 Task: Research Airbnb accommodation in Jerantut, Malaysia from 5th December, 2023 to 12th December, 2023 for 2 adults.  With 1  bedroom having 1 bed and 1 bathroom. Property type can be hotel. Booking option can be shelf check-in. Look for 3 properties as per requirement.
Action: Mouse moved to (487, 103)
Screenshot: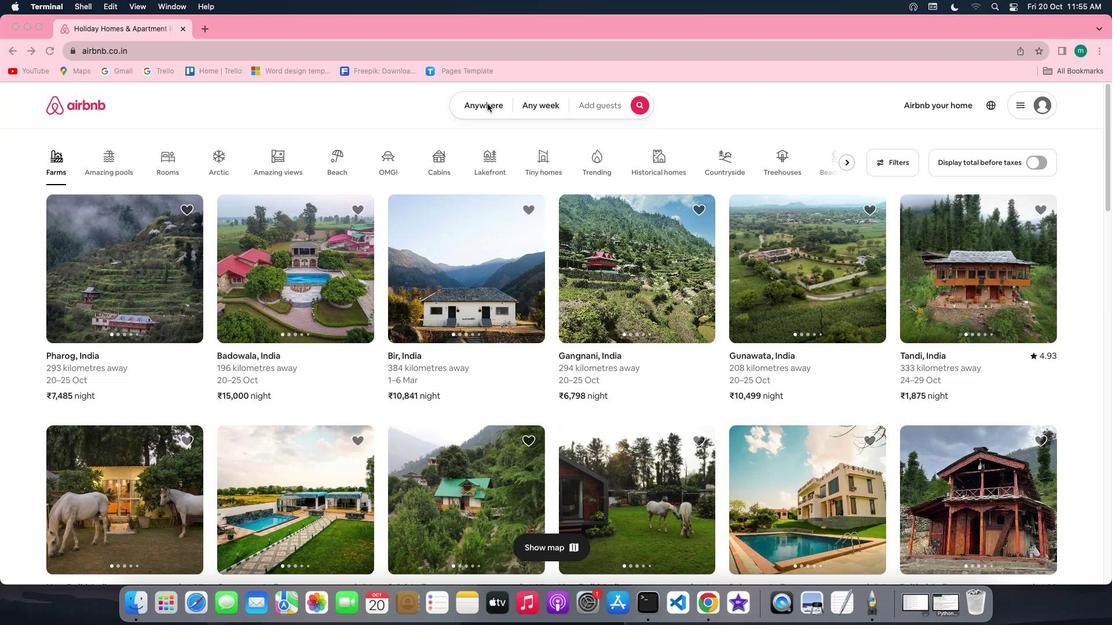 
Action: Mouse pressed left at (487, 103)
Screenshot: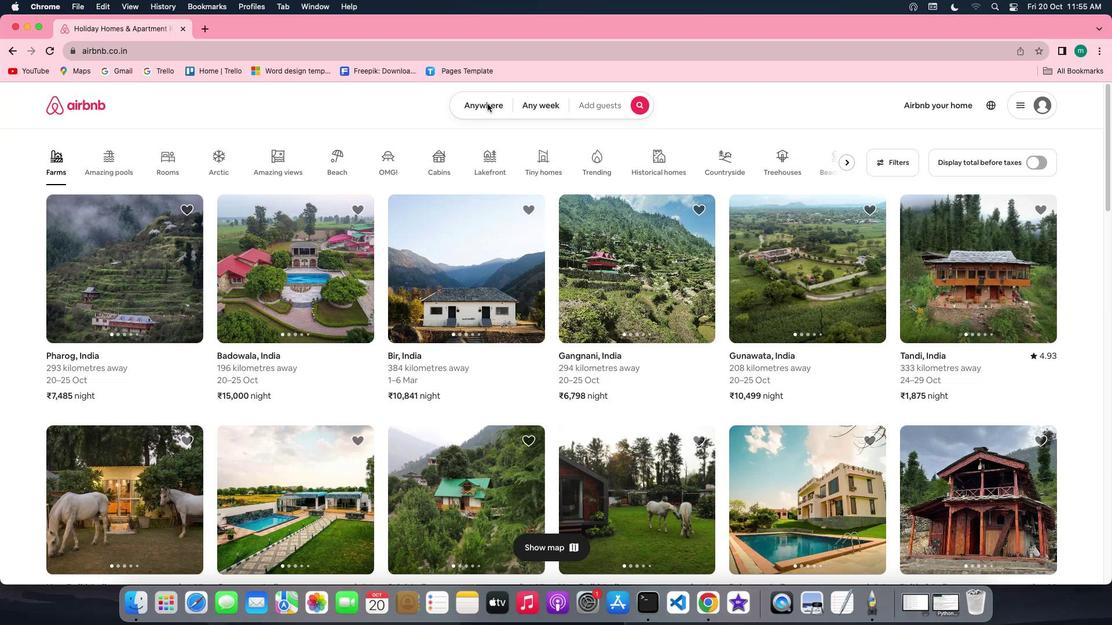 
Action: Mouse pressed left at (487, 103)
Screenshot: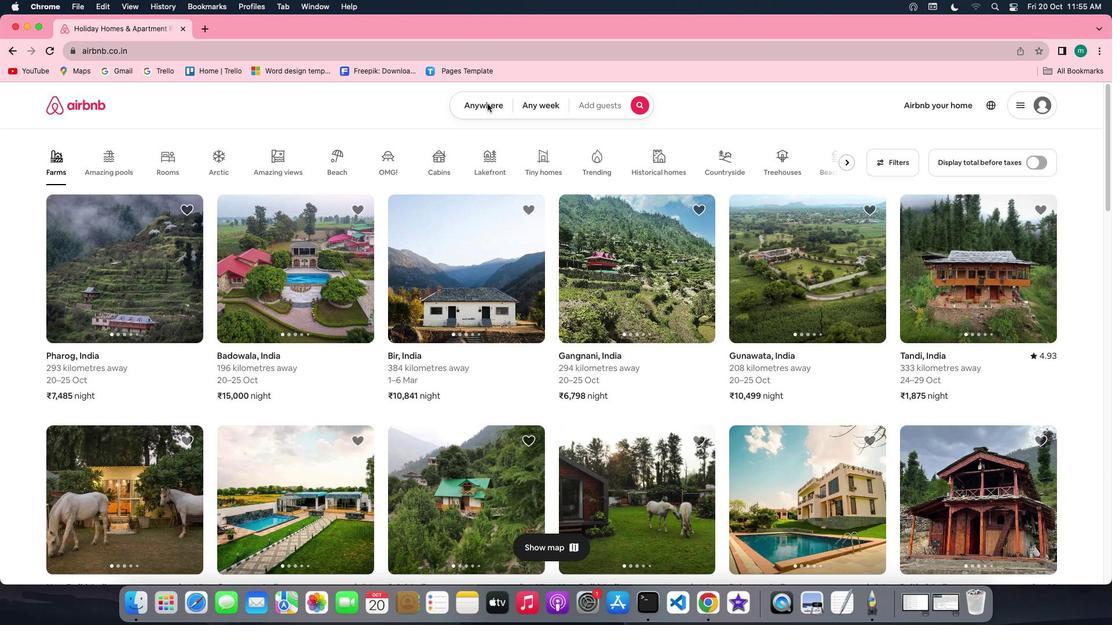 
Action: Mouse moved to (413, 155)
Screenshot: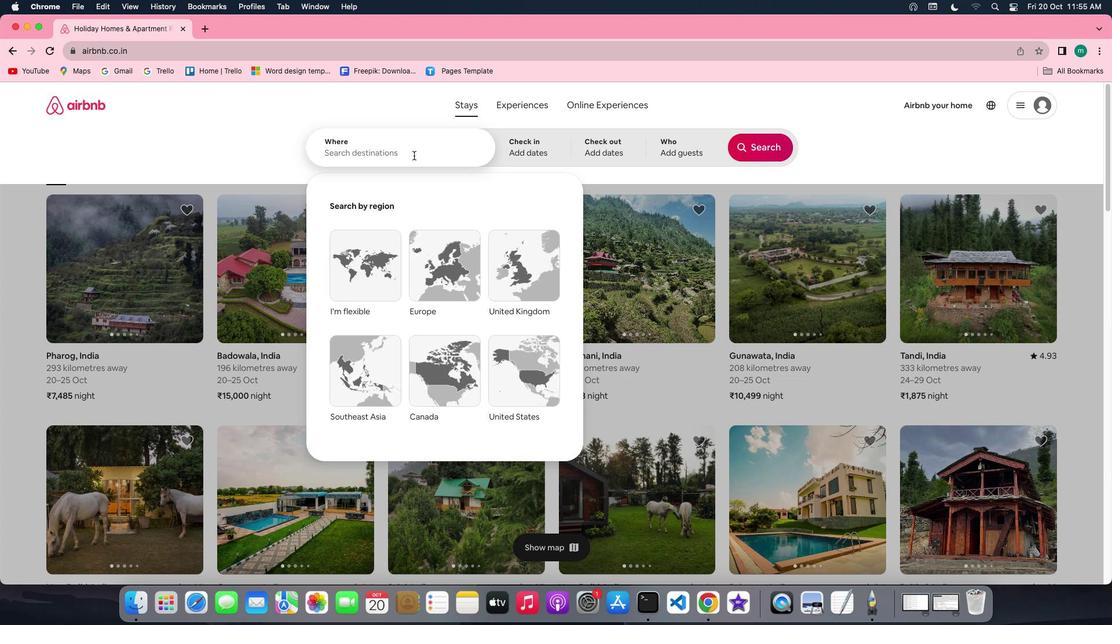
Action: Mouse pressed left at (413, 155)
Screenshot: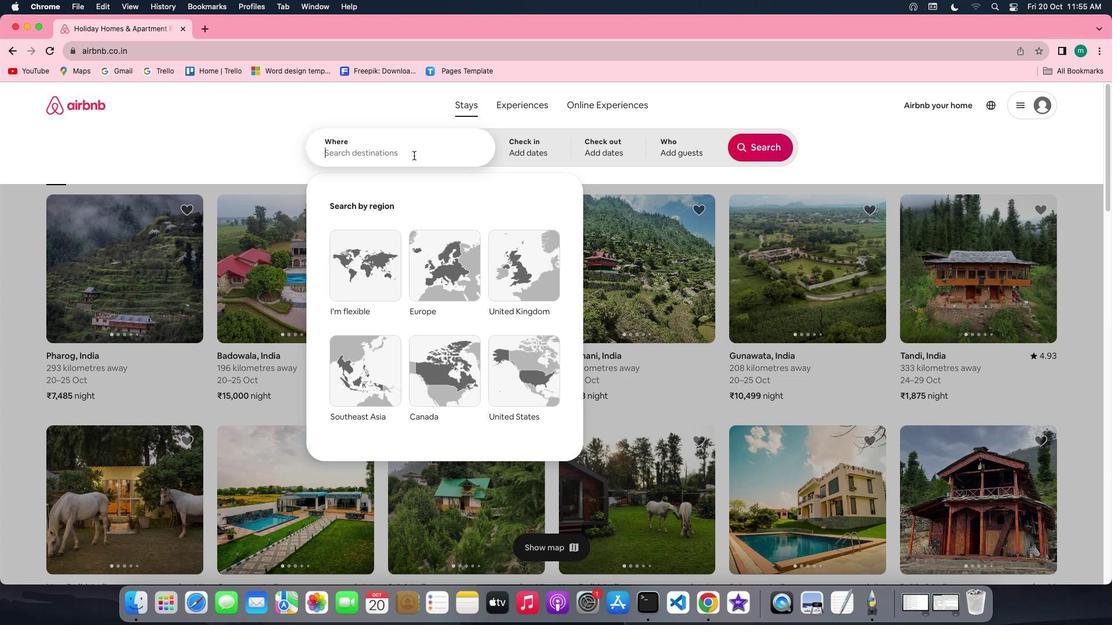 
Action: Key pressed Key.shift'J''e''r''a''n''t''u''t'','Key.spaceKey.shift'M''a''l''a''y''s''i''a'
Screenshot: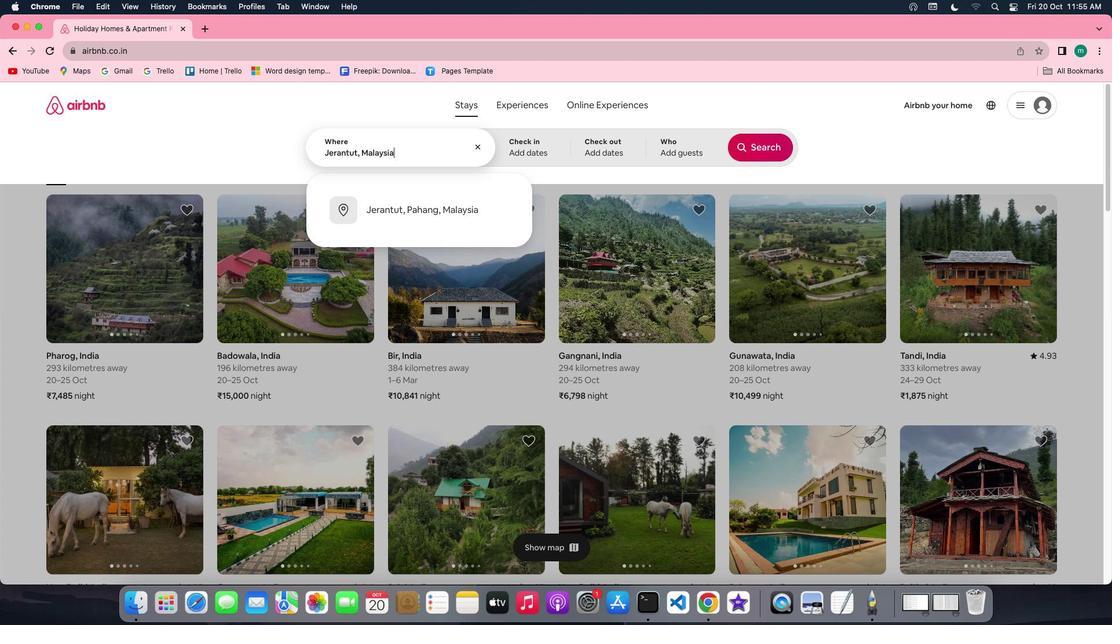 
Action: Mouse moved to (533, 159)
Screenshot: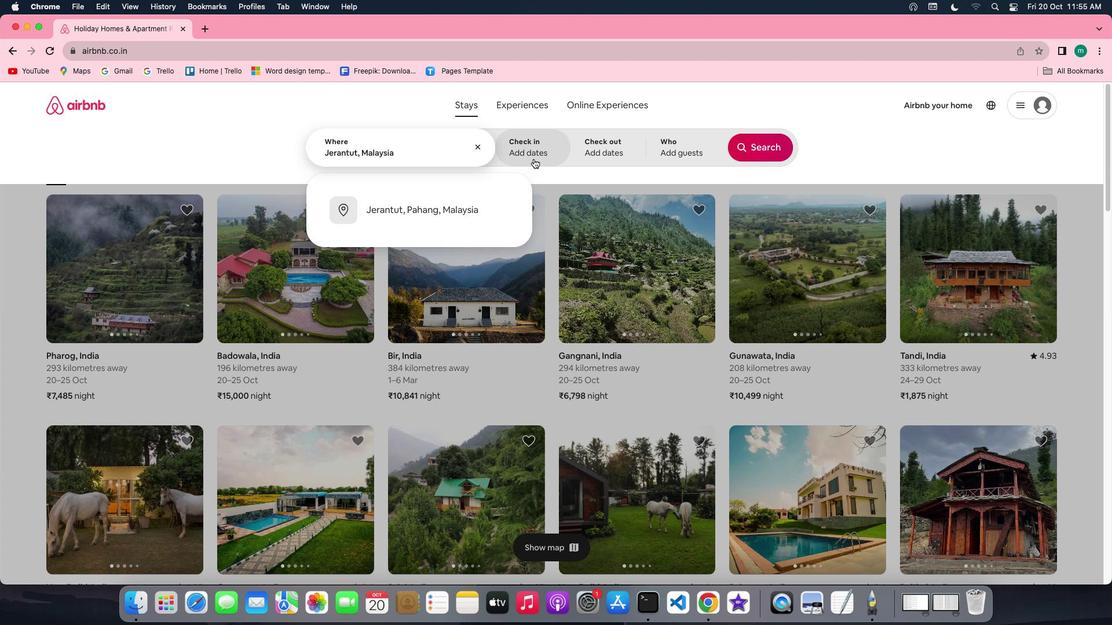 
Action: Mouse pressed left at (533, 159)
Screenshot: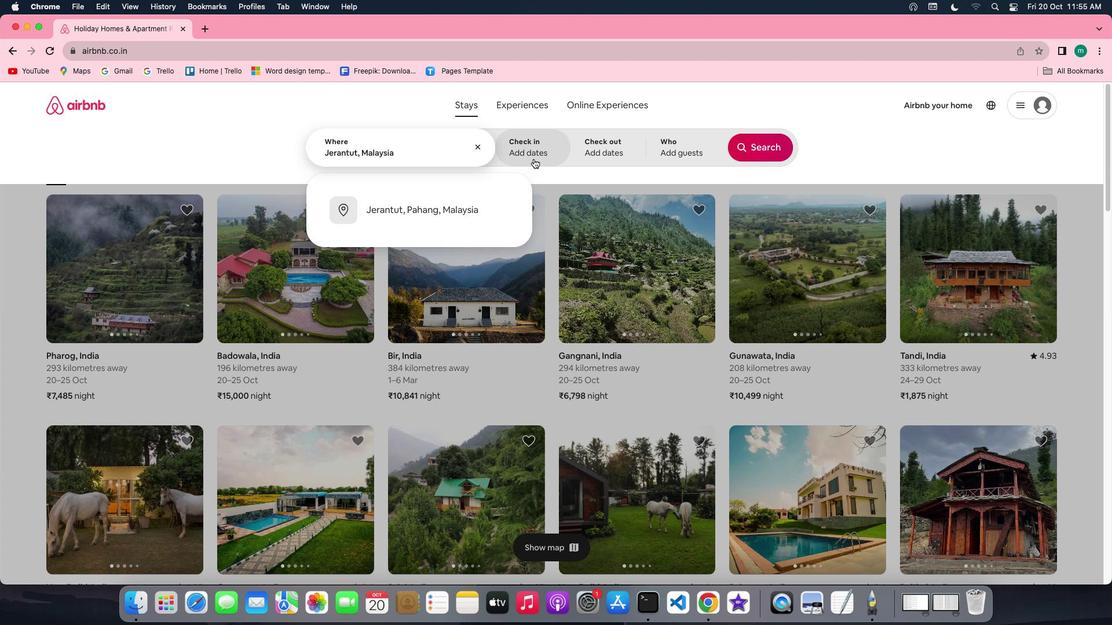 
Action: Mouse moved to (762, 238)
Screenshot: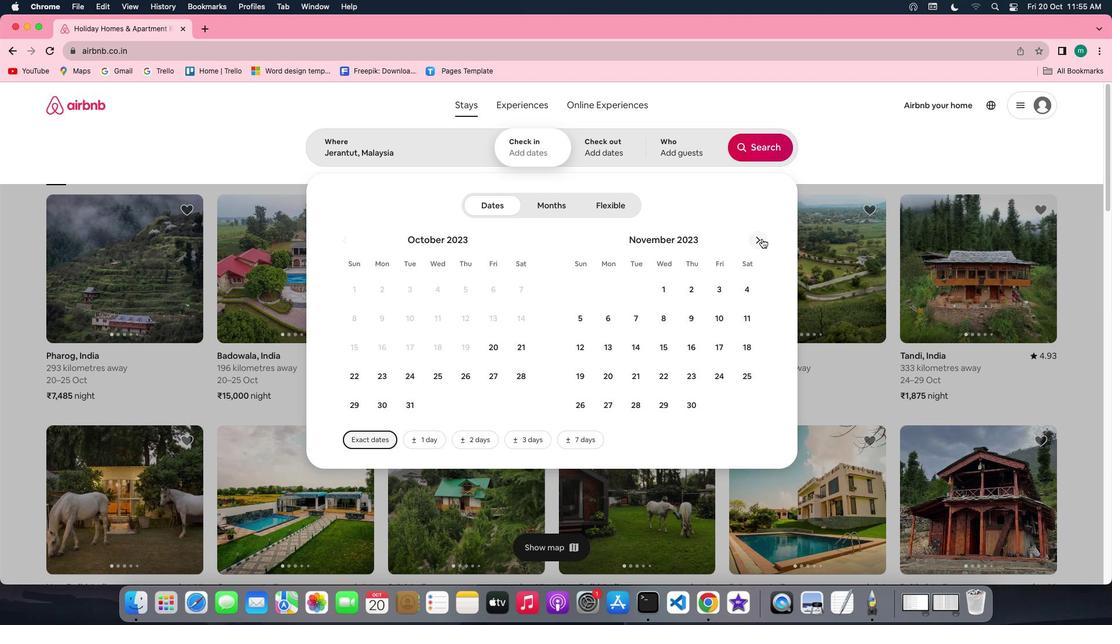 
Action: Mouse pressed left at (762, 238)
Screenshot: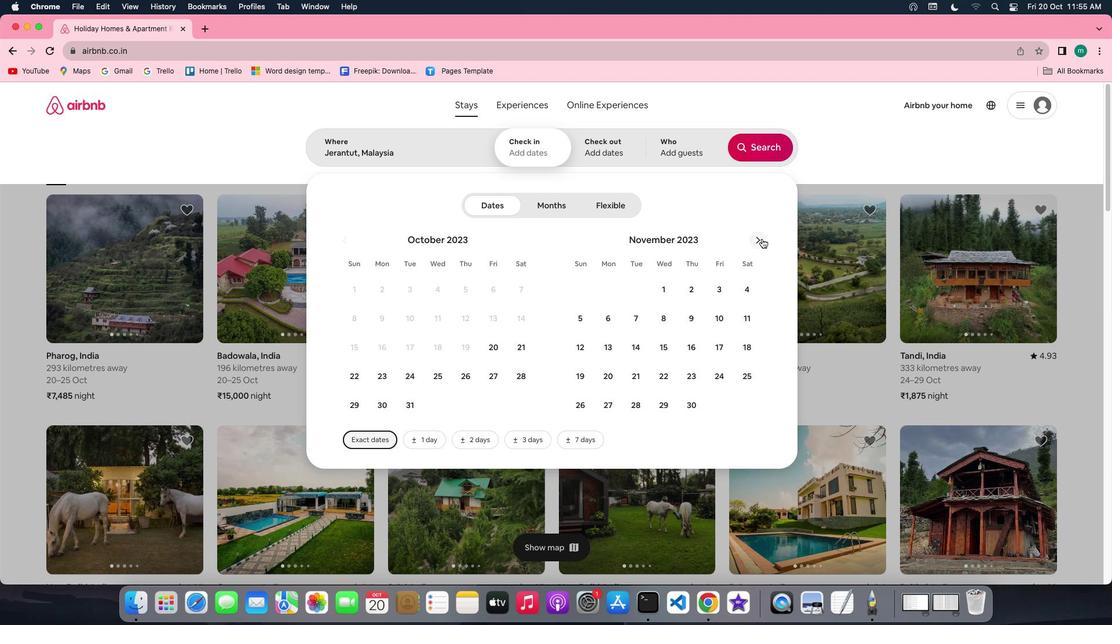 
Action: Mouse moved to (640, 322)
Screenshot: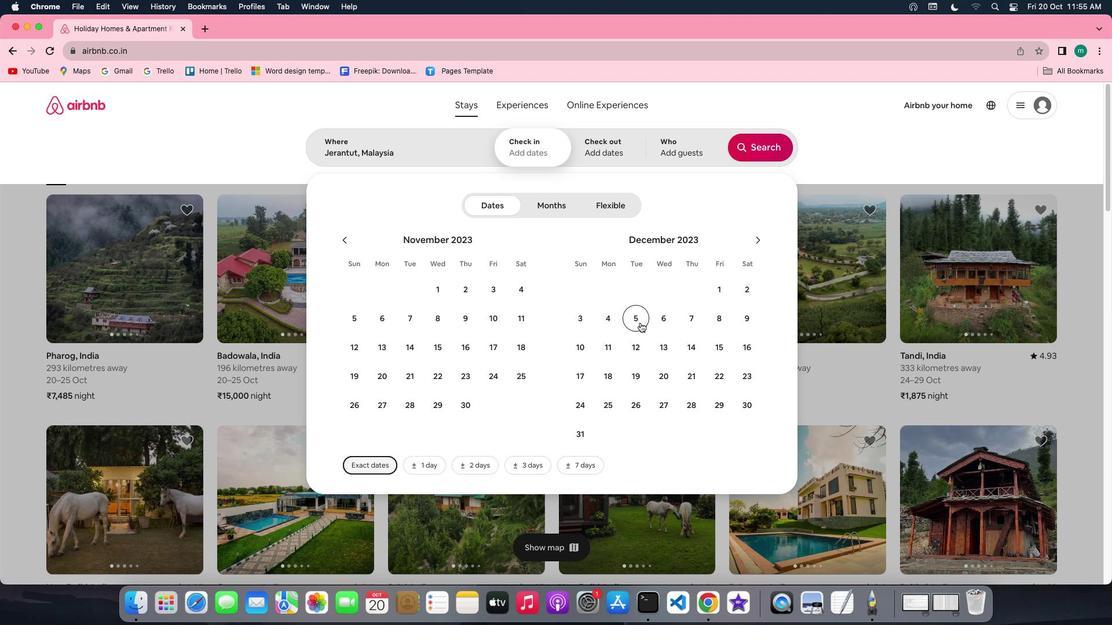 
Action: Mouse pressed left at (640, 322)
Screenshot: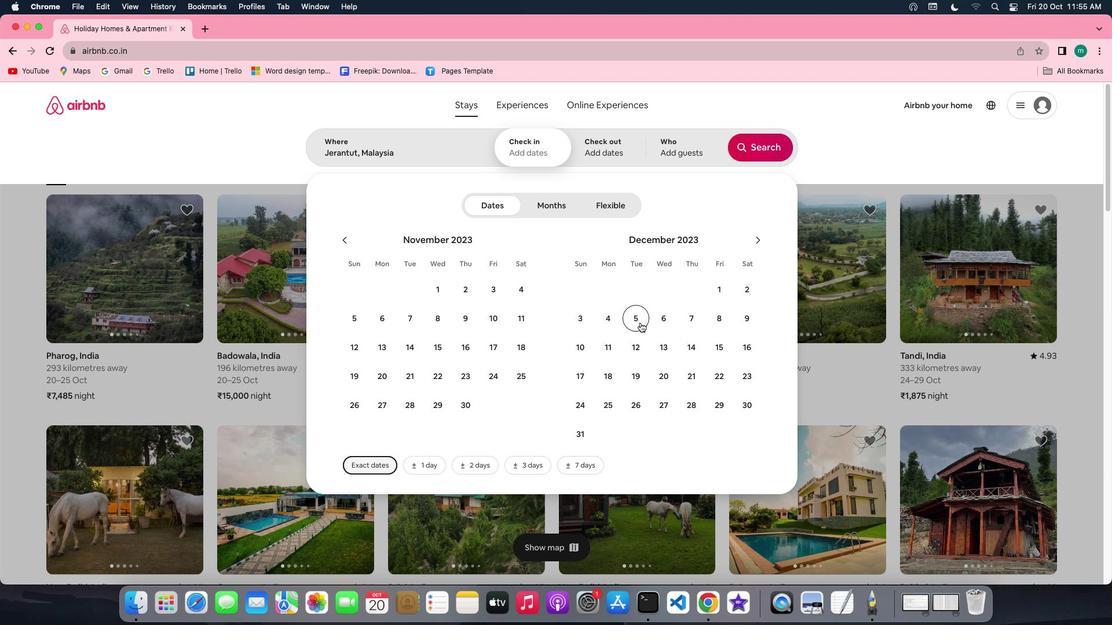 
Action: Mouse moved to (638, 353)
Screenshot: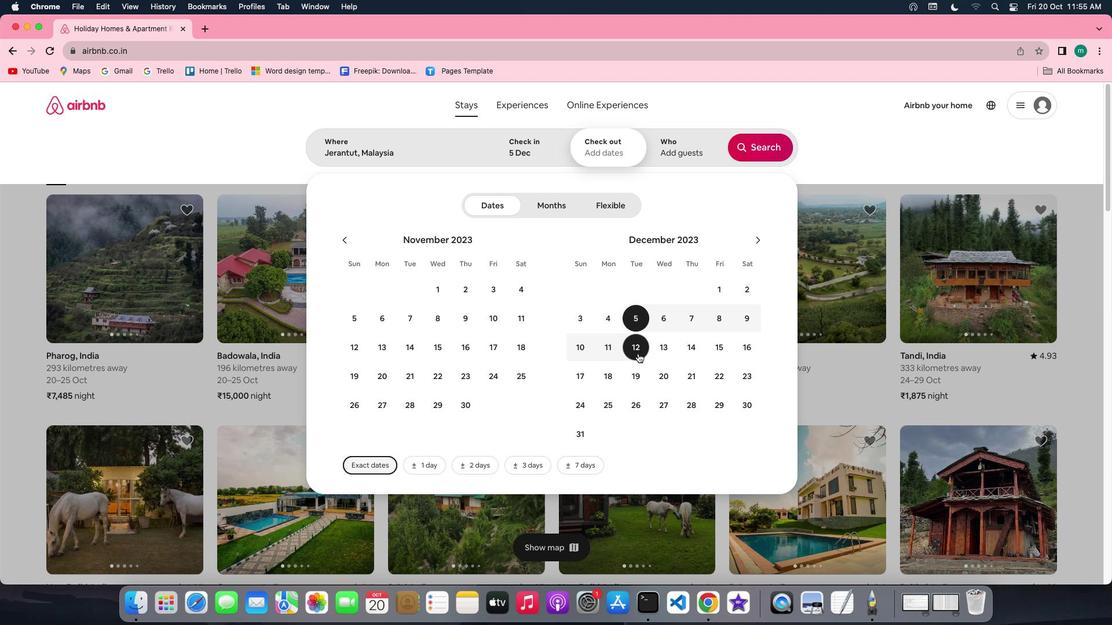 
Action: Mouse pressed left at (638, 353)
Screenshot: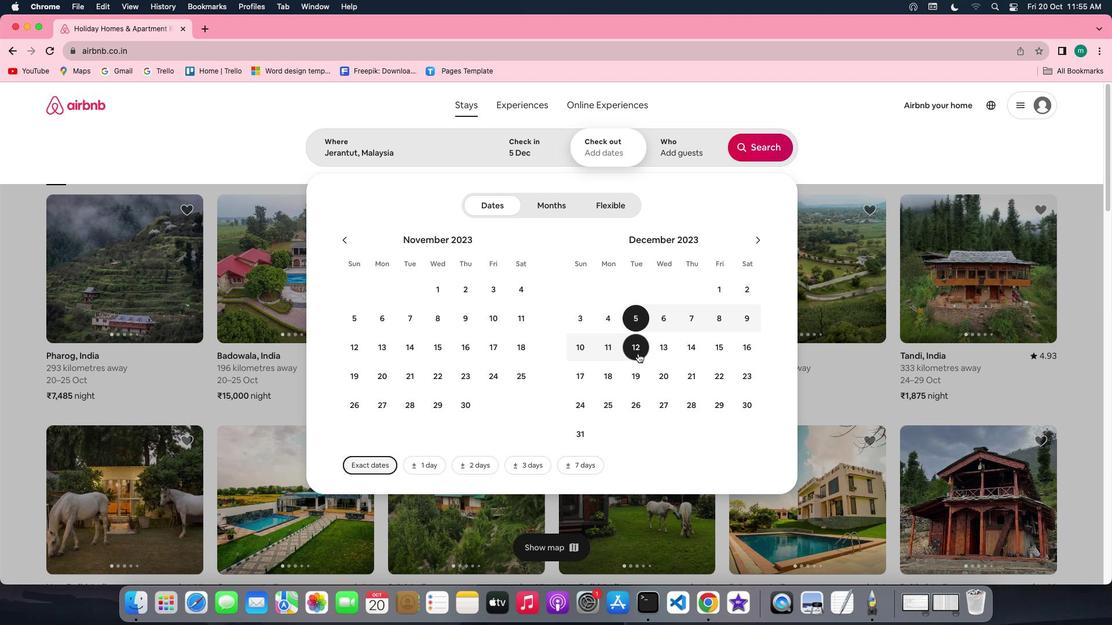 
Action: Mouse moved to (682, 154)
Screenshot: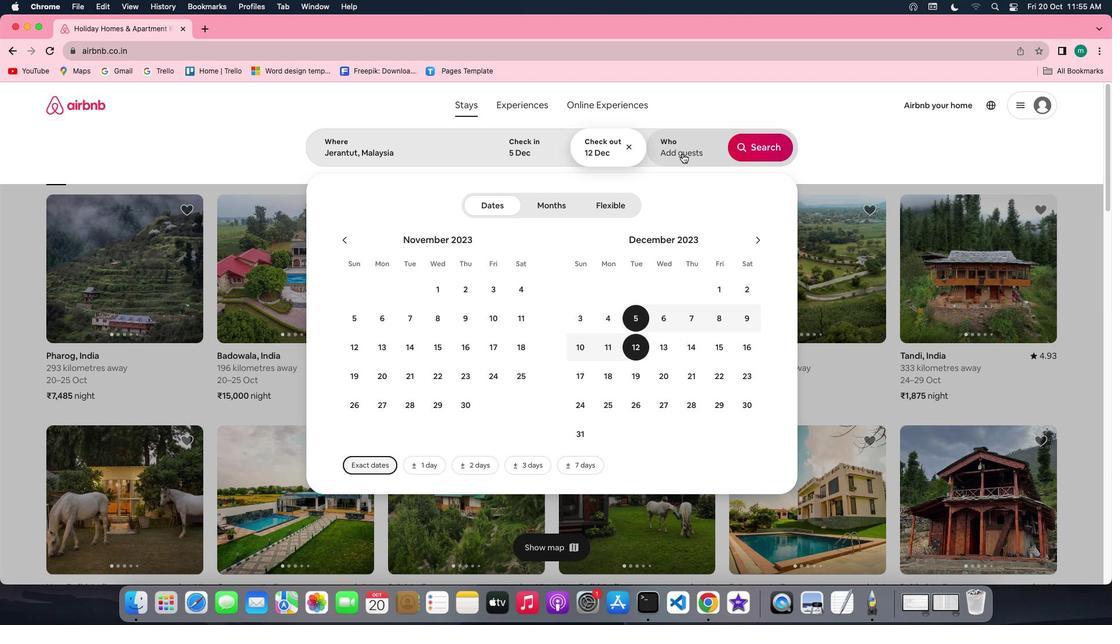 
Action: Mouse pressed left at (682, 154)
Screenshot: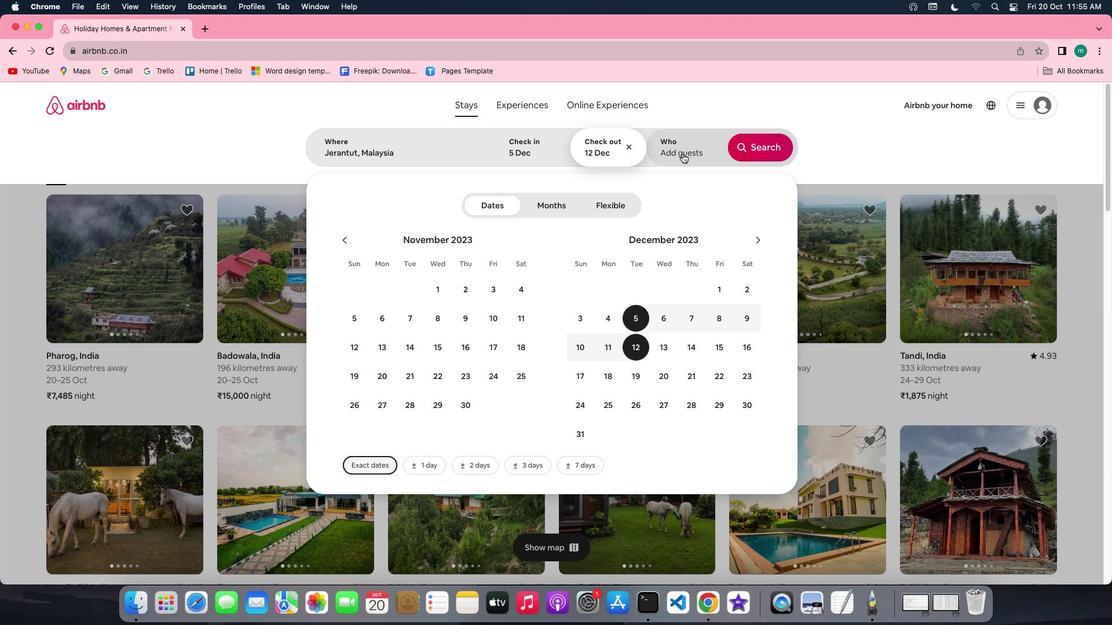 
Action: Mouse moved to (760, 204)
Screenshot: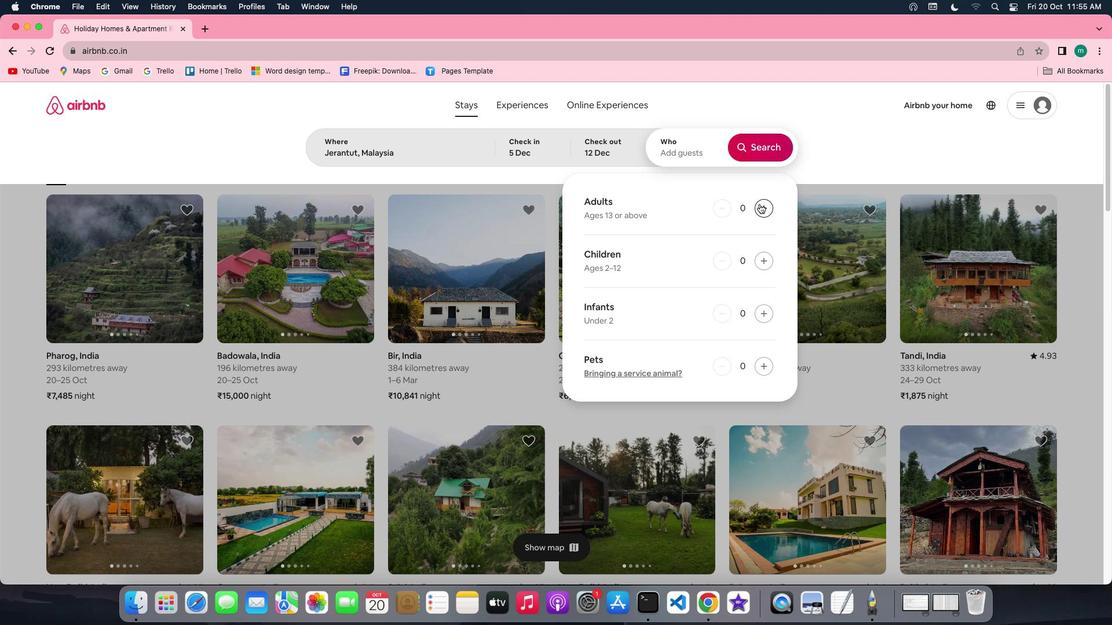 
Action: Mouse pressed left at (760, 204)
Screenshot: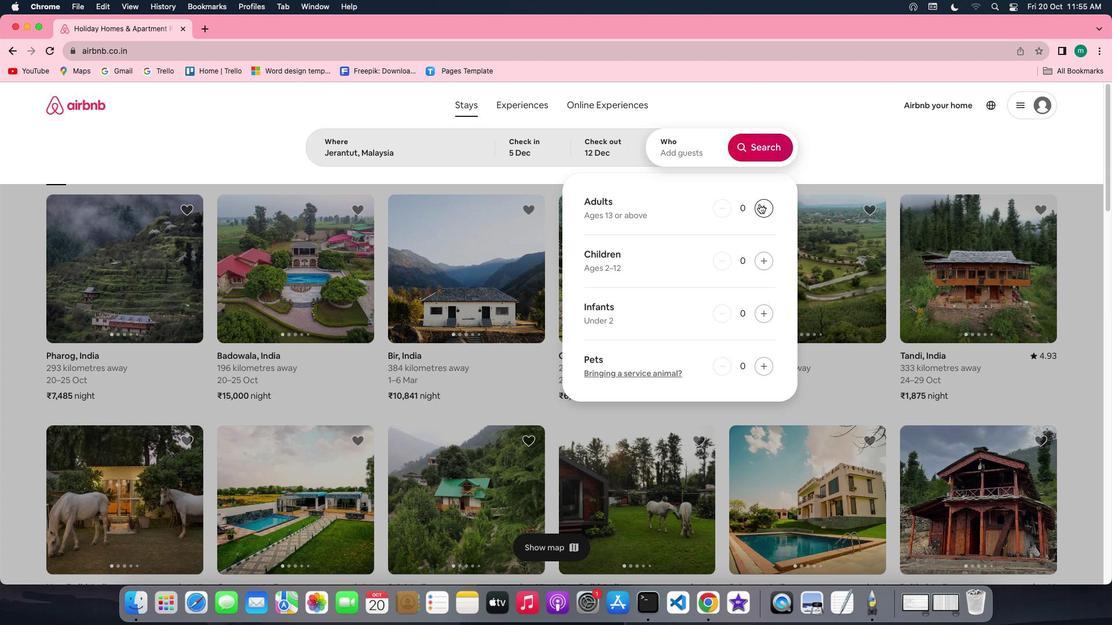 
Action: Mouse pressed left at (760, 204)
Screenshot: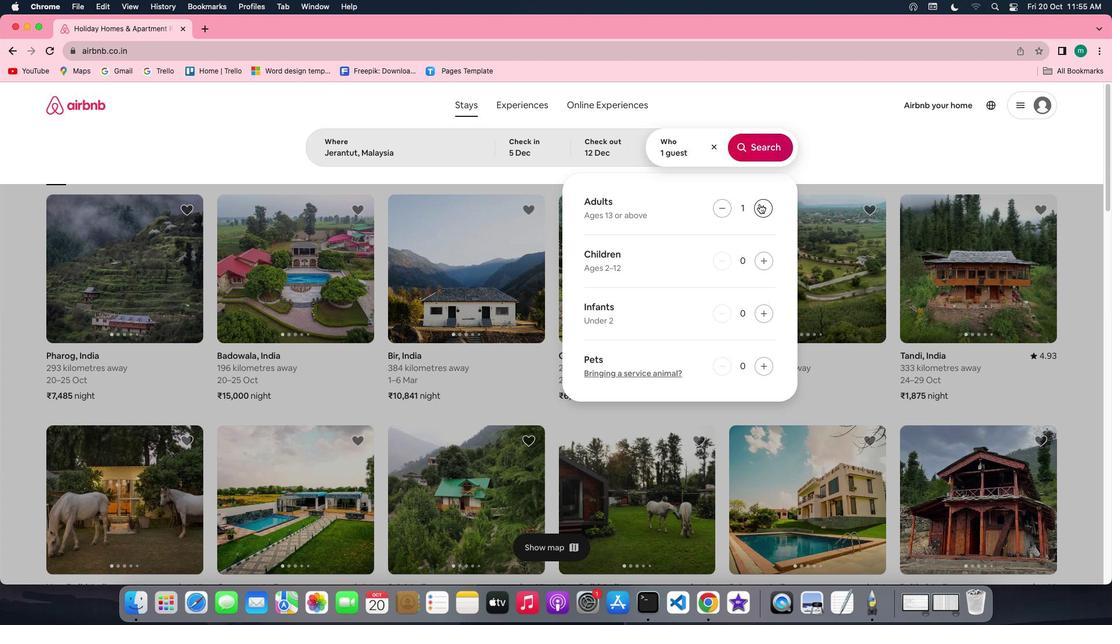 
Action: Mouse moved to (771, 150)
Screenshot: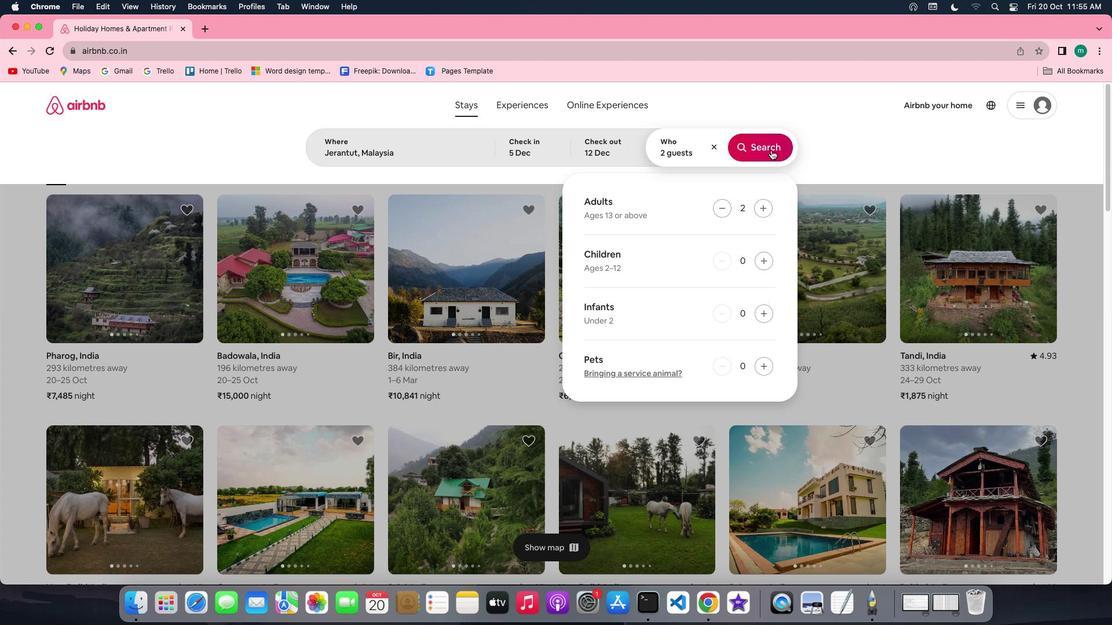 
Action: Mouse pressed left at (771, 150)
Screenshot: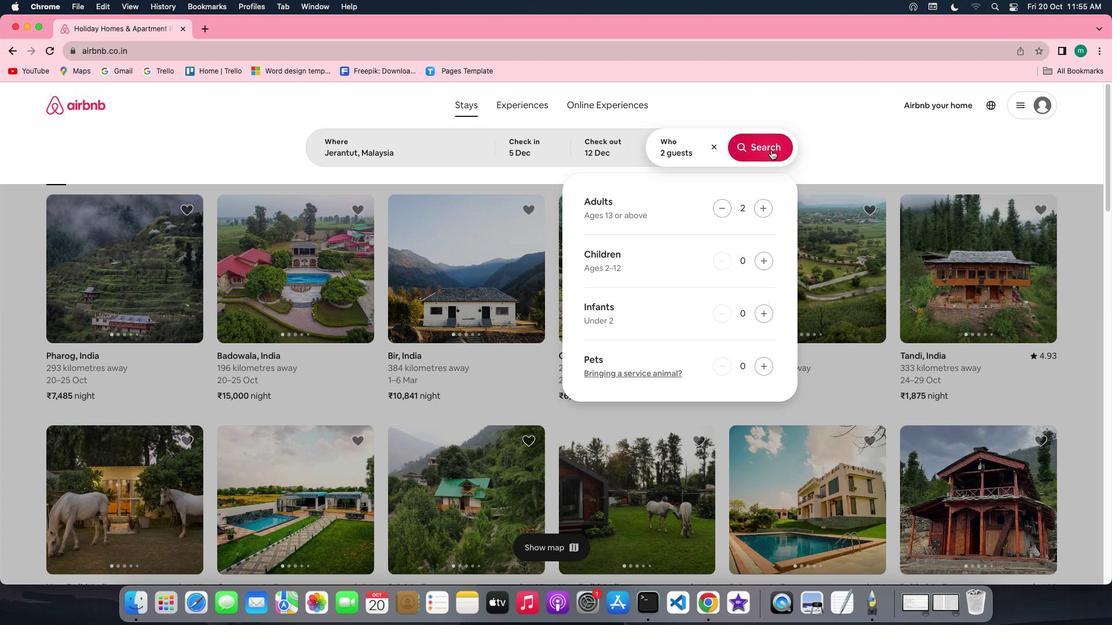 
Action: Mouse moved to (912, 148)
Screenshot: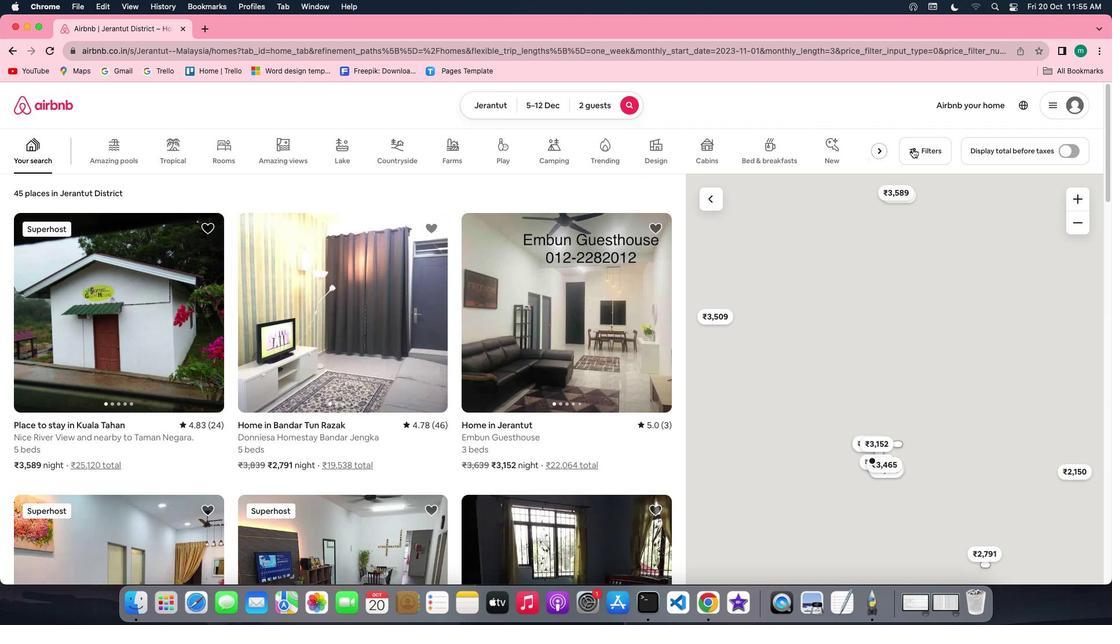 
Action: Mouse pressed left at (912, 148)
Screenshot: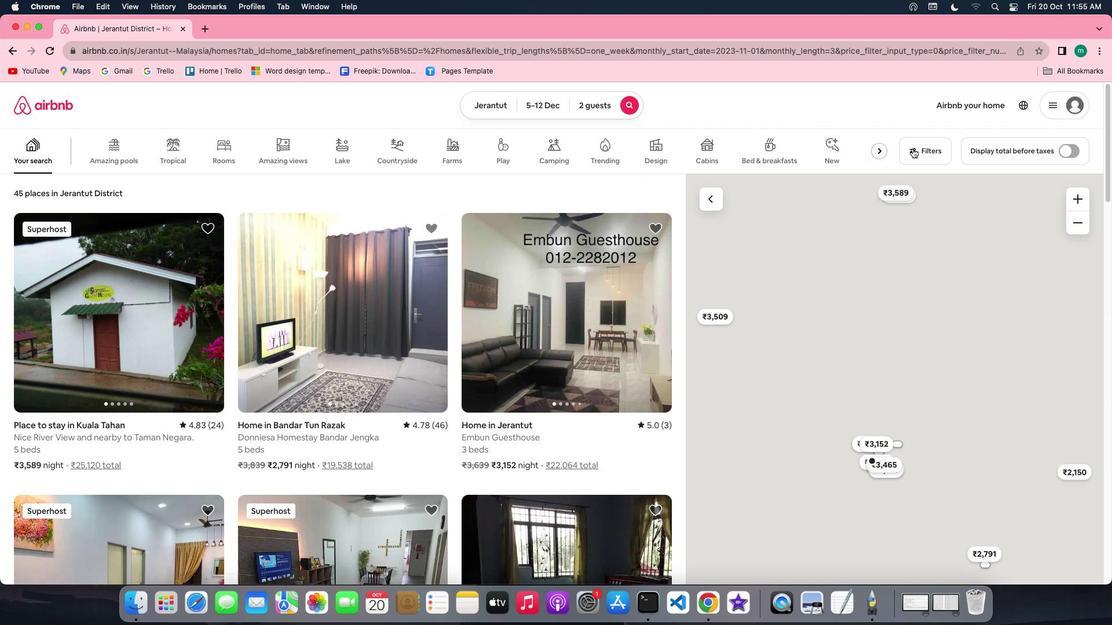 
Action: Mouse moved to (590, 308)
Screenshot: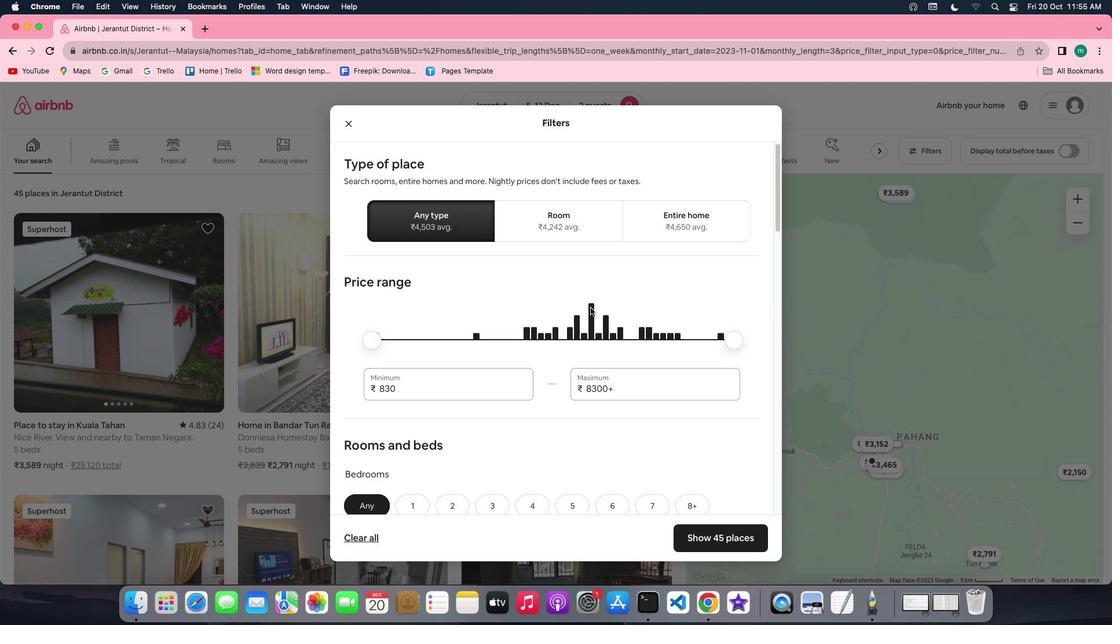 
Action: Mouse scrolled (590, 308) with delta (0, 0)
Screenshot: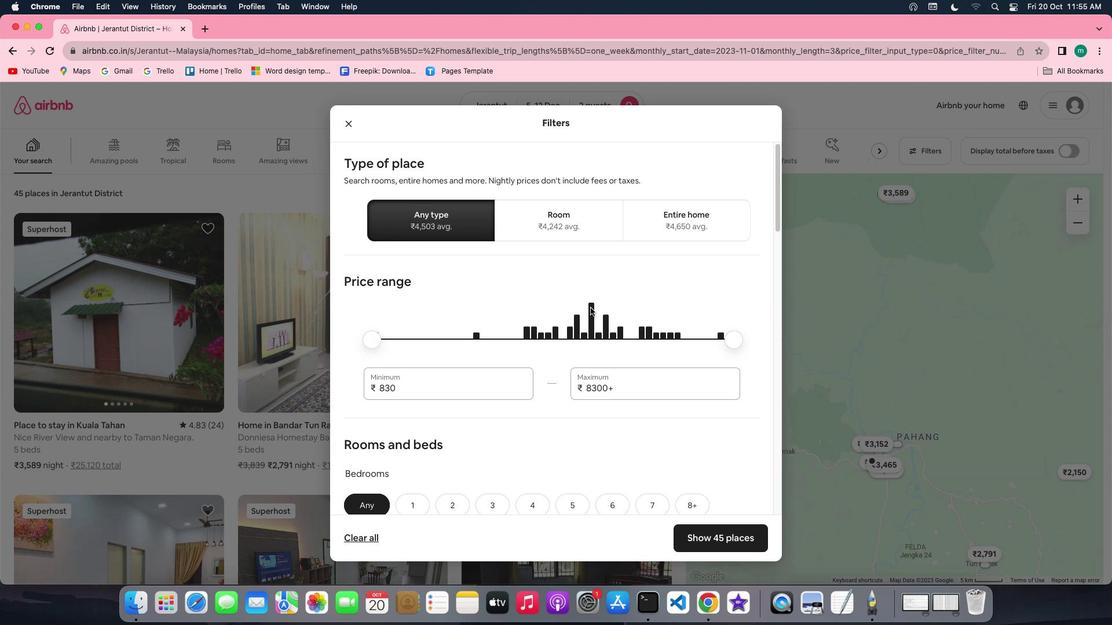 
Action: Mouse scrolled (590, 308) with delta (0, 0)
Screenshot: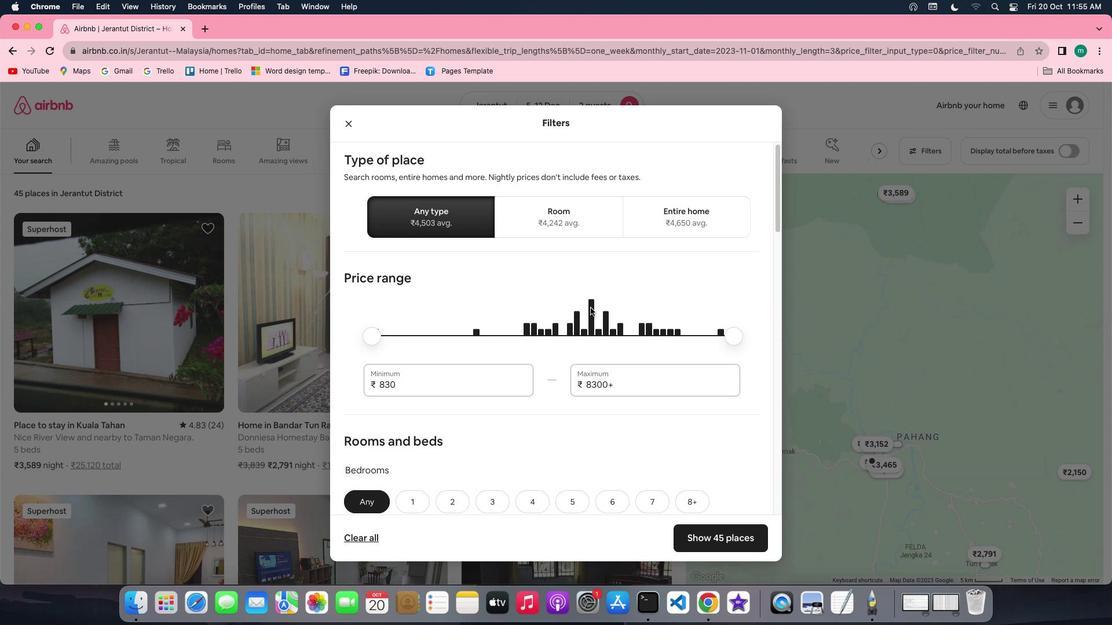 
Action: Mouse scrolled (590, 308) with delta (0, 0)
Screenshot: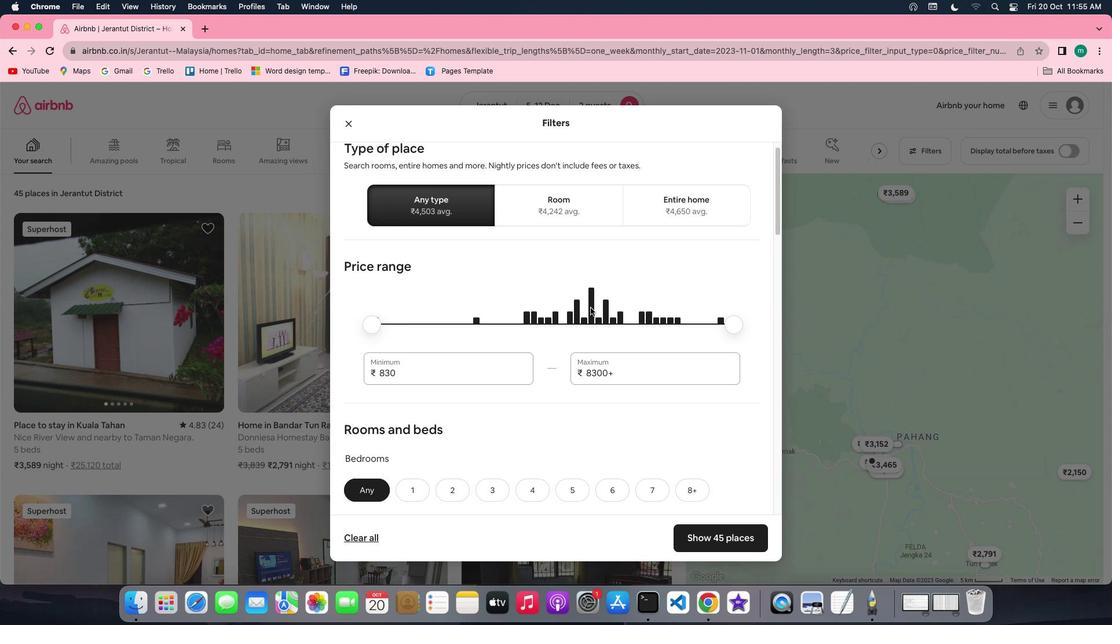 
Action: Mouse scrolled (590, 308) with delta (0, 0)
Screenshot: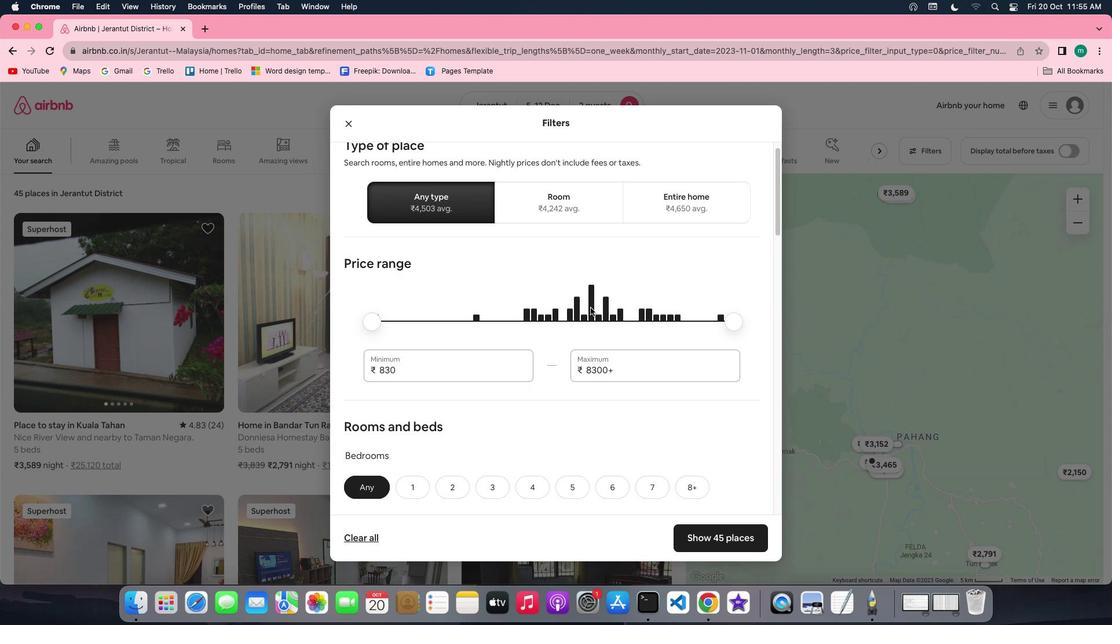 
Action: Mouse scrolled (590, 308) with delta (0, 0)
Screenshot: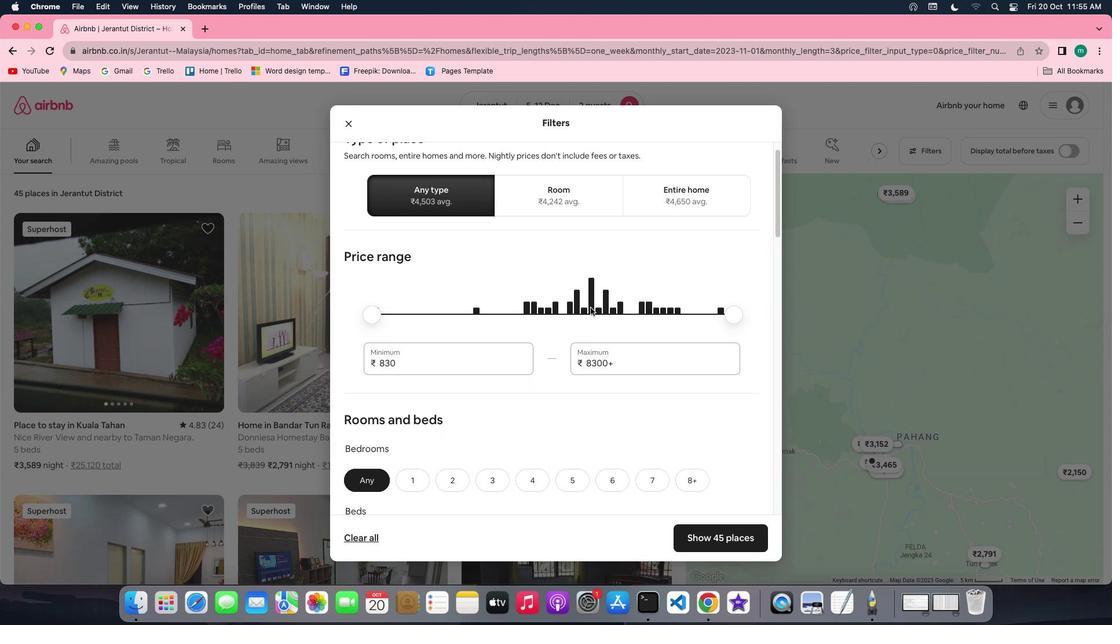 
Action: Mouse scrolled (590, 308) with delta (0, 0)
Screenshot: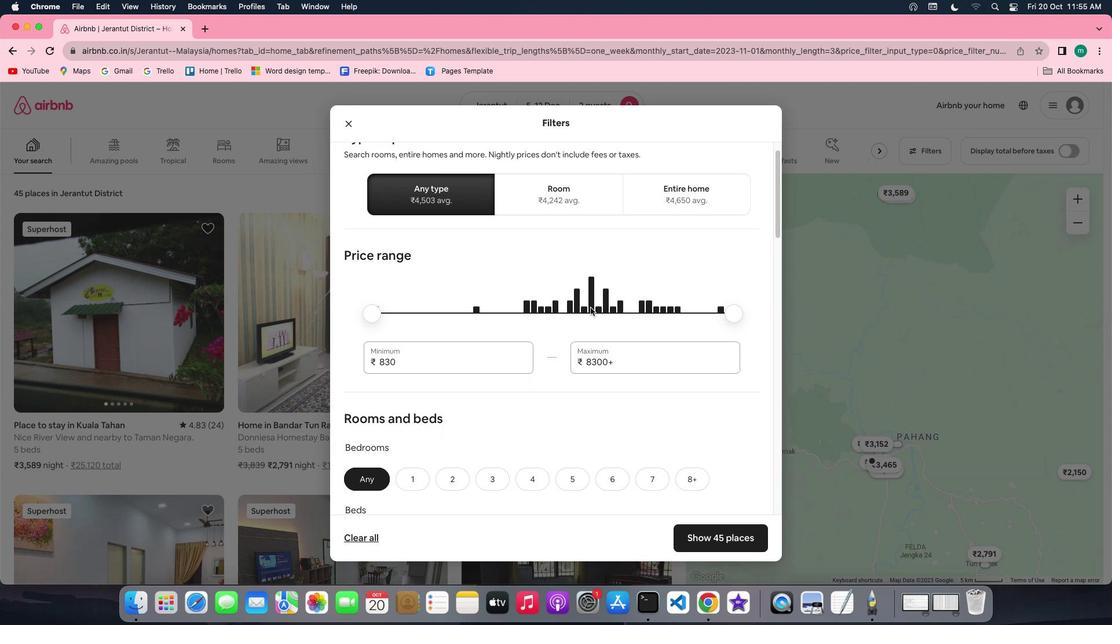 
Action: Mouse scrolled (590, 308) with delta (0, 0)
Screenshot: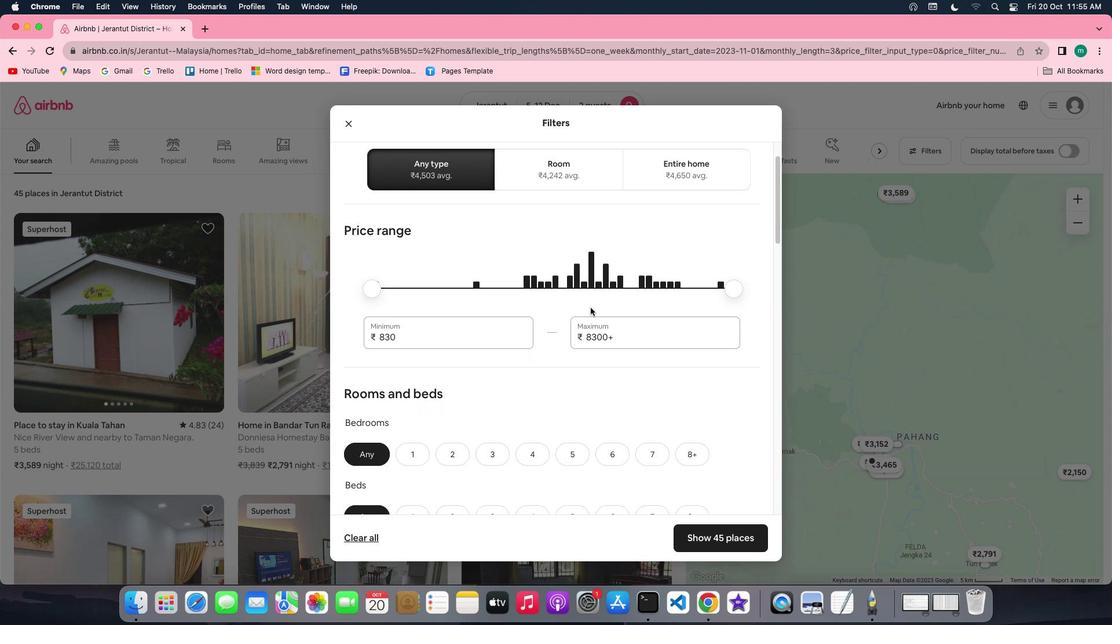 
Action: Mouse scrolled (590, 308) with delta (0, 0)
Screenshot: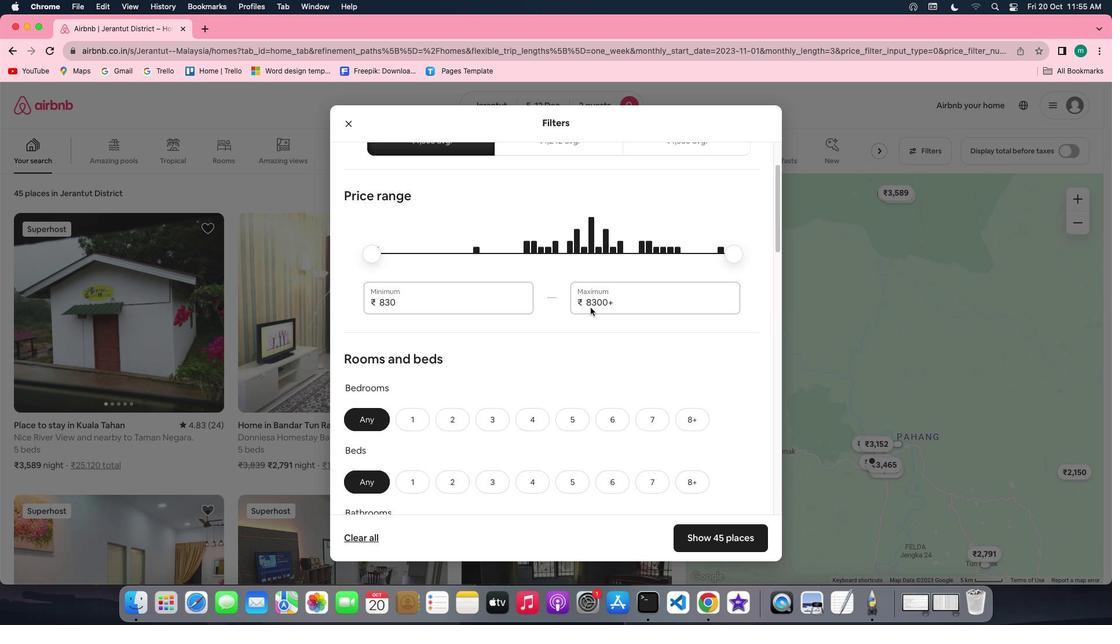 
Action: Mouse scrolled (590, 308) with delta (0, 0)
Screenshot: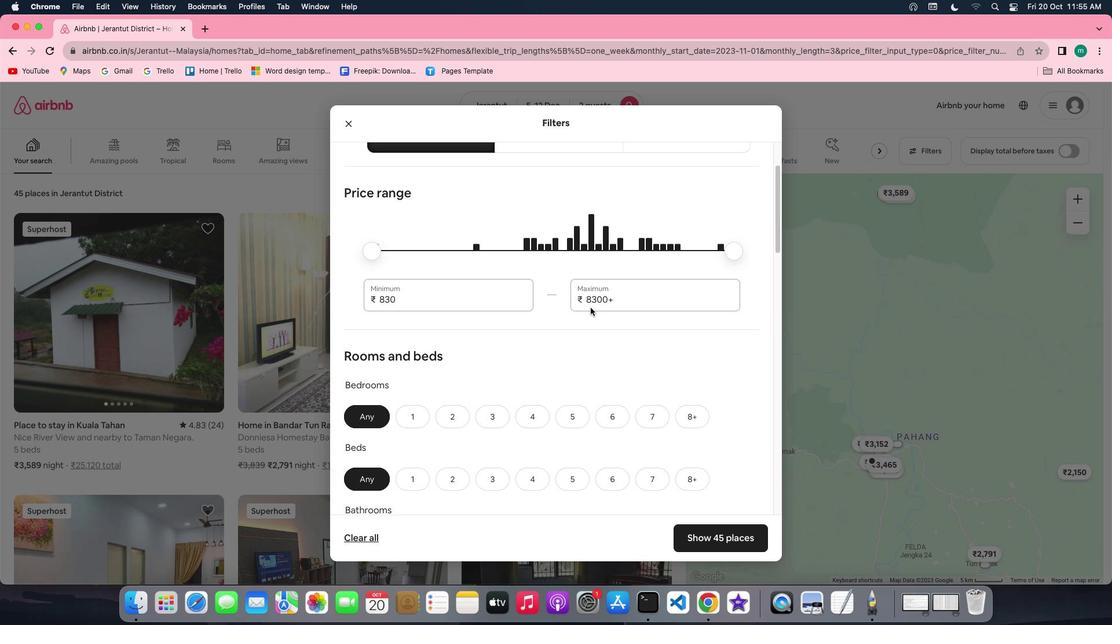 
Action: Mouse scrolled (590, 308) with delta (0, -1)
Screenshot: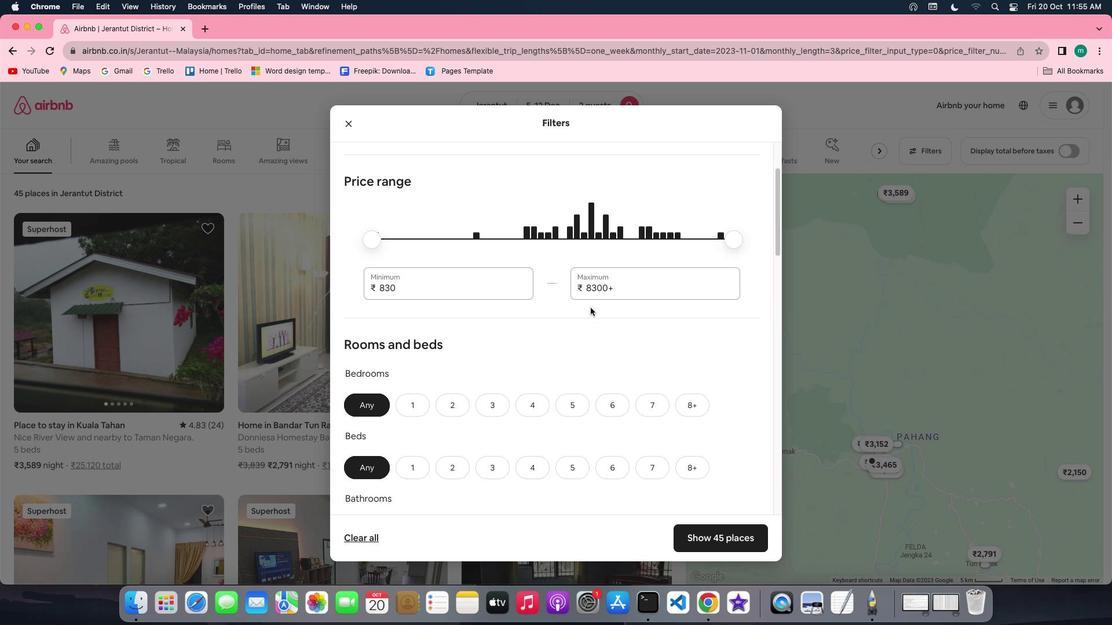 
Action: Mouse scrolled (590, 308) with delta (0, 0)
Screenshot: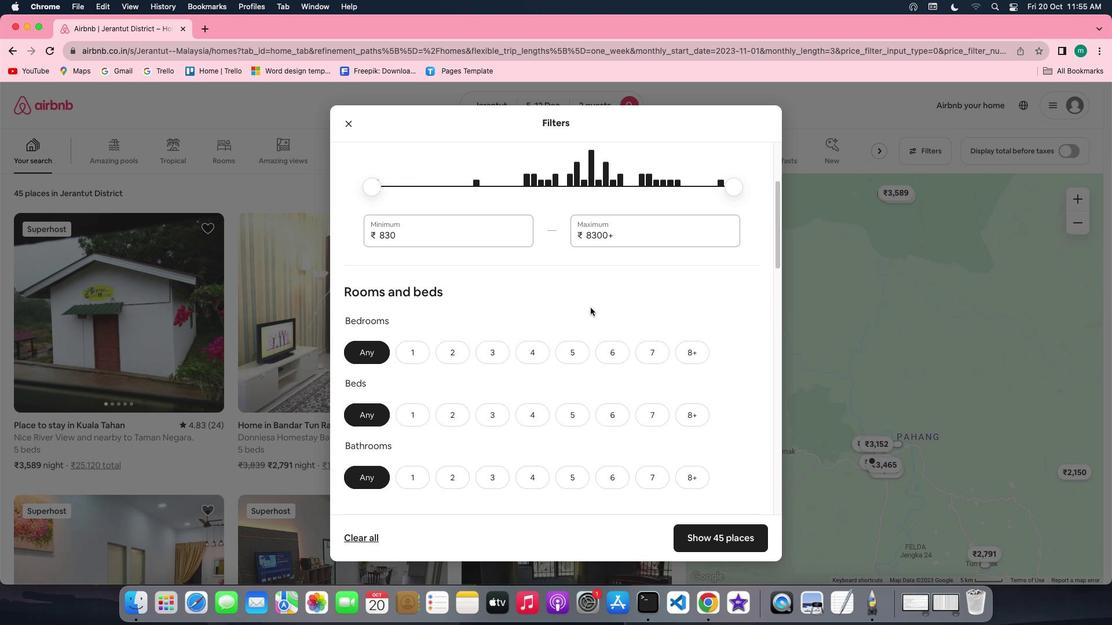 
Action: Mouse scrolled (590, 308) with delta (0, 0)
Screenshot: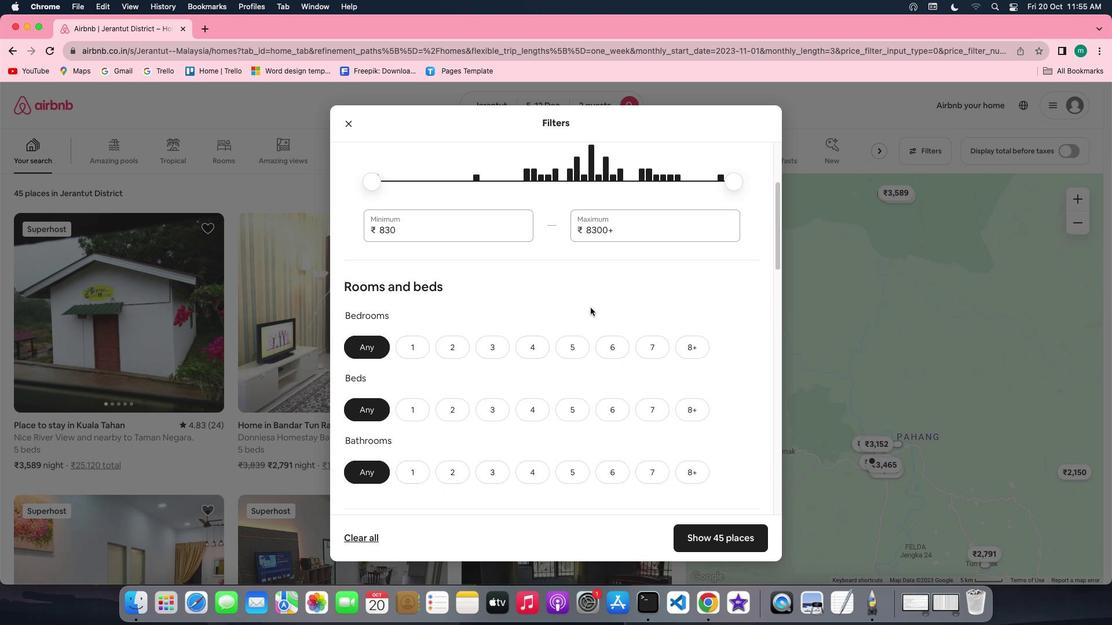 
Action: Mouse scrolled (590, 308) with delta (0, 0)
Screenshot: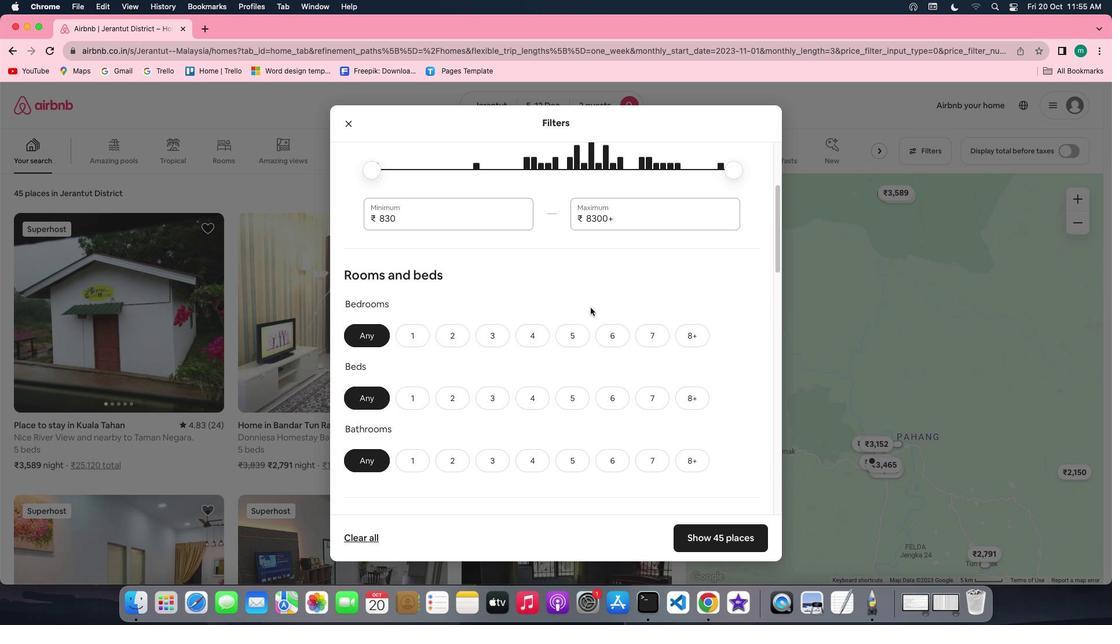 
Action: Mouse scrolled (590, 308) with delta (0, 0)
Screenshot: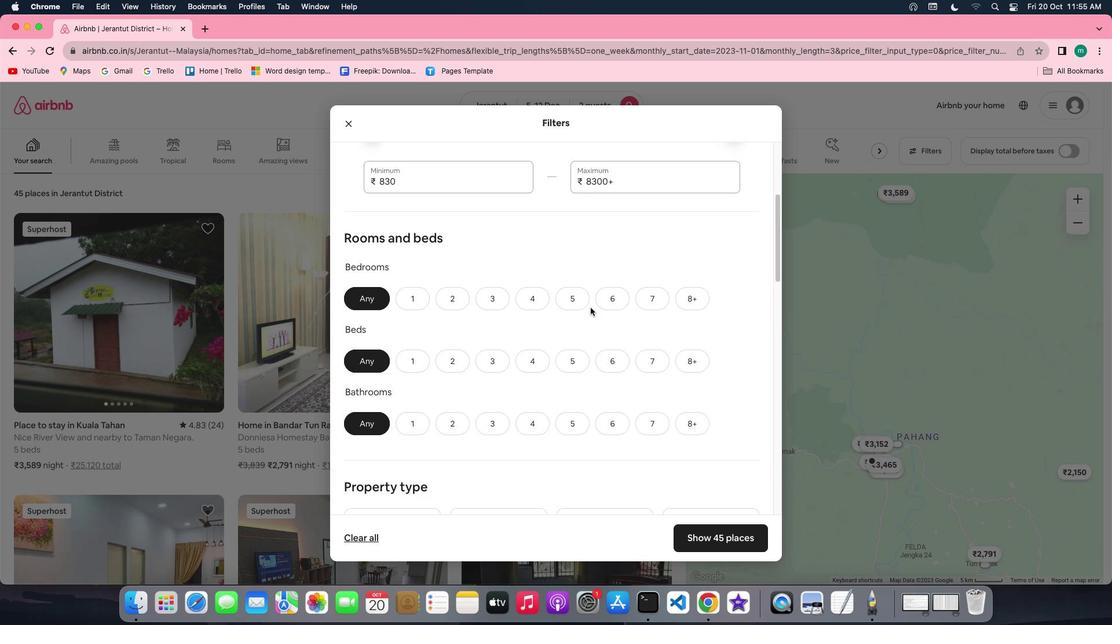 
Action: Mouse scrolled (590, 308) with delta (0, 0)
Screenshot: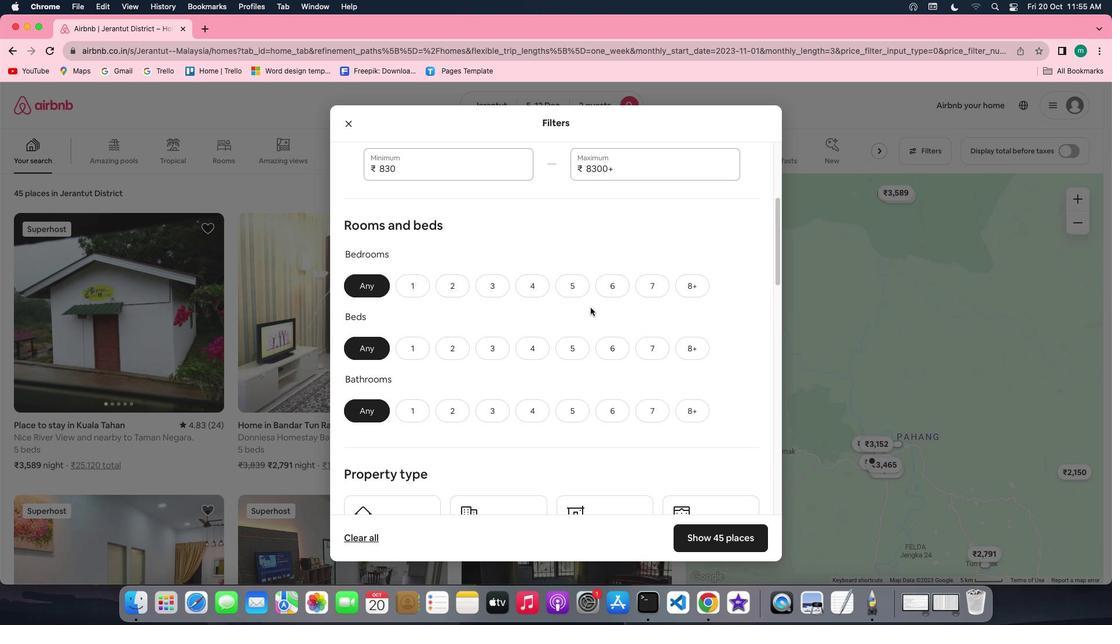 
Action: Mouse scrolled (590, 308) with delta (0, 0)
Screenshot: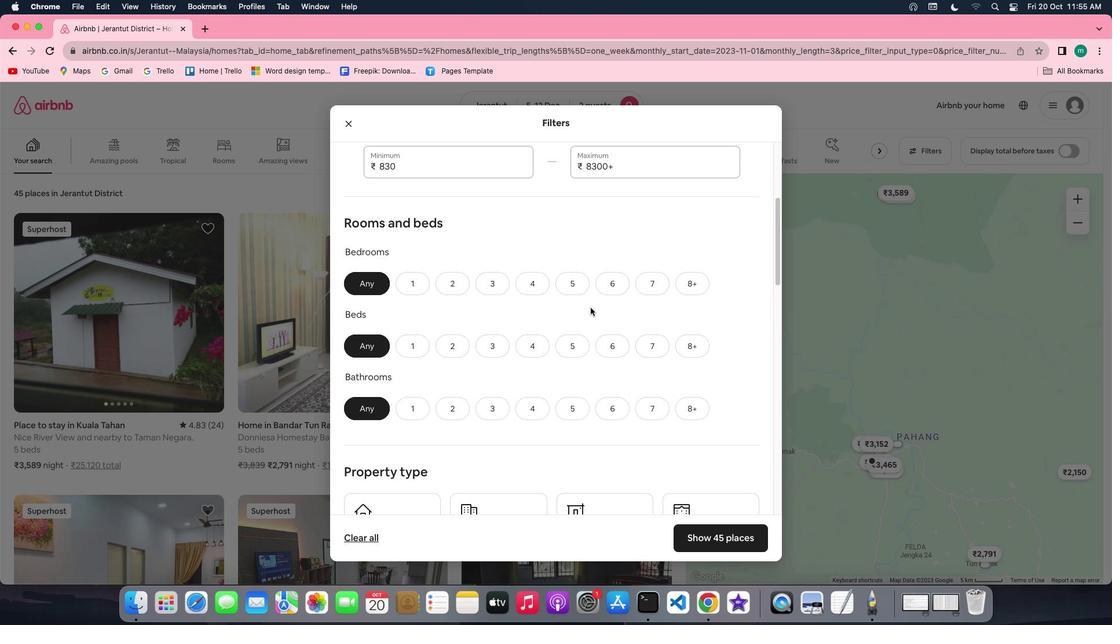 
Action: Mouse scrolled (590, 308) with delta (0, 0)
Screenshot: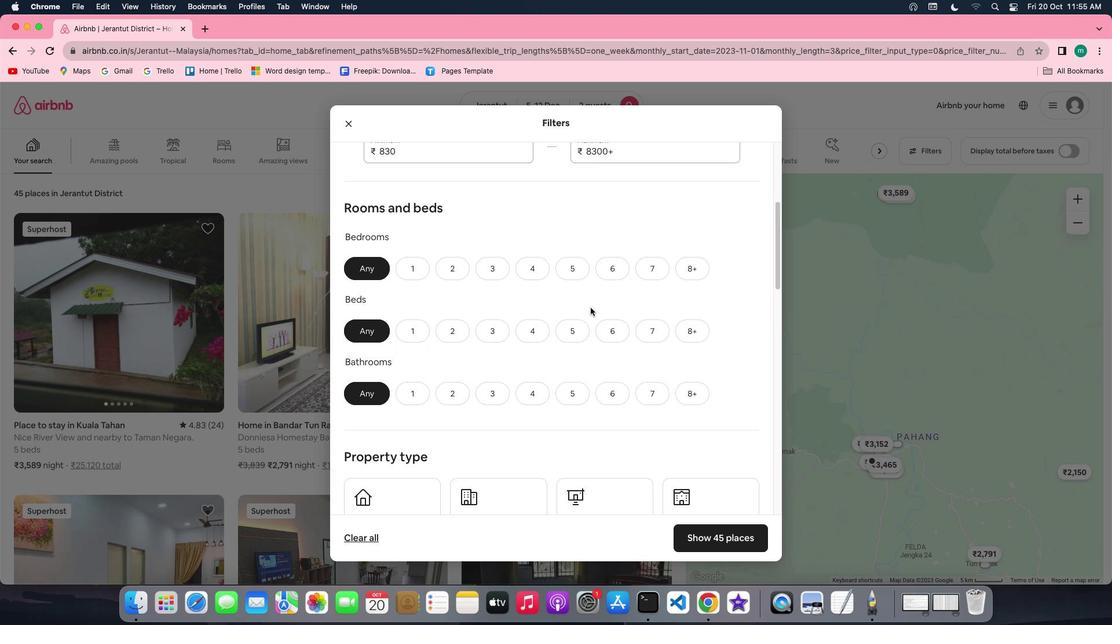 
Action: Mouse scrolled (590, 308) with delta (0, 0)
Screenshot: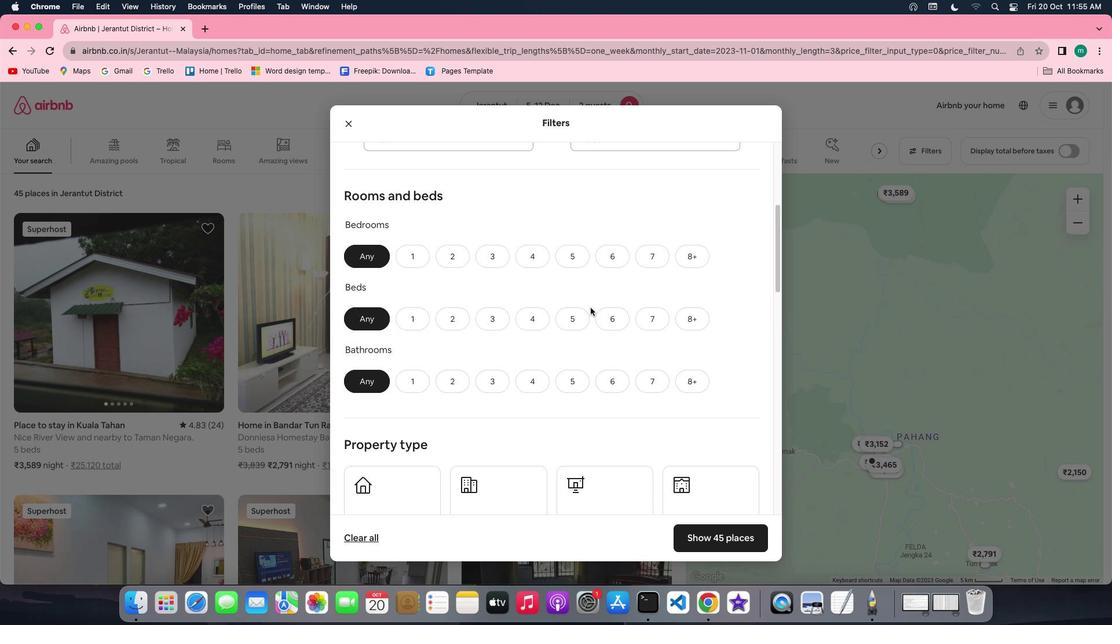 
Action: Mouse scrolled (590, 308) with delta (0, 0)
Screenshot: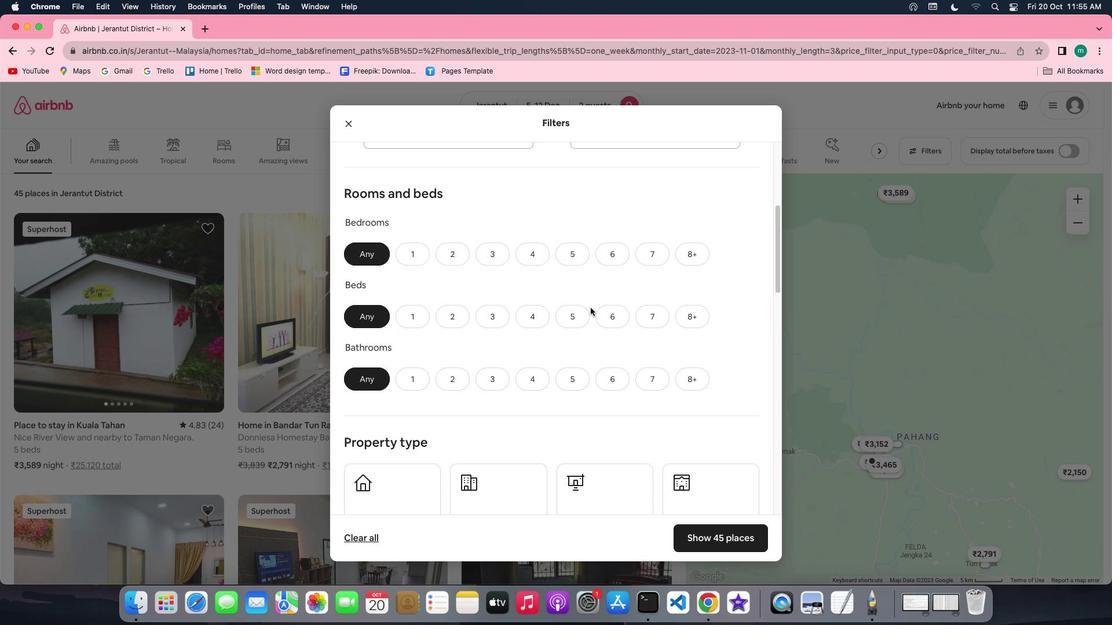 
Action: Mouse scrolled (590, 308) with delta (0, 0)
Screenshot: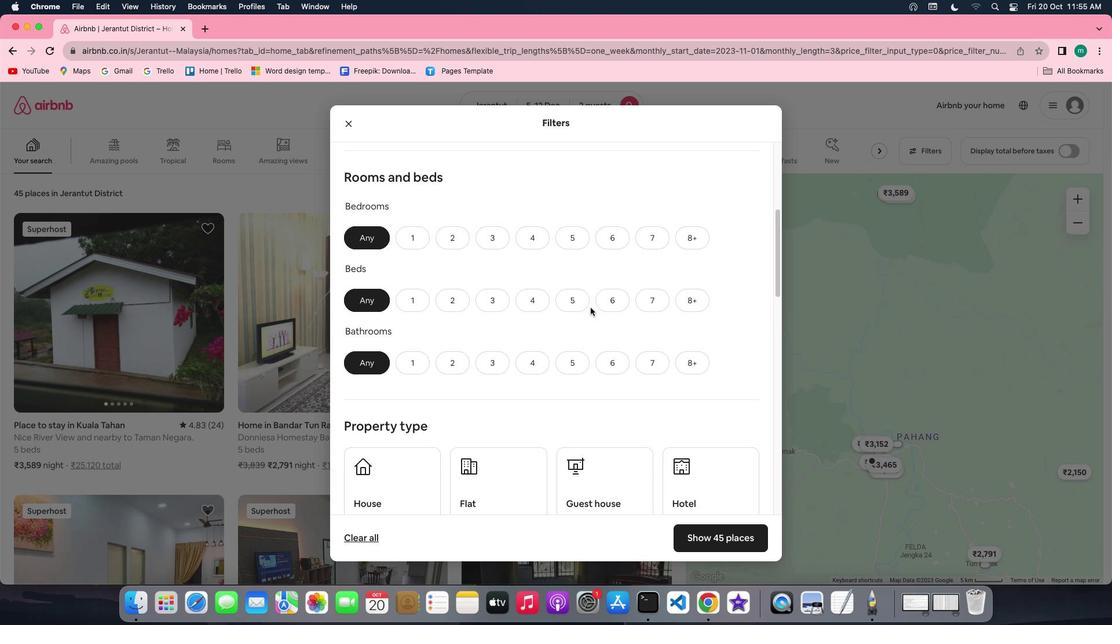 
Action: Mouse moved to (409, 216)
Screenshot: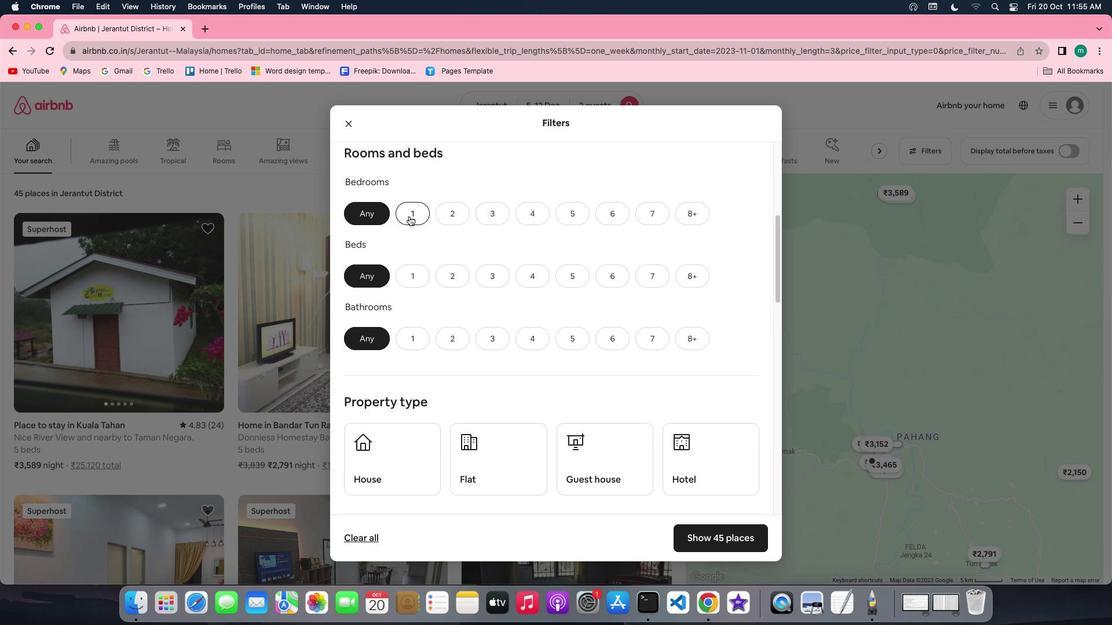 
Action: Mouse pressed left at (409, 216)
Screenshot: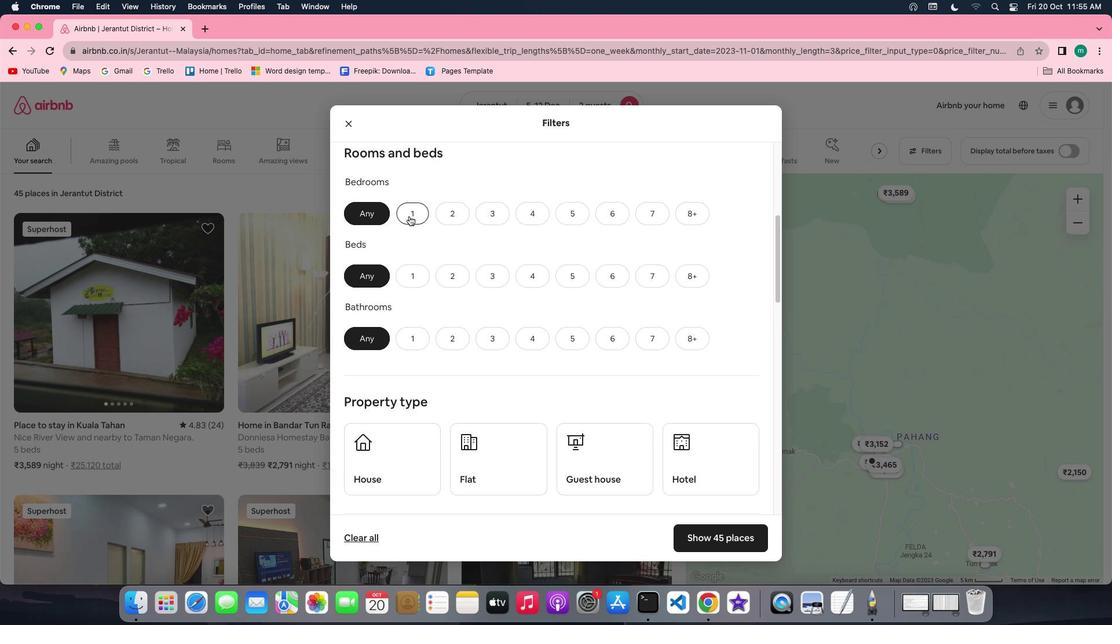 
Action: Mouse moved to (427, 276)
Screenshot: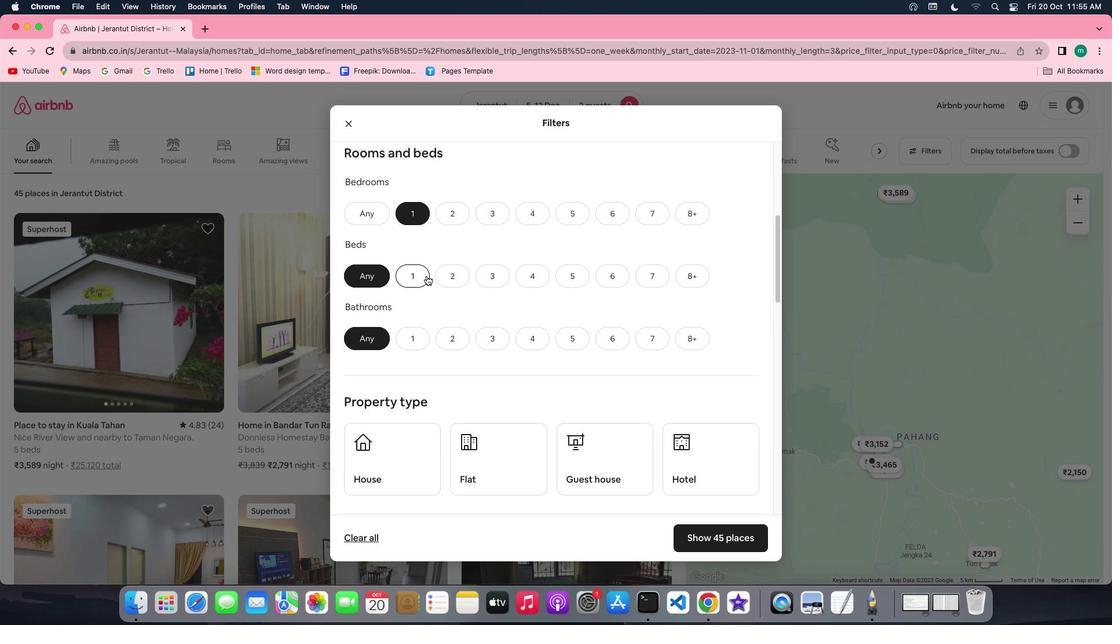 
Action: Mouse pressed left at (427, 276)
Screenshot: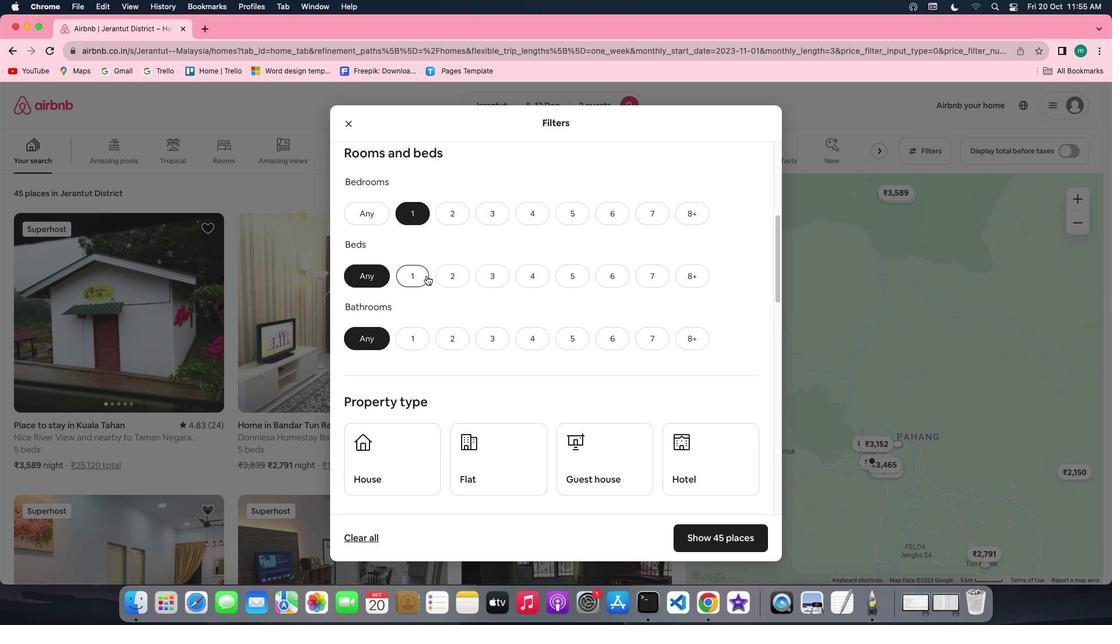 
Action: Mouse moved to (409, 339)
Screenshot: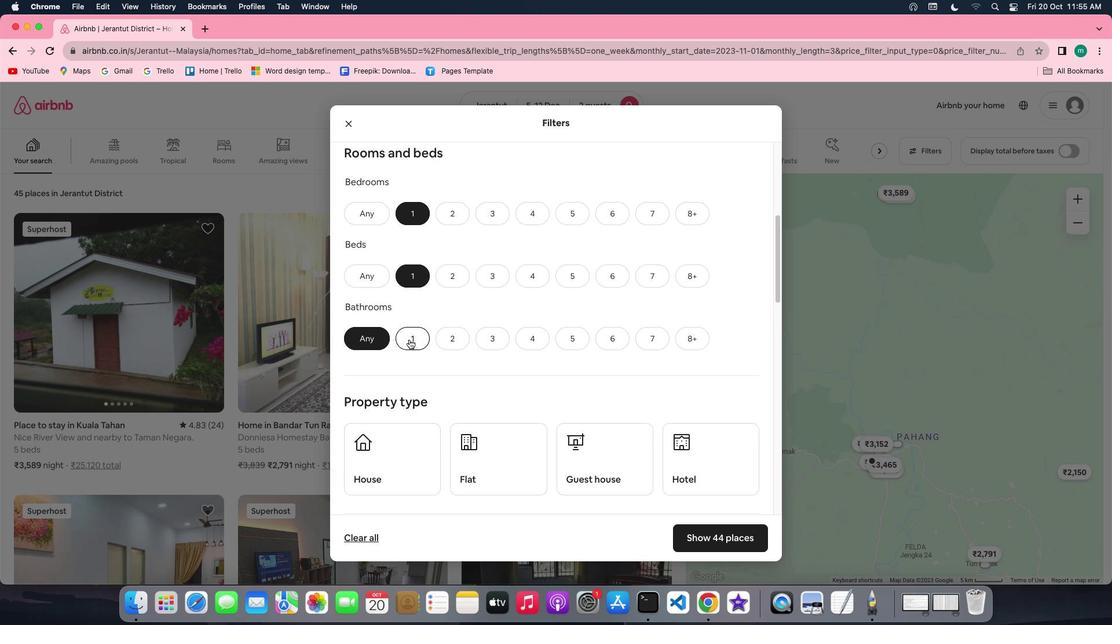 
Action: Mouse pressed left at (409, 339)
Screenshot: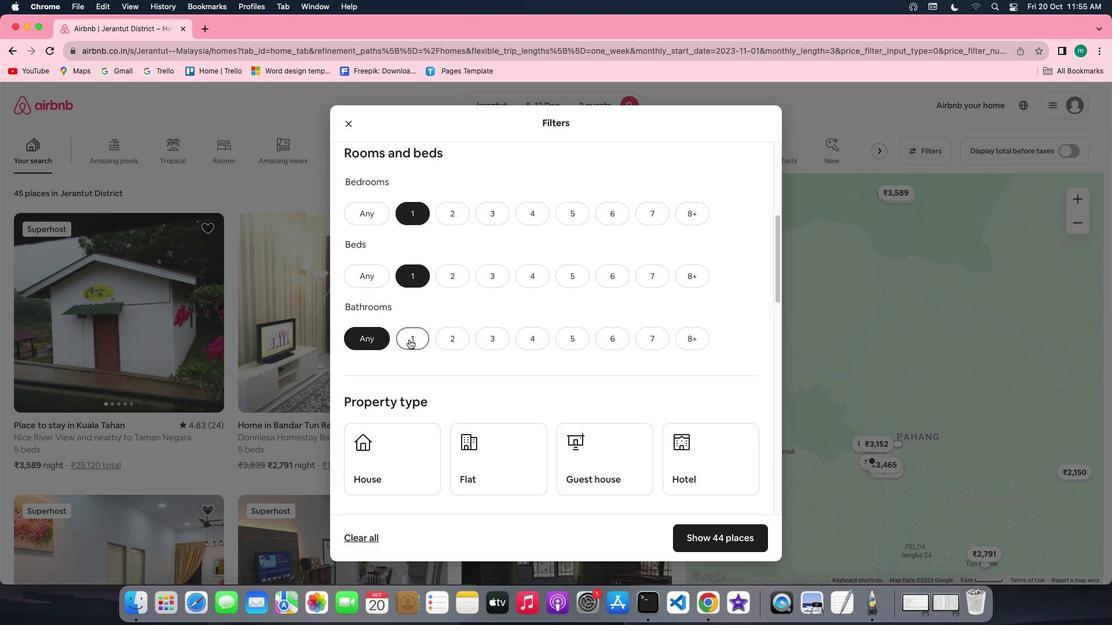 
Action: Mouse moved to (546, 316)
Screenshot: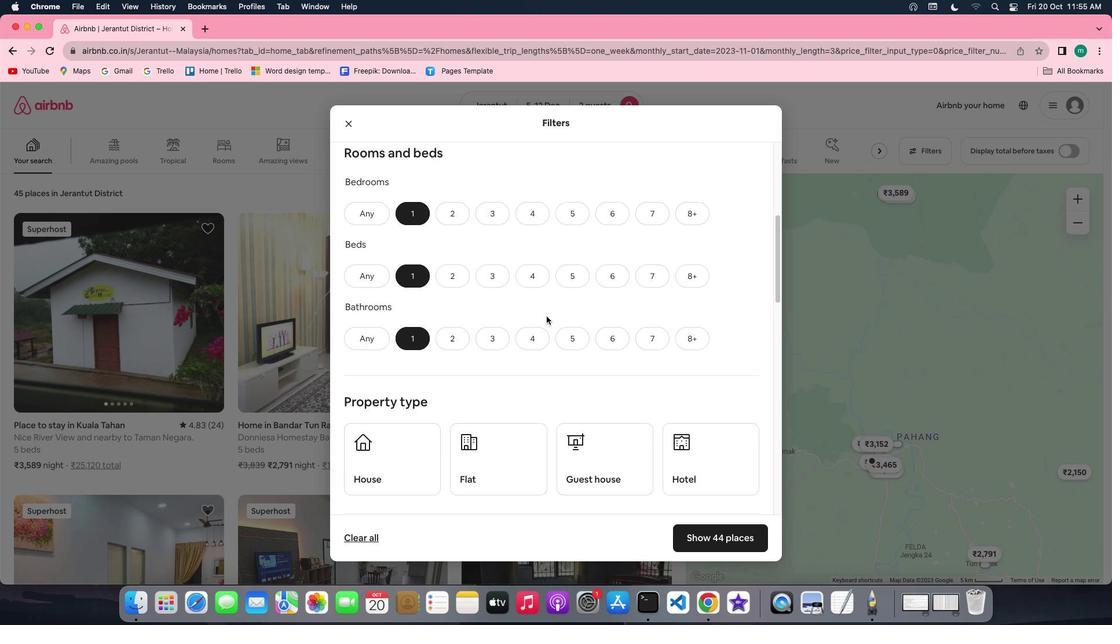 
Action: Mouse scrolled (546, 316) with delta (0, 0)
Screenshot: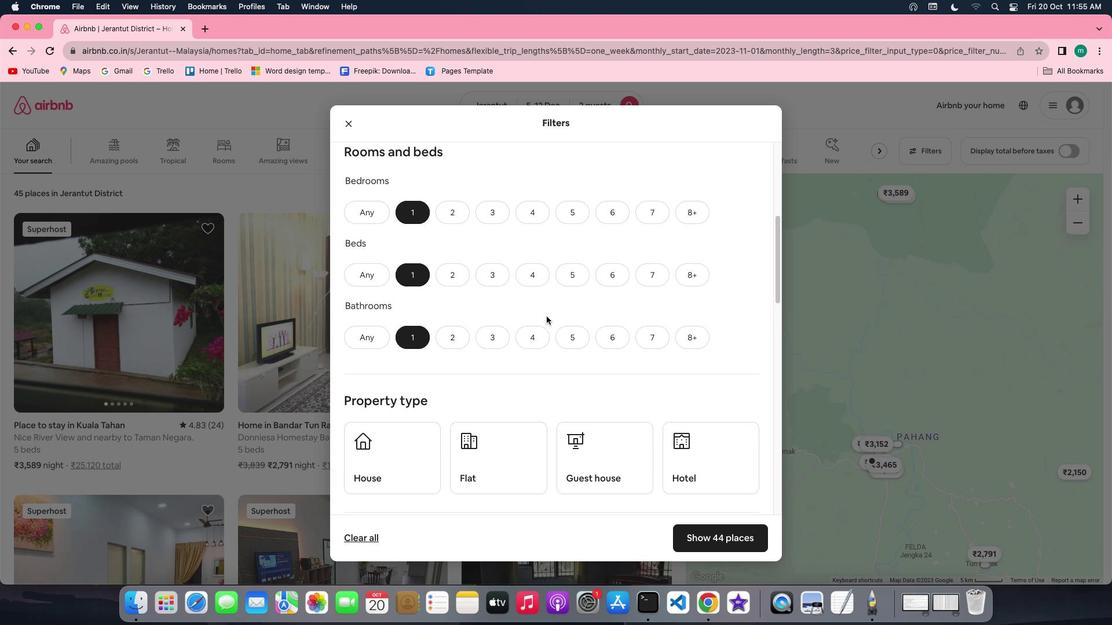 
Action: Mouse scrolled (546, 316) with delta (0, 0)
Screenshot: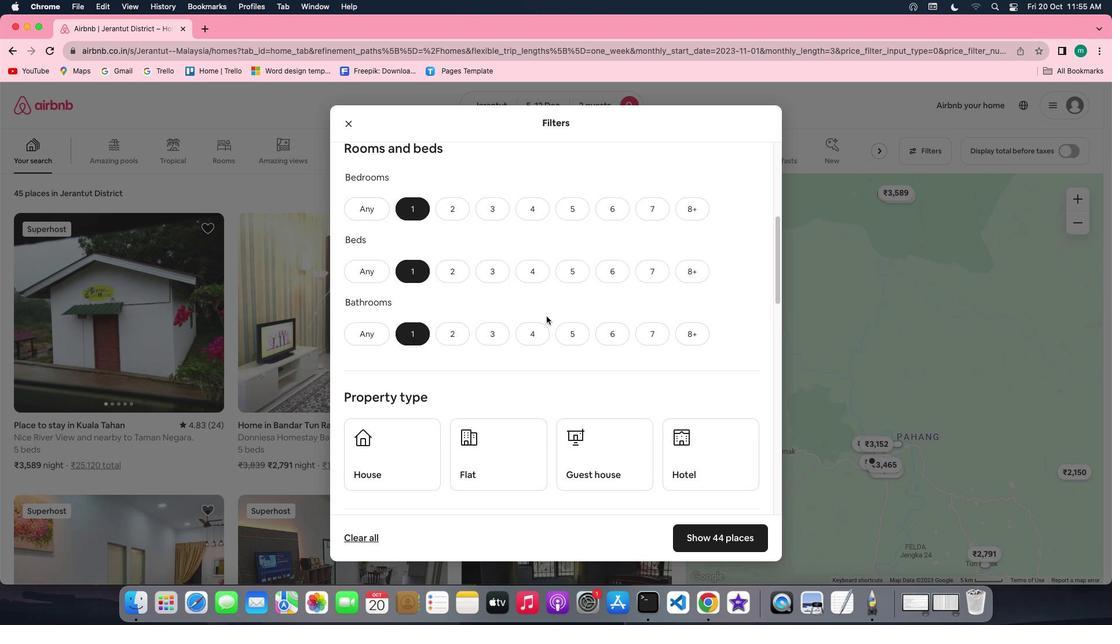
Action: Mouse scrolled (546, 316) with delta (0, 0)
Screenshot: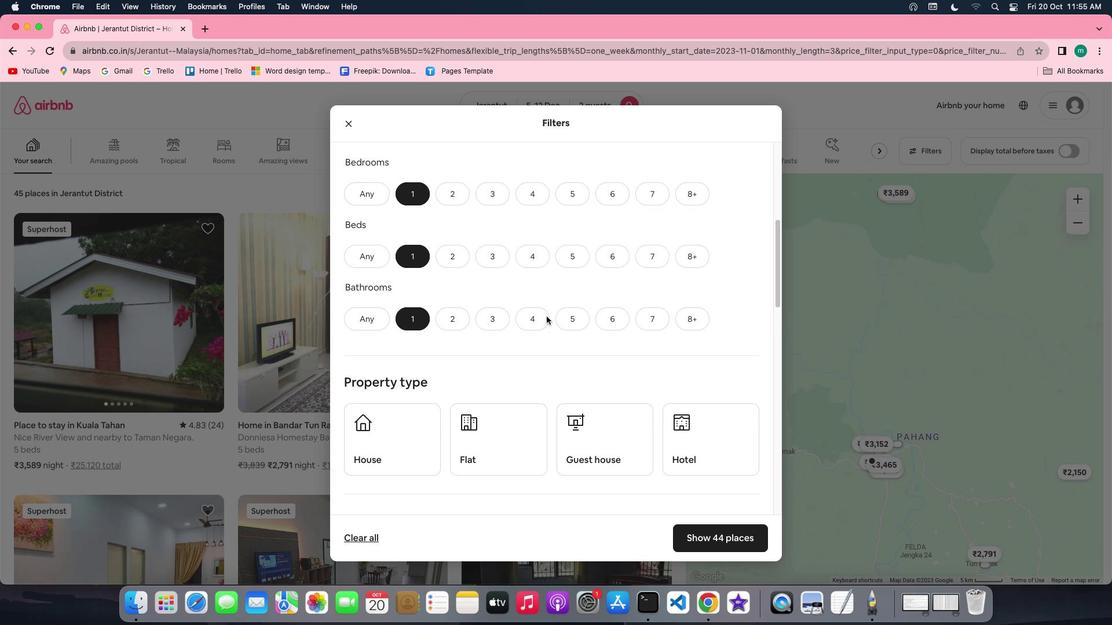 
Action: Mouse scrolled (546, 316) with delta (0, -1)
Screenshot: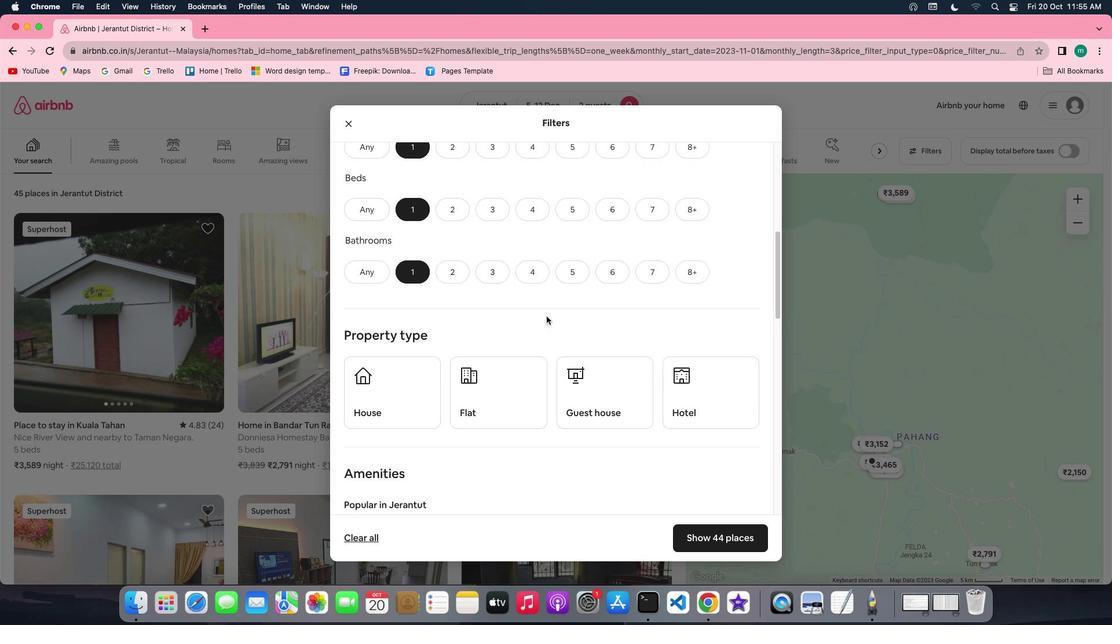 
Action: Mouse moved to (546, 316)
Screenshot: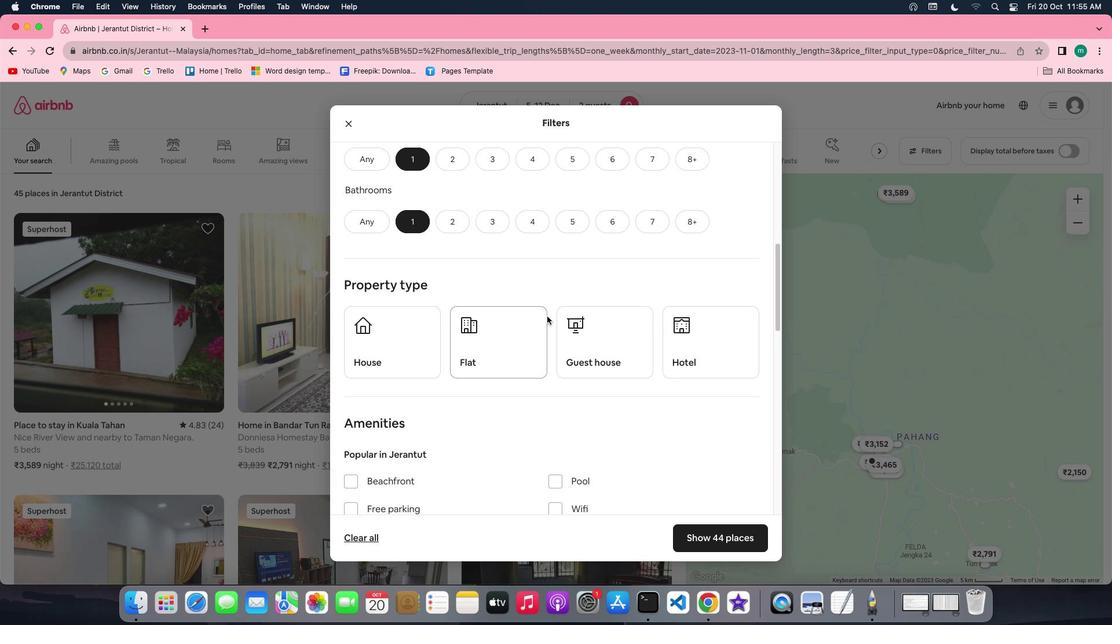 
Action: Mouse scrolled (546, 316) with delta (0, 0)
Screenshot: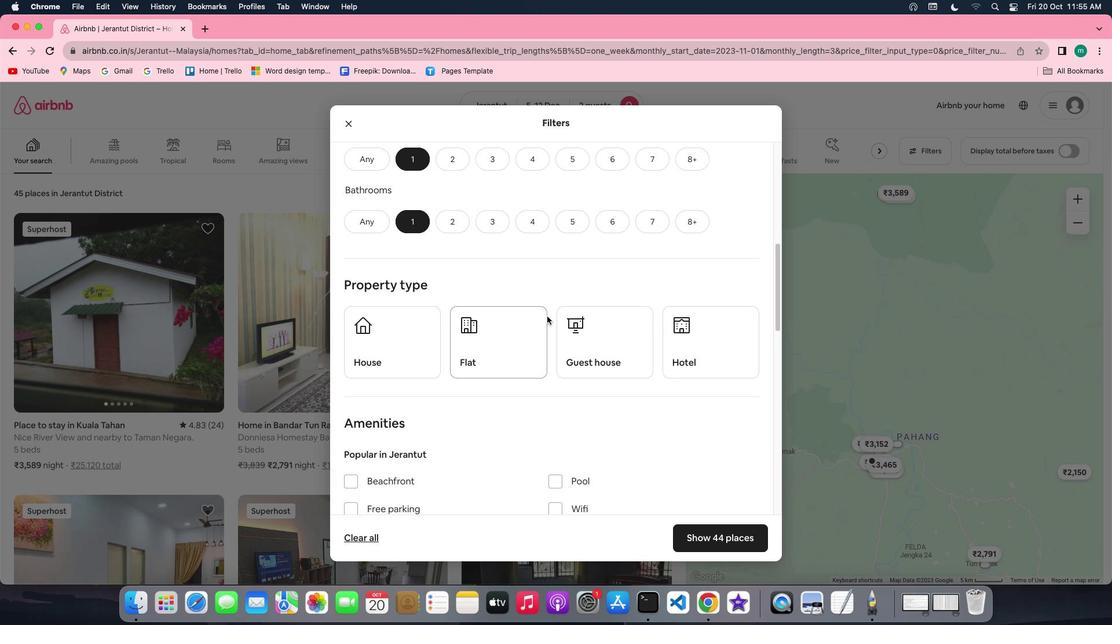
Action: Mouse scrolled (546, 316) with delta (0, 0)
Screenshot: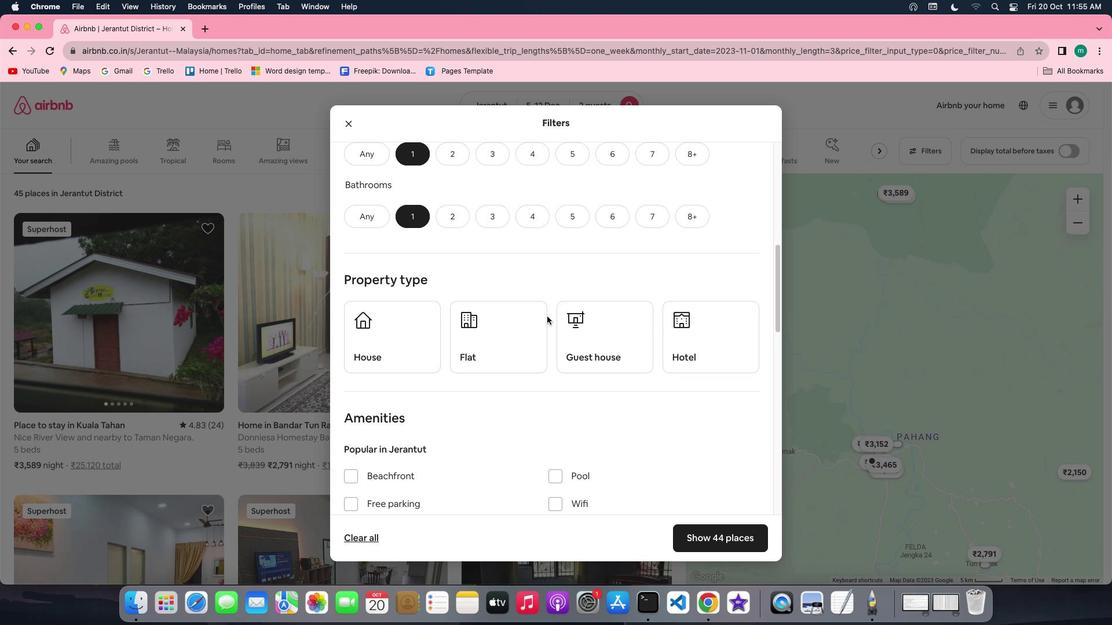
Action: Mouse scrolled (546, 316) with delta (0, 0)
Screenshot: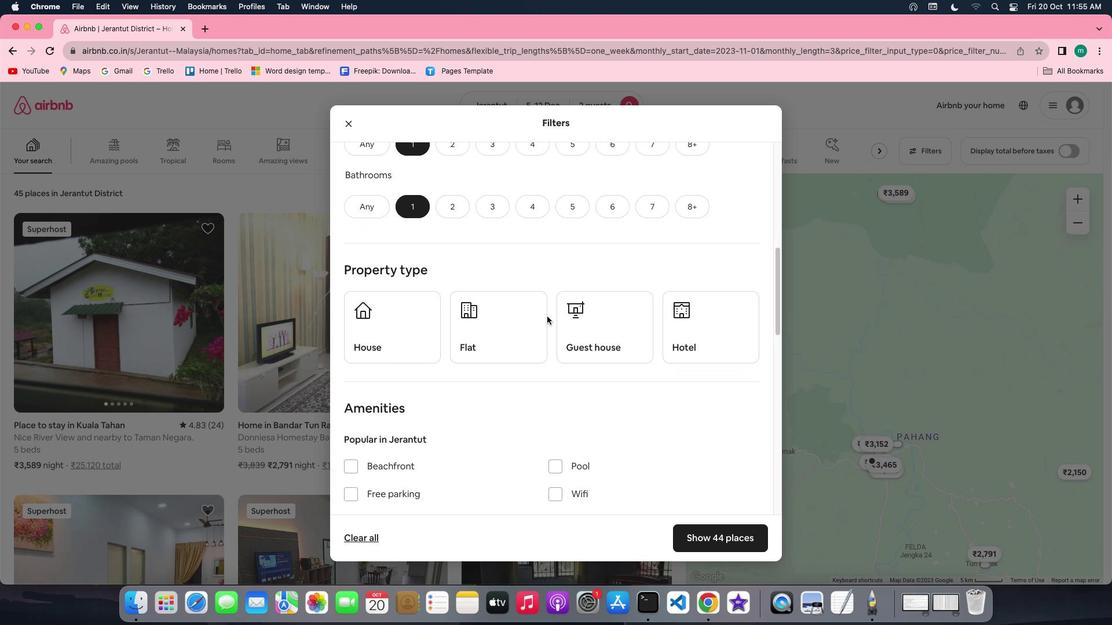 
Action: Mouse scrolled (546, 316) with delta (0, 0)
Screenshot: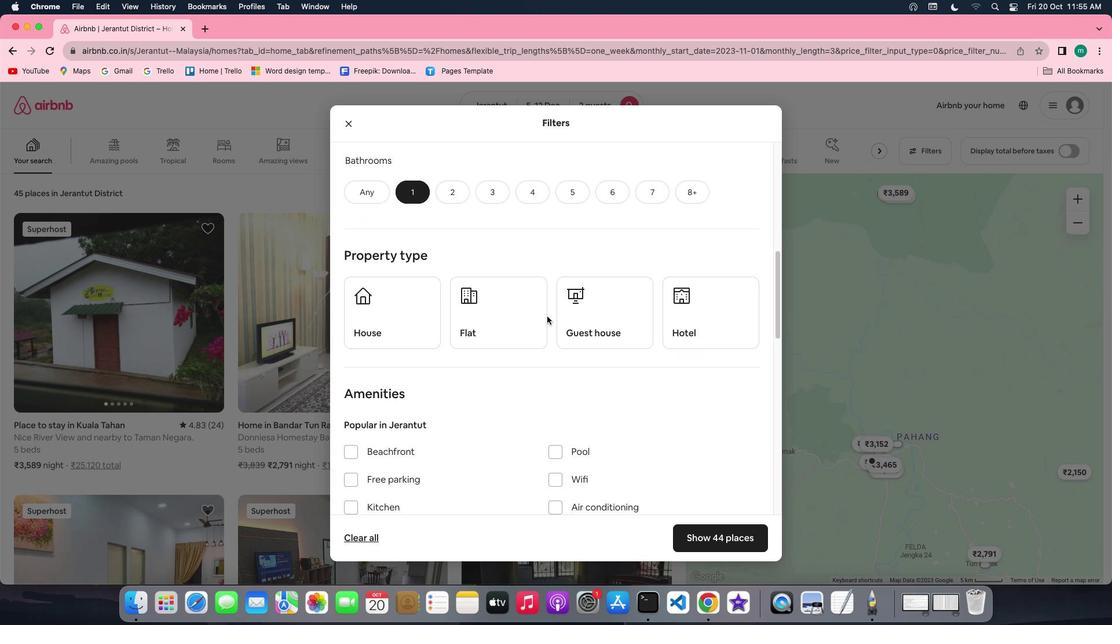 
Action: Mouse scrolled (546, 316) with delta (0, 0)
Screenshot: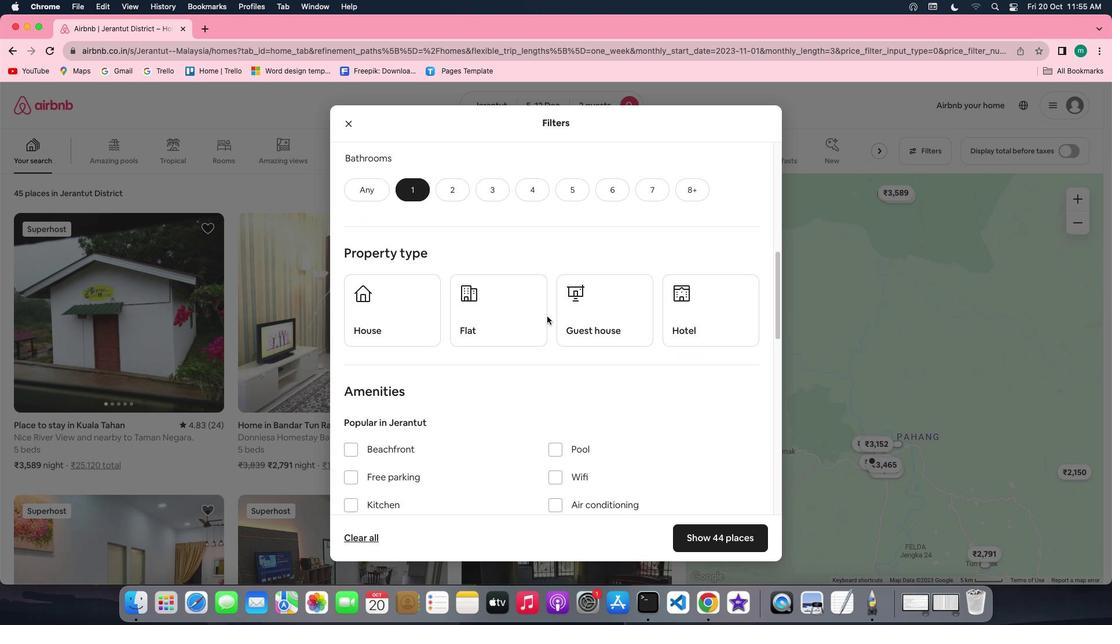 
Action: Mouse scrolled (546, 316) with delta (0, 0)
Screenshot: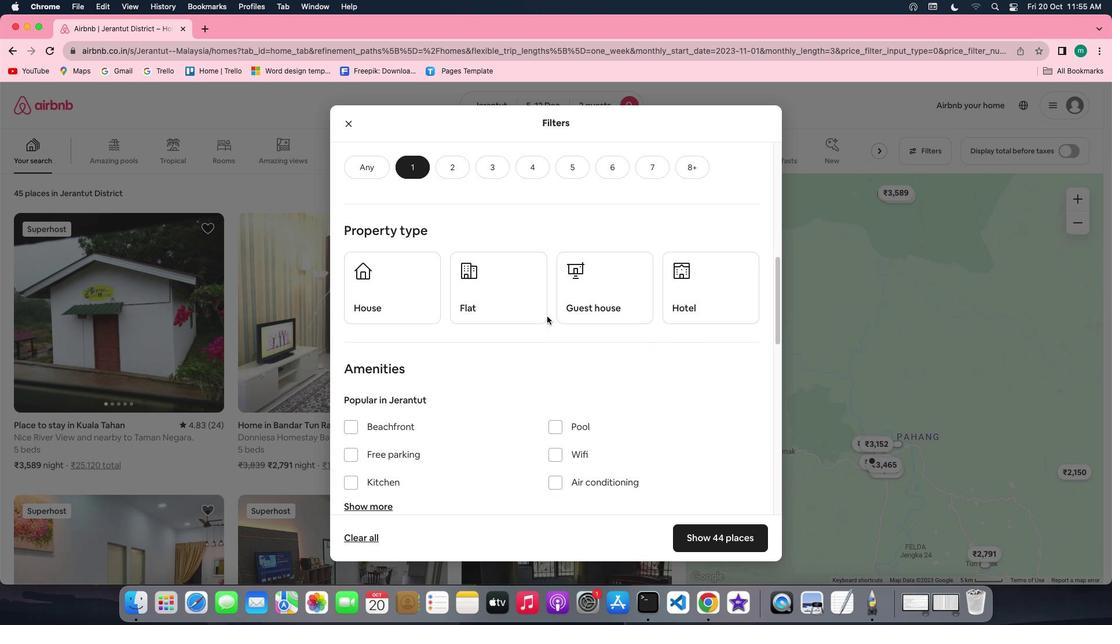 
Action: Mouse scrolled (546, 316) with delta (0, 0)
Screenshot: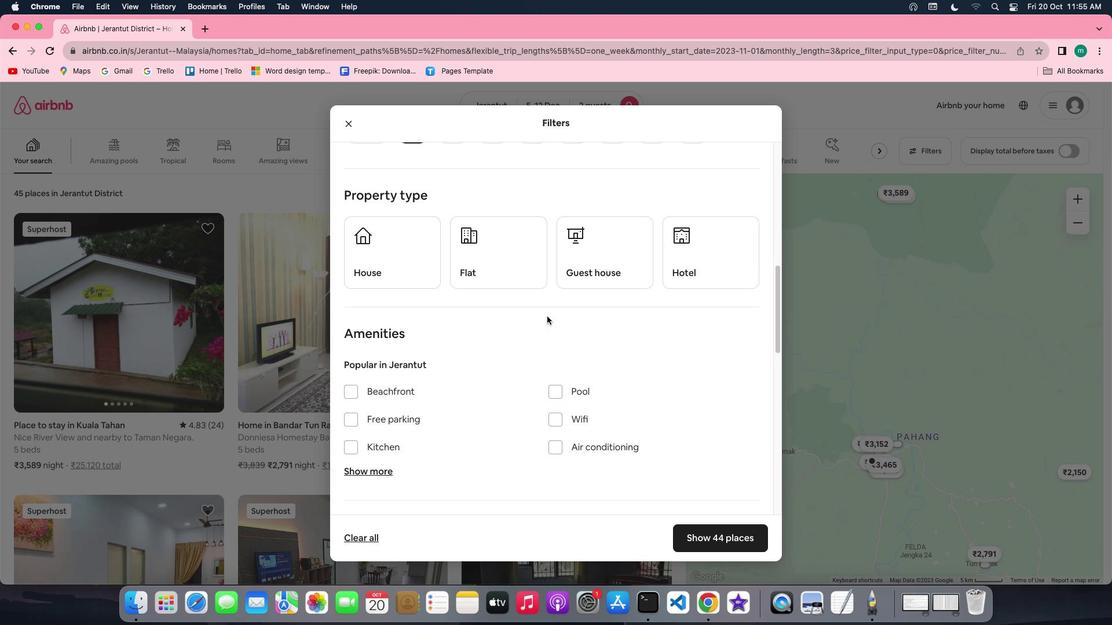 
Action: Mouse moved to (682, 265)
Screenshot: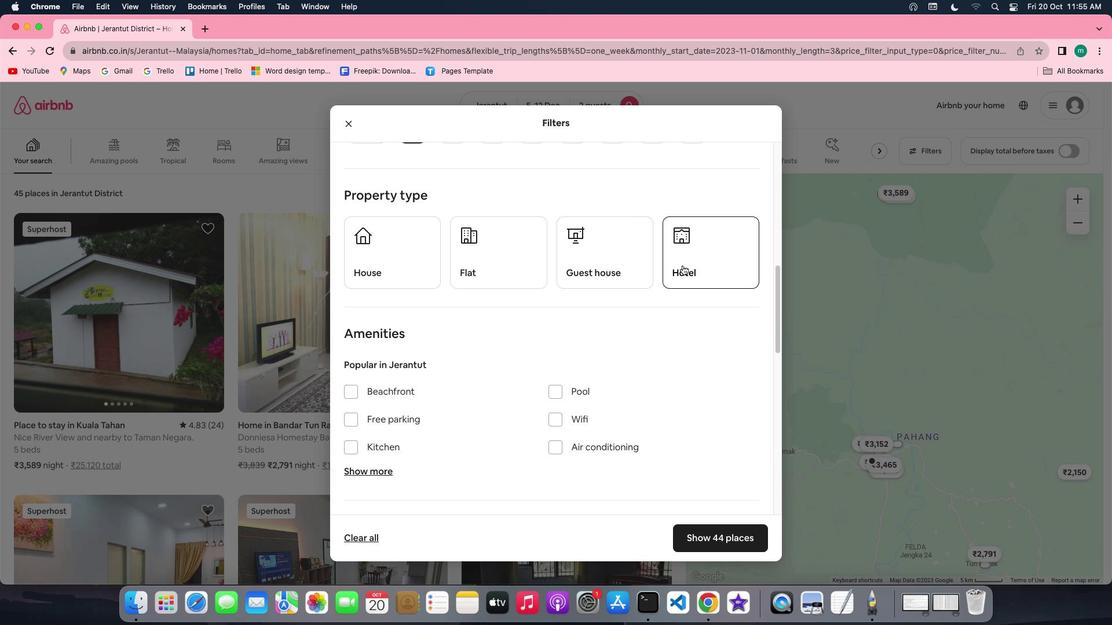 
Action: Mouse pressed left at (682, 265)
Screenshot: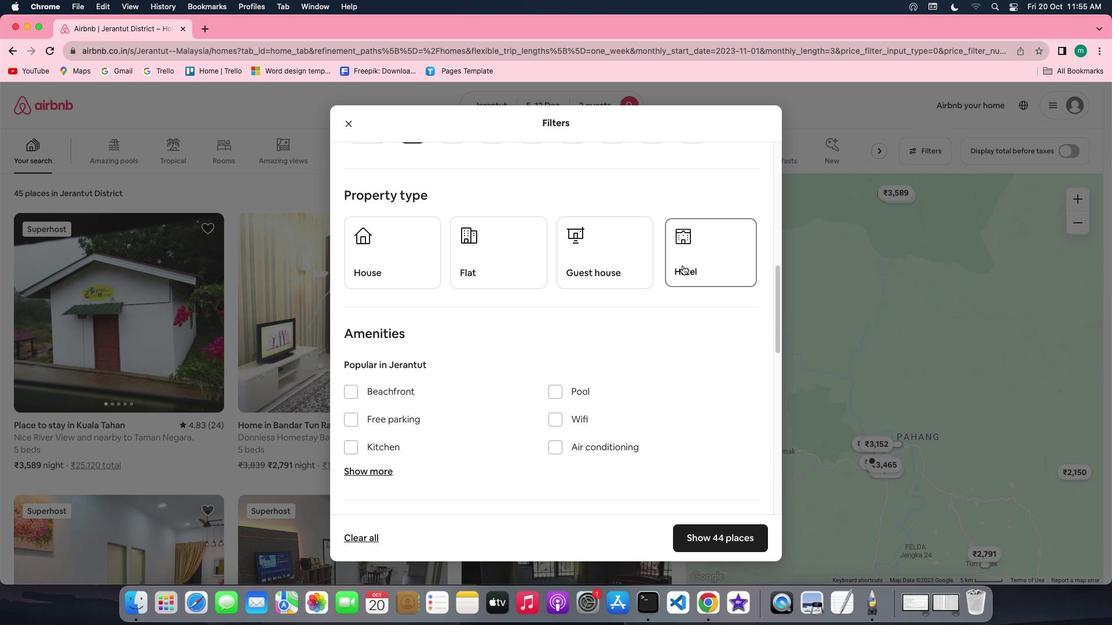 
Action: Mouse moved to (490, 340)
Screenshot: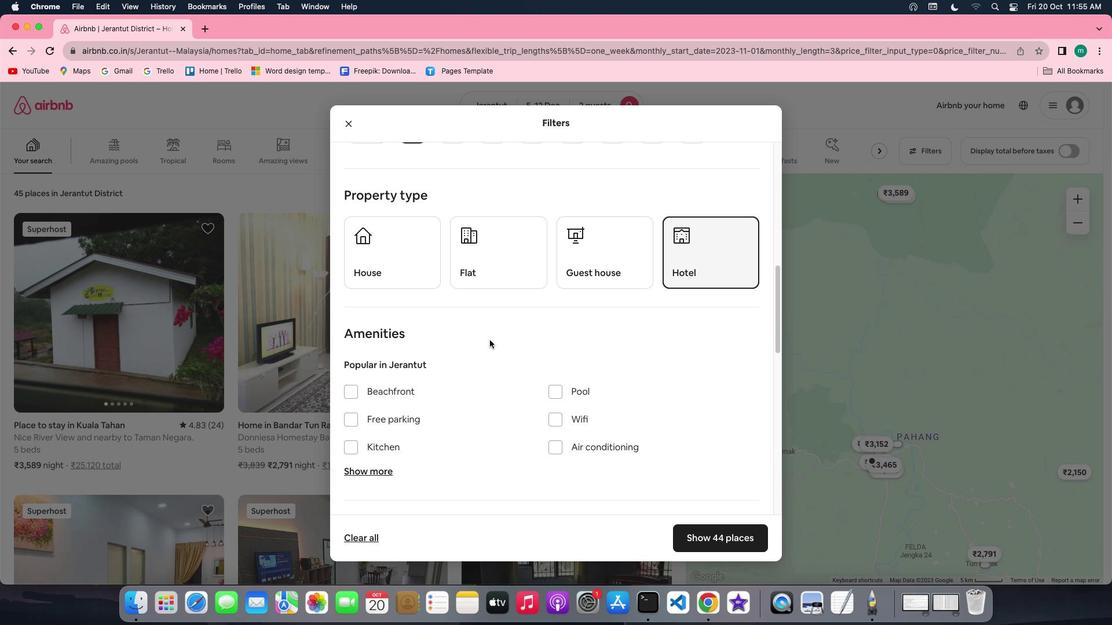 
Action: Mouse scrolled (490, 340) with delta (0, 0)
Screenshot: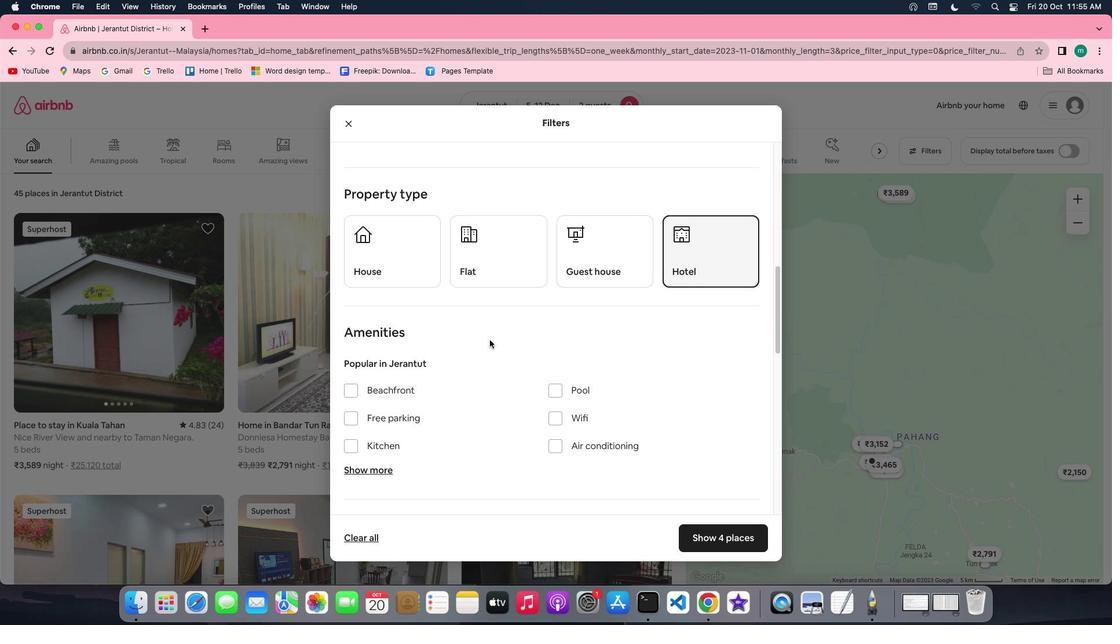 
Action: Mouse scrolled (490, 340) with delta (0, 0)
Screenshot: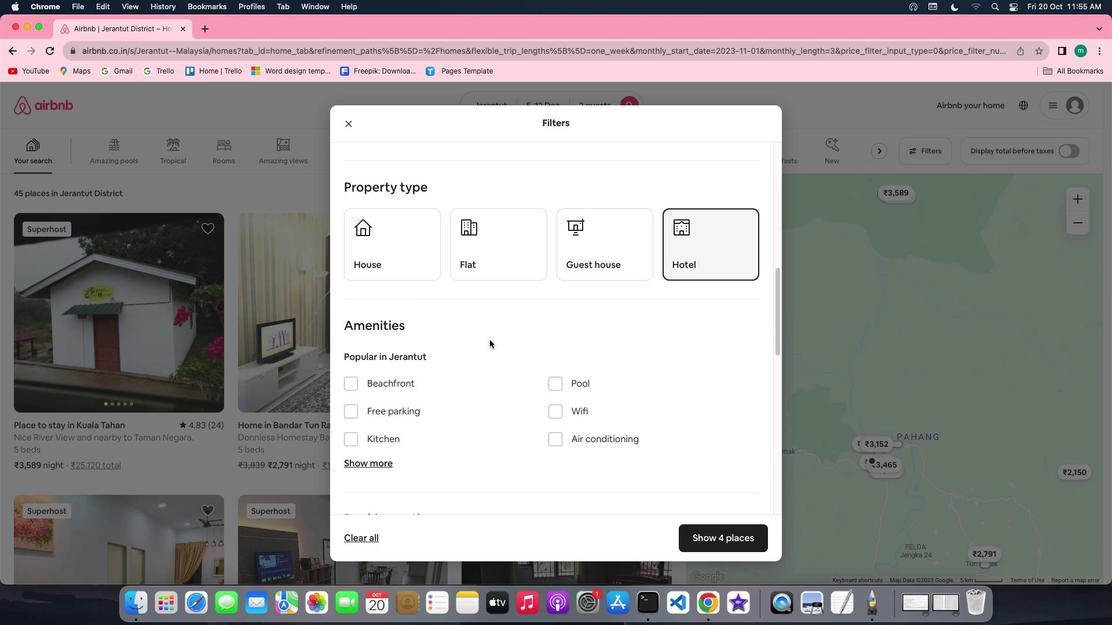 
Action: Mouse scrolled (490, 340) with delta (0, -1)
Screenshot: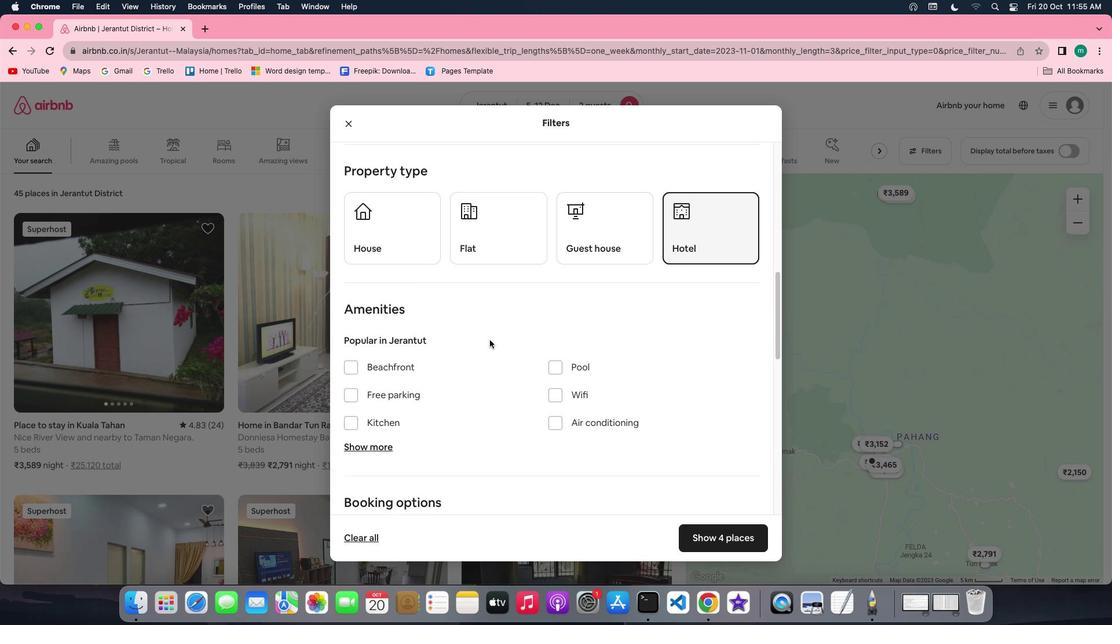 
Action: Mouse scrolled (490, 340) with delta (0, 0)
Screenshot: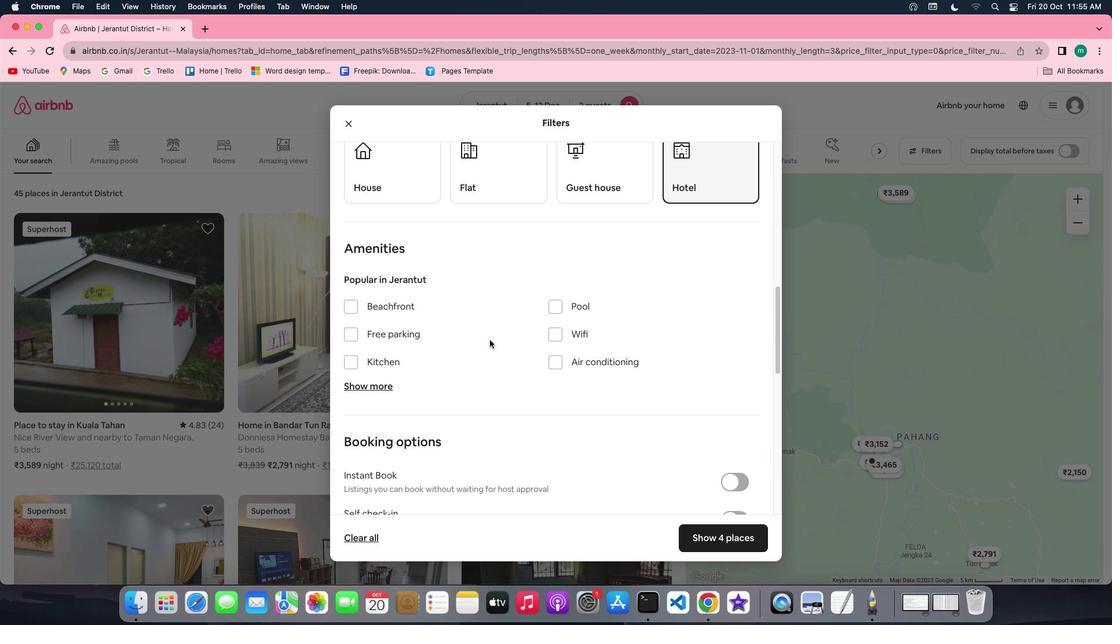 
Action: Mouse scrolled (490, 340) with delta (0, 0)
Screenshot: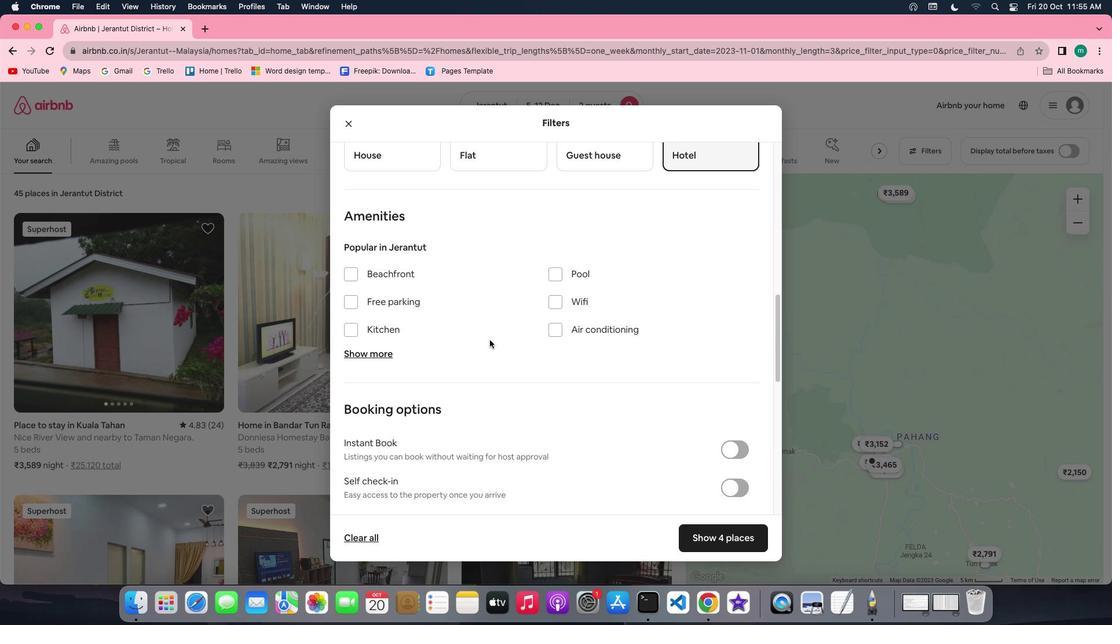 
Action: Mouse scrolled (490, 340) with delta (0, 0)
Screenshot: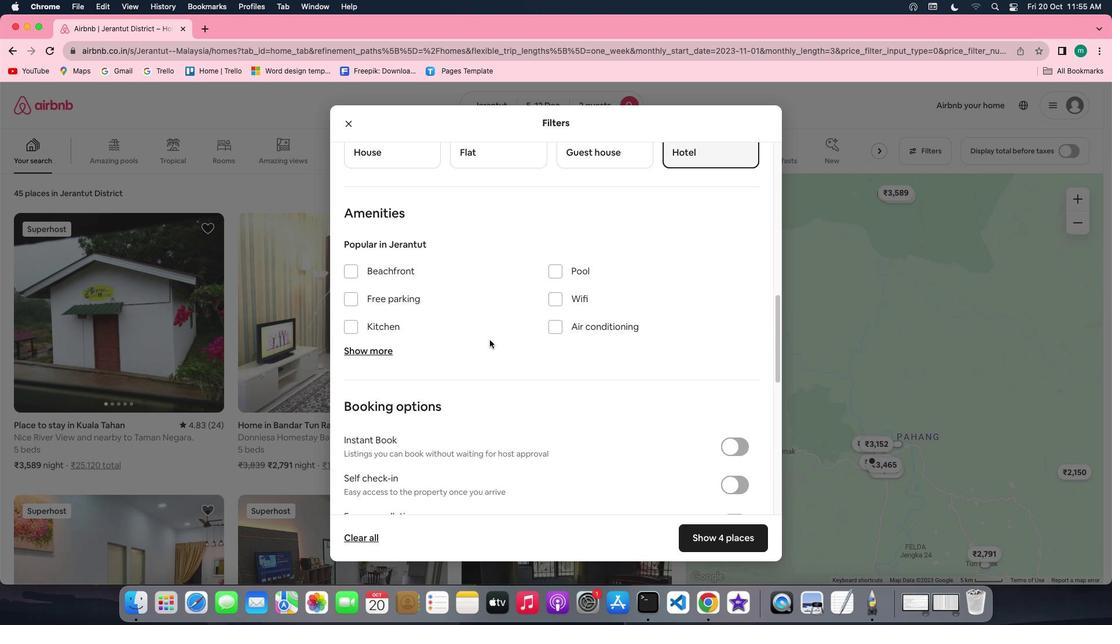 
Action: Mouse scrolled (490, 340) with delta (0, 0)
Screenshot: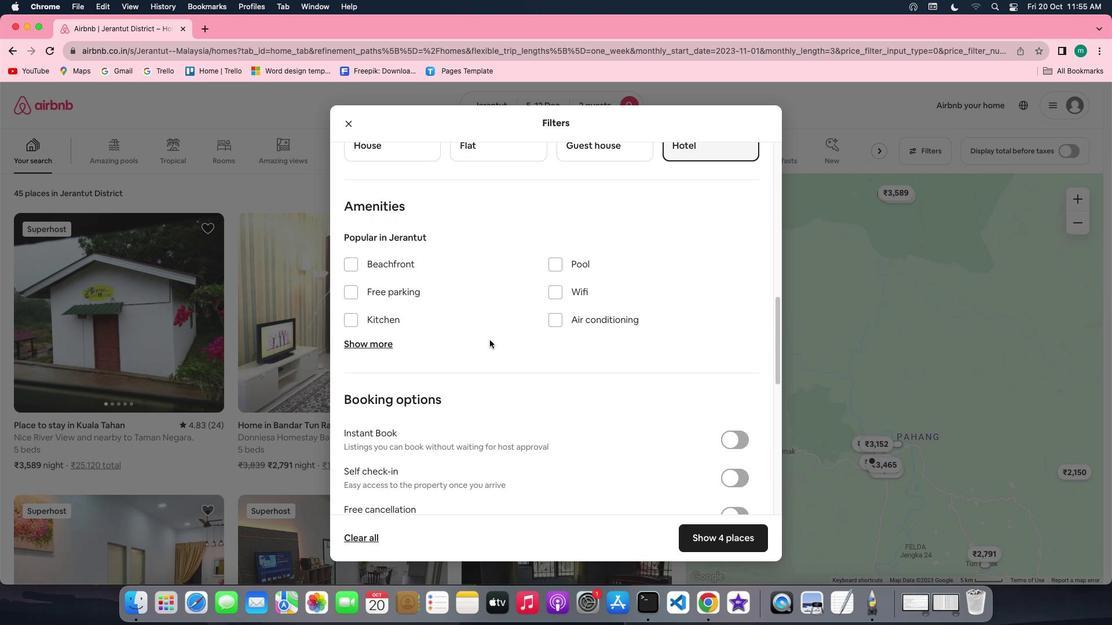 
Action: Mouse moved to (617, 409)
Screenshot: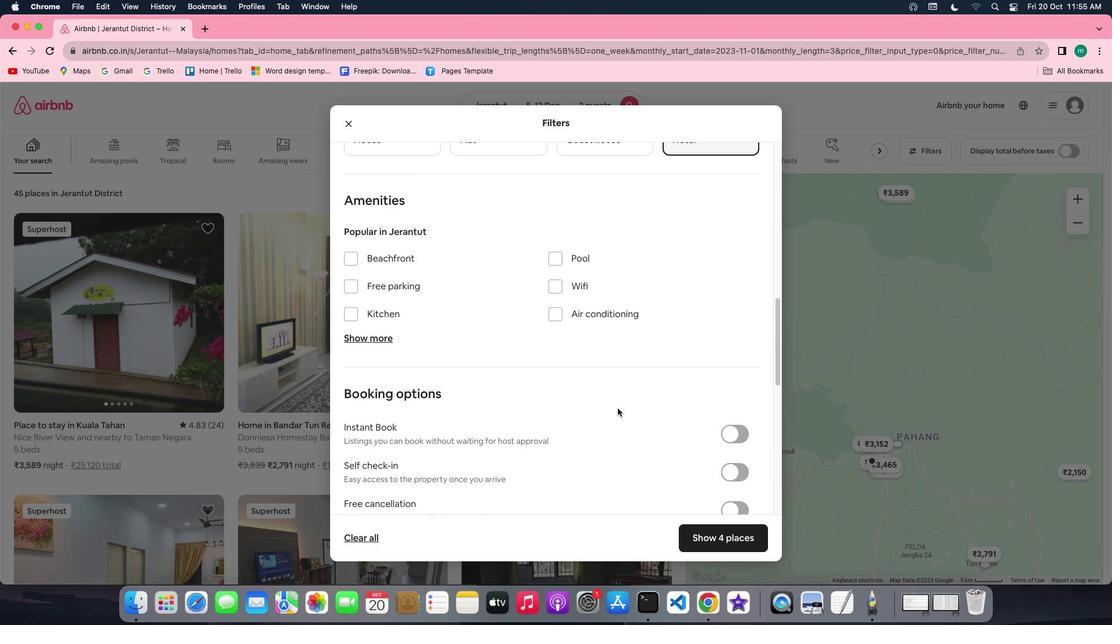 
Action: Mouse scrolled (617, 409) with delta (0, 0)
Screenshot: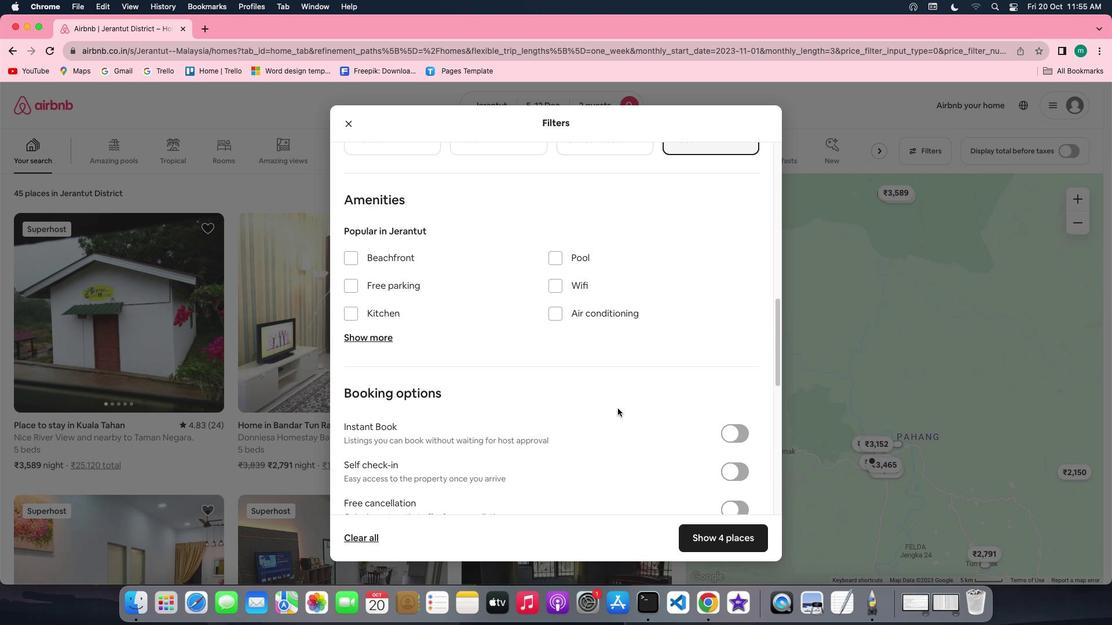 
Action: Mouse scrolled (617, 409) with delta (0, 0)
Screenshot: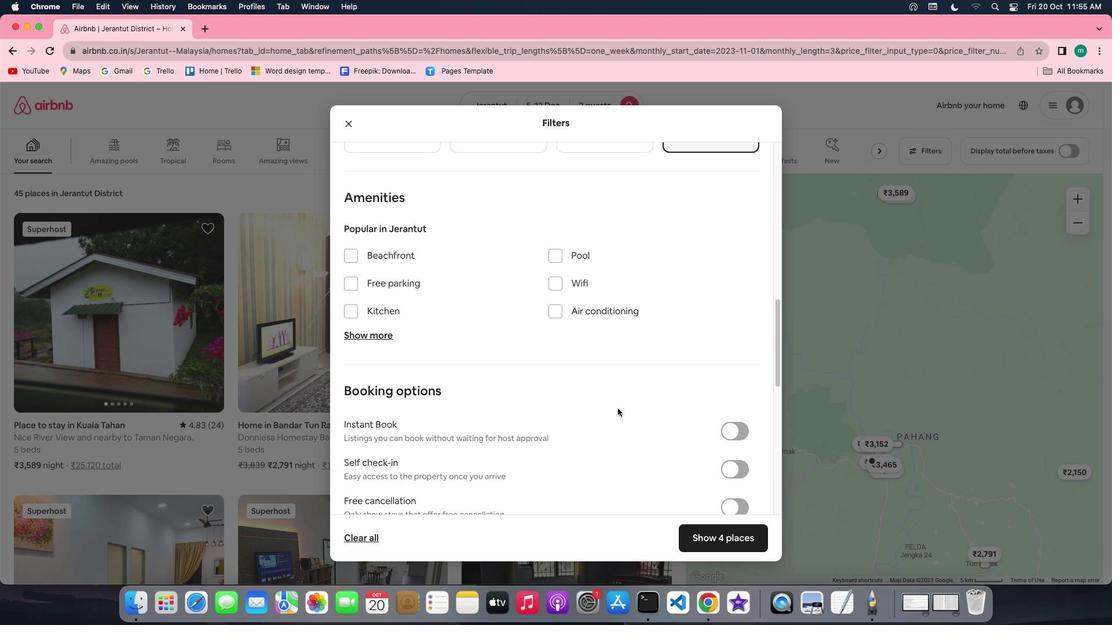 
Action: Mouse scrolled (617, 409) with delta (0, -1)
Screenshot: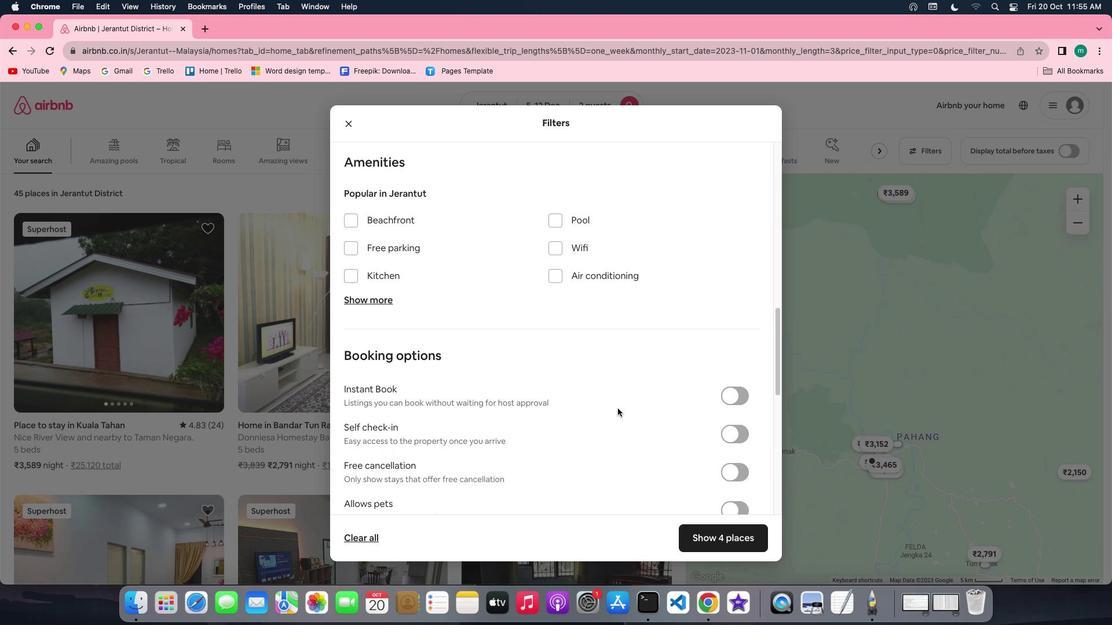 
Action: Mouse moved to (746, 402)
Screenshot: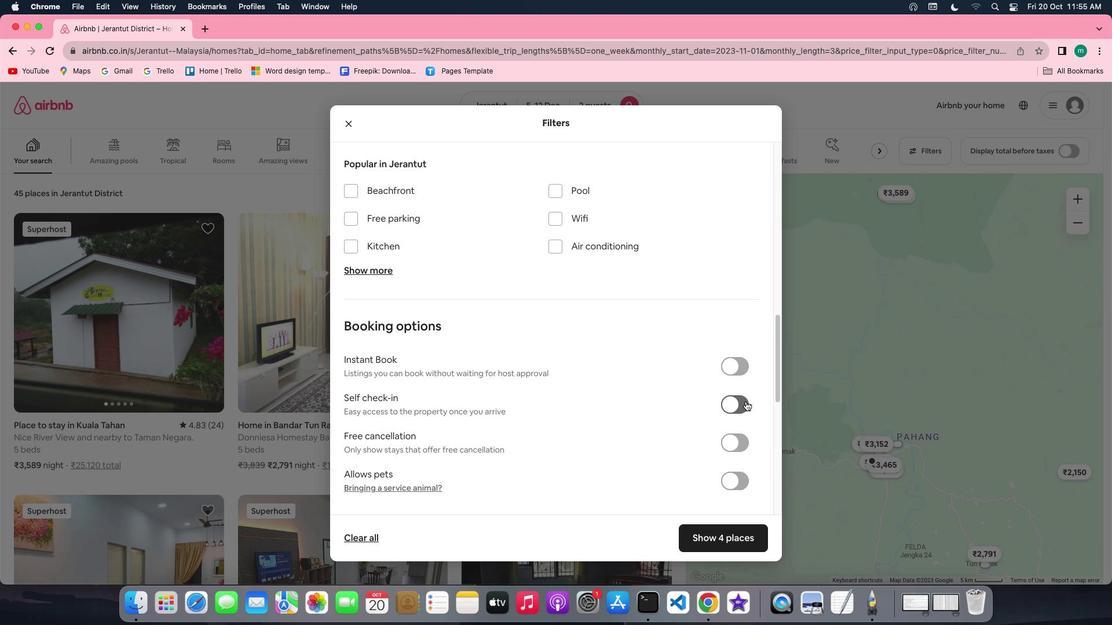 
Action: Mouse pressed left at (746, 402)
Screenshot: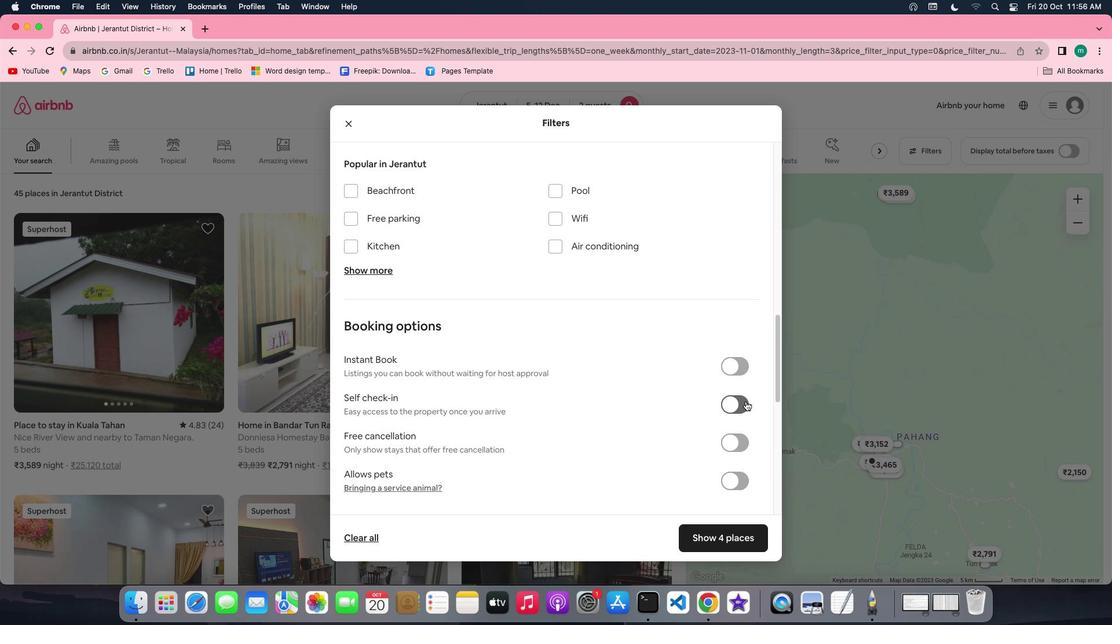 
Action: Mouse moved to (694, 451)
Screenshot: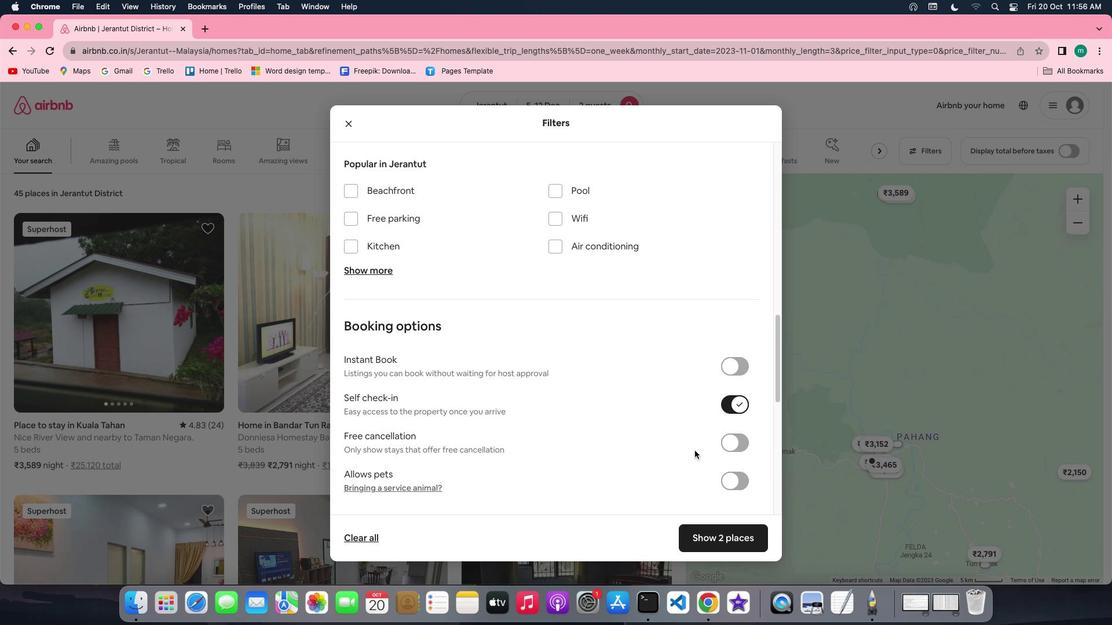
Action: Mouse scrolled (694, 451) with delta (0, 0)
Screenshot: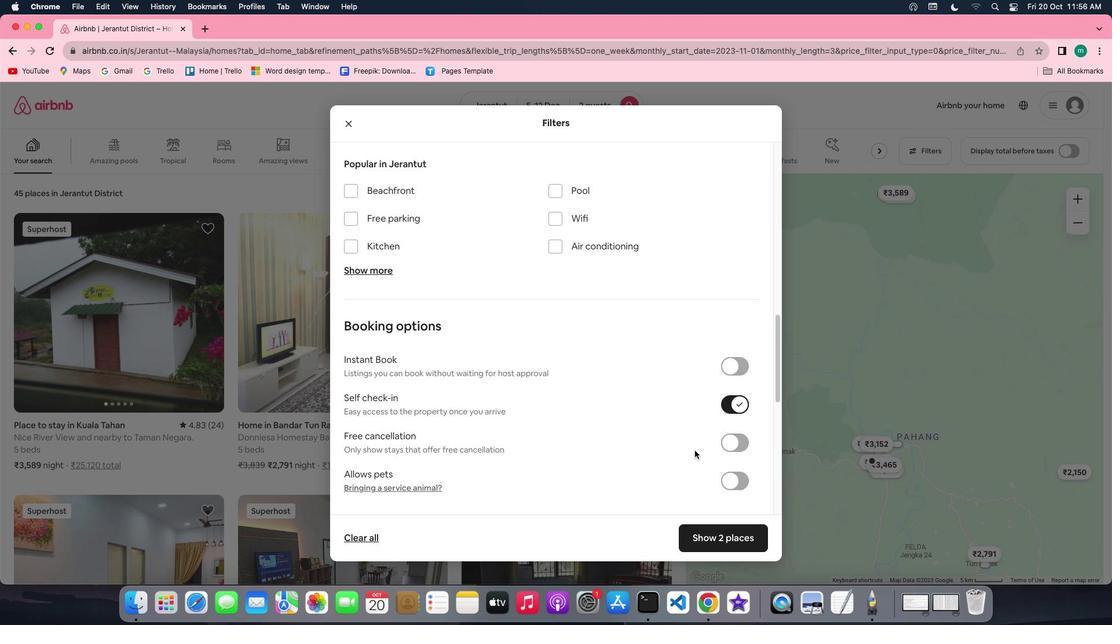 
Action: Mouse scrolled (694, 451) with delta (0, 0)
Screenshot: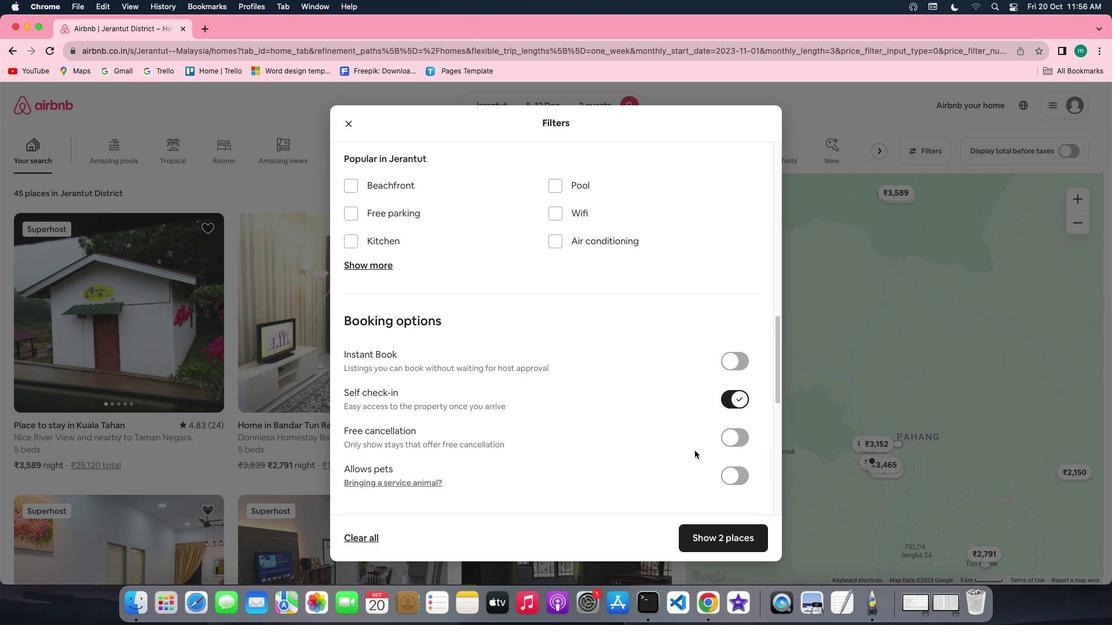 
Action: Mouse scrolled (694, 451) with delta (0, -1)
Screenshot: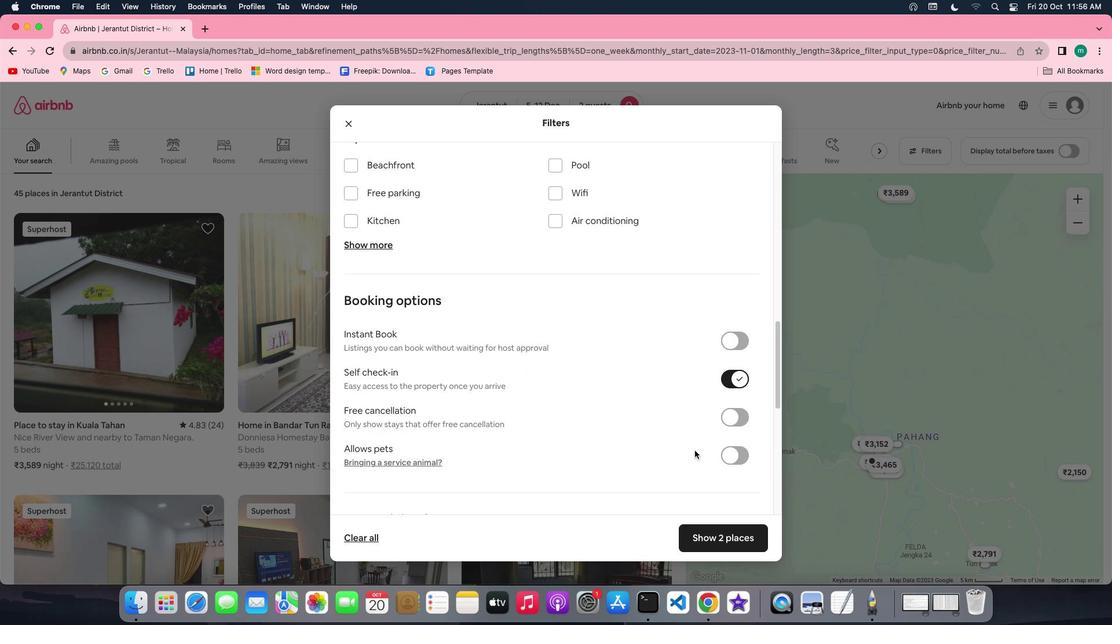 
Action: Mouse scrolled (694, 451) with delta (0, 0)
Screenshot: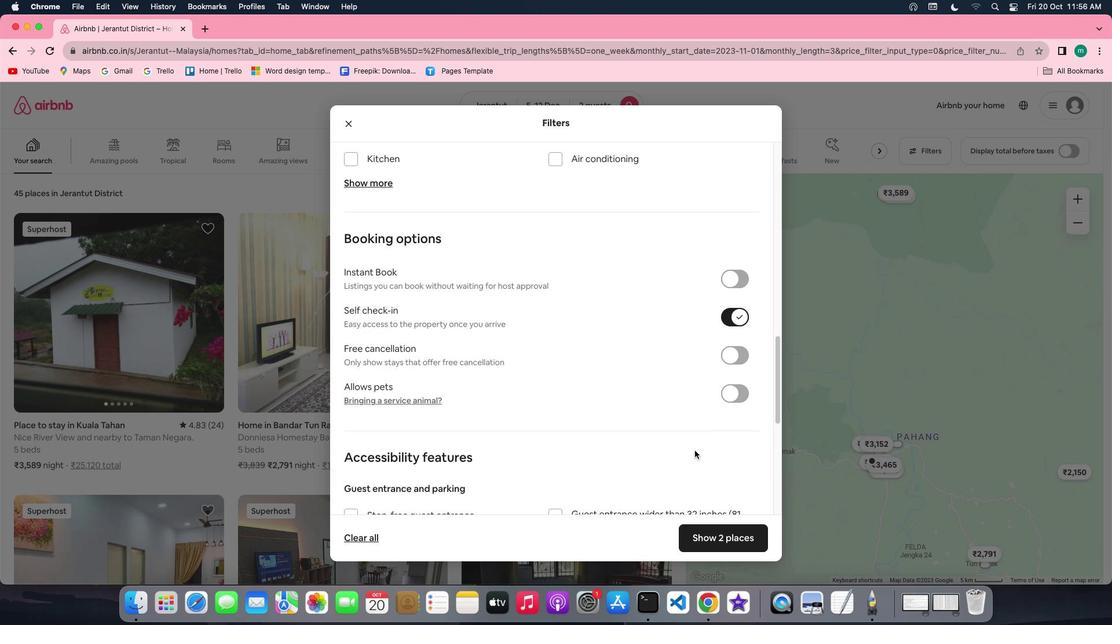 
Action: Mouse moved to (732, 537)
Screenshot: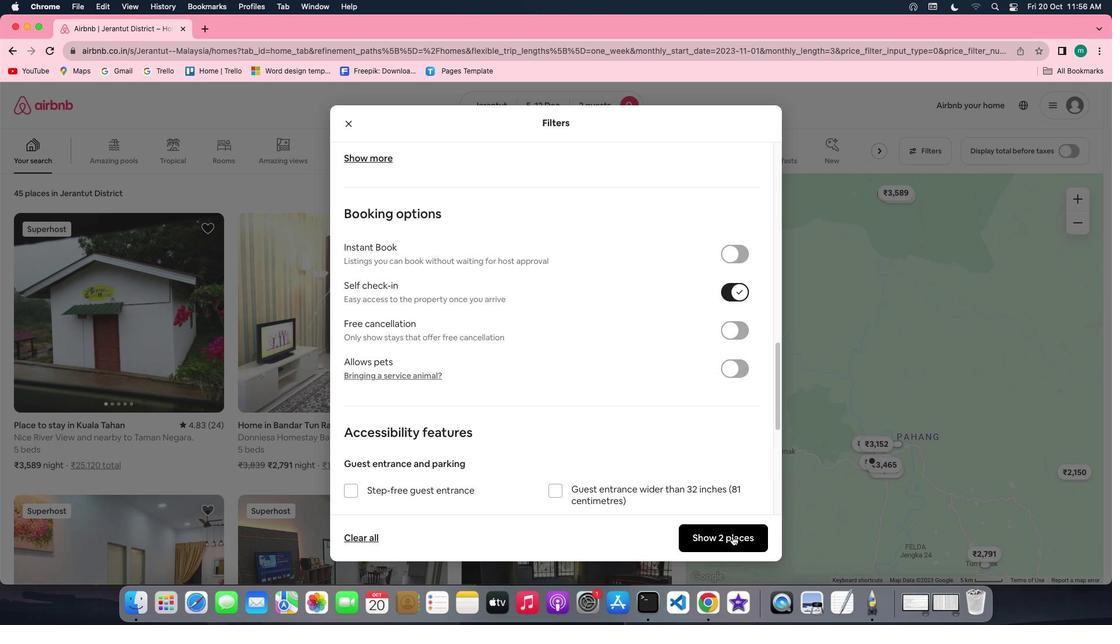 
Action: Mouse pressed left at (732, 537)
Screenshot: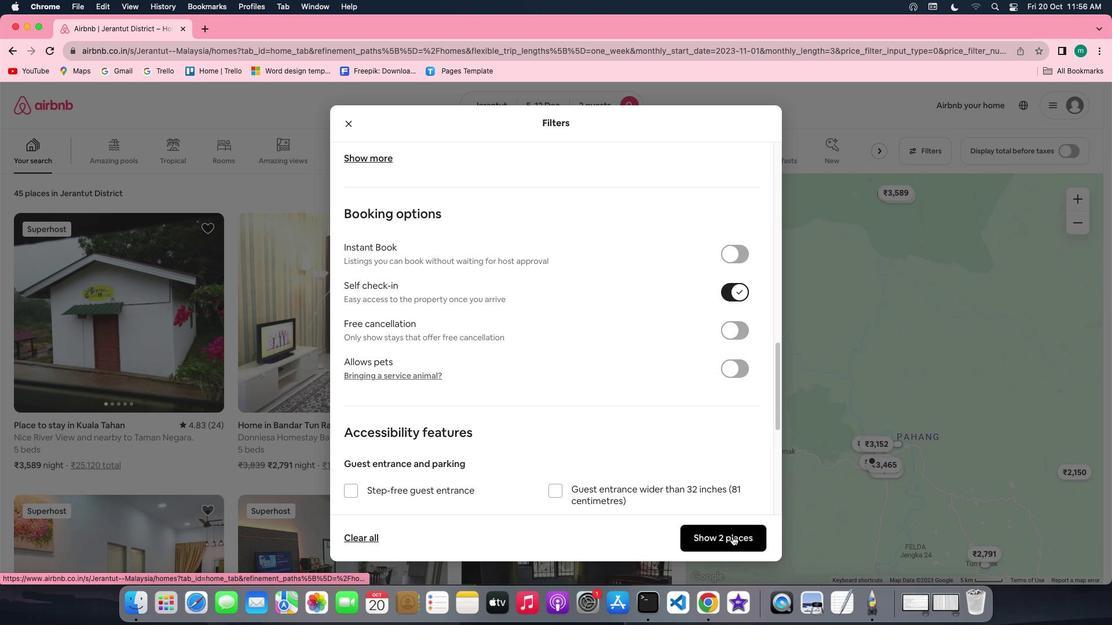 
Action: Mouse moved to (89, 311)
Screenshot: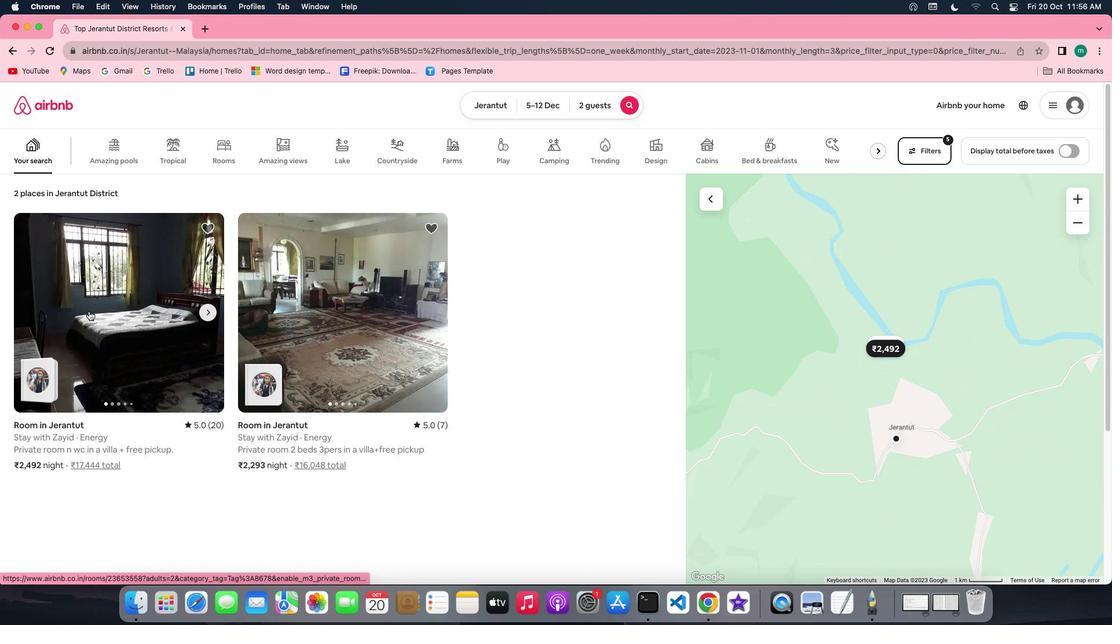 
Action: Mouse pressed left at (89, 311)
Screenshot: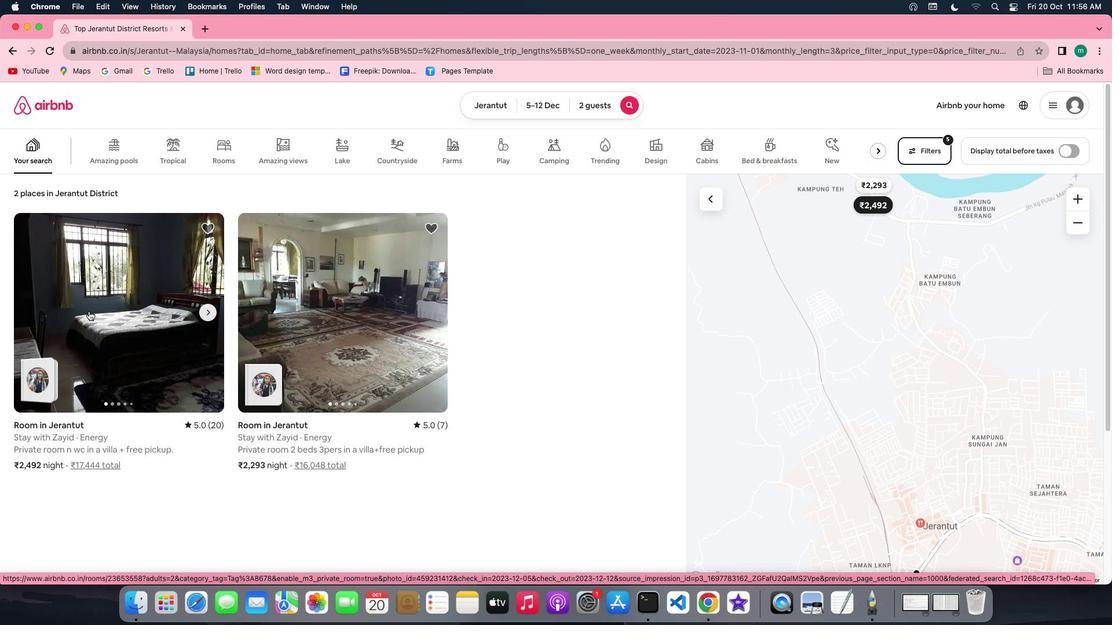 
Action: Mouse moved to (818, 411)
Screenshot: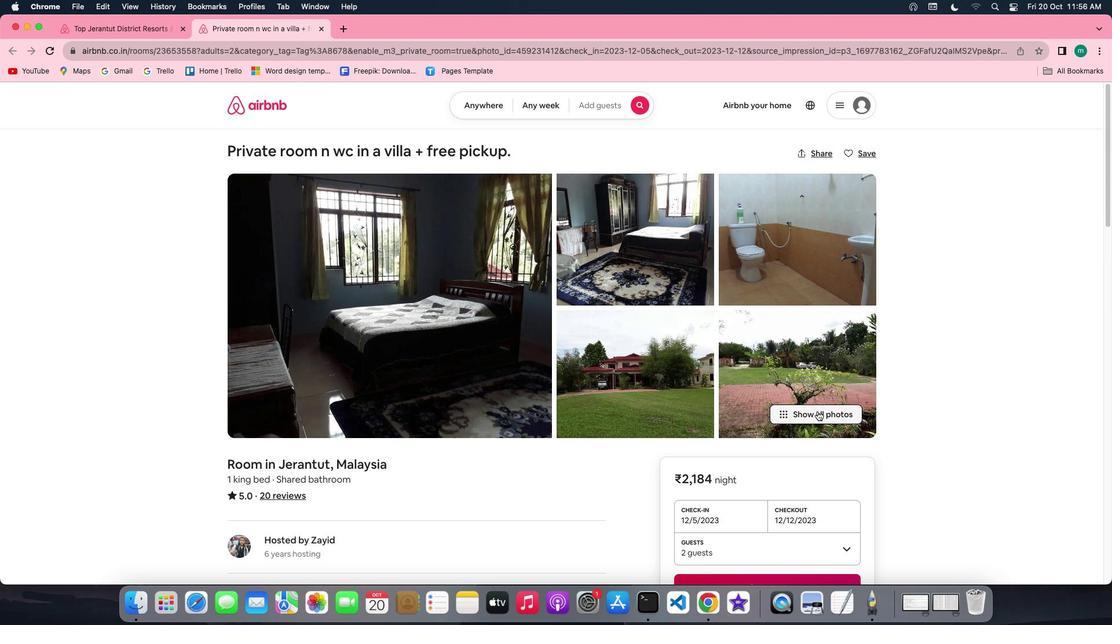 
Action: Mouse pressed left at (818, 411)
Screenshot: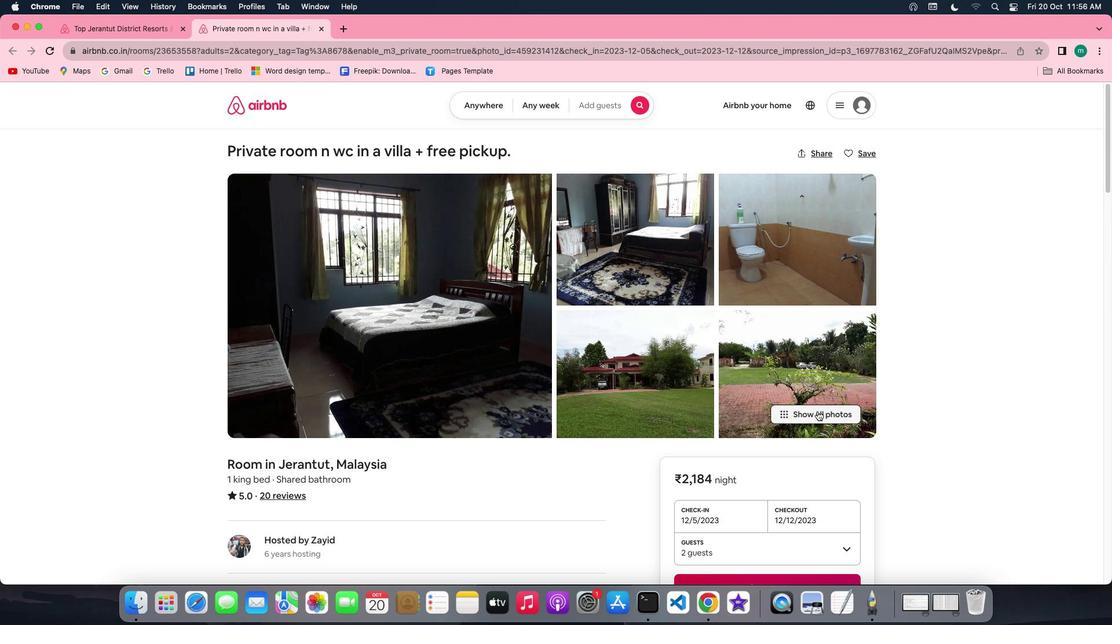
Action: Mouse moved to (475, 405)
Screenshot: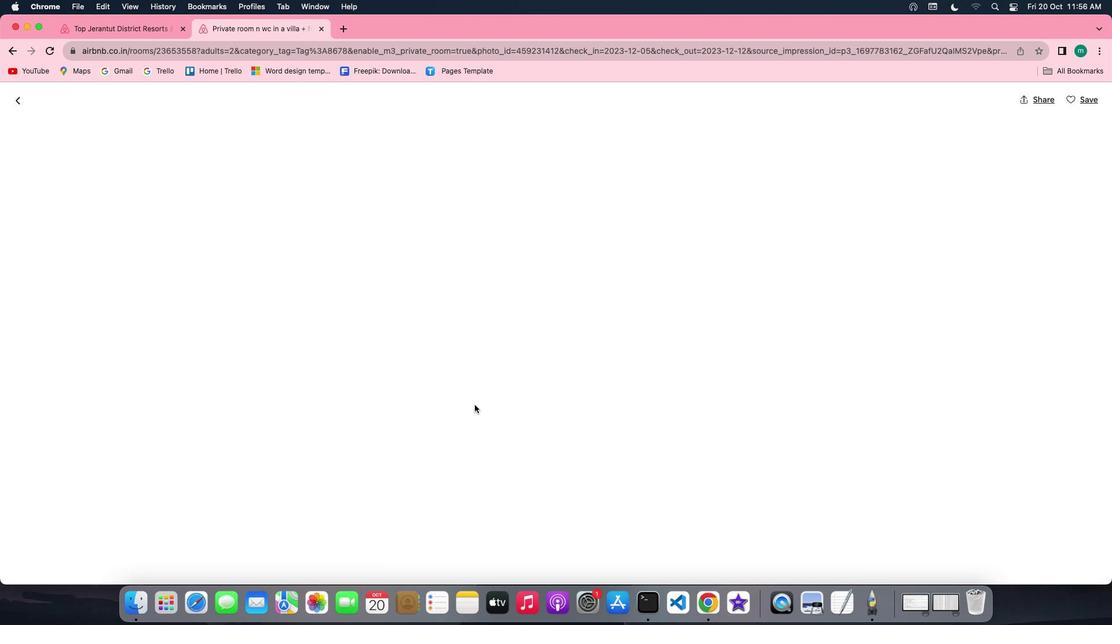 
Action: Mouse scrolled (475, 405) with delta (0, 0)
Screenshot: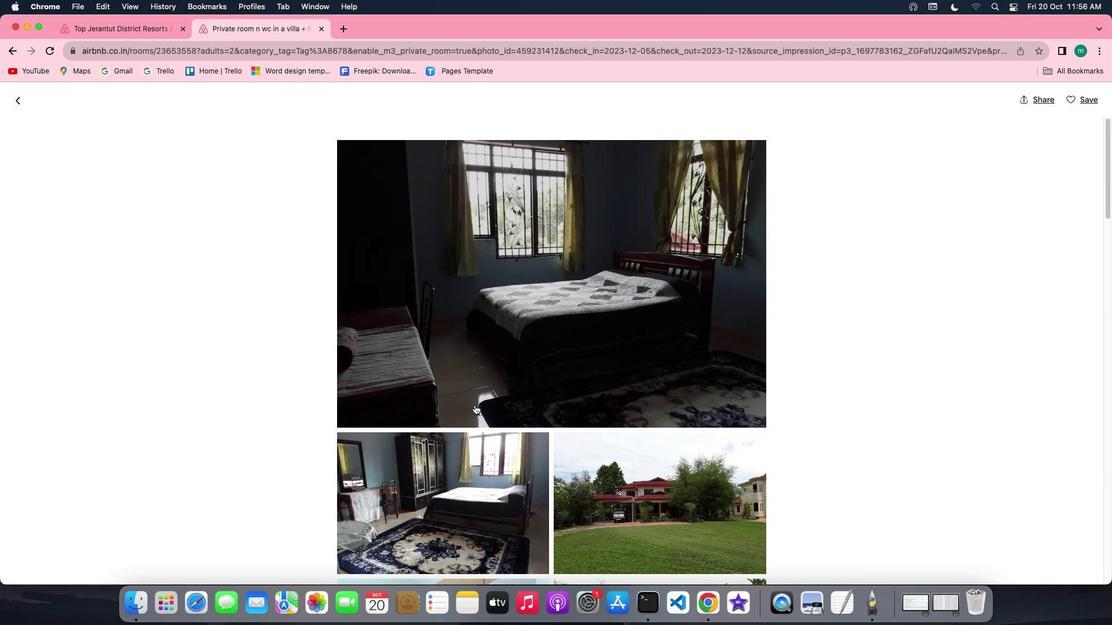 
Action: Mouse scrolled (475, 405) with delta (0, 0)
Screenshot: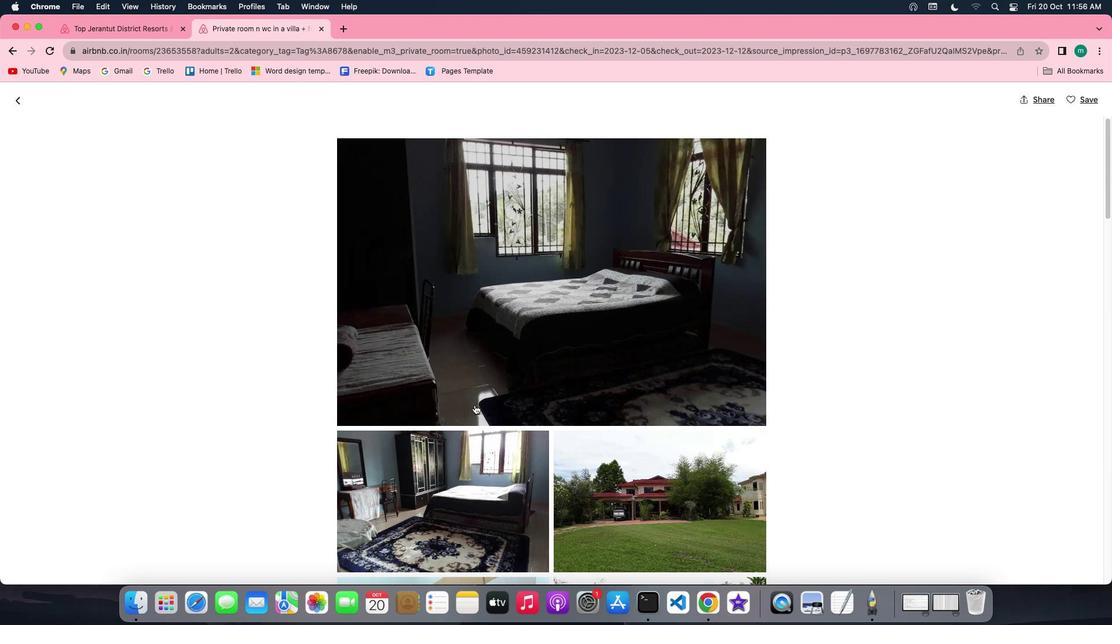 
Action: Mouse scrolled (475, 405) with delta (0, -1)
Screenshot: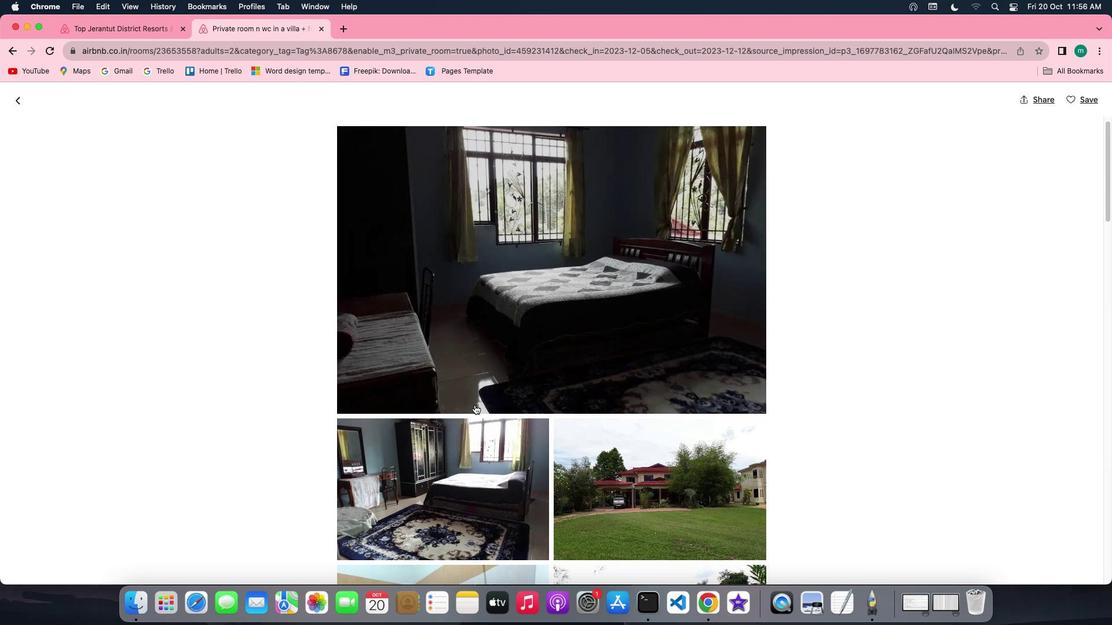 
Action: Mouse scrolled (475, 405) with delta (0, -1)
Screenshot: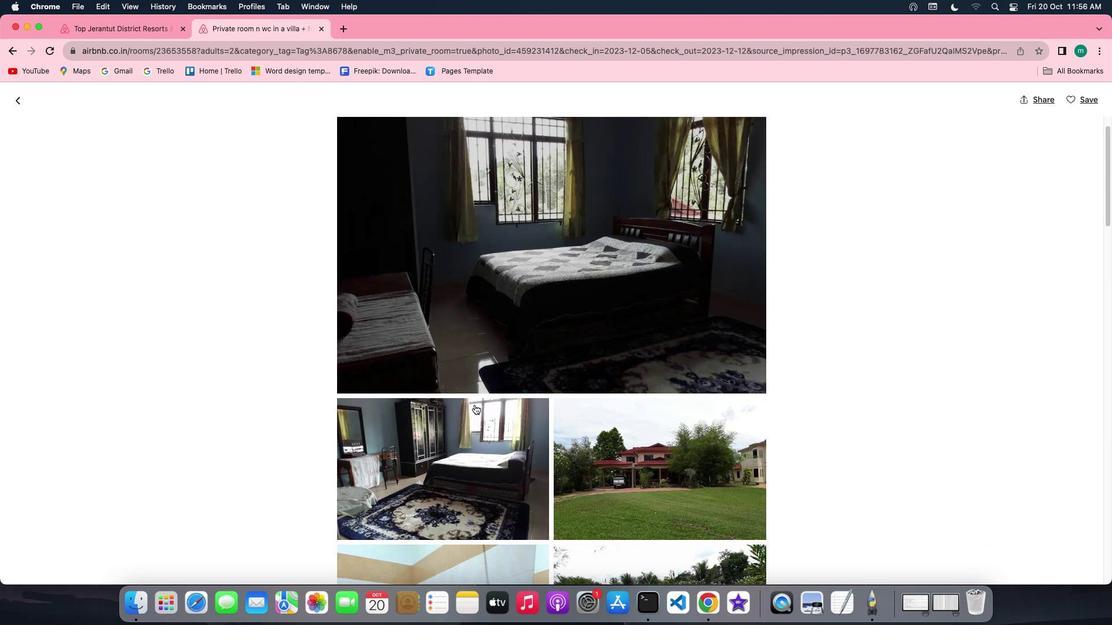
Action: Mouse scrolled (475, 405) with delta (0, -1)
Screenshot: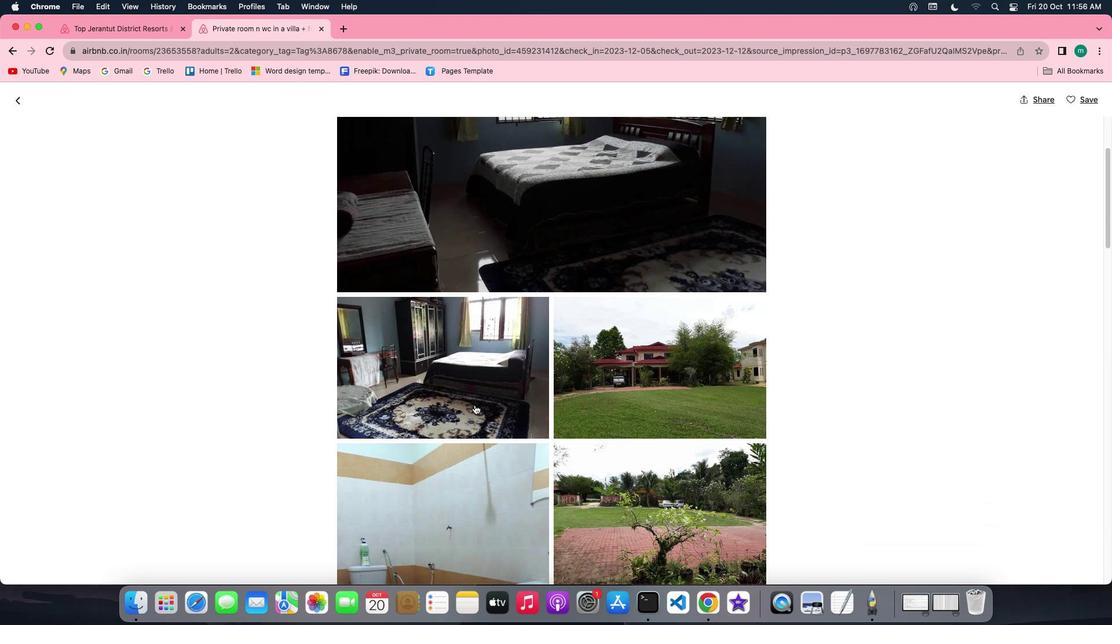 
Action: Mouse moved to (475, 405)
Screenshot: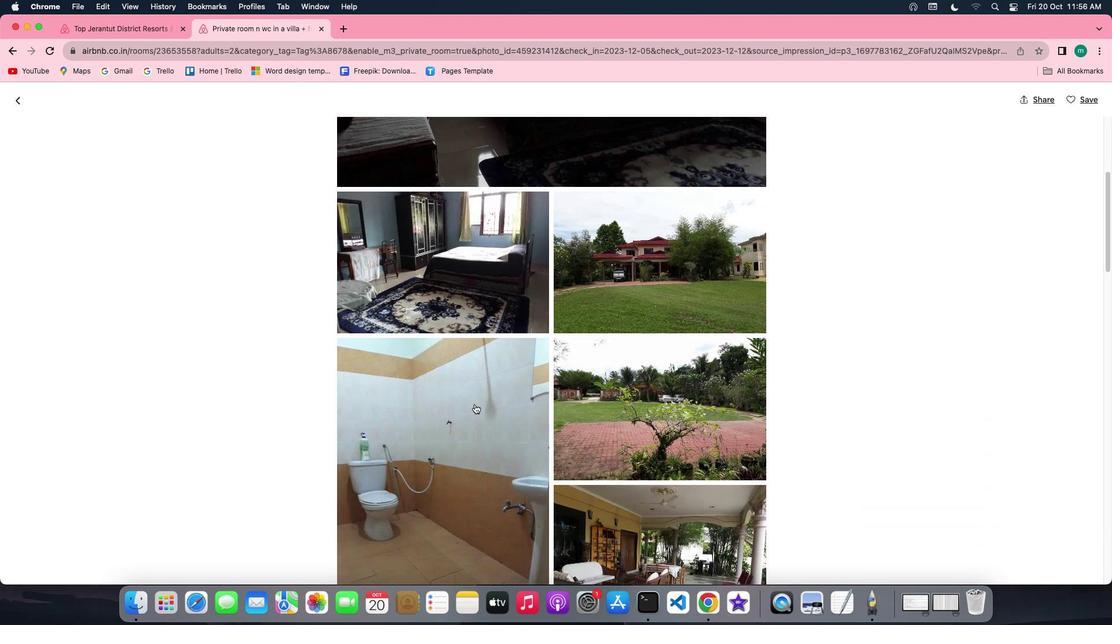 
Action: Mouse scrolled (475, 405) with delta (0, 0)
Screenshot: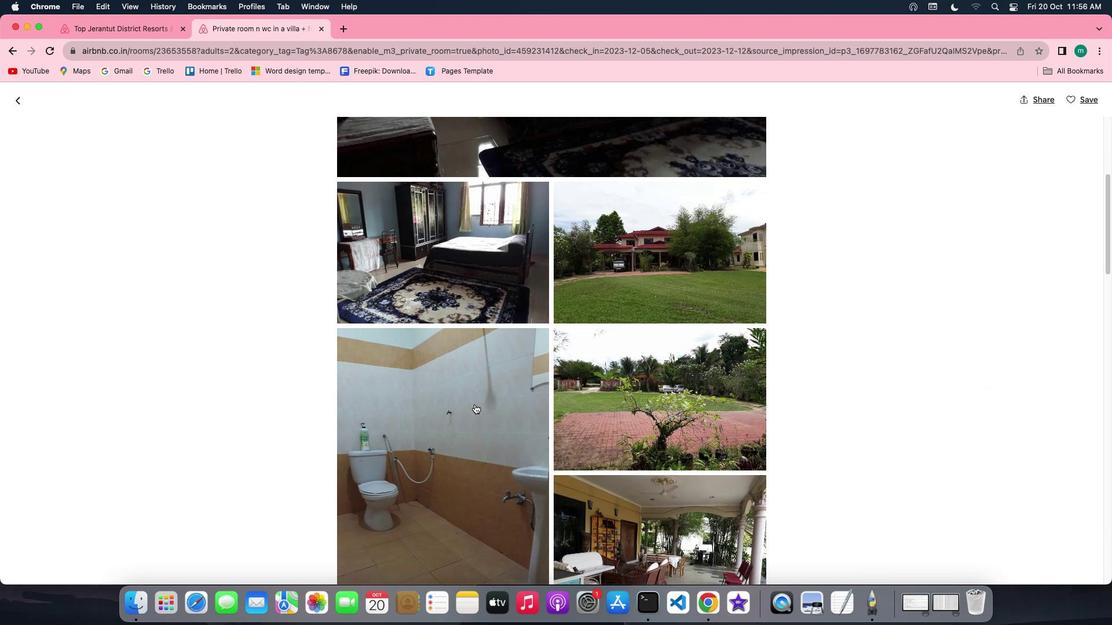 
Action: Mouse scrolled (475, 405) with delta (0, 0)
Screenshot: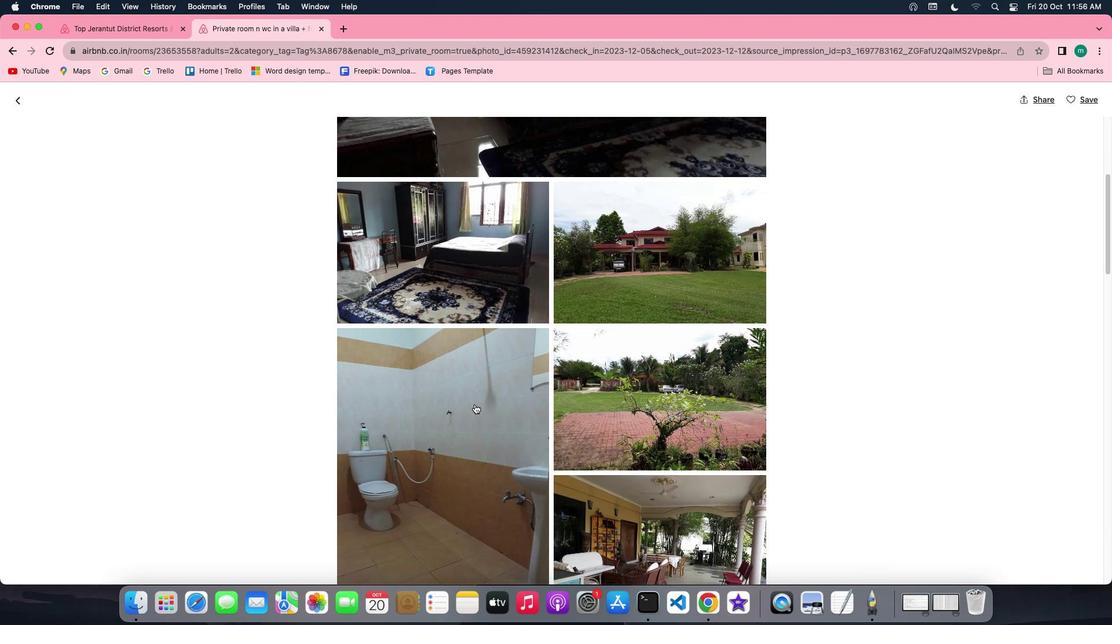 
Action: Mouse scrolled (475, 405) with delta (0, -1)
Screenshot: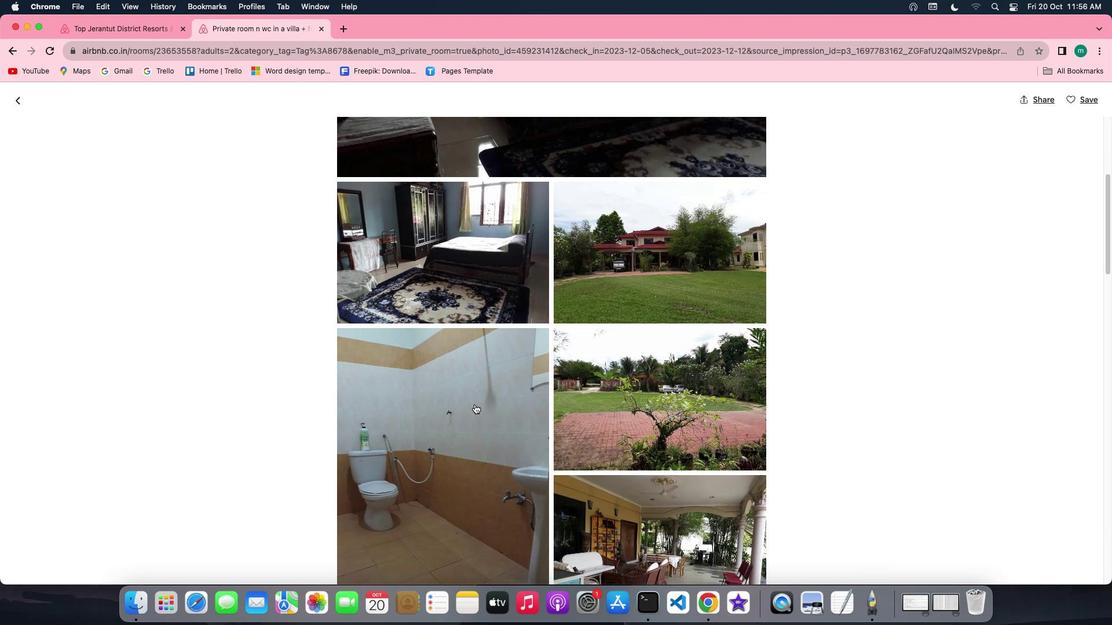 
Action: Mouse scrolled (475, 405) with delta (0, -2)
Screenshot: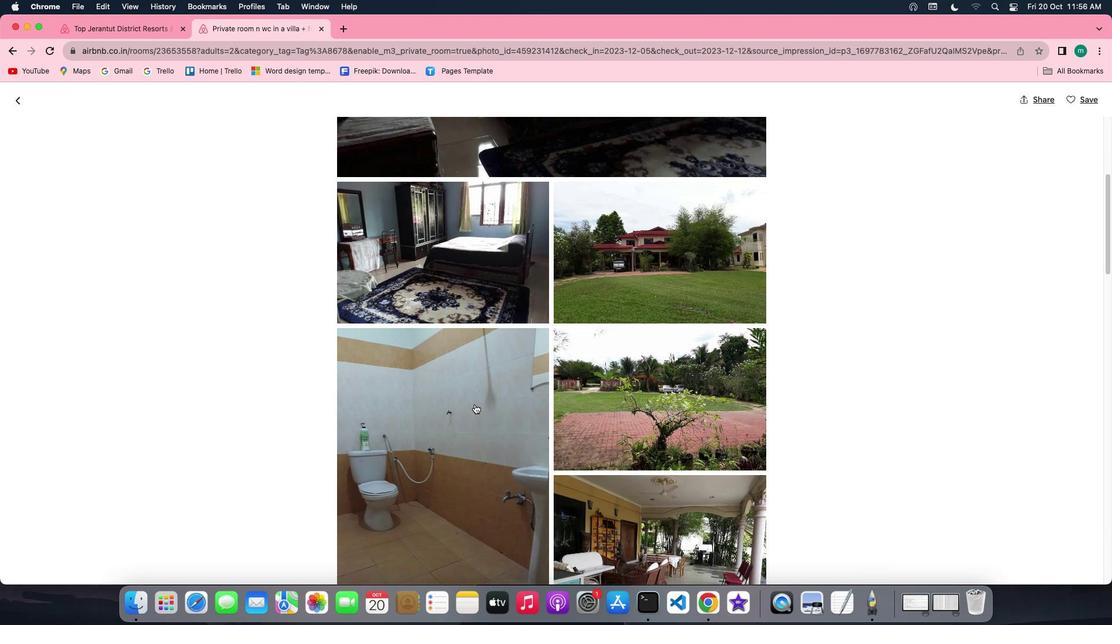 
Action: Mouse scrolled (475, 405) with delta (0, -2)
Screenshot: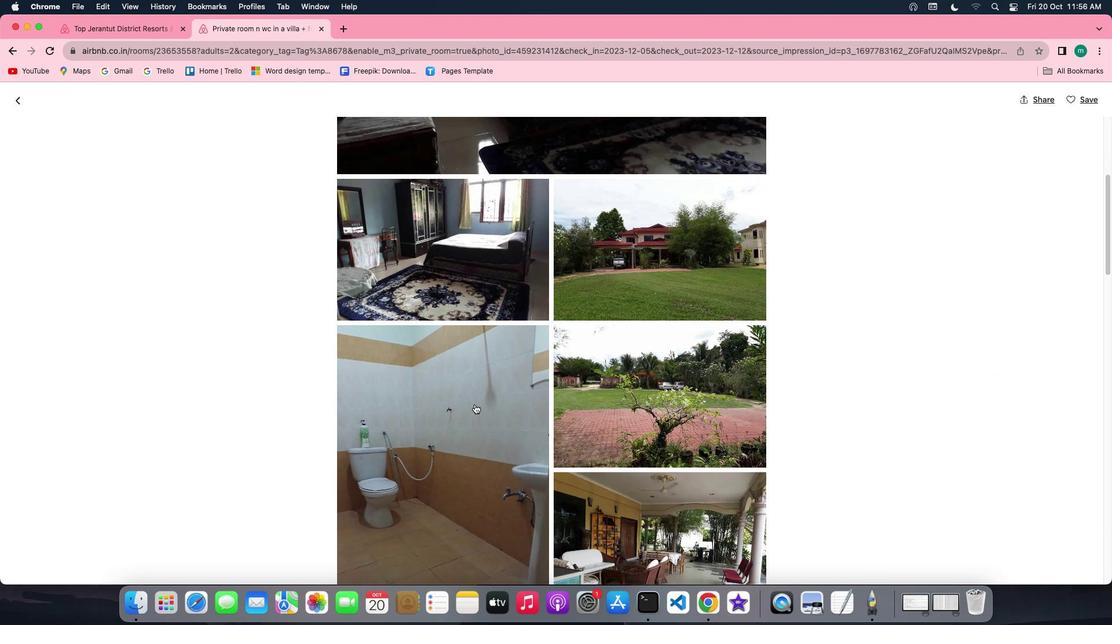 
Action: Mouse scrolled (475, 405) with delta (0, 0)
Screenshot: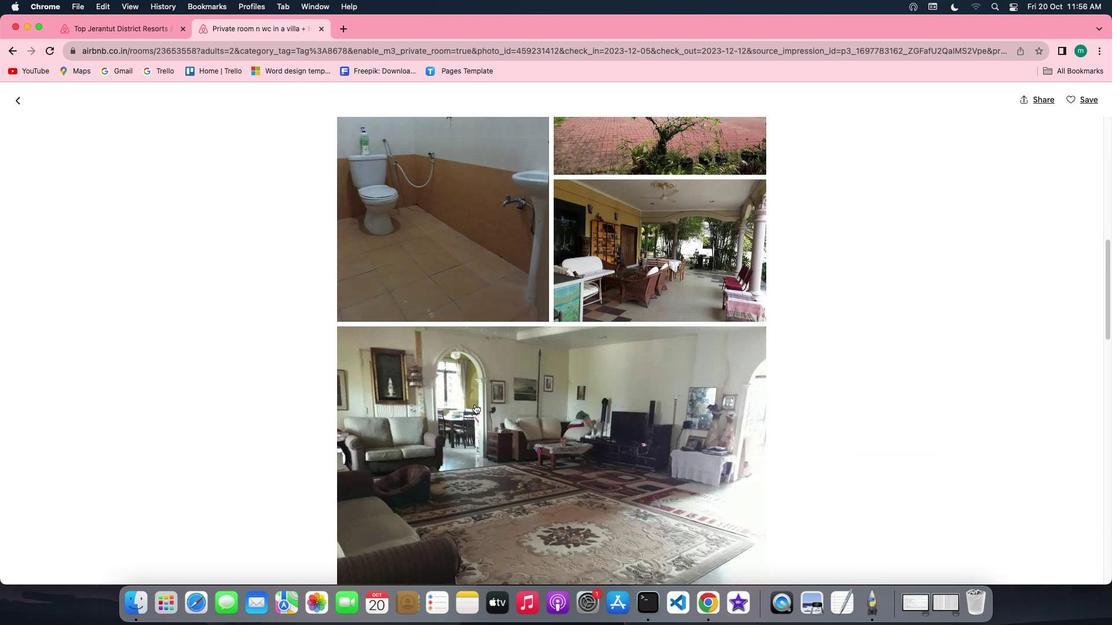 
Action: Mouse scrolled (475, 405) with delta (0, 0)
Screenshot: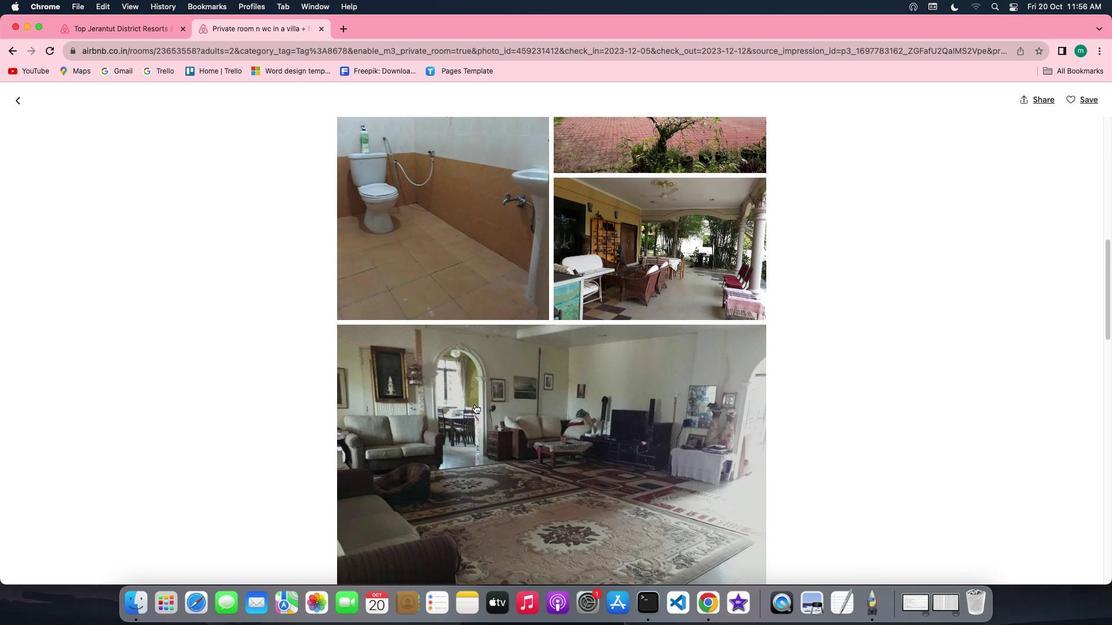 
Action: Mouse scrolled (475, 405) with delta (0, 0)
Screenshot: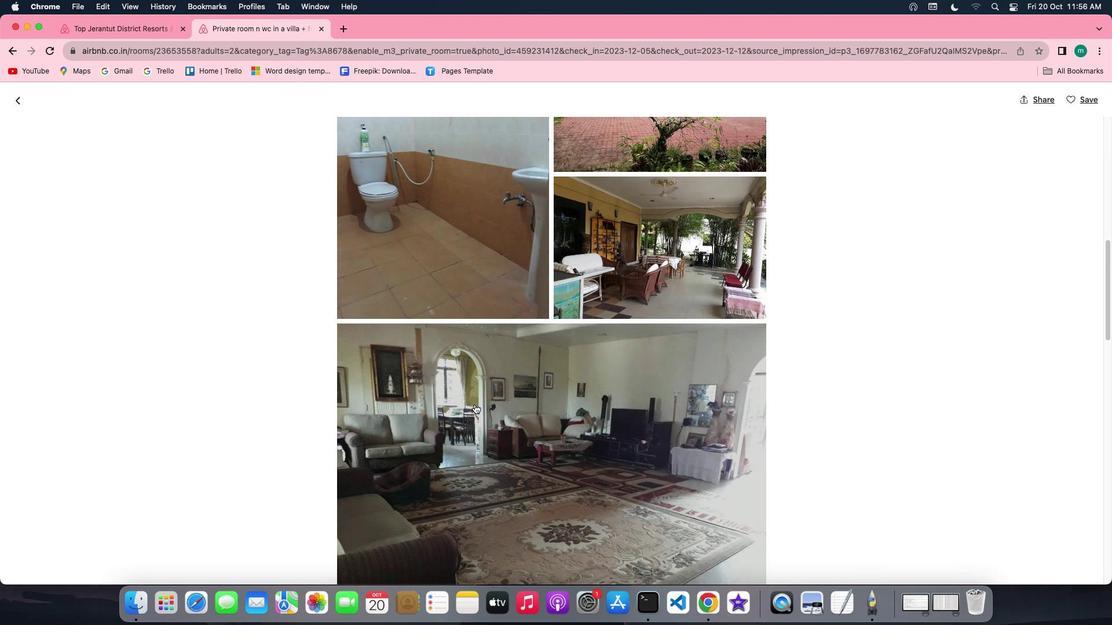 
Action: Mouse scrolled (475, 405) with delta (0, -1)
Screenshot: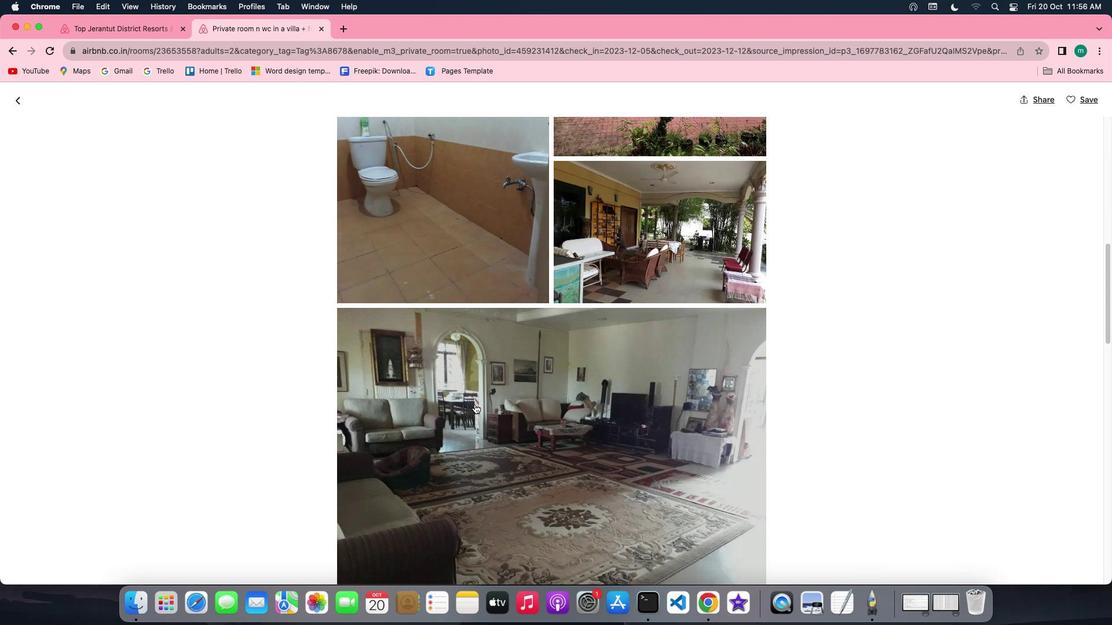 
Action: Mouse scrolled (475, 405) with delta (0, -2)
Screenshot: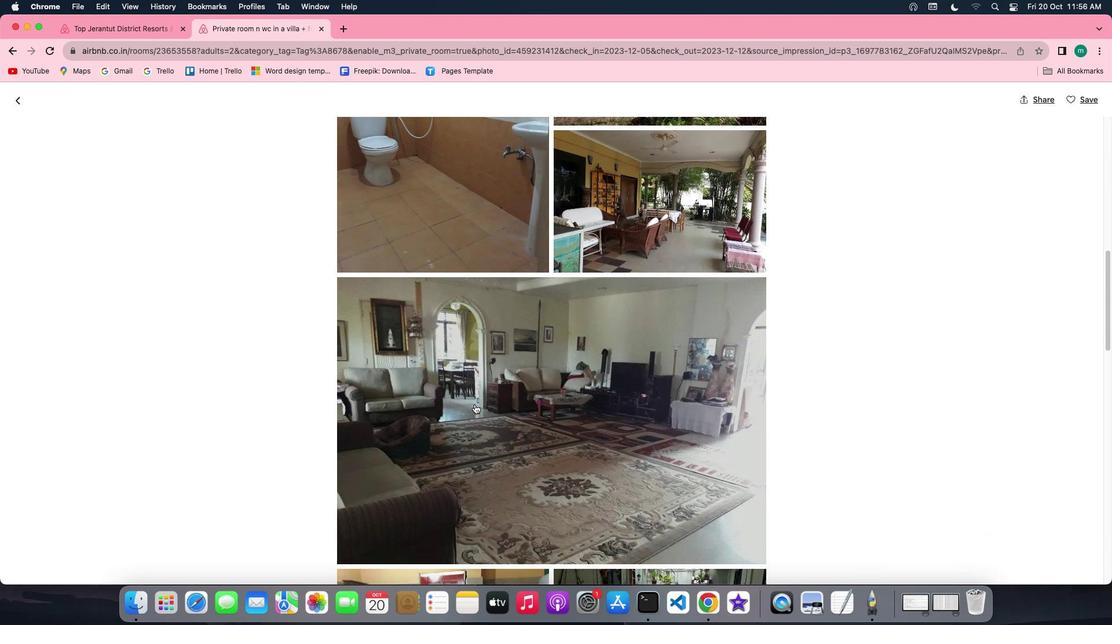 
Action: Mouse scrolled (475, 405) with delta (0, -2)
Screenshot: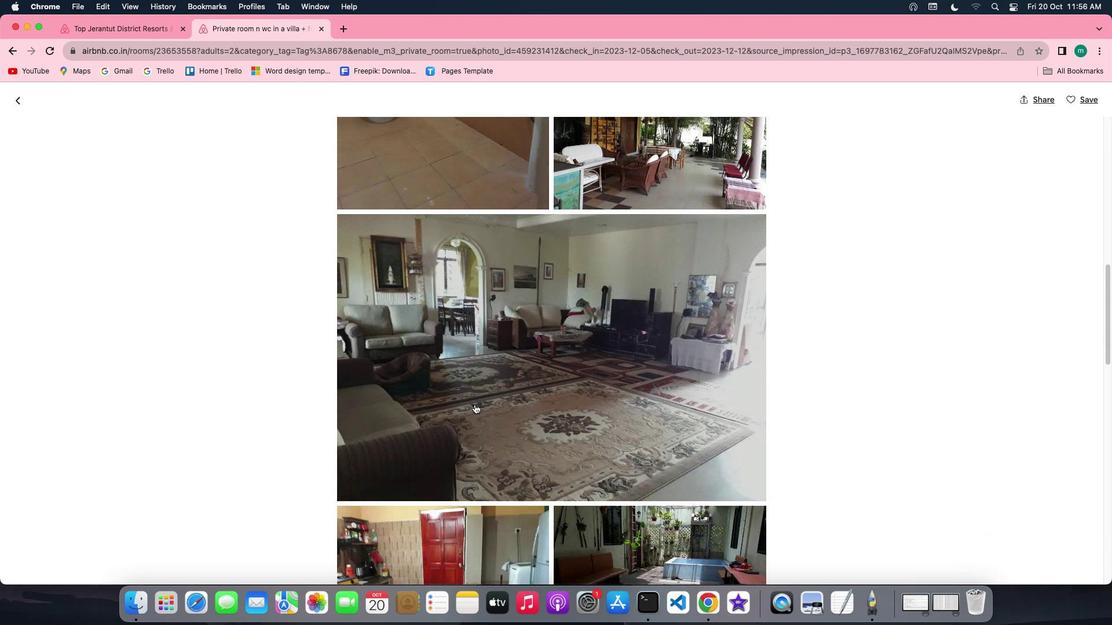 
Action: Mouse scrolled (475, 405) with delta (0, 0)
Screenshot: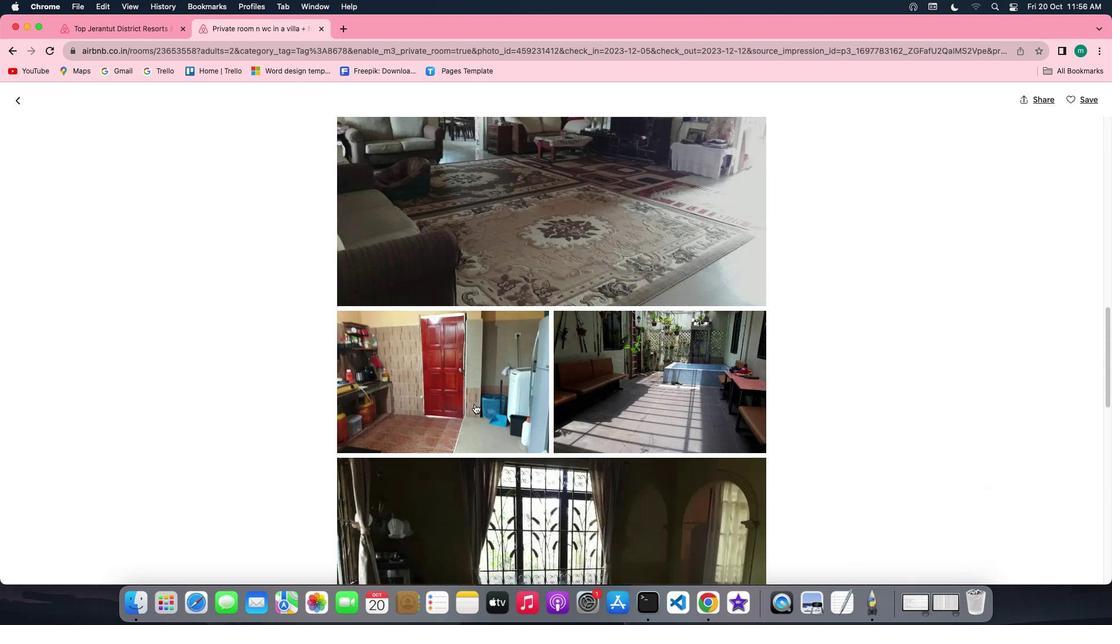
Action: Mouse scrolled (475, 405) with delta (0, 0)
Screenshot: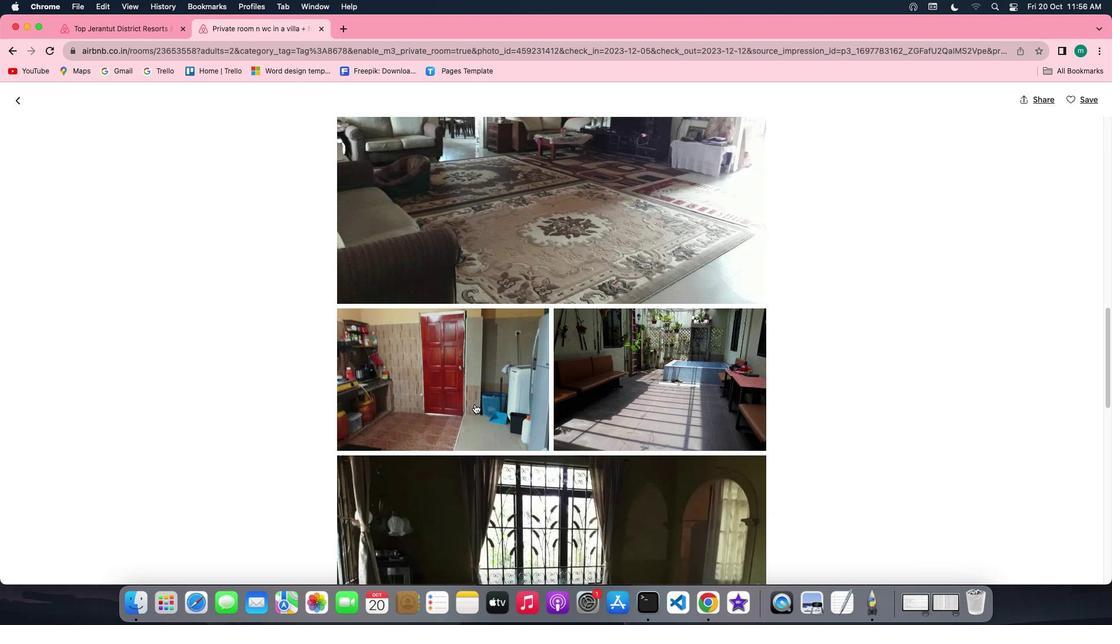 
Action: Mouse scrolled (475, 405) with delta (0, 0)
Screenshot: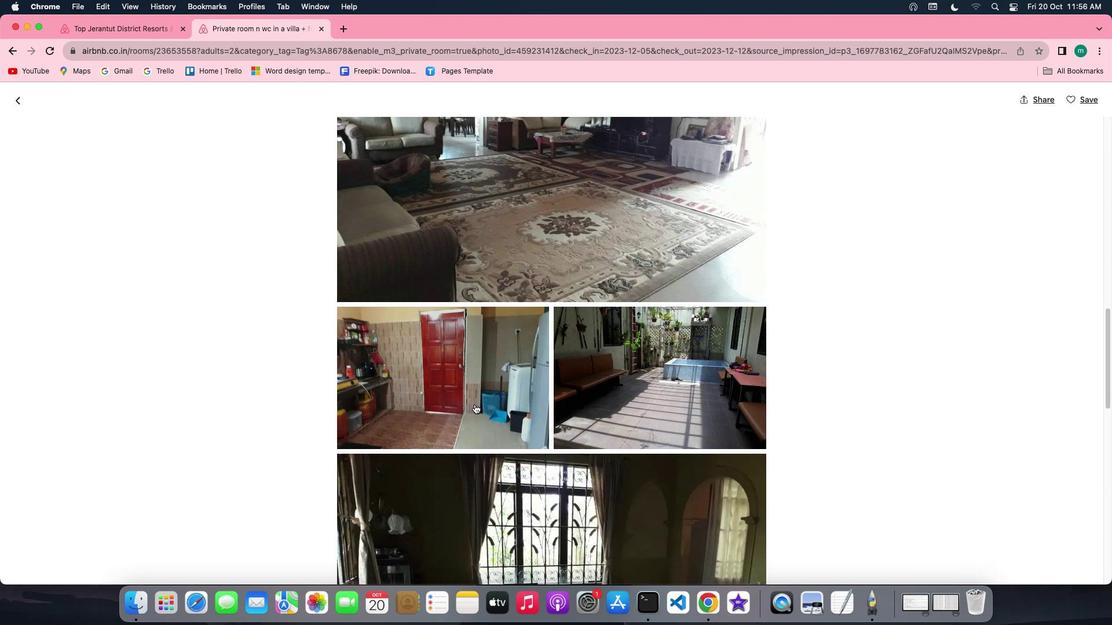 
Action: Mouse scrolled (475, 405) with delta (0, -1)
Screenshot: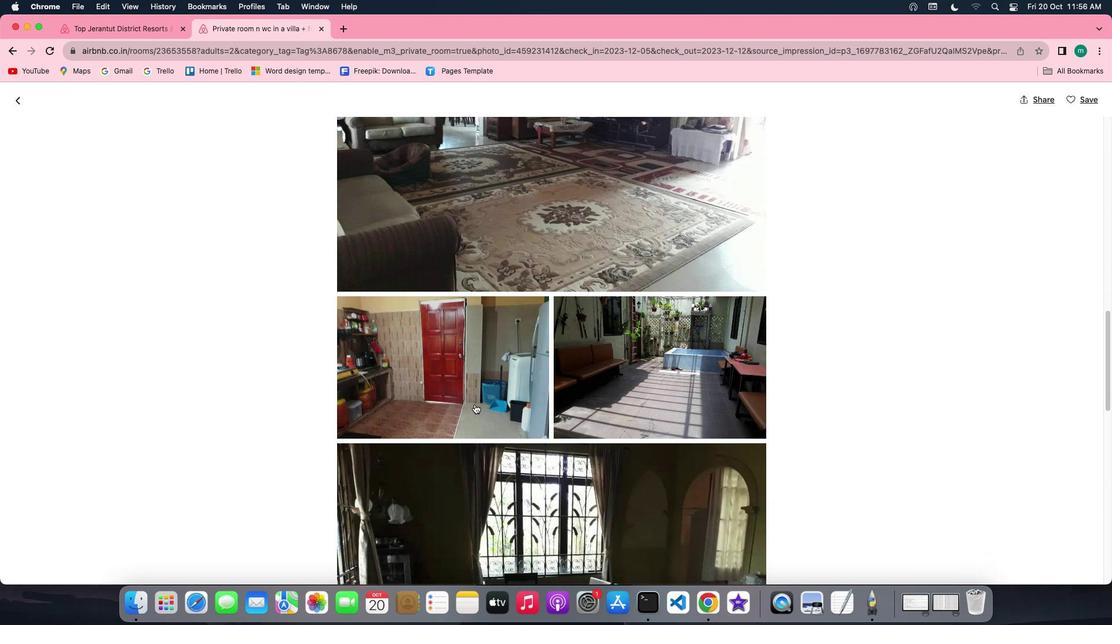 
Action: Mouse scrolled (475, 405) with delta (0, -2)
Screenshot: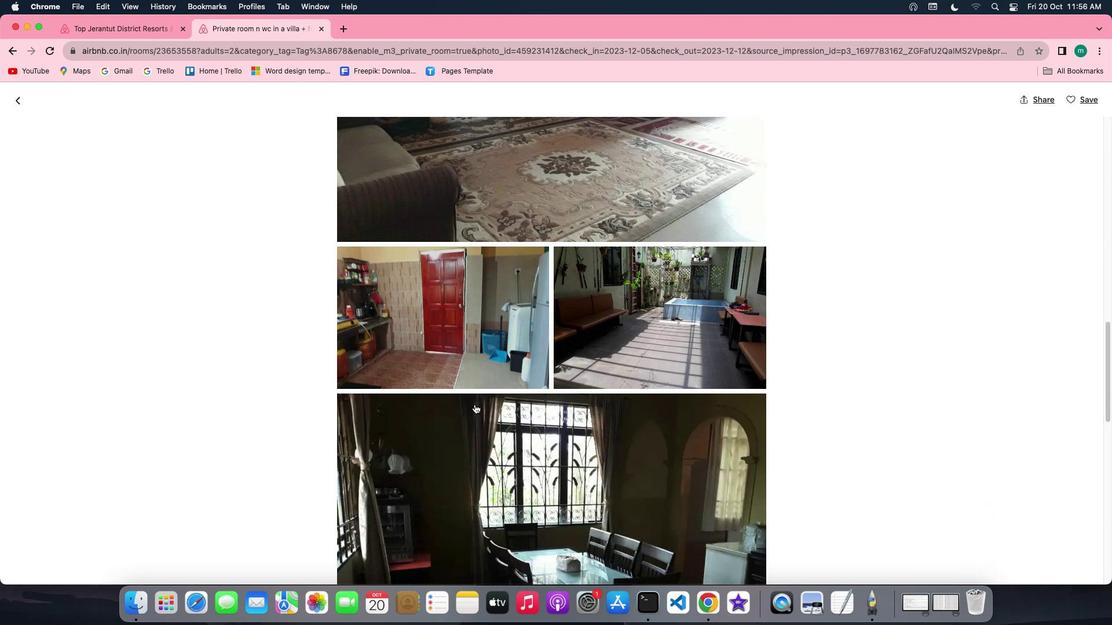 
Action: Mouse scrolled (475, 405) with delta (0, -2)
Screenshot: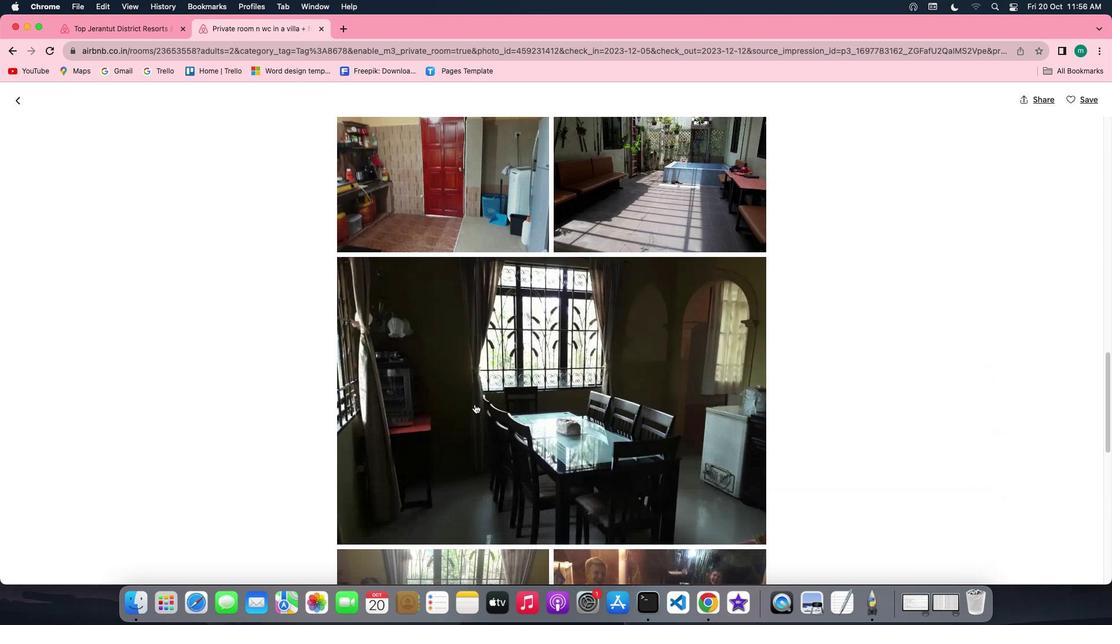
Action: Mouse scrolled (475, 405) with delta (0, 0)
Screenshot: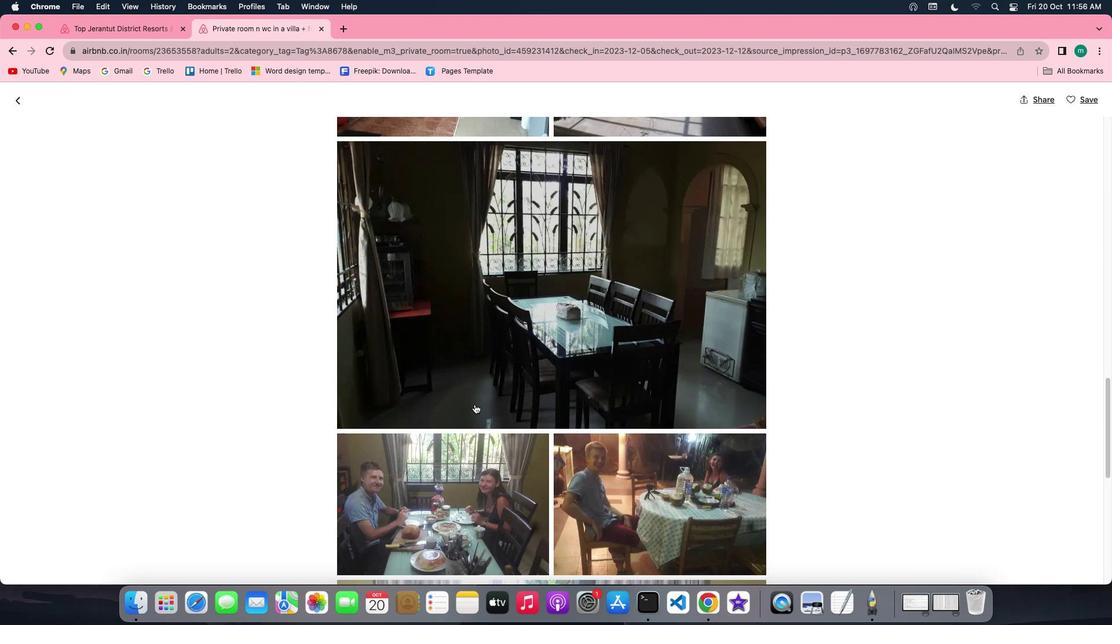 
Action: Mouse scrolled (475, 405) with delta (0, 0)
Screenshot: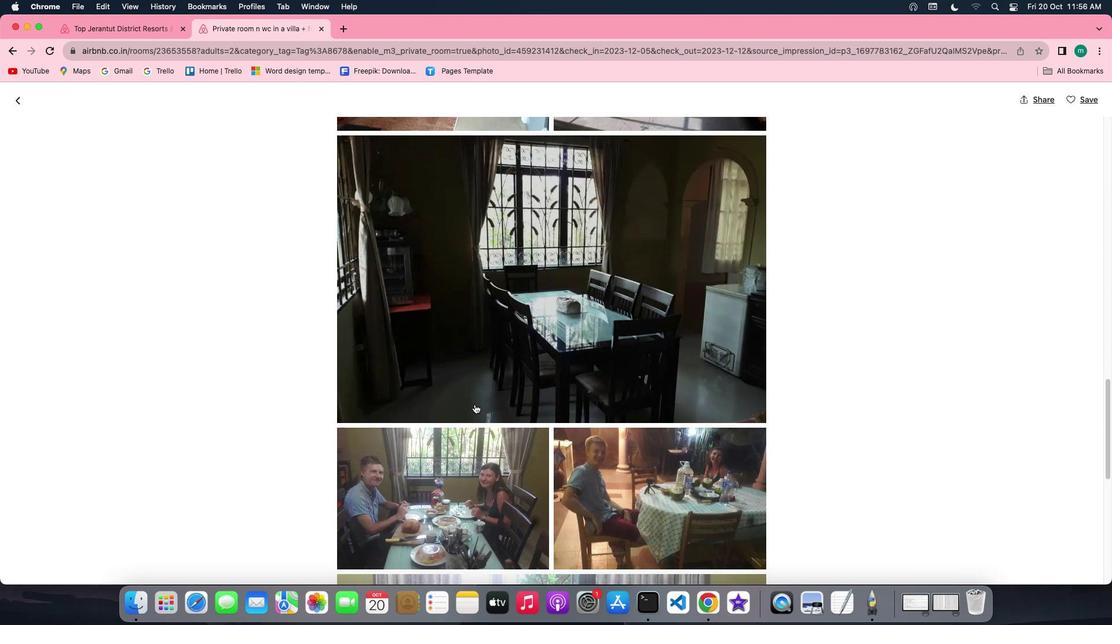 
Action: Mouse scrolled (475, 405) with delta (0, -1)
Screenshot: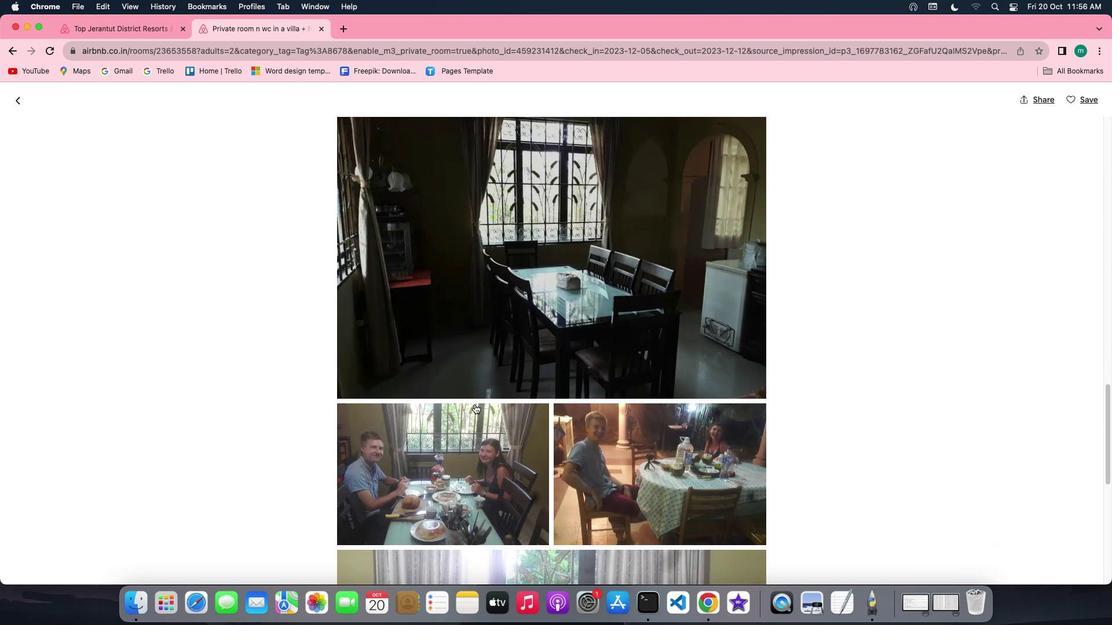 
Action: Mouse scrolled (475, 405) with delta (0, -2)
Screenshot: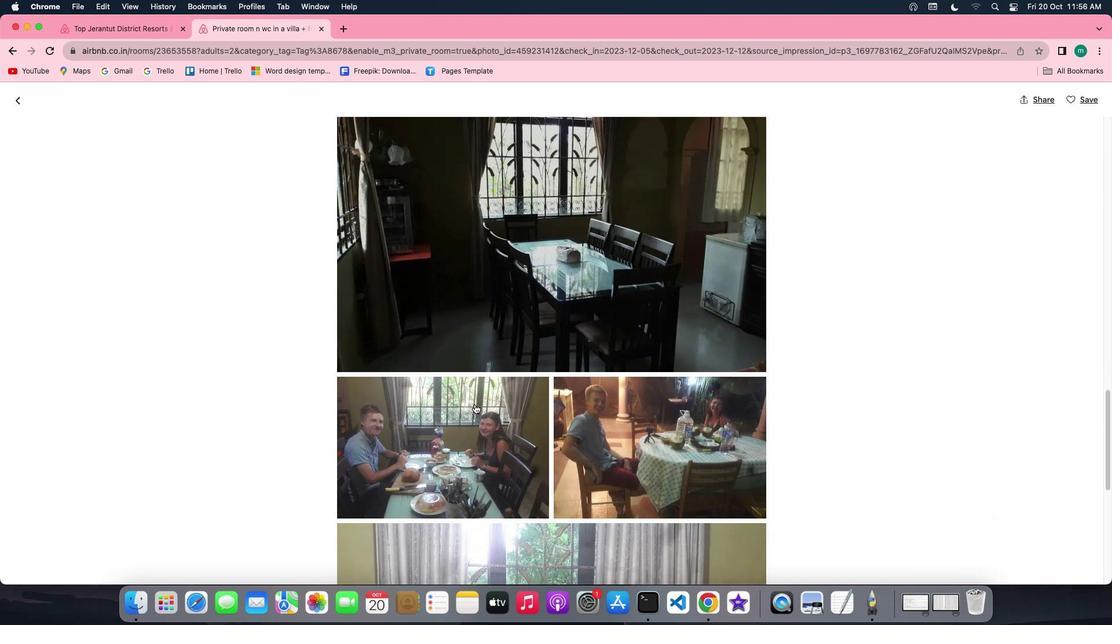 
Action: Mouse scrolled (475, 405) with delta (0, -2)
Screenshot: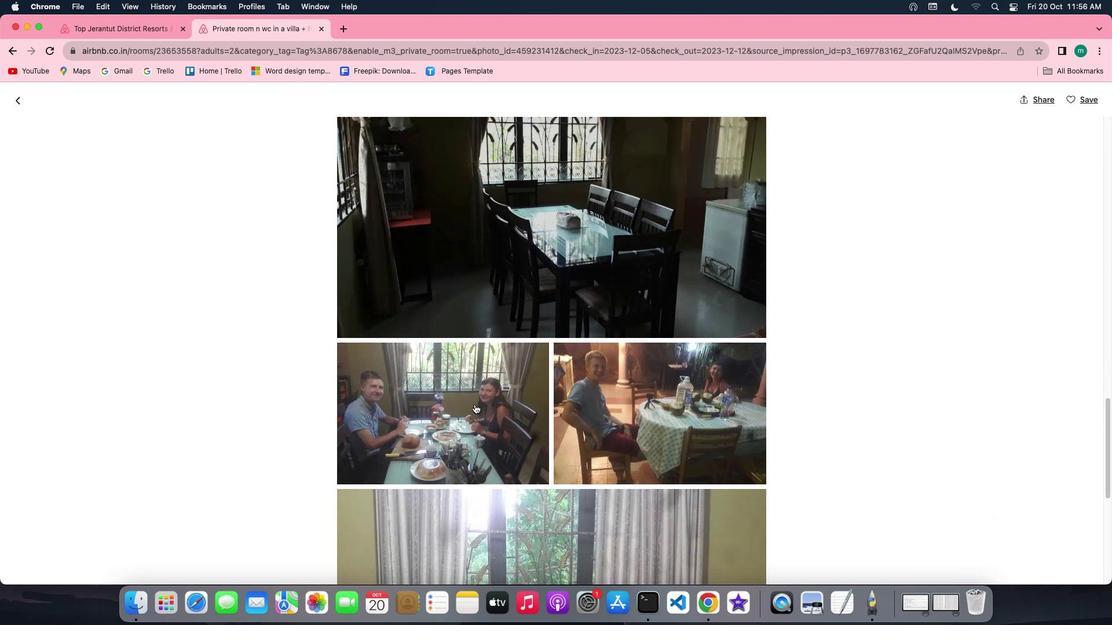 
Action: Mouse scrolled (475, 405) with delta (0, 0)
Screenshot: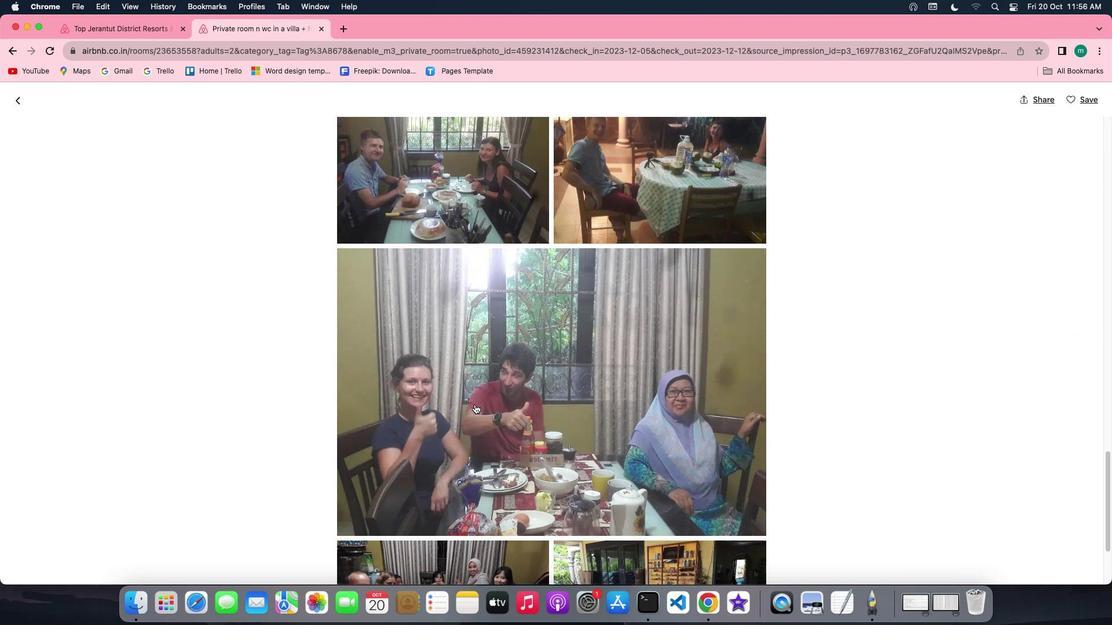 
Action: Mouse scrolled (475, 405) with delta (0, 0)
Screenshot: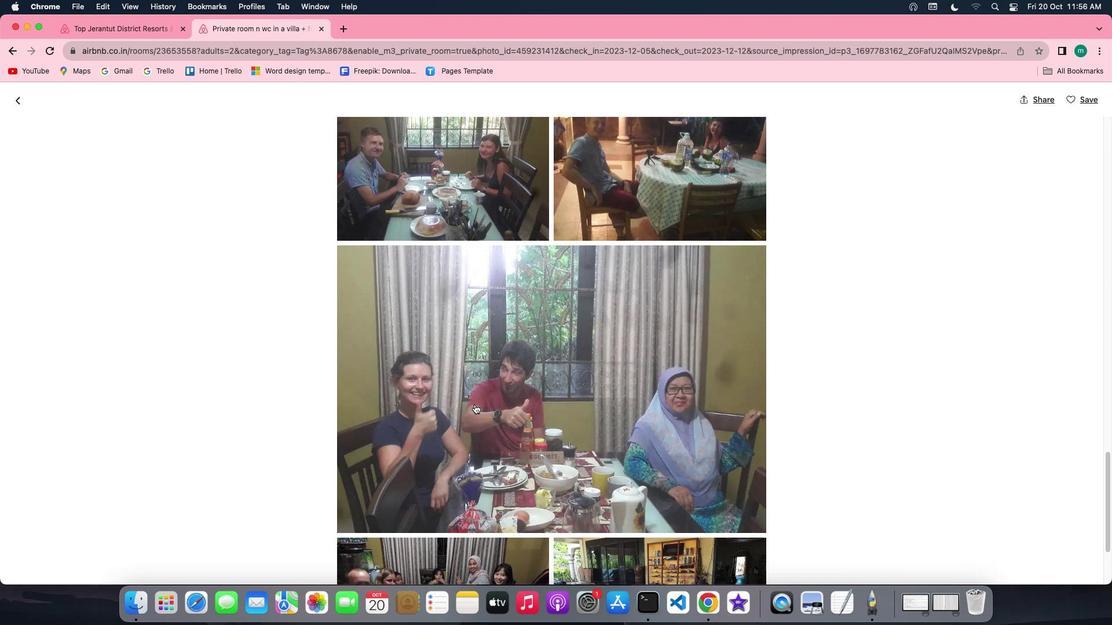 
Action: Mouse scrolled (475, 405) with delta (0, 0)
Screenshot: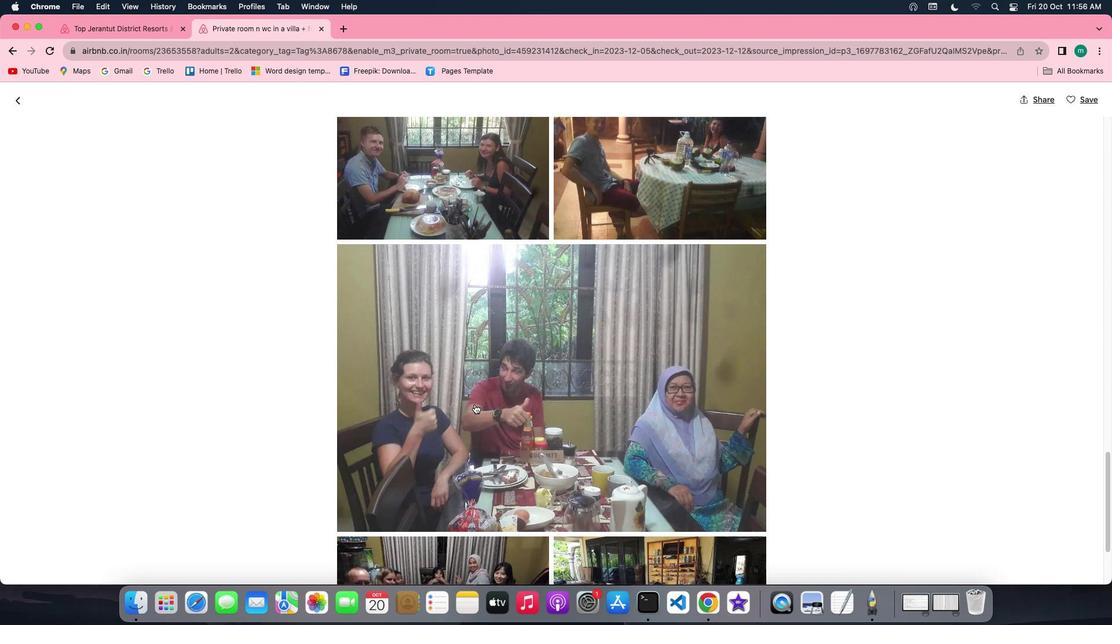 
Action: Mouse scrolled (475, 405) with delta (0, -1)
Screenshot: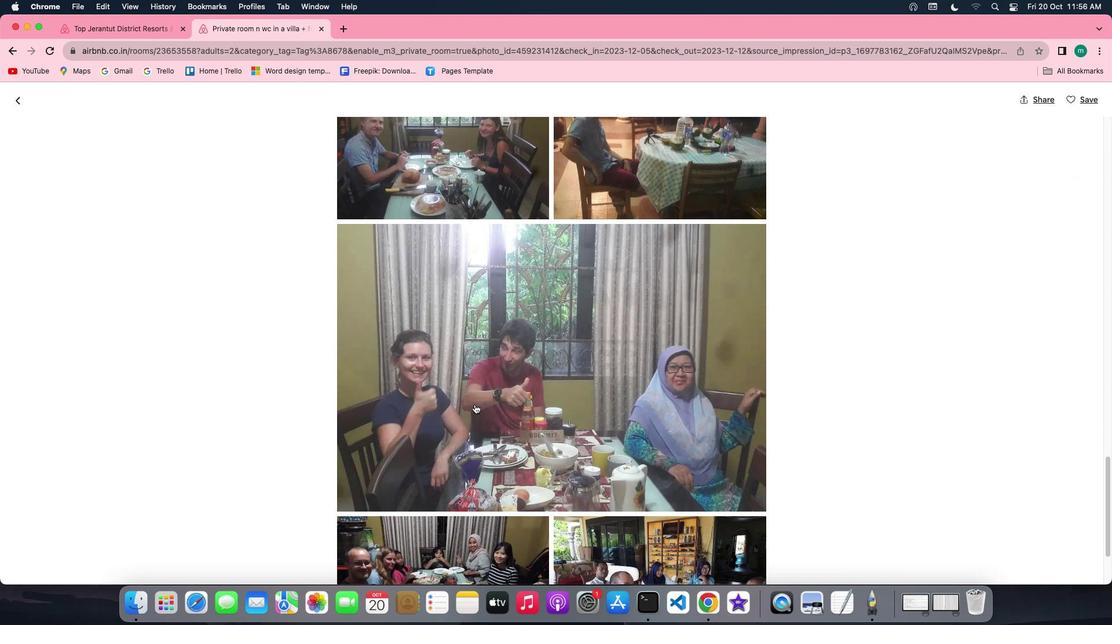 
Action: Mouse scrolled (475, 405) with delta (0, -1)
Screenshot: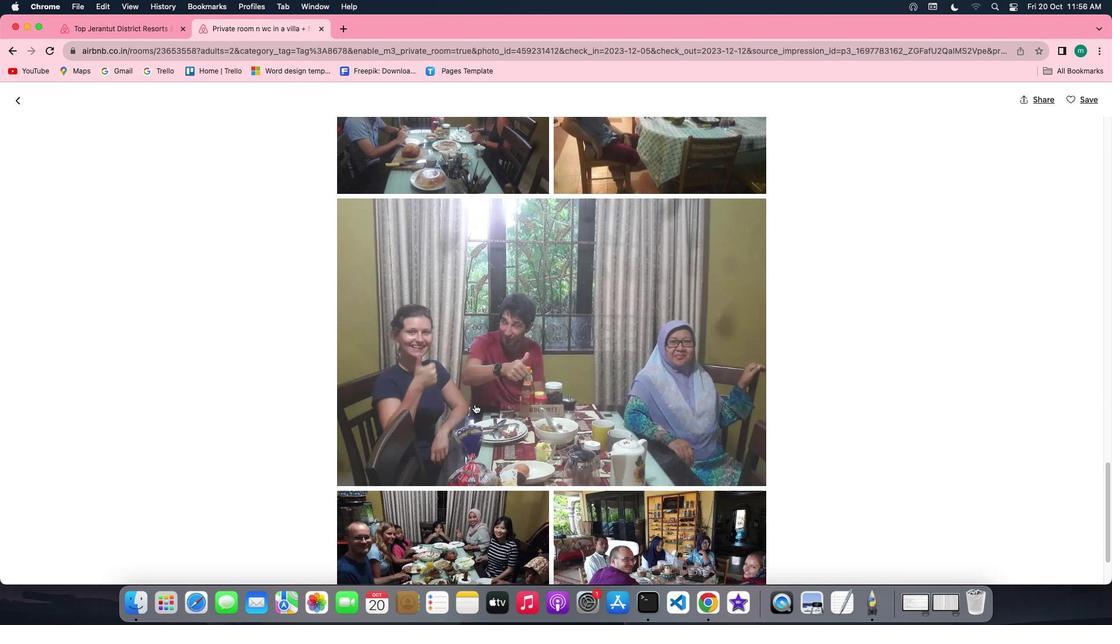 
Action: Mouse scrolled (475, 405) with delta (0, -2)
Screenshot: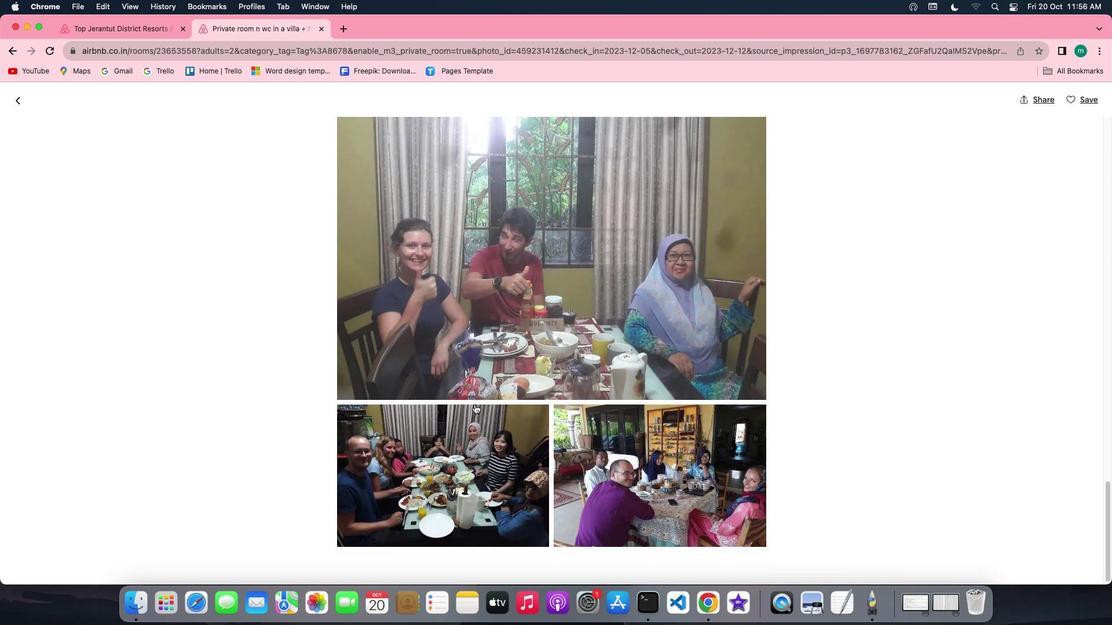 
Action: Mouse scrolled (475, 405) with delta (0, 0)
Screenshot: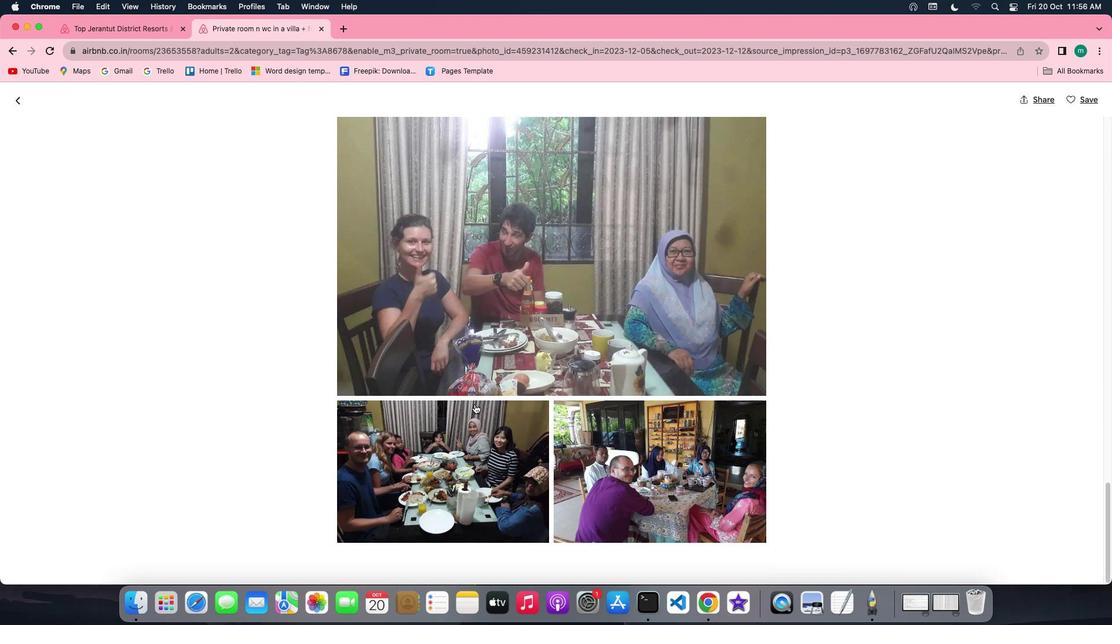 
Action: Mouse scrolled (475, 405) with delta (0, 0)
Screenshot: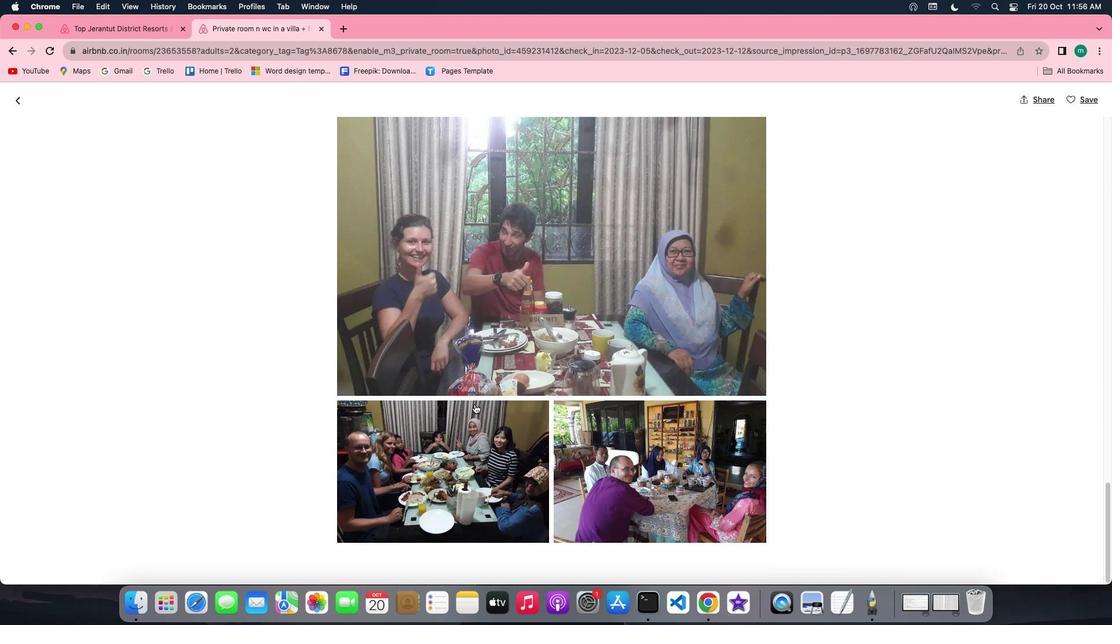 
Action: Mouse scrolled (475, 405) with delta (0, 0)
Screenshot: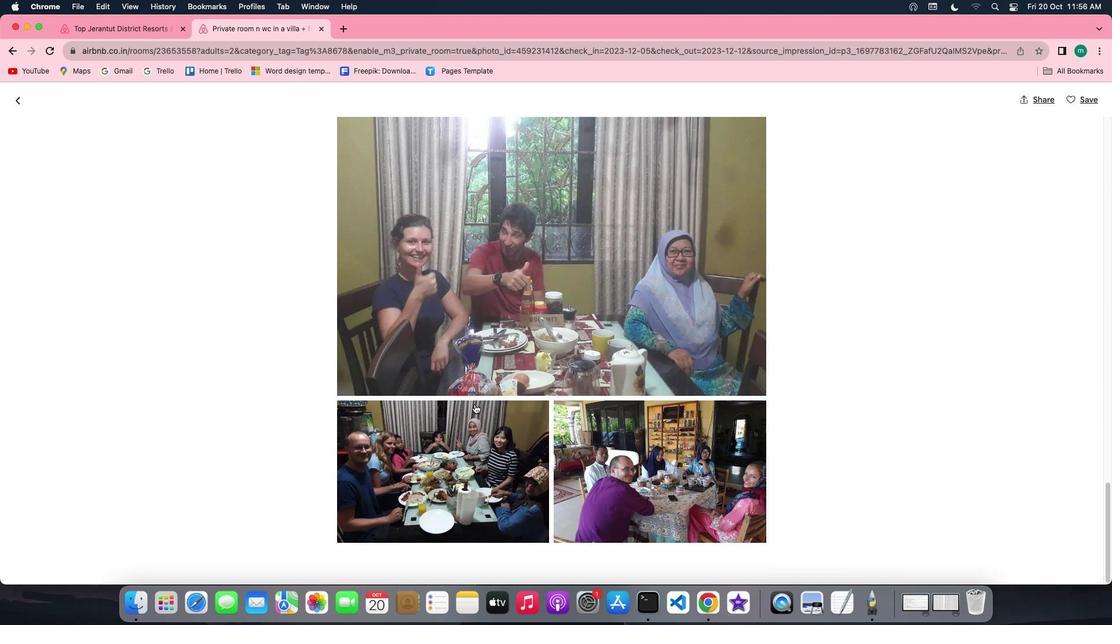 
Action: Mouse scrolled (475, 405) with delta (0, -1)
Screenshot: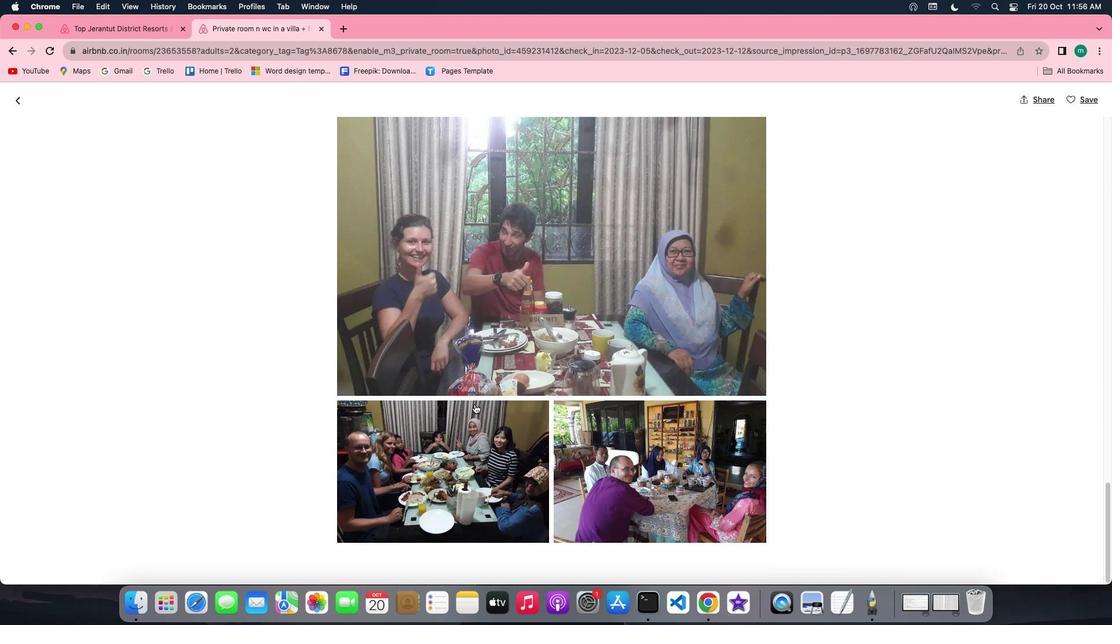 
Action: Mouse moved to (13, 100)
Screenshot: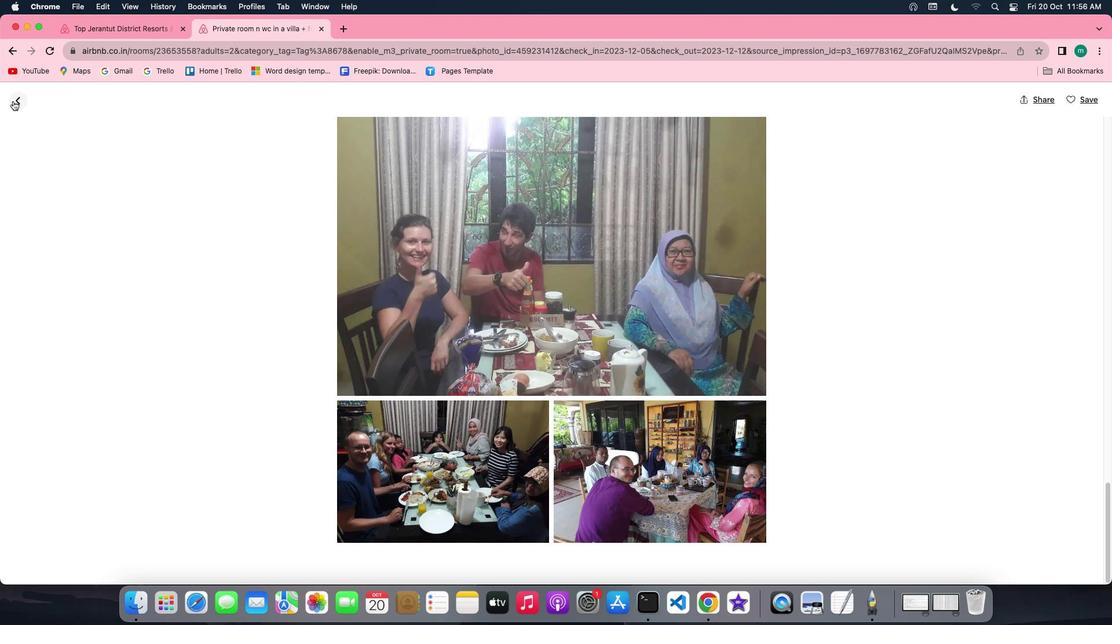 
Action: Mouse pressed left at (13, 100)
Screenshot: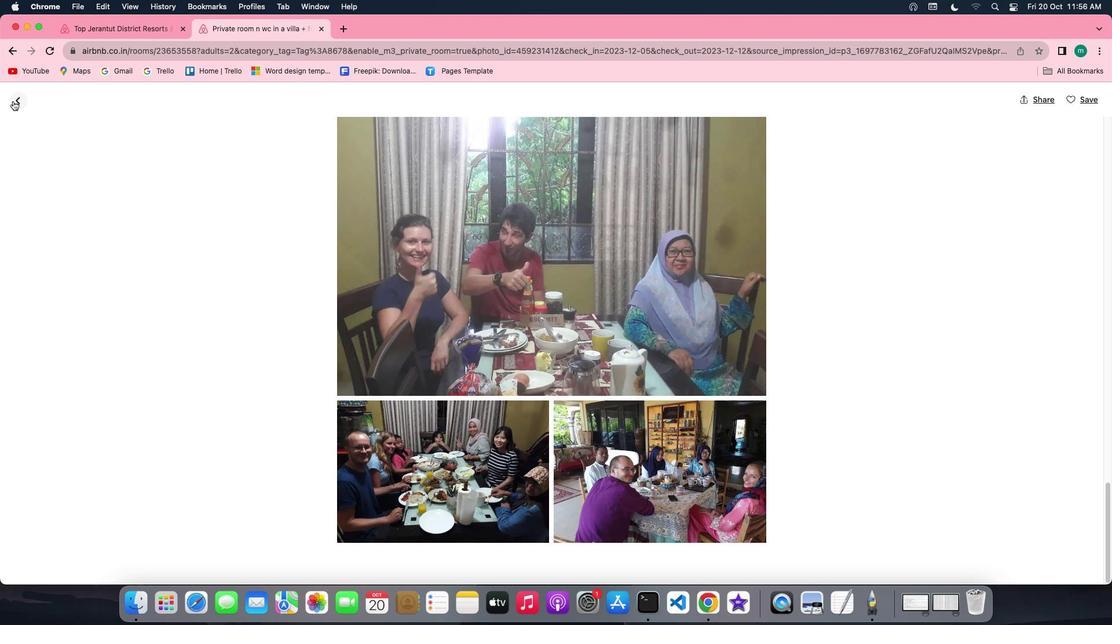 
Action: Mouse moved to (641, 451)
Screenshot: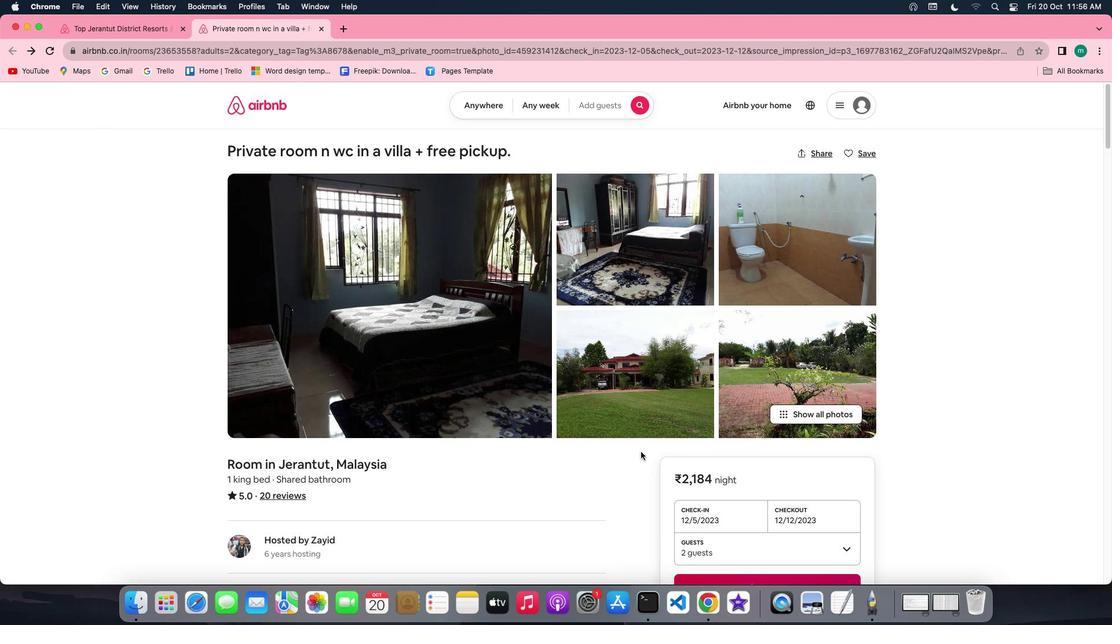 
Action: Mouse scrolled (641, 451) with delta (0, 0)
Screenshot: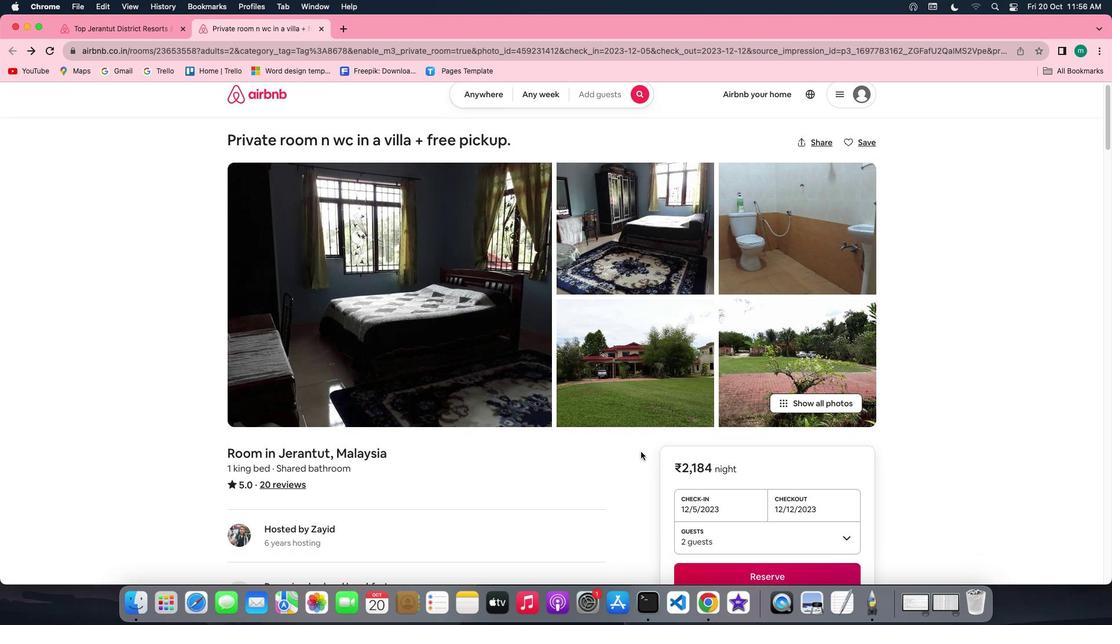 
Action: Mouse scrolled (641, 451) with delta (0, 0)
Screenshot: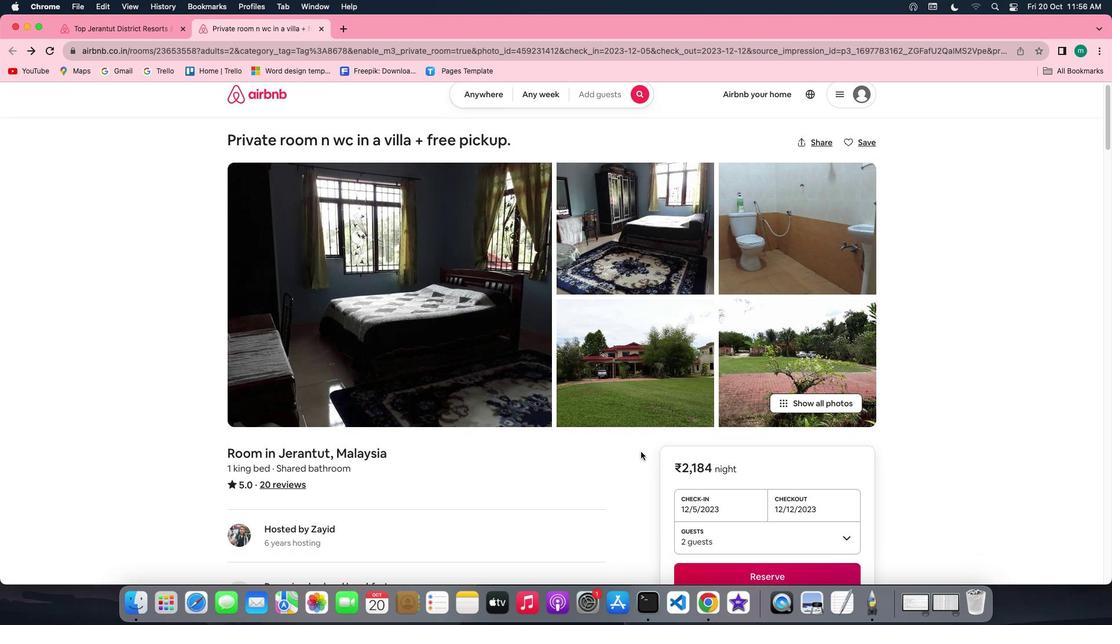 
Action: Mouse scrolled (641, 451) with delta (0, -1)
Screenshot: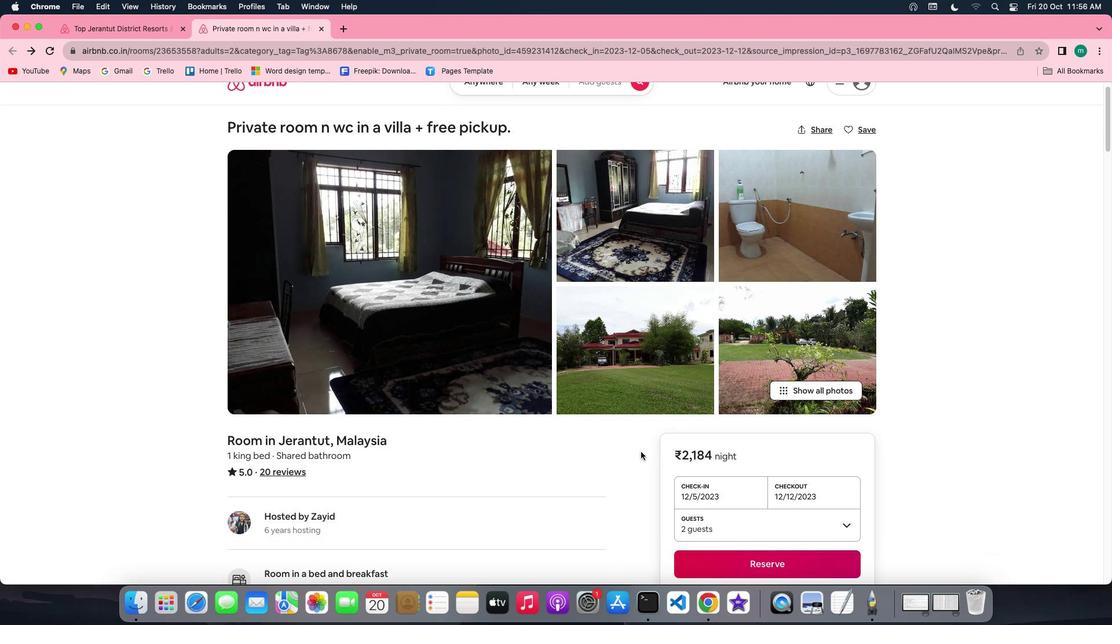 
Action: Mouse scrolled (641, 451) with delta (0, -2)
Screenshot: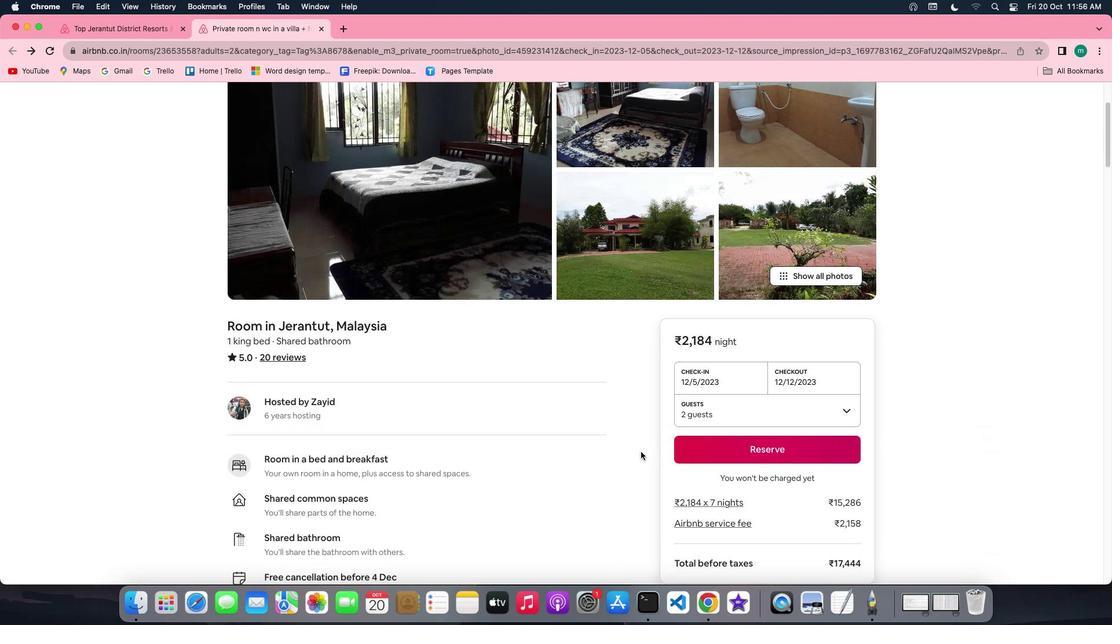 
Action: Mouse scrolled (641, 451) with delta (0, -2)
Screenshot: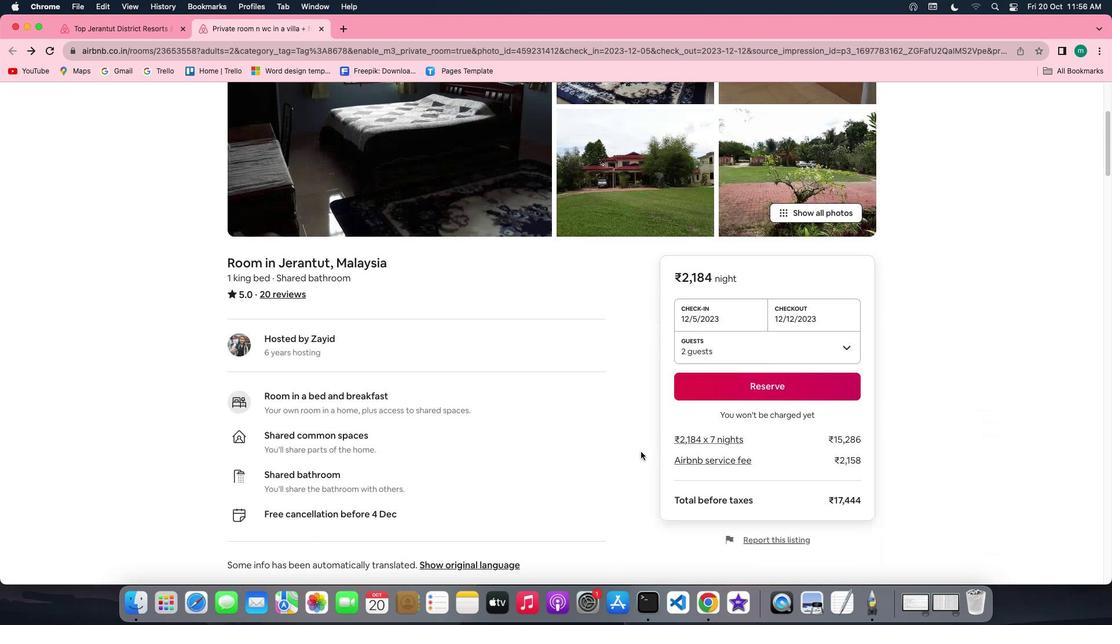 
Action: Mouse scrolled (641, 451) with delta (0, 0)
Screenshot: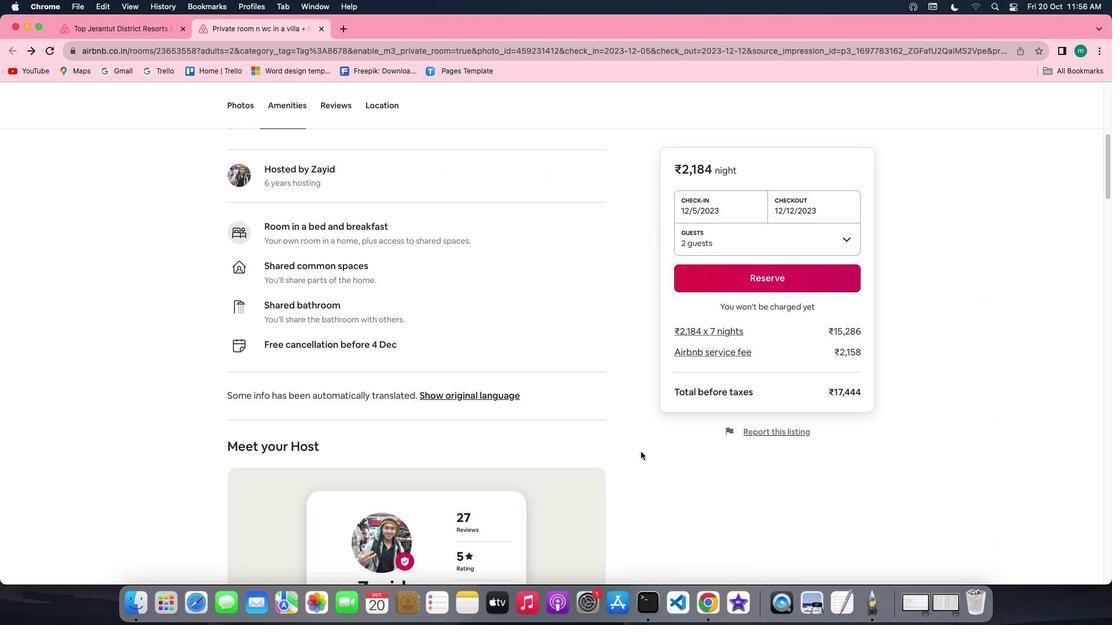 
Action: Mouse scrolled (641, 451) with delta (0, 0)
Screenshot: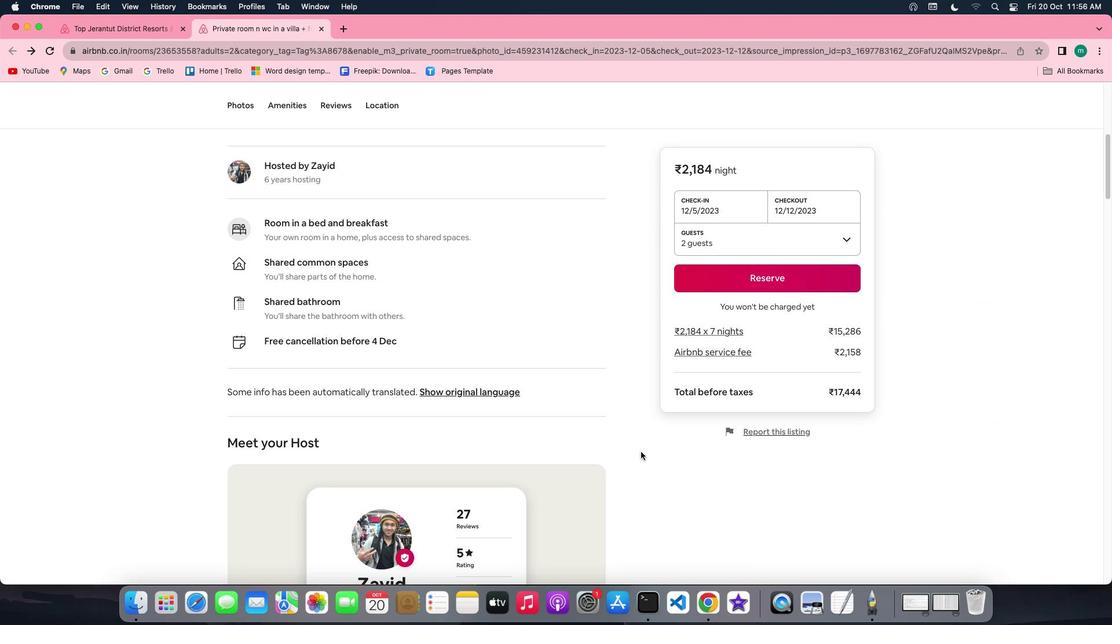 
Action: Mouse scrolled (641, 451) with delta (0, -1)
Screenshot: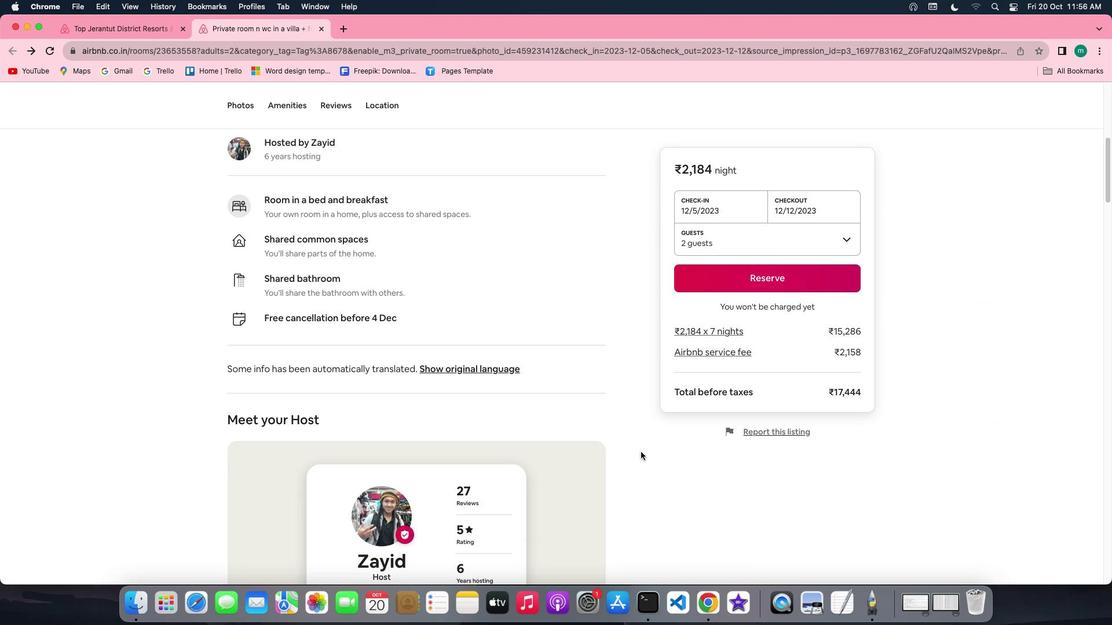 
Action: Mouse scrolled (641, 451) with delta (0, -1)
Screenshot: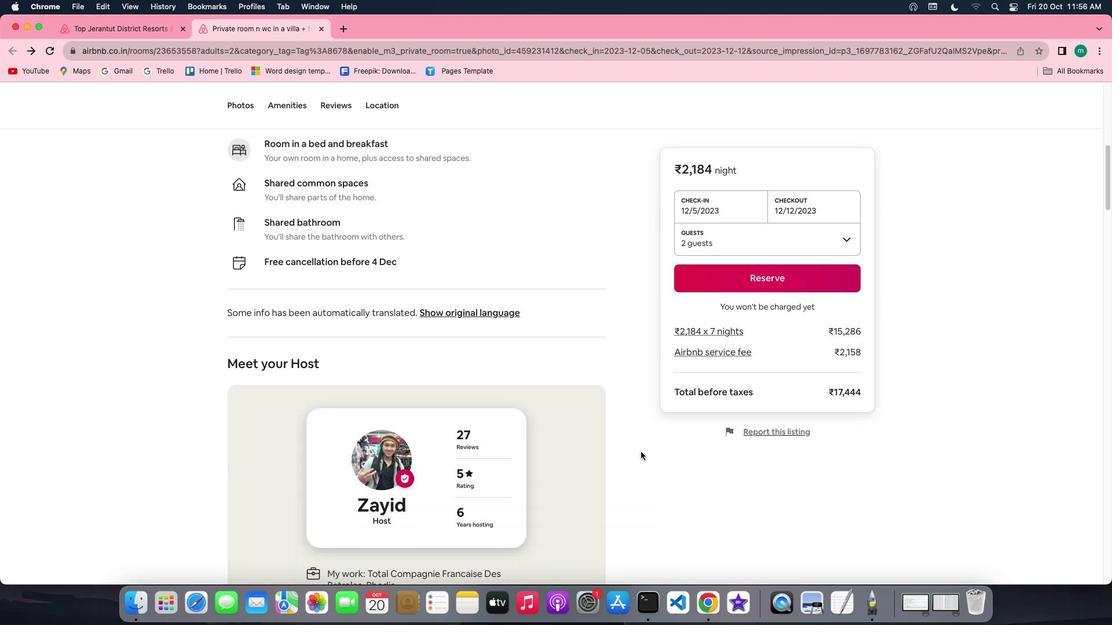 
Action: Mouse scrolled (641, 451) with delta (0, 0)
Screenshot: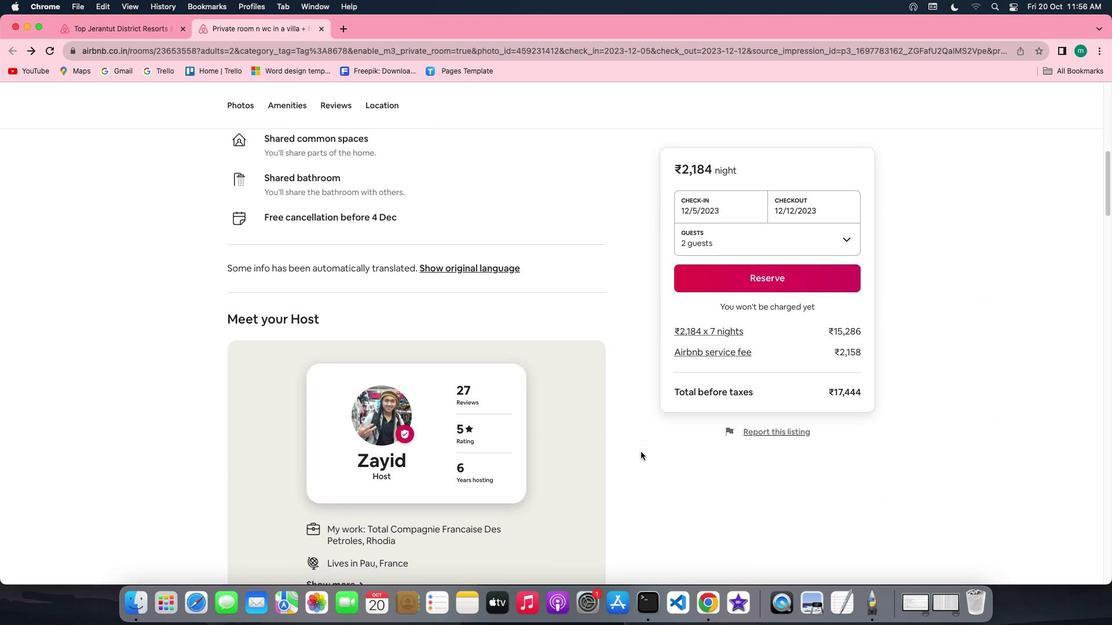 
Action: Mouse scrolled (641, 451) with delta (0, 0)
Screenshot: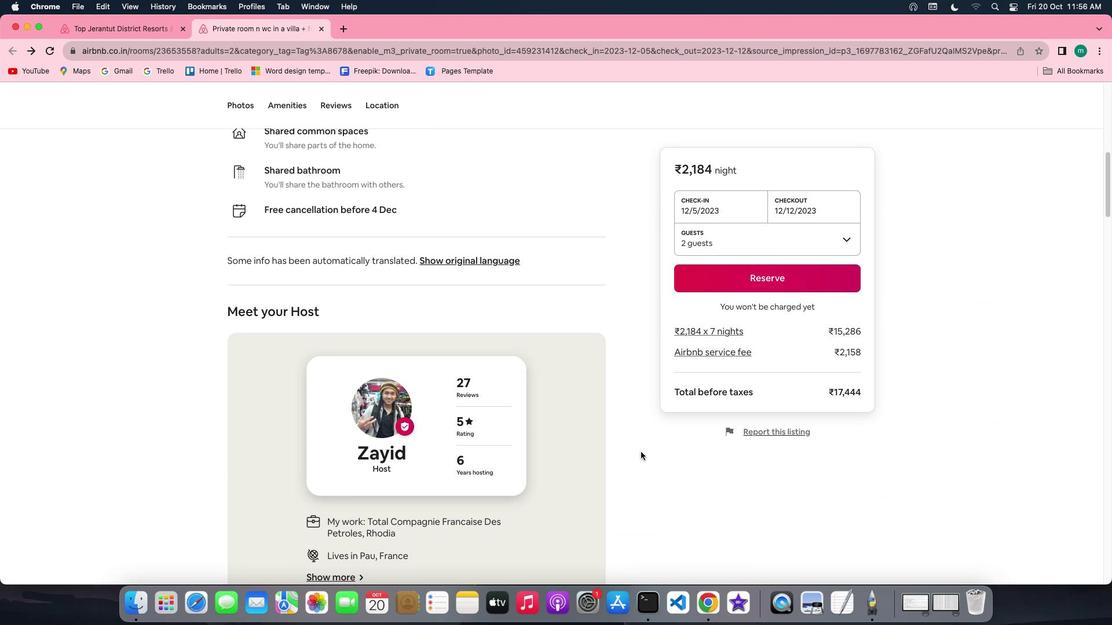 
Action: Mouse scrolled (641, 451) with delta (0, -1)
Screenshot: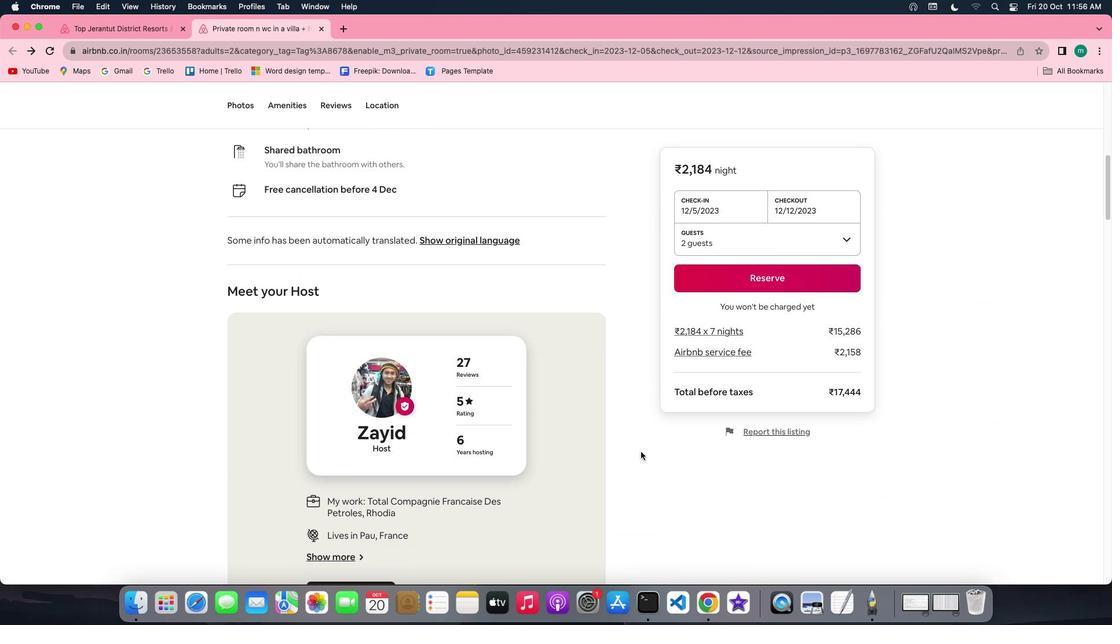 
Action: Mouse scrolled (641, 451) with delta (0, -2)
Screenshot: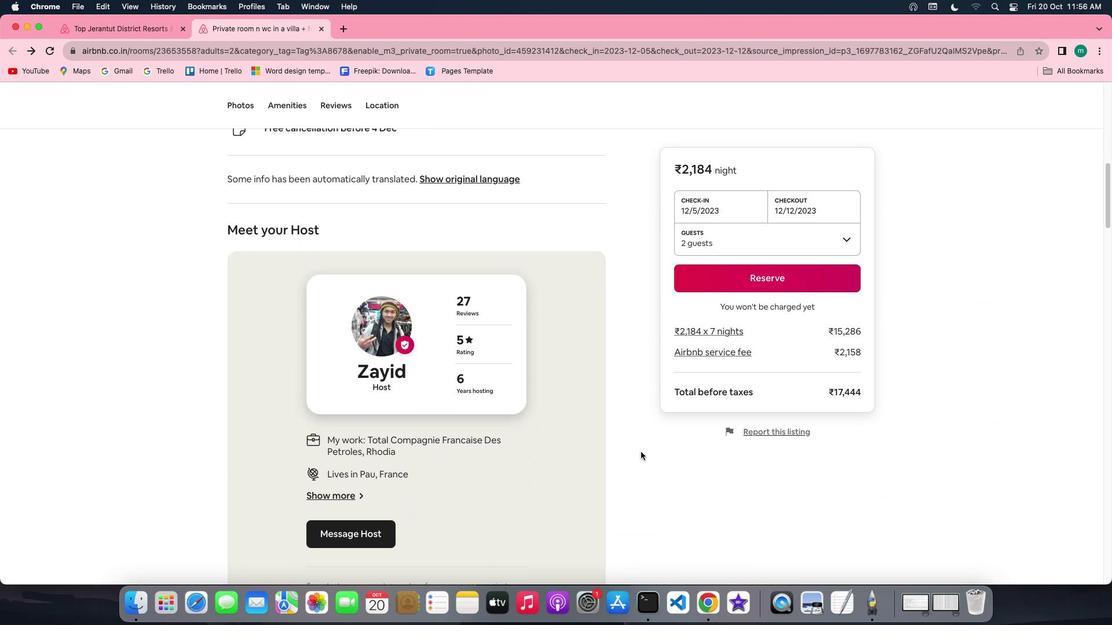 
Action: Mouse scrolled (641, 451) with delta (0, 0)
Screenshot: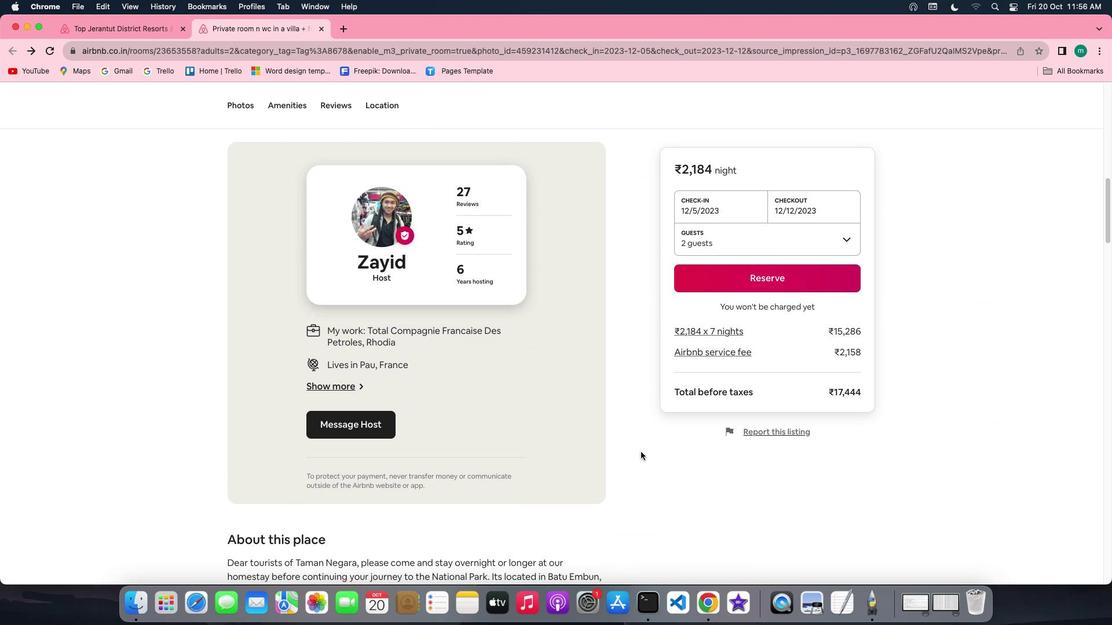 
Action: Mouse scrolled (641, 451) with delta (0, 0)
Screenshot: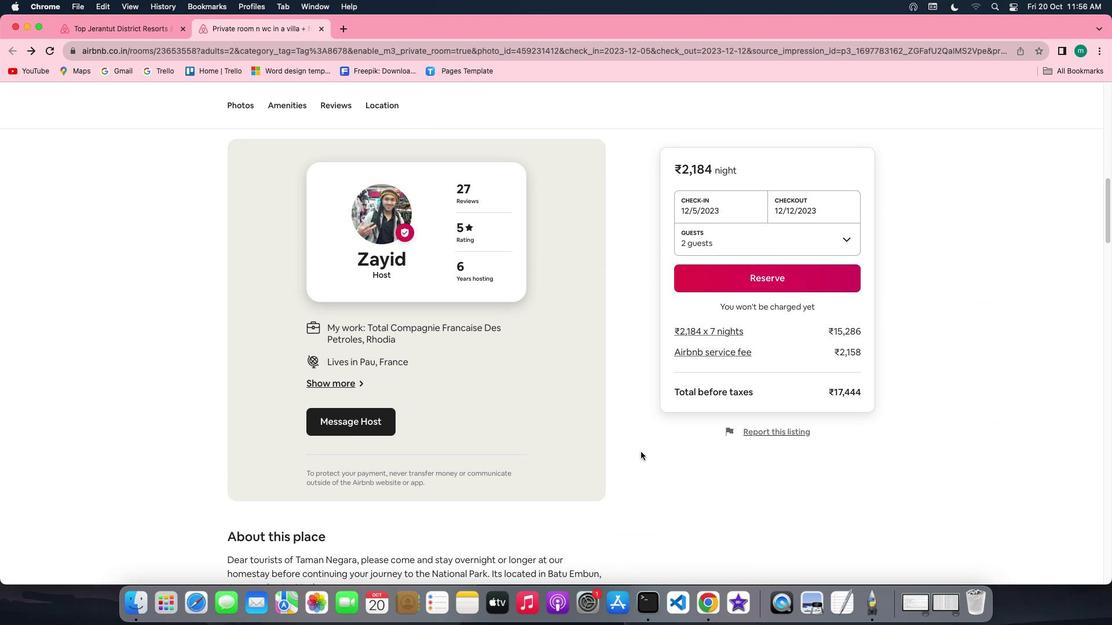 
Action: Mouse scrolled (641, 451) with delta (0, 0)
Screenshot: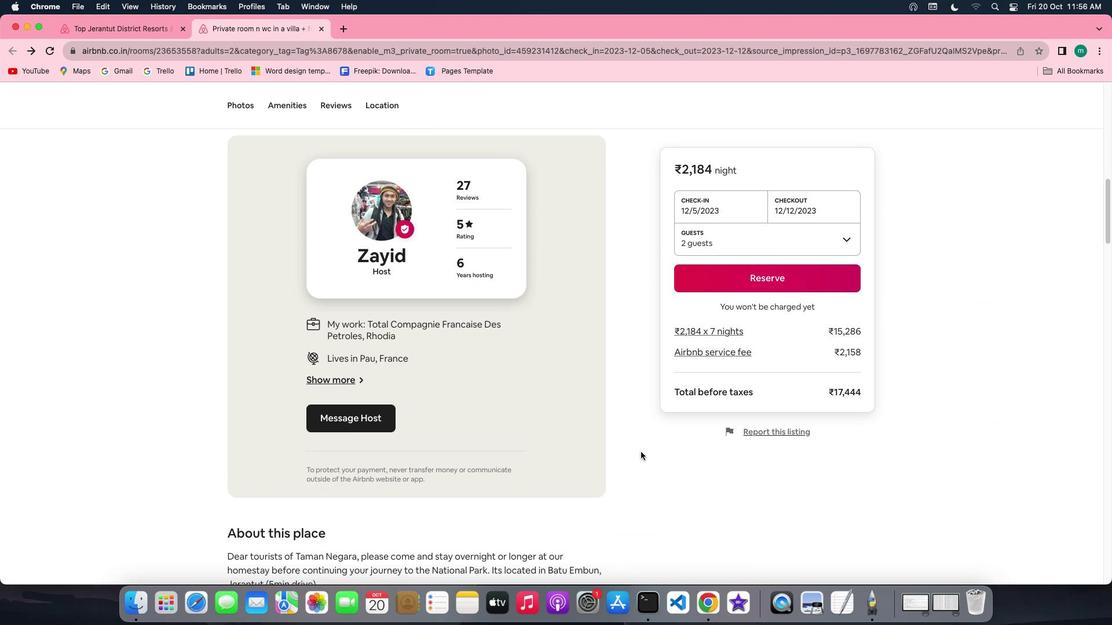 
Action: Mouse scrolled (641, 451) with delta (0, -1)
Screenshot: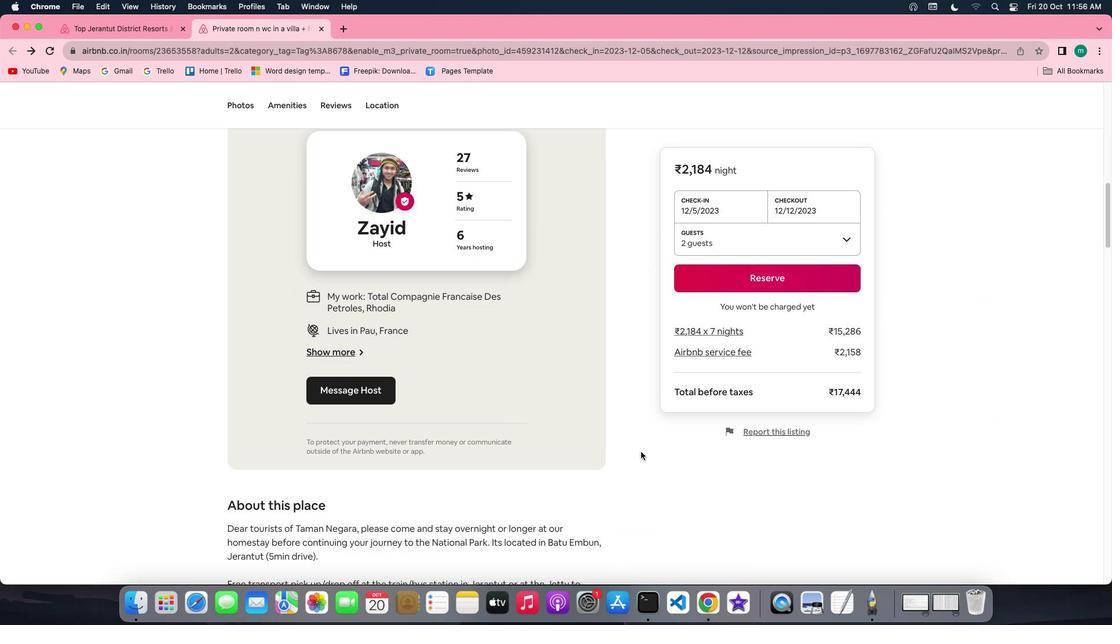 
Action: Mouse scrolled (641, 451) with delta (0, -1)
Screenshot: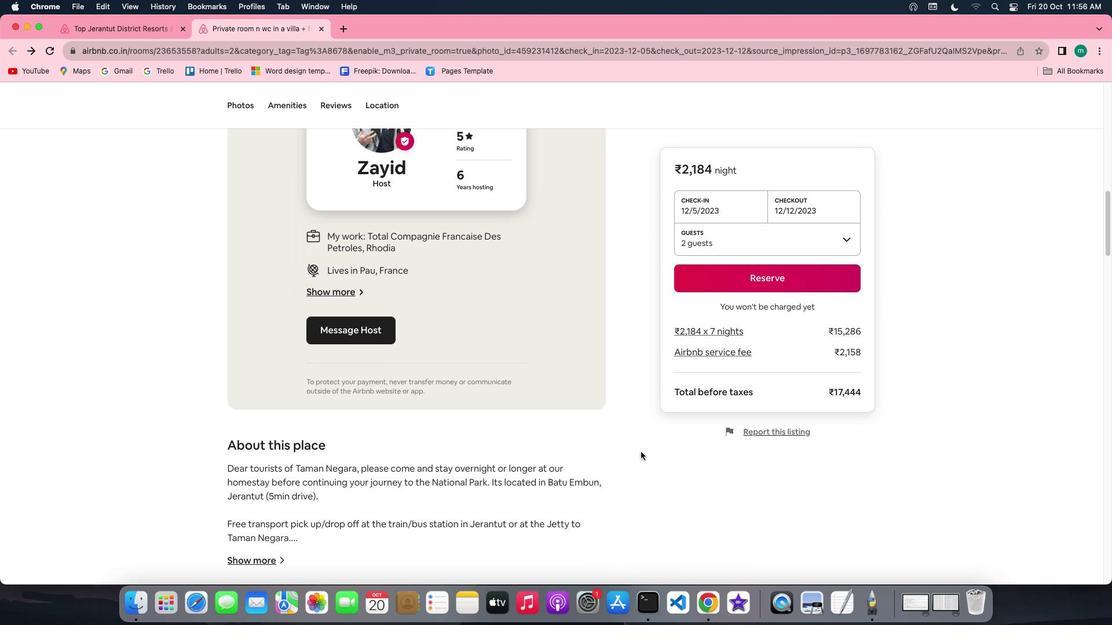 
Action: Mouse scrolled (641, 451) with delta (0, 0)
Screenshot: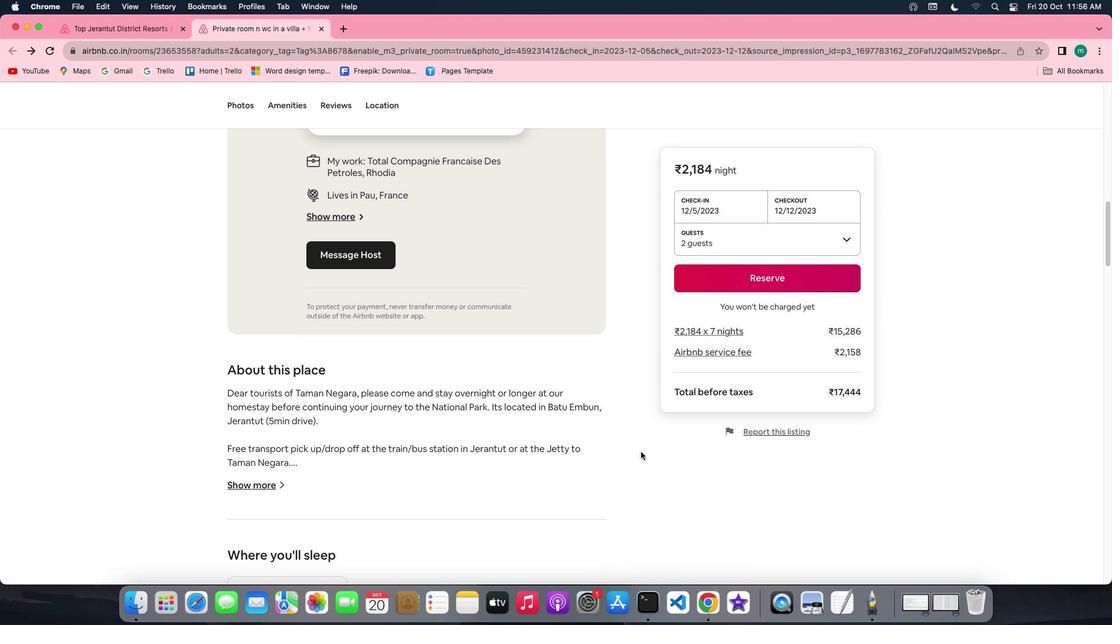 
Action: Mouse scrolled (641, 451) with delta (0, 0)
Screenshot: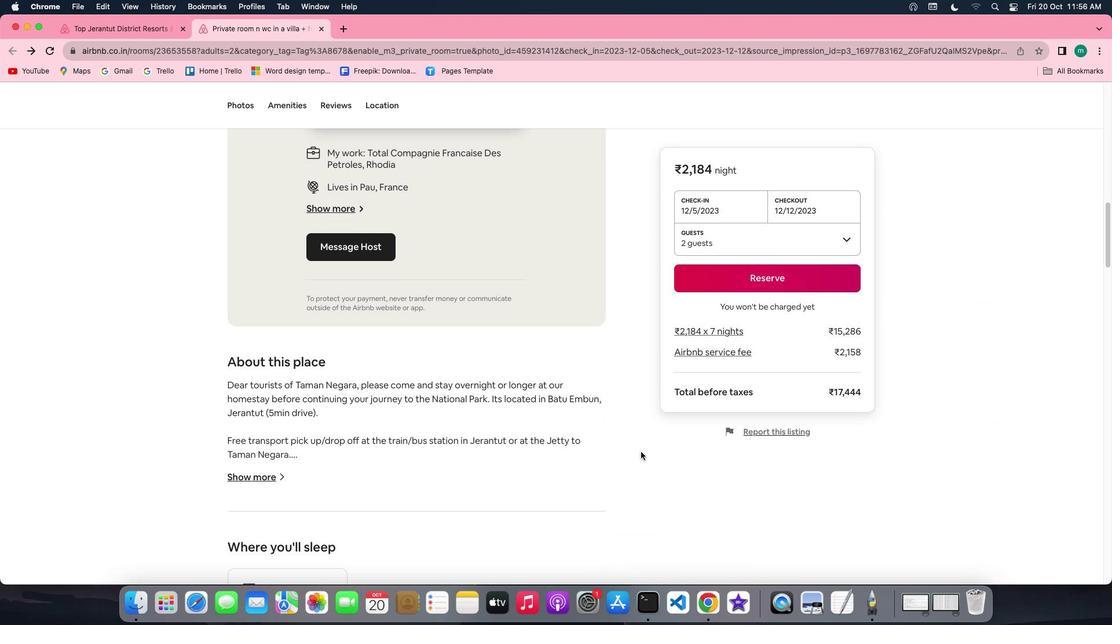 
Action: Mouse scrolled (641, 451) with delta (0, -1)
Screenshot: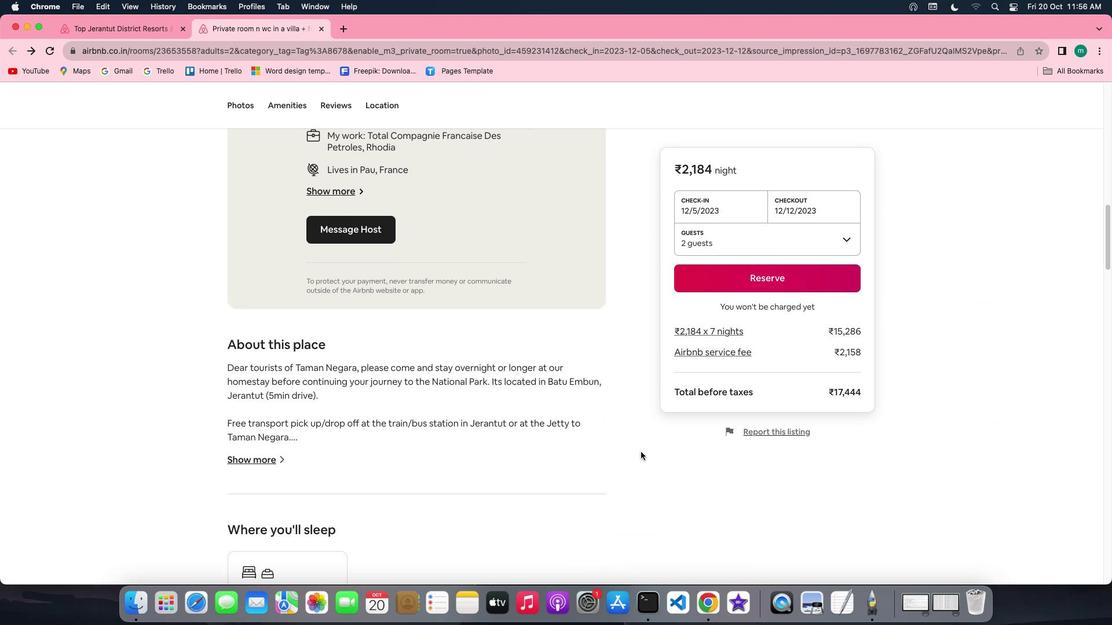 
Action: Mouse moved to (258, 396)
Screenshot: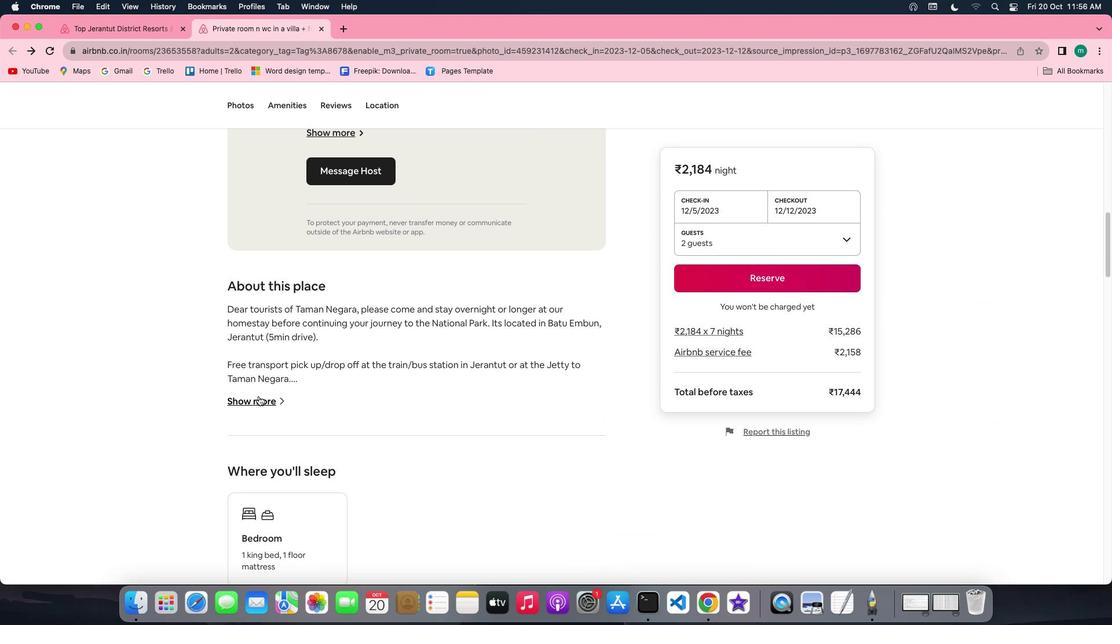 
Action: Mouse pressed left at (258, 396)
Screenshot: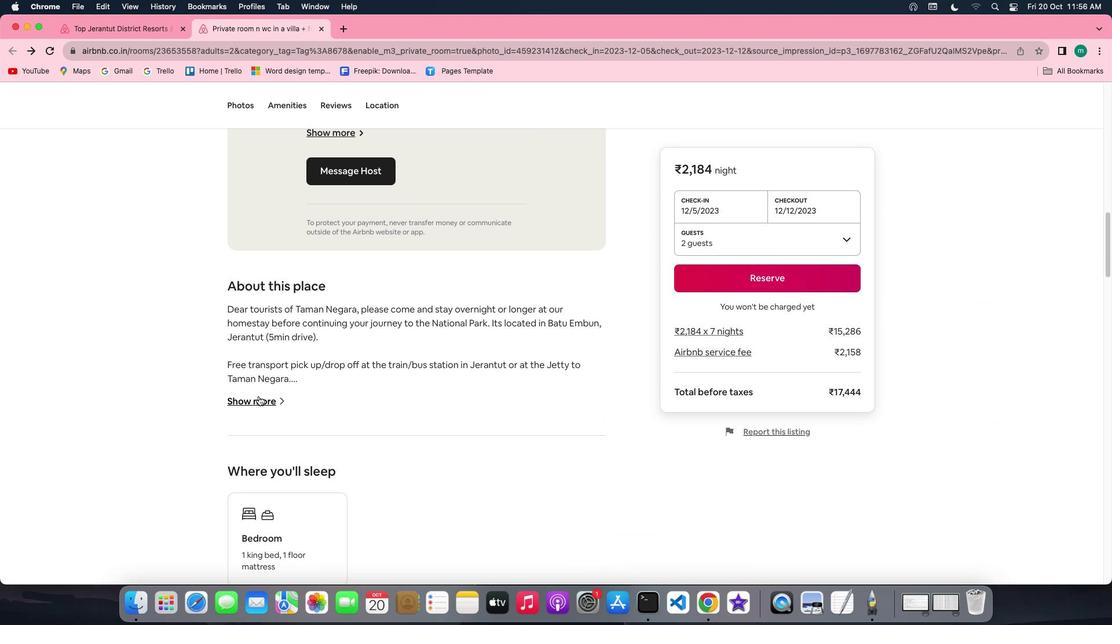 
Action: Mouse moved to (550, 469)
Screenshot: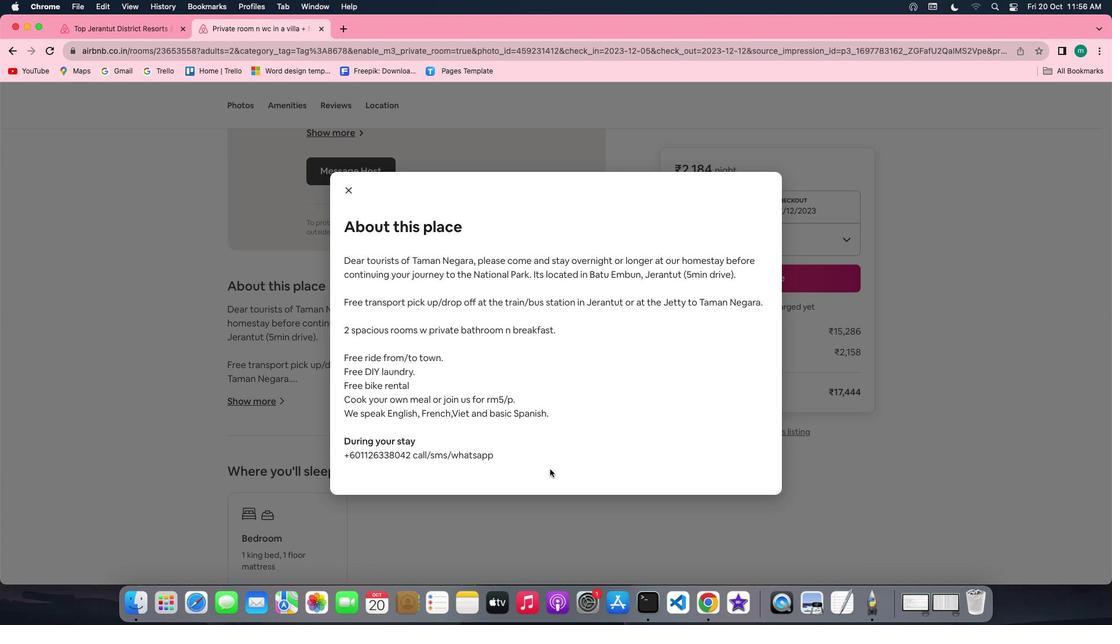 
Action: Mouse scrolled (550, 469) with delta (0, 0)
Screenshot: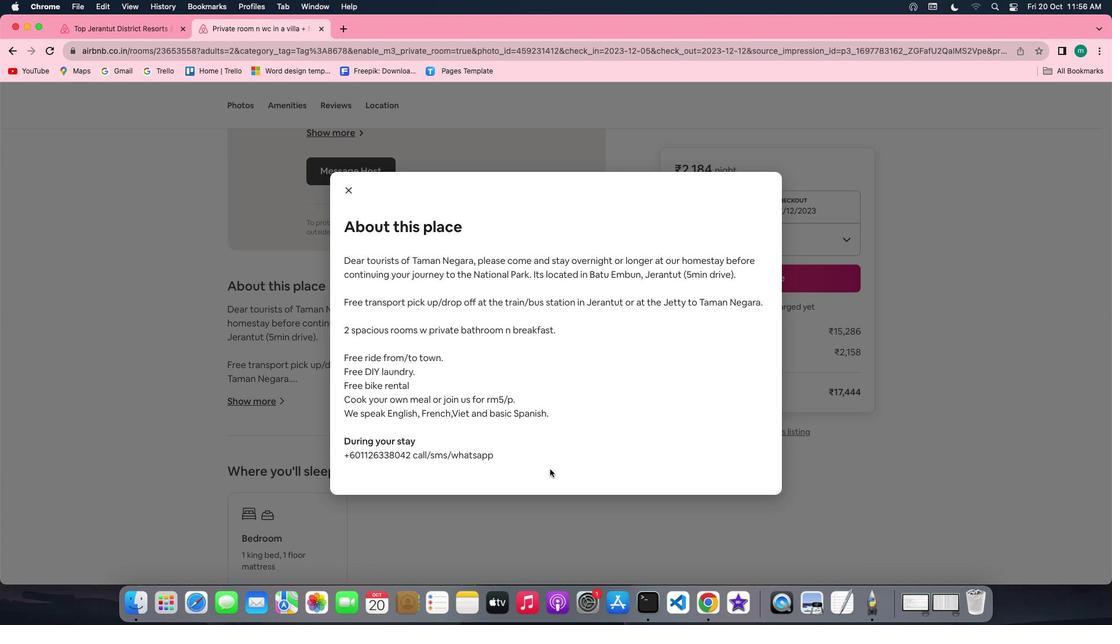 
Action: Mouse scrolled (550, 469) with delta (0, 0)
Screenshot: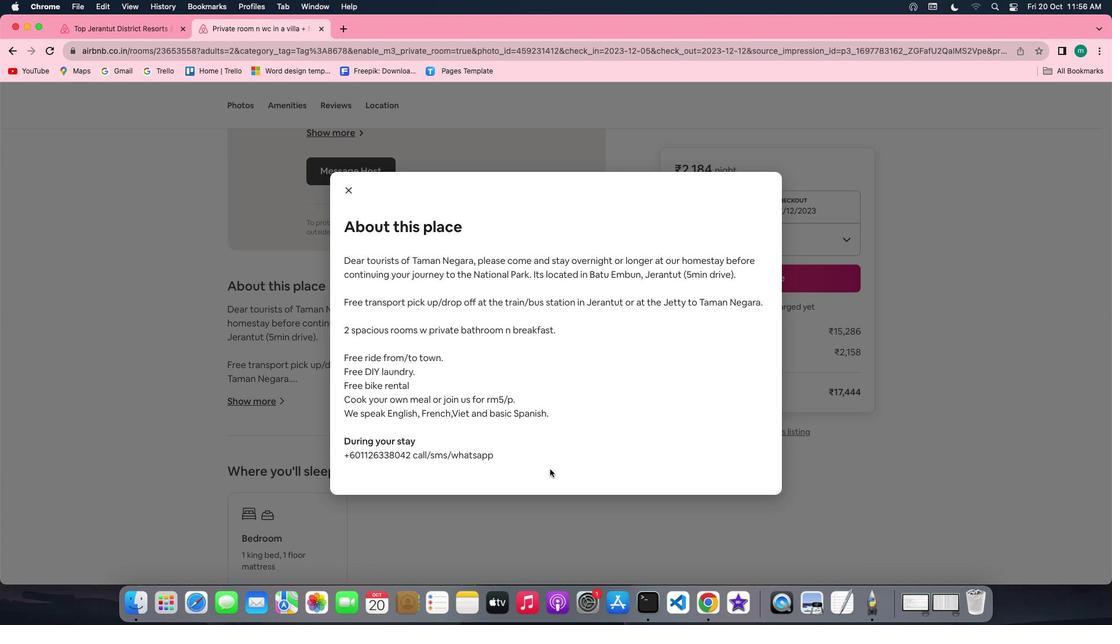 
Action: Mouse scrolled (550, 469) with delta (0, -1)
Screenshot: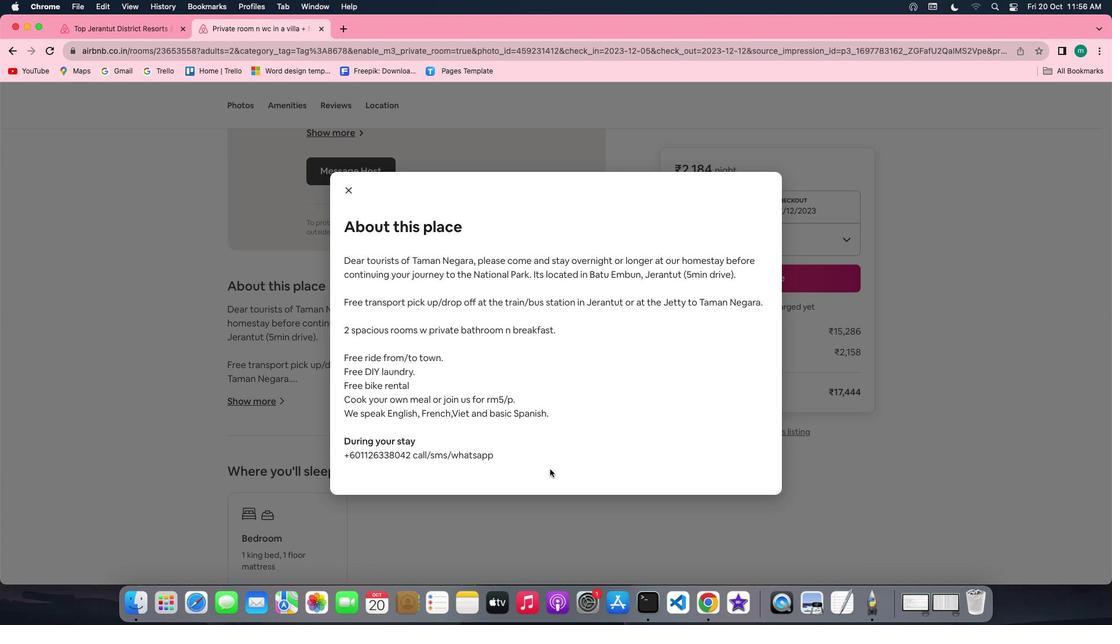
Action: Mouse moved to (348, 184)
Screenshot: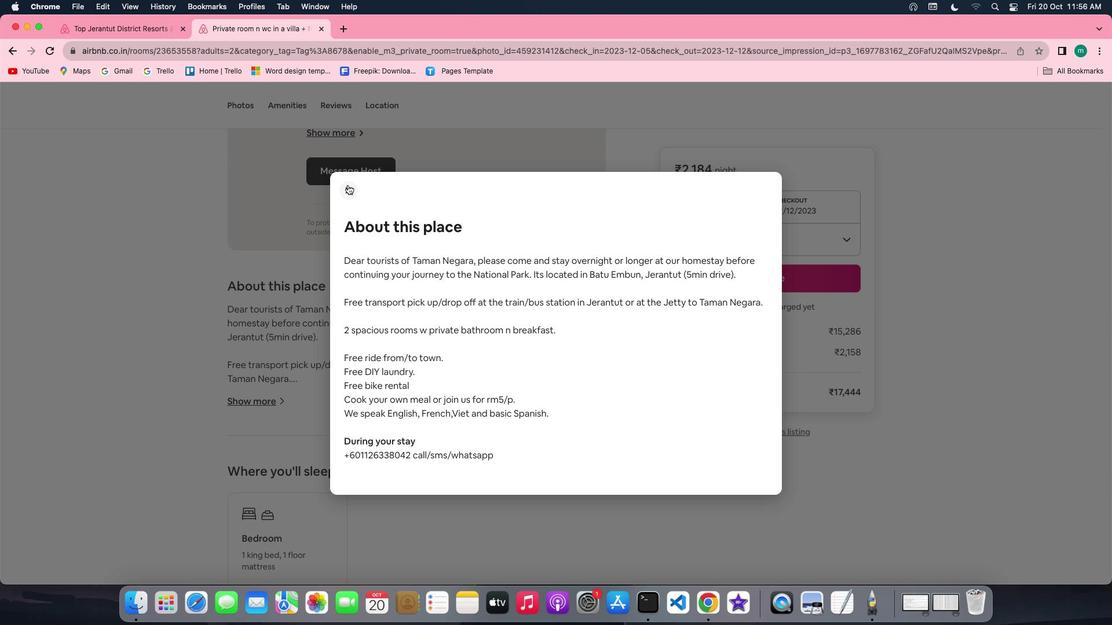 
Action: Mouse pressed left at (348, 184)
Screenshot: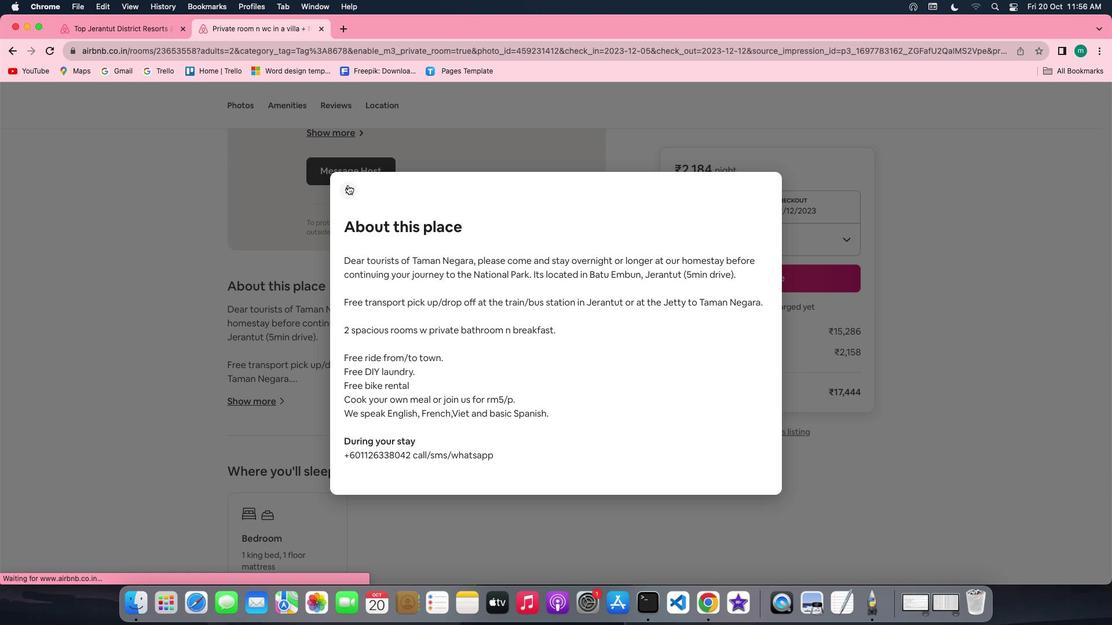 
Action: Mouse moved to (486, 454)
Screenshot: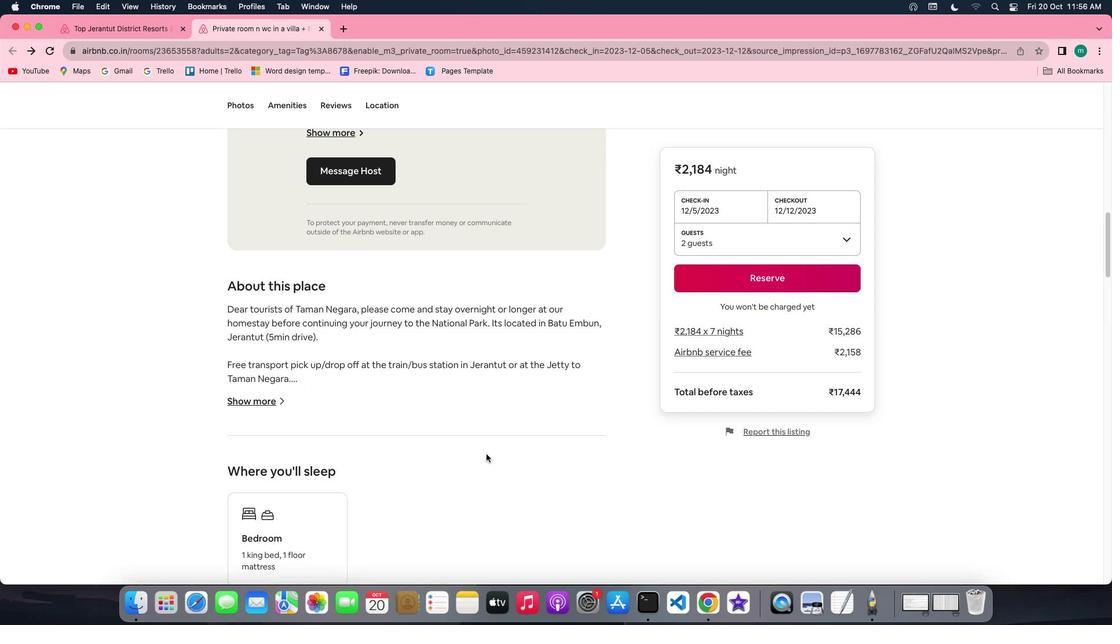 
Action: Mouse scrolled (486, 454) with delta (0, 0)
Screenshot: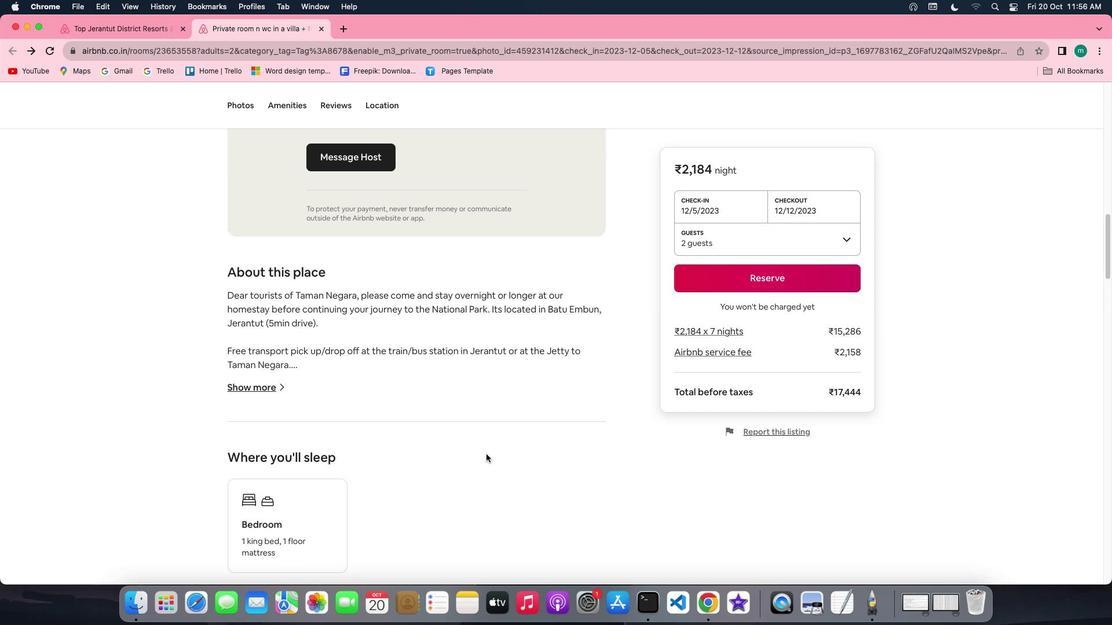 
Action: Mouse scrolled (486, 454) with delta (0, 0)
Screenshot: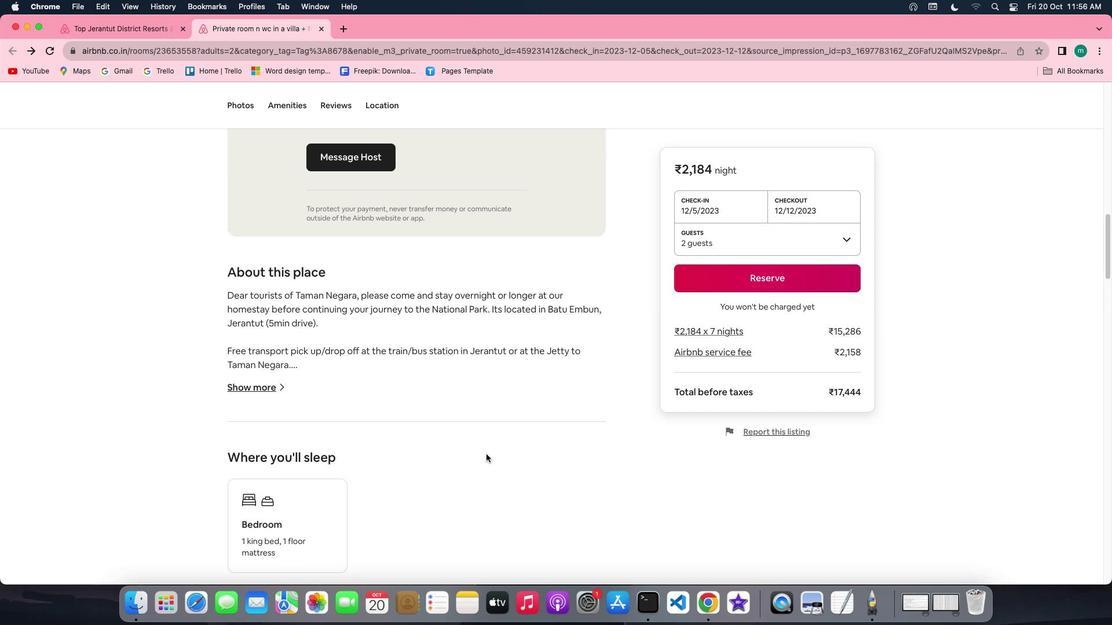 
Action: Mouse scrolled (486, 454) with delta (0, -1)
Screenshot: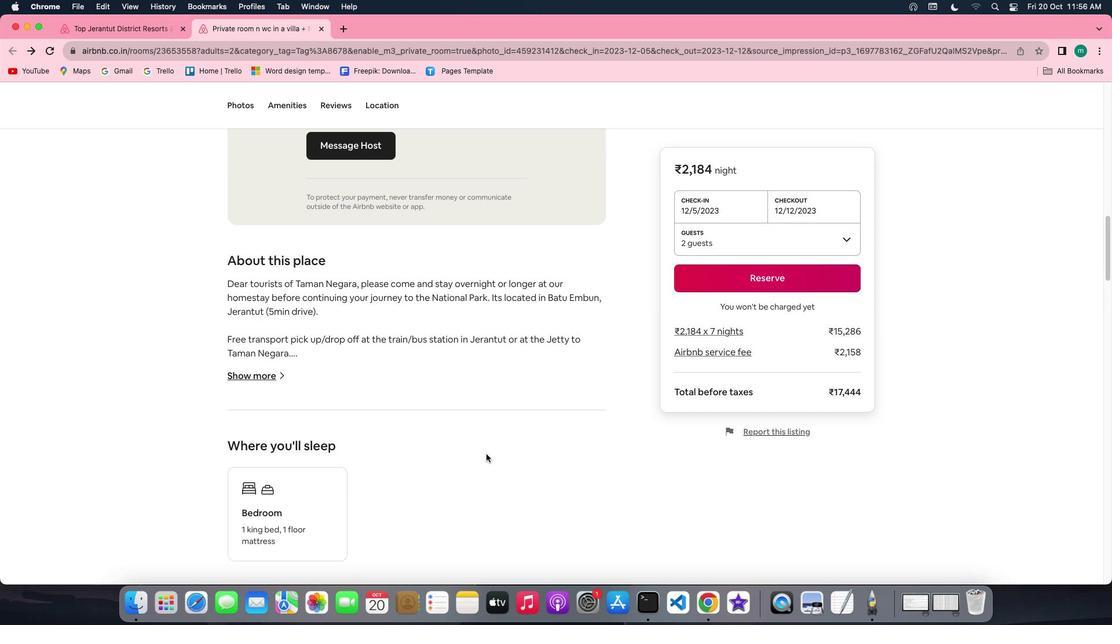 
Action: Mouse scrolled (486, 454) with delta (0, -2)
Screenshot: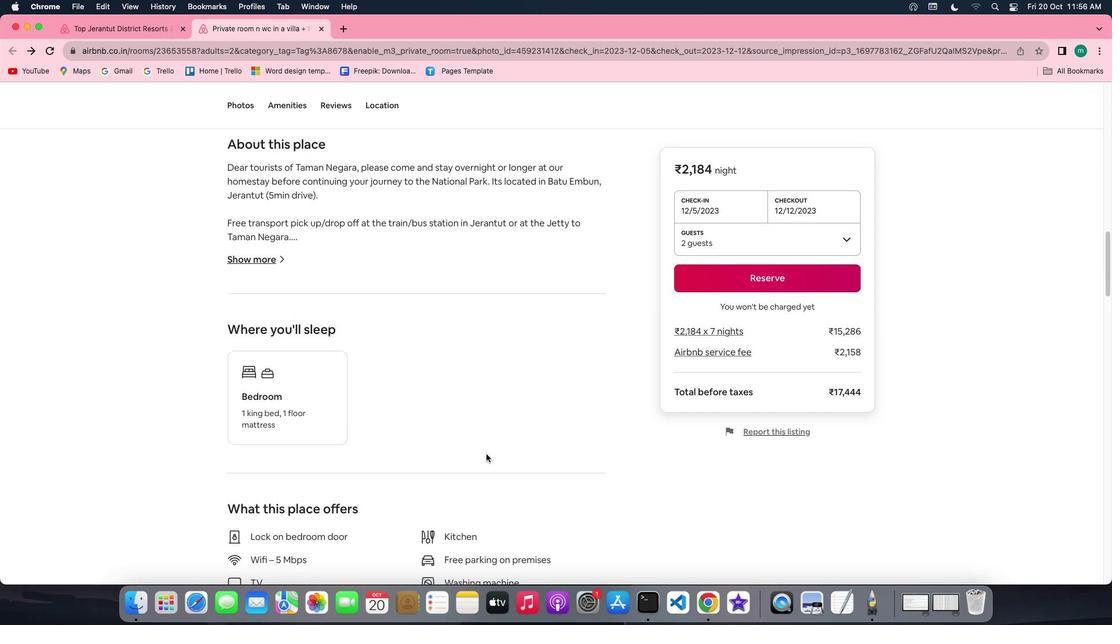 
Action: Mouse scrolled (486, 454) with delta (0, -2)
Screenshot: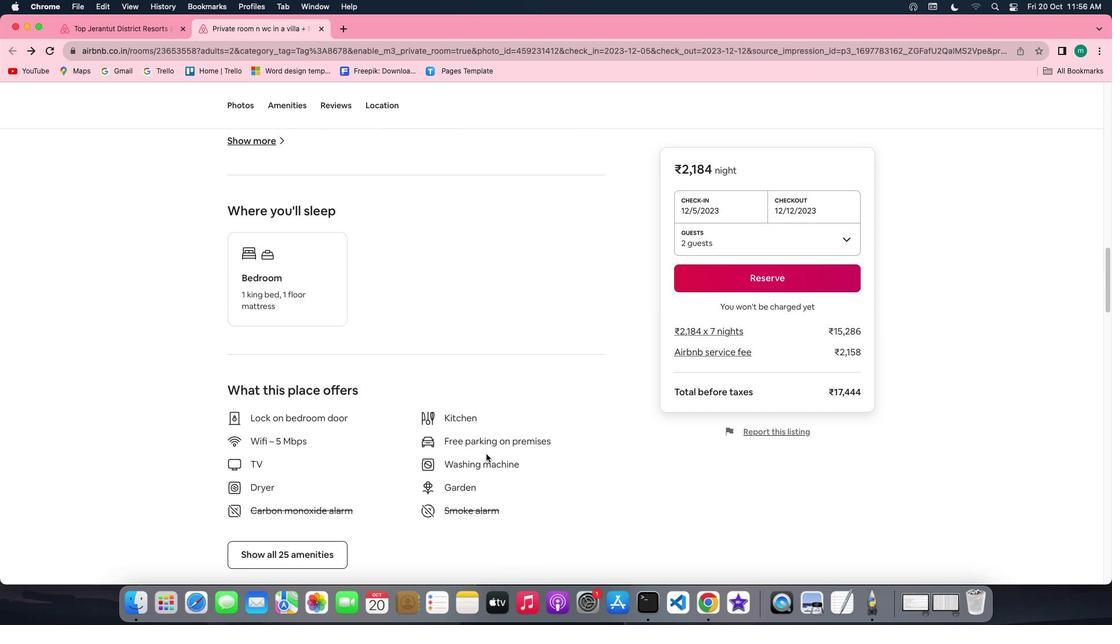 
Action: Mouse scrolled (486, 454) with delta (0, 0)
Screenshot: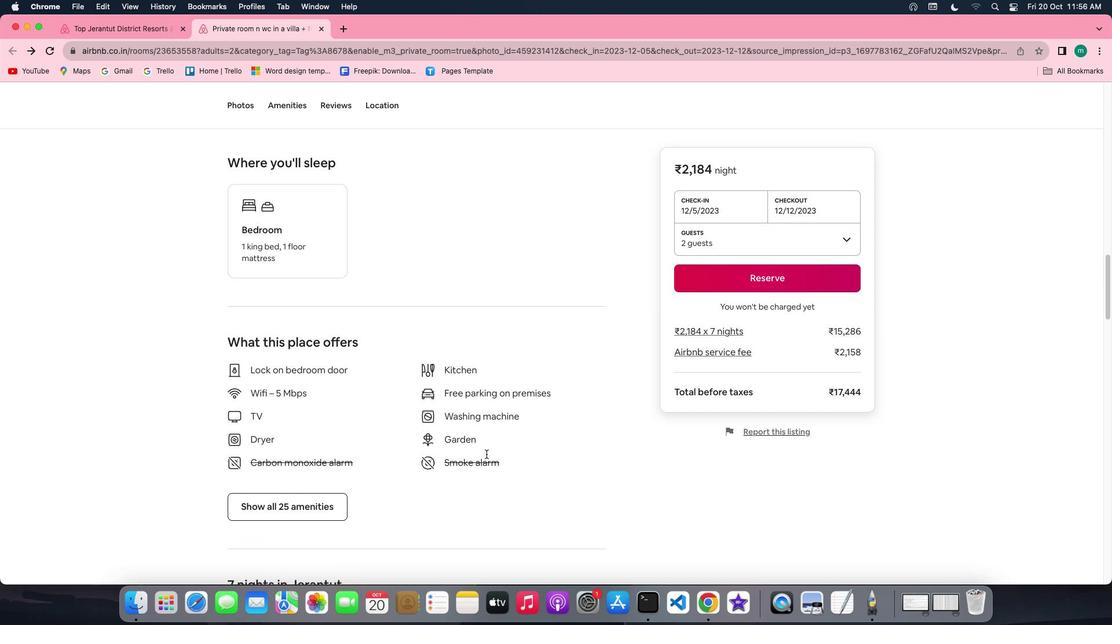 
Action: Mouse scrolled (486, 454) with delta (0, 0)
Screenshot: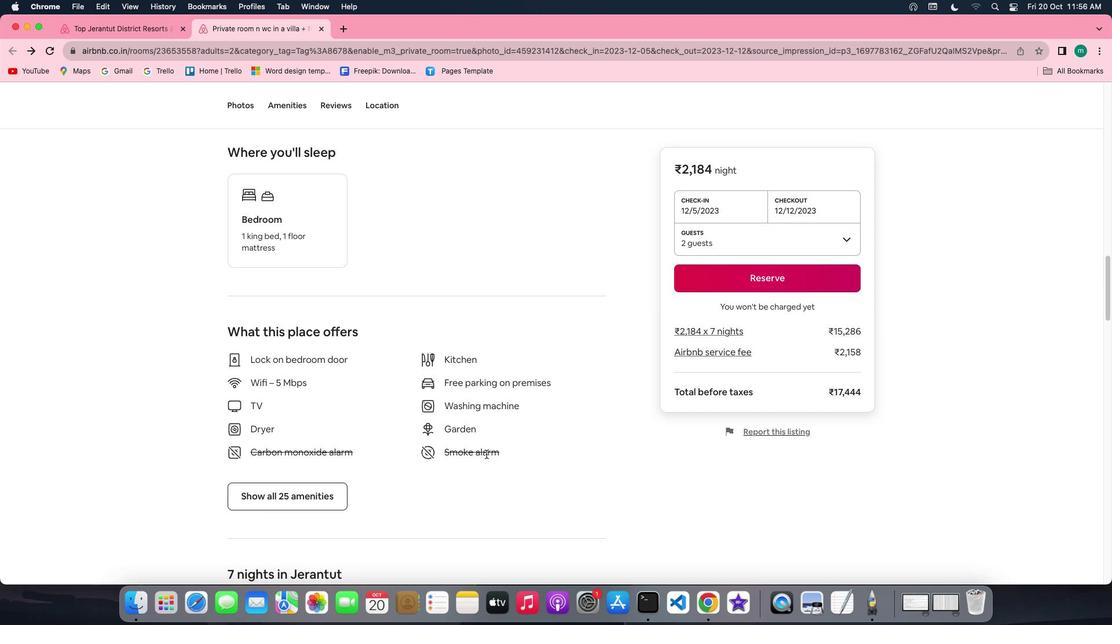 
Action: Mouse scrolled (486, 454) with delta (0, -1)
Screenshot: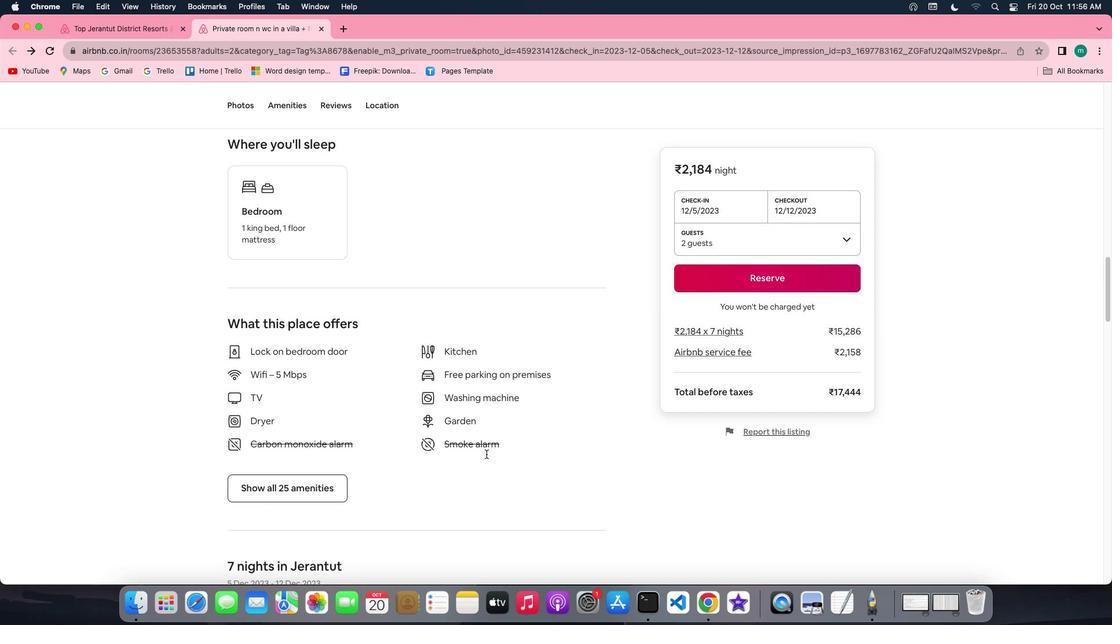 
Action: Mouse moved to (257, 439)
Screenshot: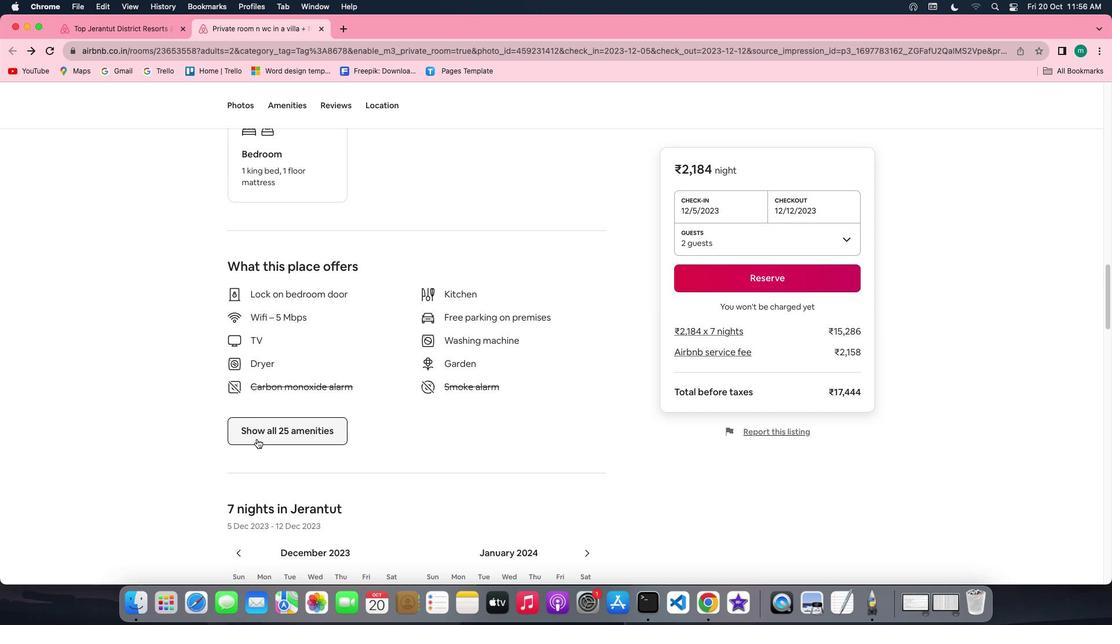 
Action: Mouse pressed left at (257, 439)
Screenshot: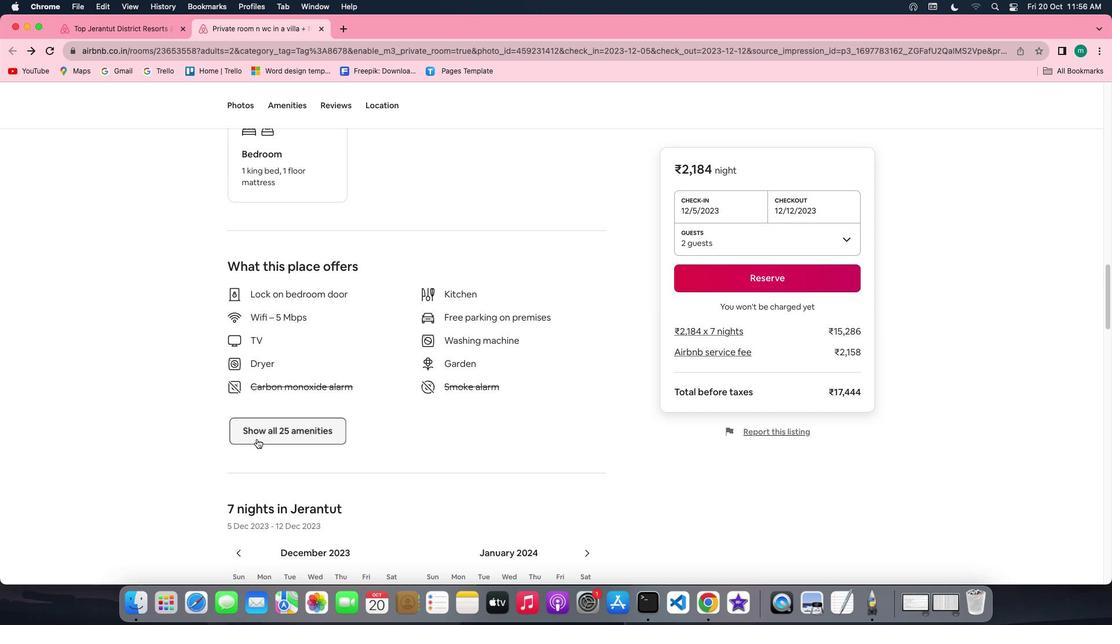 
Action: Mouse moved to (494, 435)
Screenshot: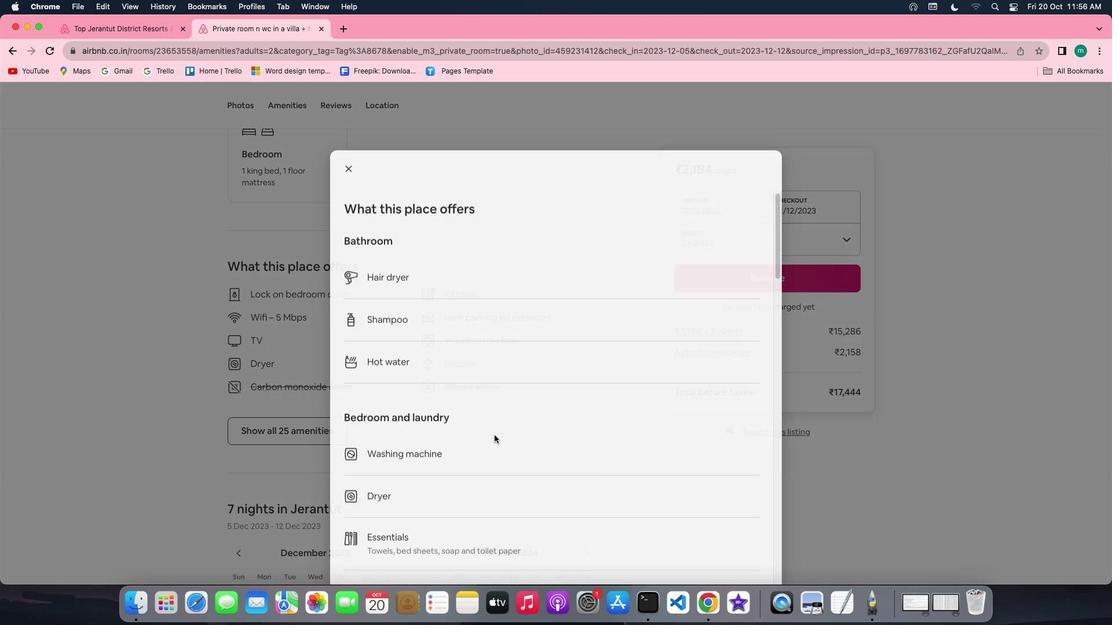 
Action: Mouse scrolled (494, 435) with delta (0, 0)
Screenshot: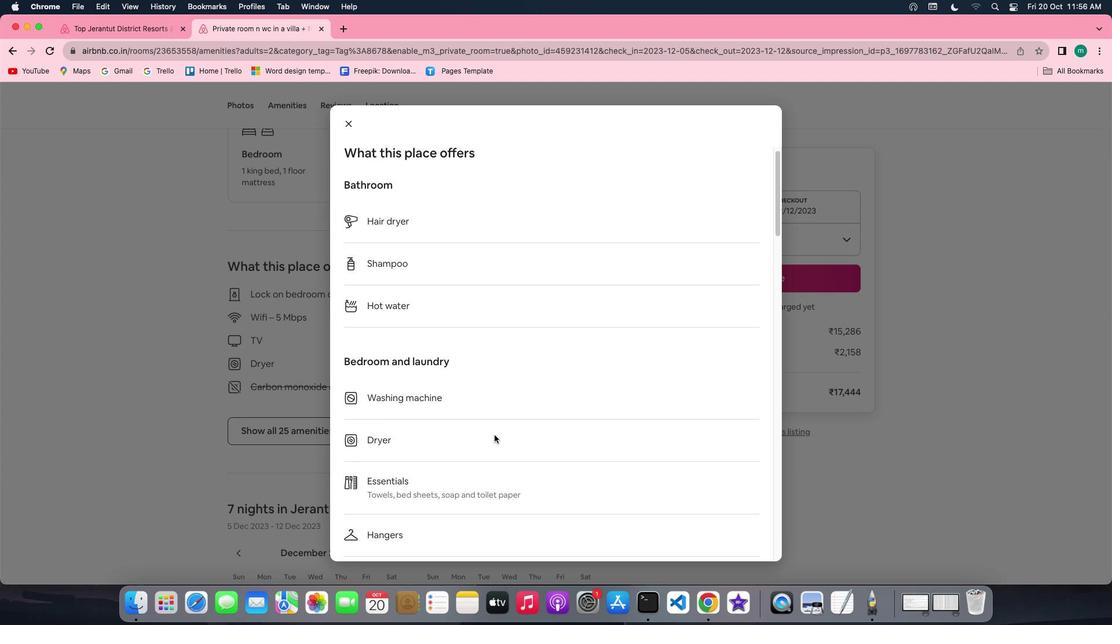 
Action: Mouse scrolled (494, 435) with delta (0, 0)
Screenshot: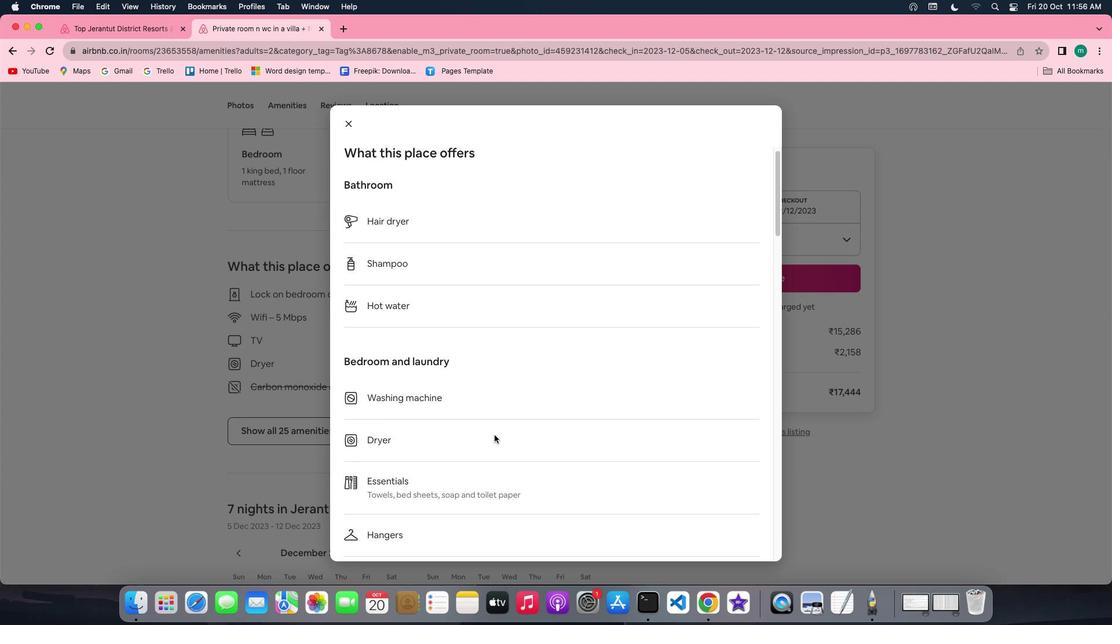 
Action: Mouse scrolled (494, 435) with delta (0, -1)
Screenshot: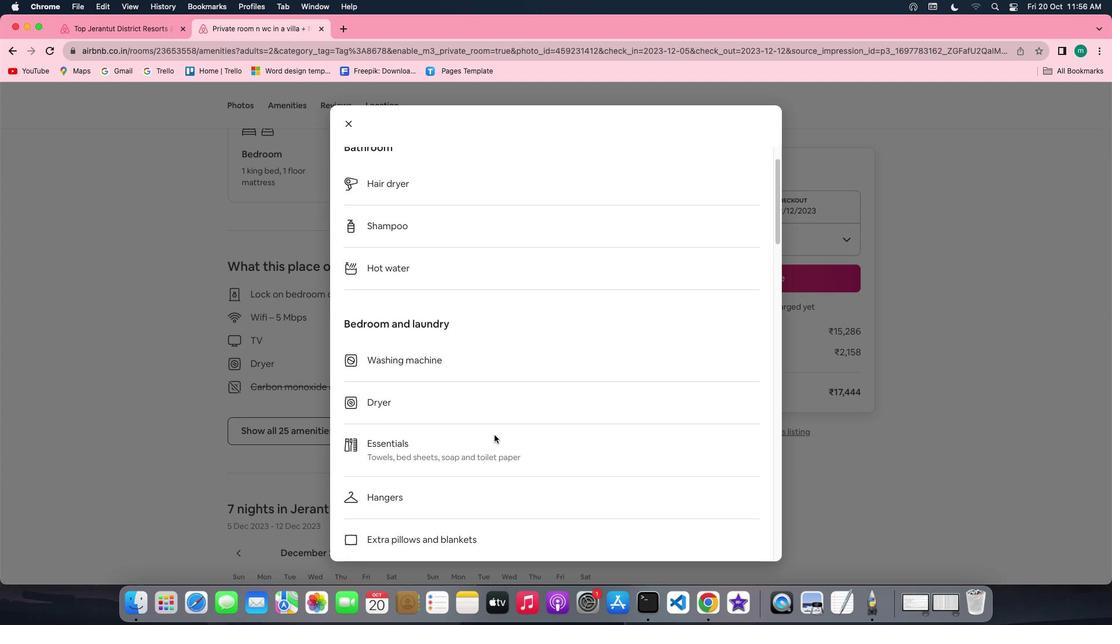 
Action: Mouse scrolled (494, 435) with delta (0, -2)
Screenshot: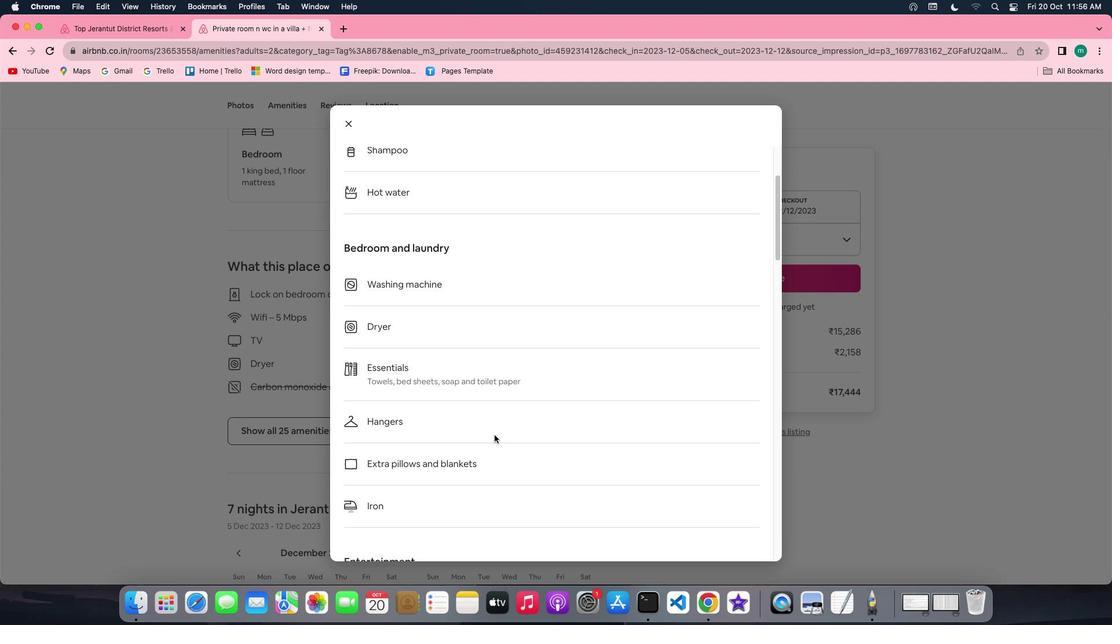 
Action: Mouse scrolled (494, 435) with delta (0, -2)
Screenshot: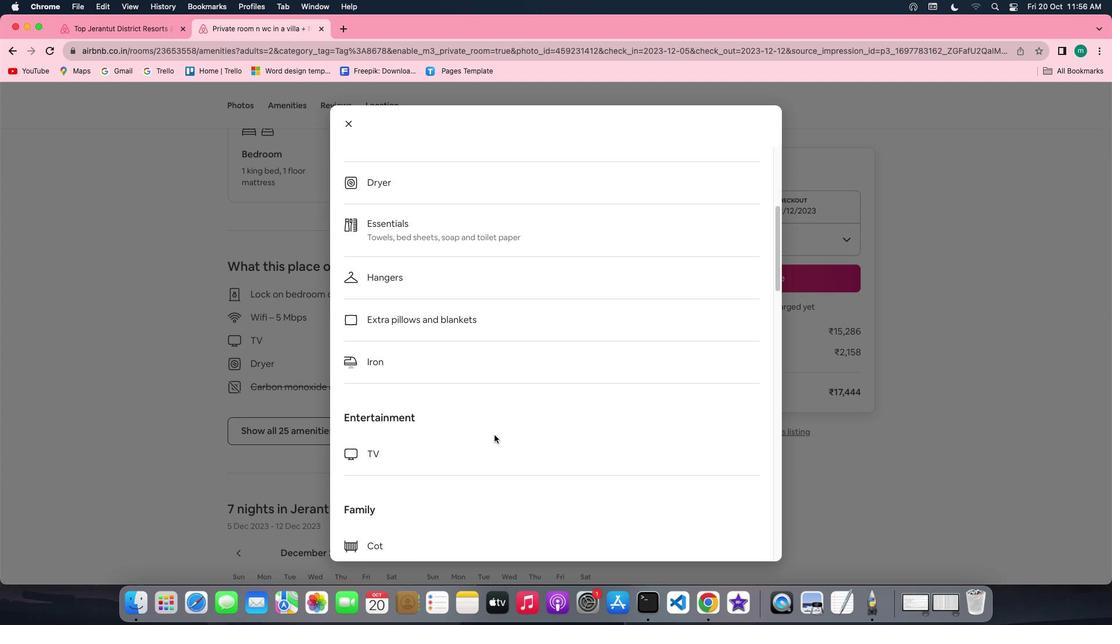 
Action: Mouse moved to (494, 435)
Screenshot: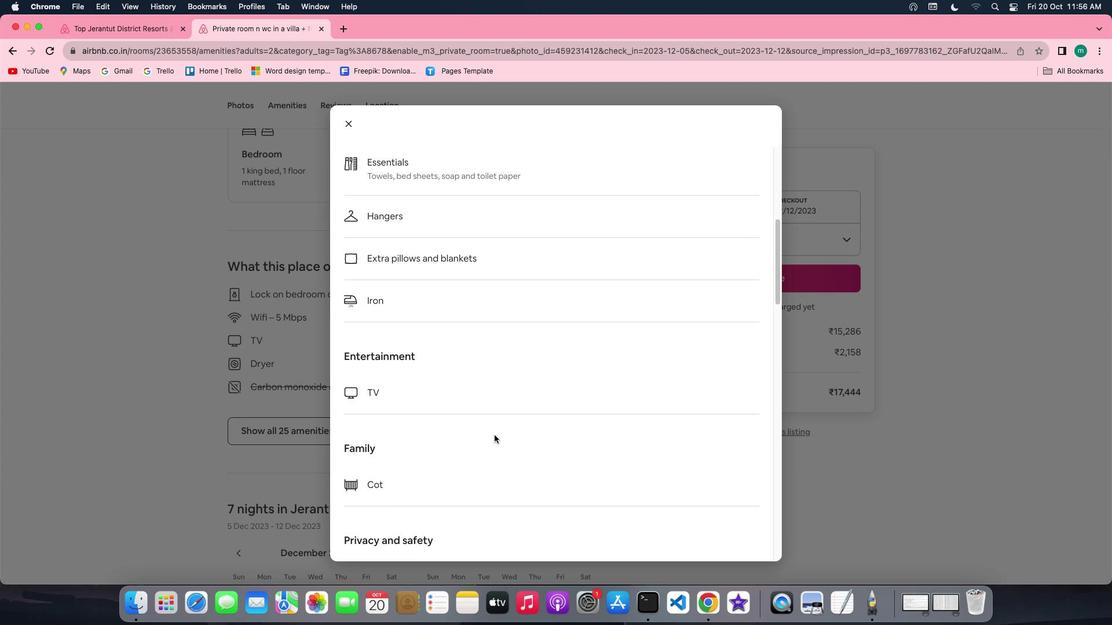 
Action: Mouse scrolled (494, 435) with delta (0, 0)
Screenshot: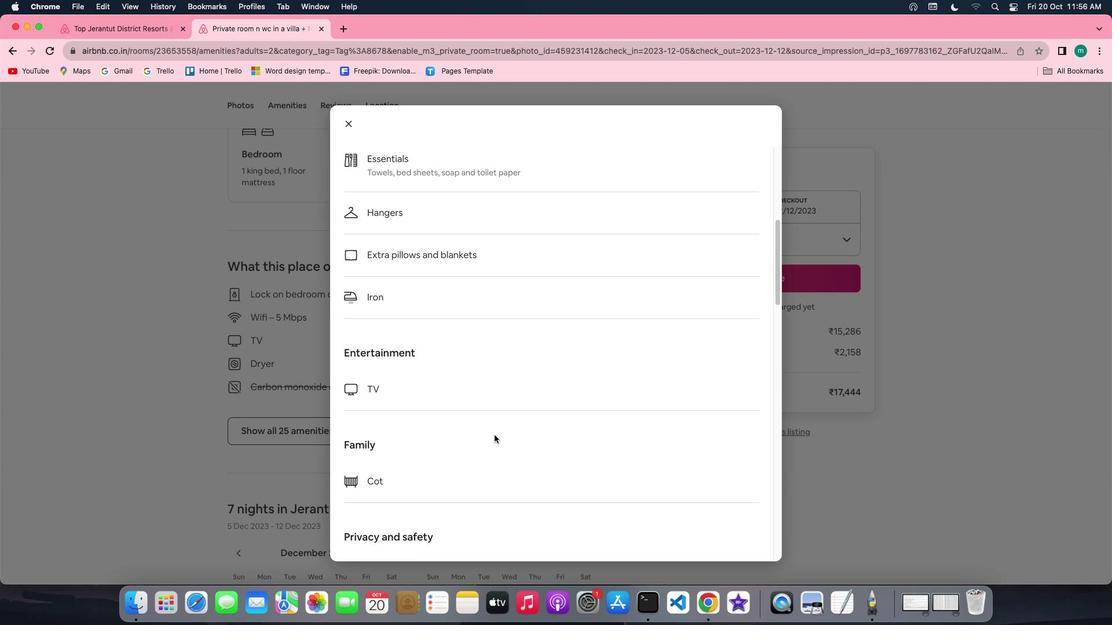 
Action: Mouse scrolled (494, 435) with delta (0, 0)
Screenshot: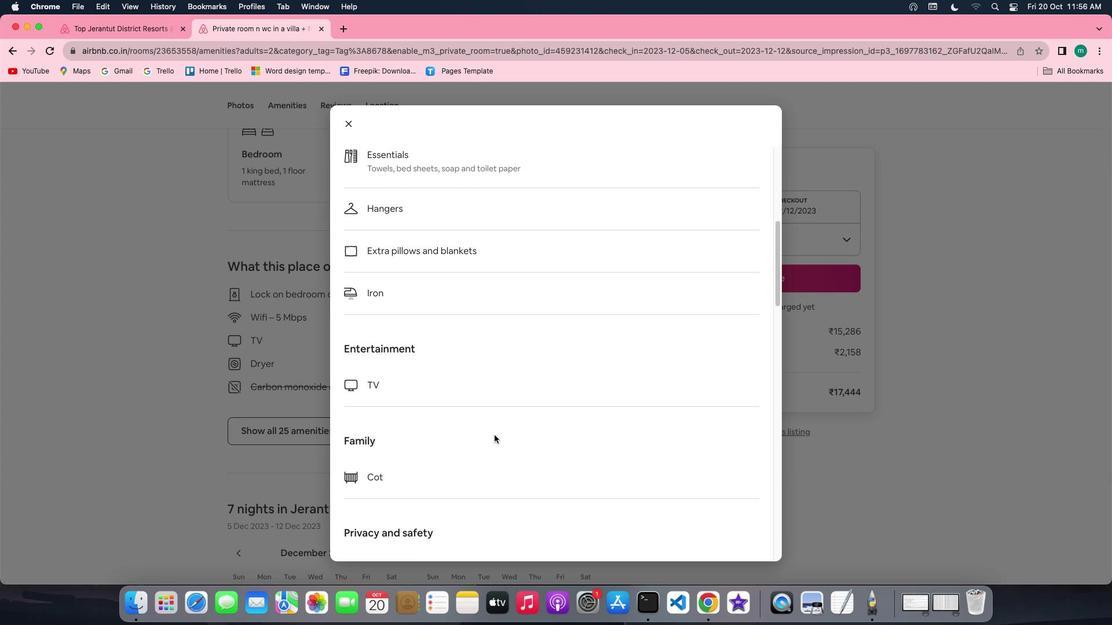 
Action: Mouse scrolled (494, 435) with delta (0, -1)
Screenshot: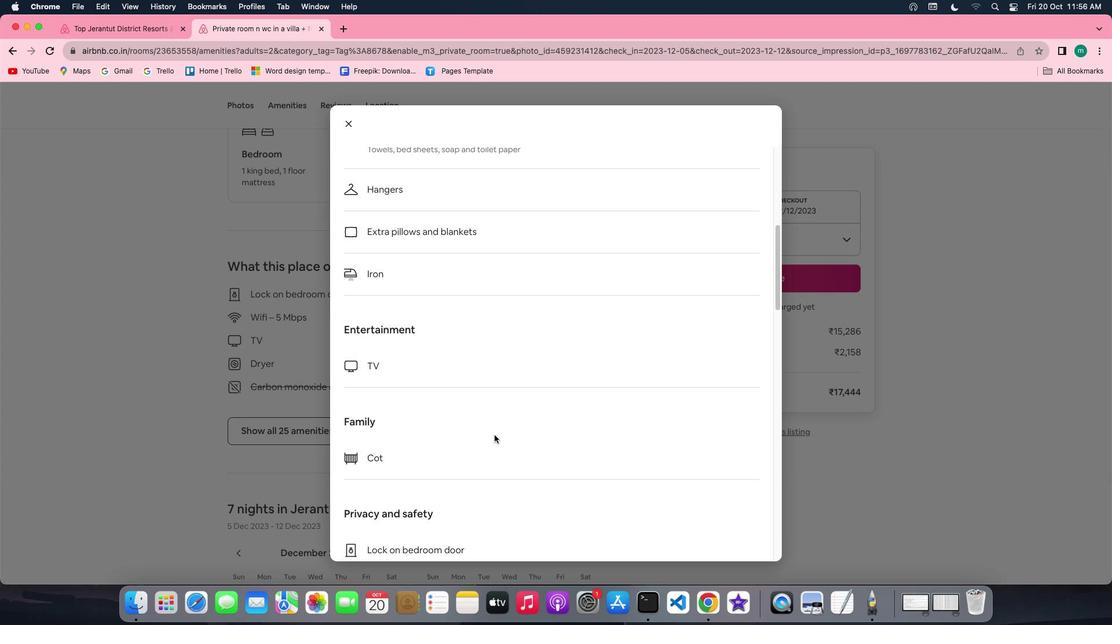 
Action: Mouse scrolled (494, 435) with delta (0, -2)
Screenshot: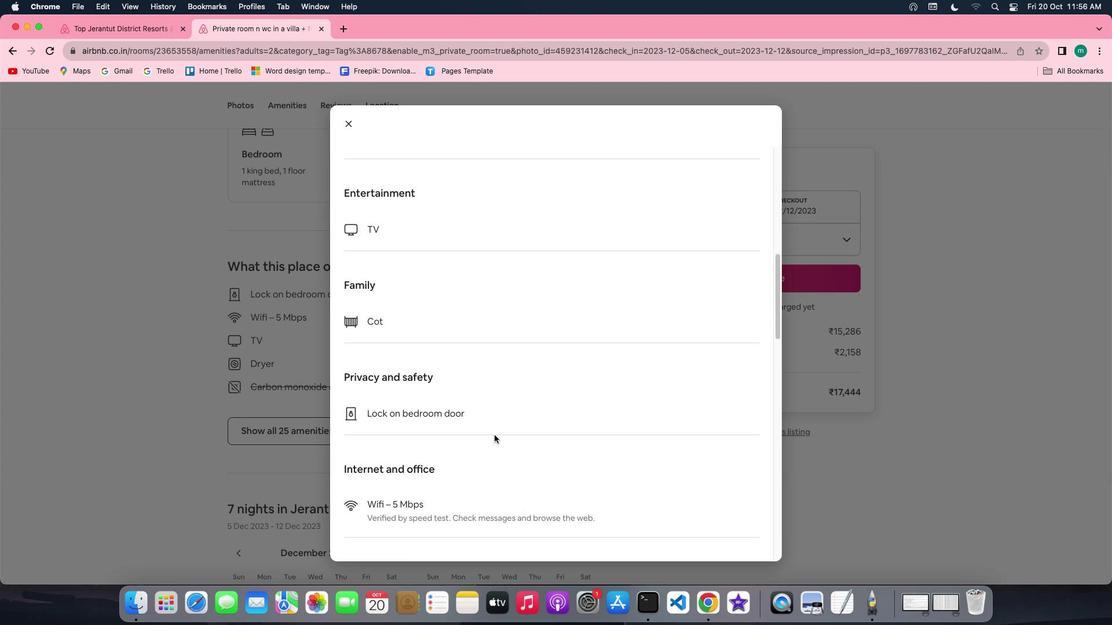 
Action: Mouse scrolled (494, 435) with delta (0, -2)
Screenshot: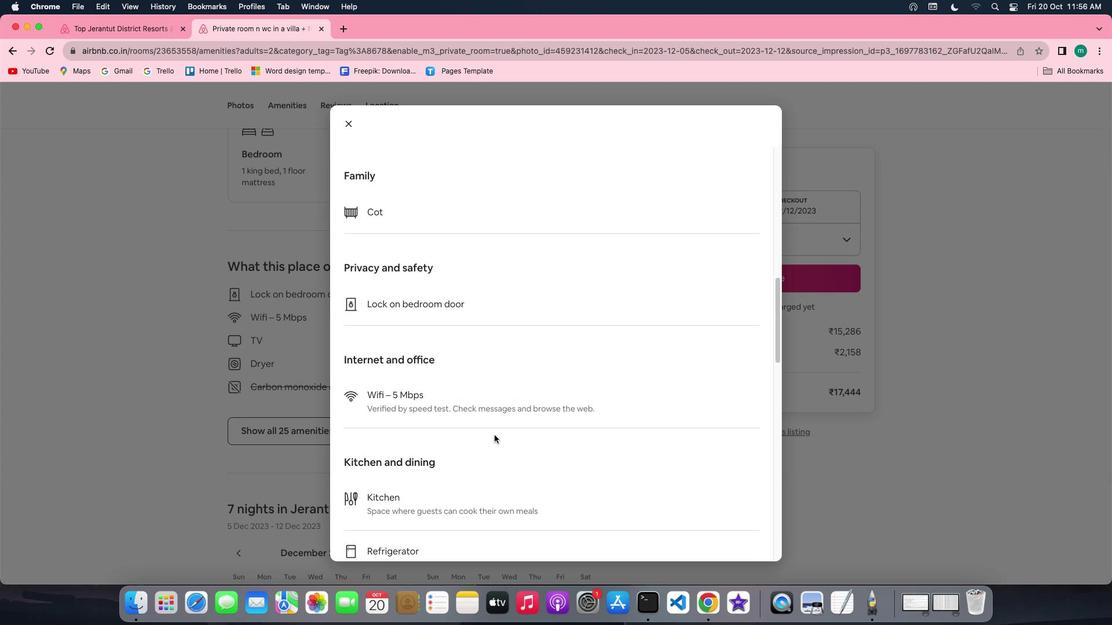 
Action: Mouse scrolled (494, 435) with delta (0, 0)
Screenshot: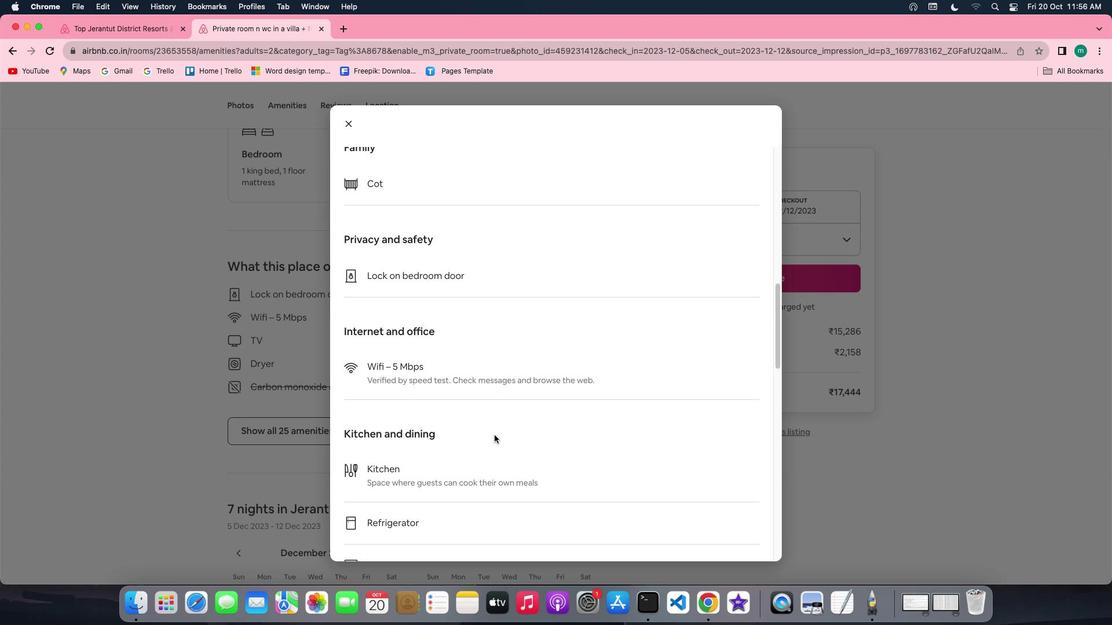 
Action: Mouse scrolled (494, 435) with delta (0, 0)
Screenshot: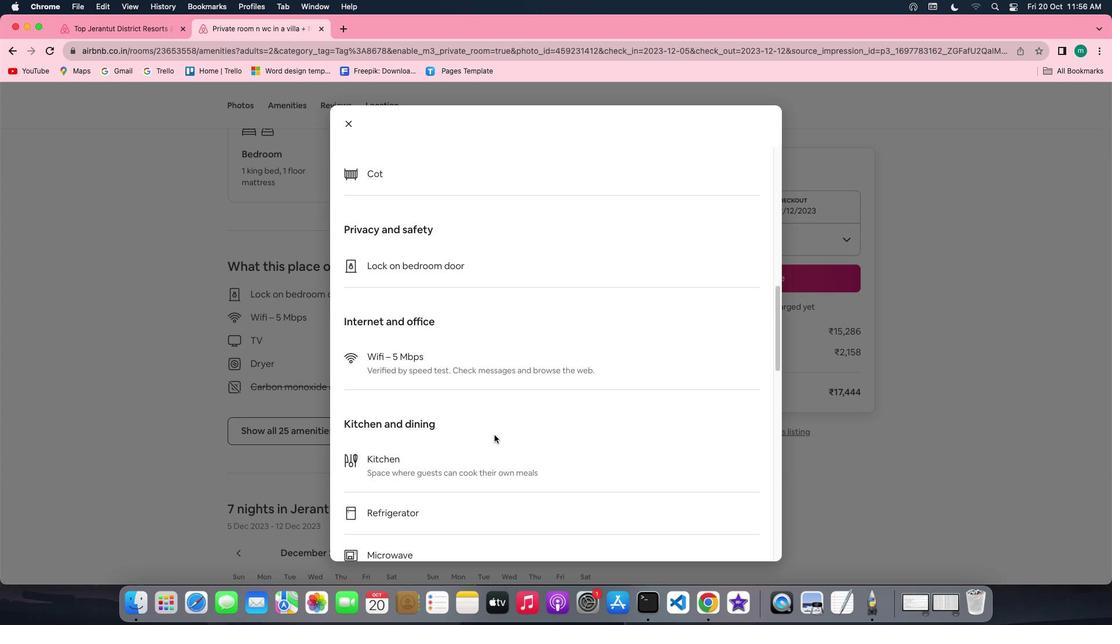 
Action: Mouse scrolled (494, 435) with delta (0, -1)
Screenshot: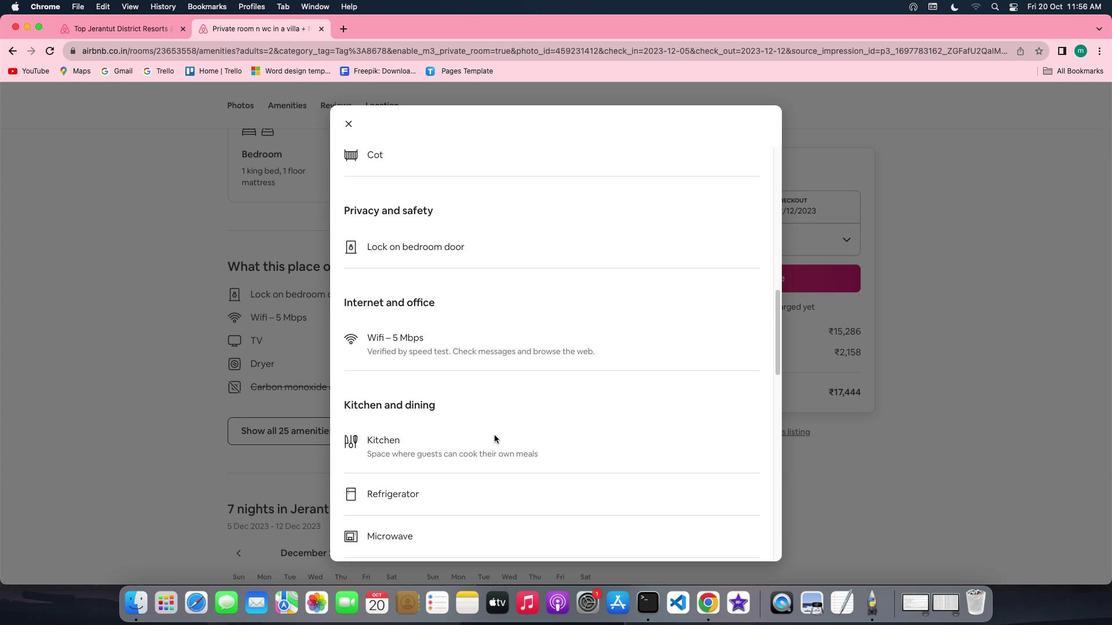 
Action: Mouse scrolled (494, 435) with delta (0, -1)
Screenshot: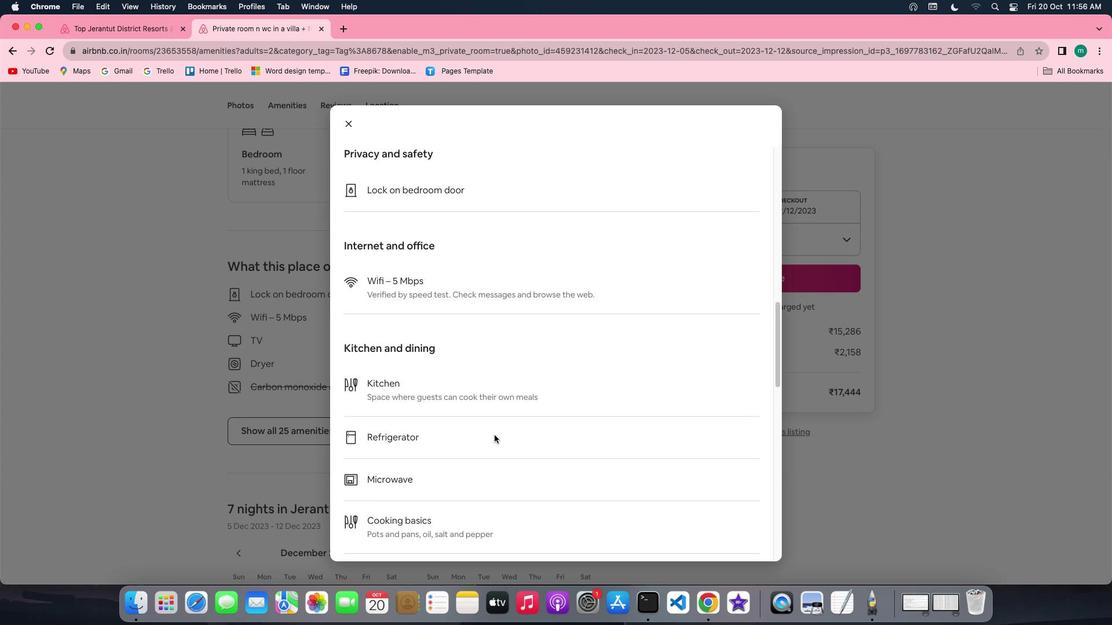 
Action: Mouse scrolled (494, 435) with delta (0, -1)
Screenshot: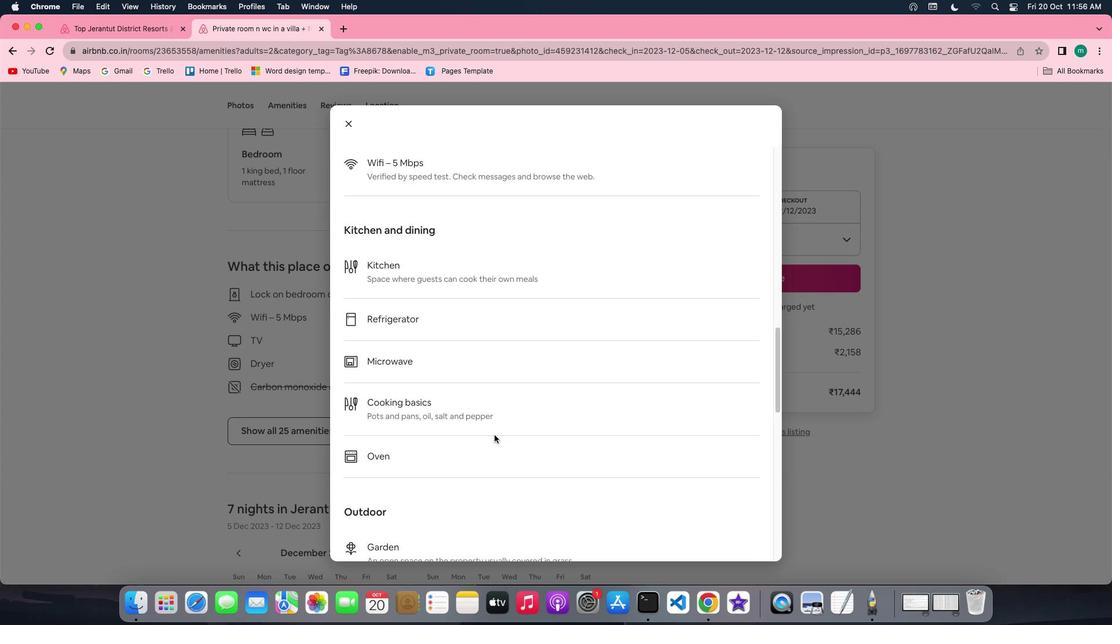 
Action: Mouse scrolled (494, 435) with delta (0, 0)
Screenshot: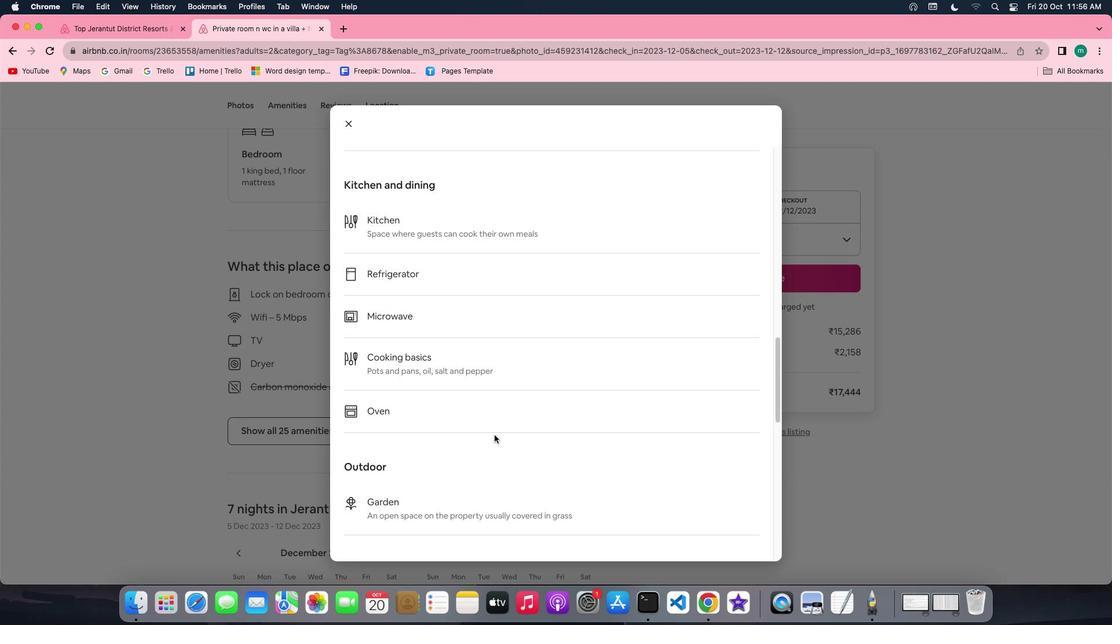 
Action: Mouse scrolled (494, 435) with delta (0, 0)
Screenshot: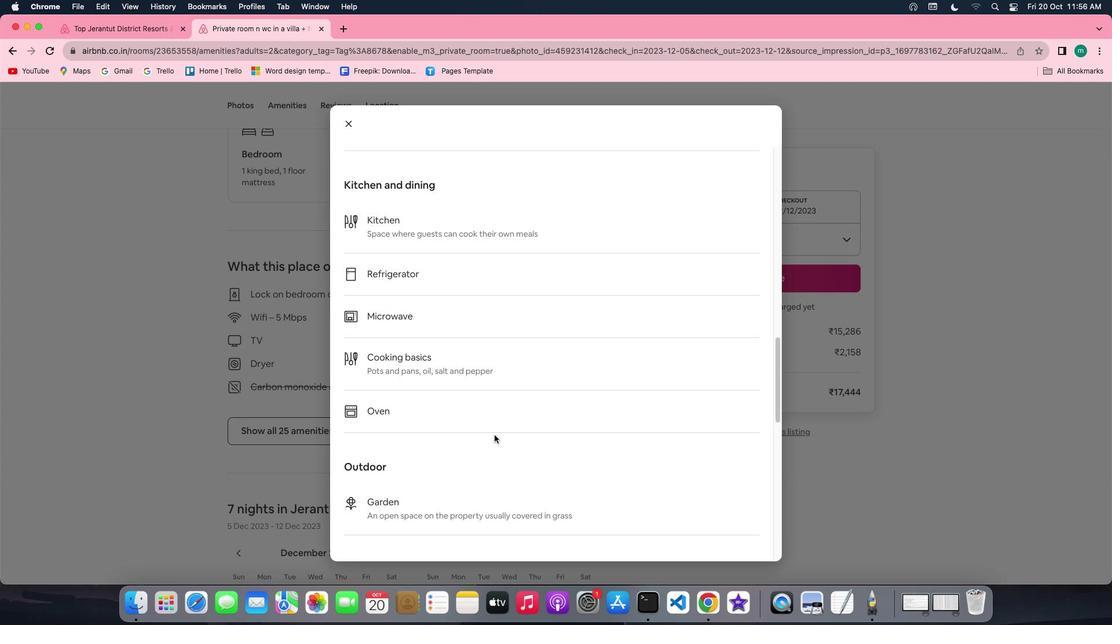 
Action: Mouse scrolled (494, 435) with delta (0, -1)
Screenshot: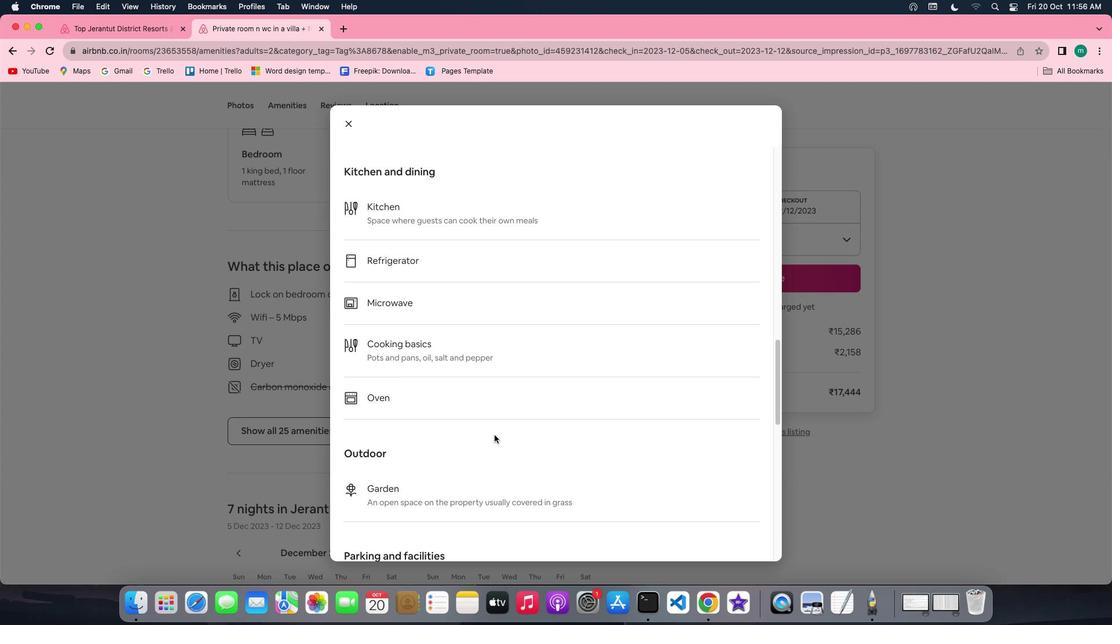 
Action: Mouse scrolled (494, 435) with delta (0, -2)
Screenshot: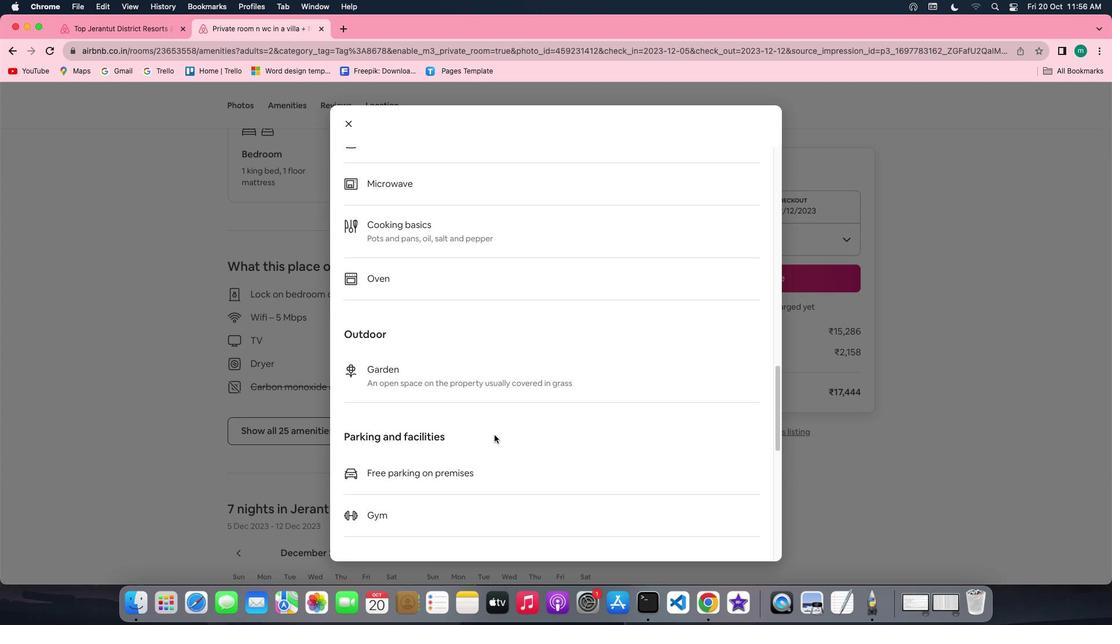 
Action: Mouse scrolled (494, 435) with delta (0, -2)
Screenshot: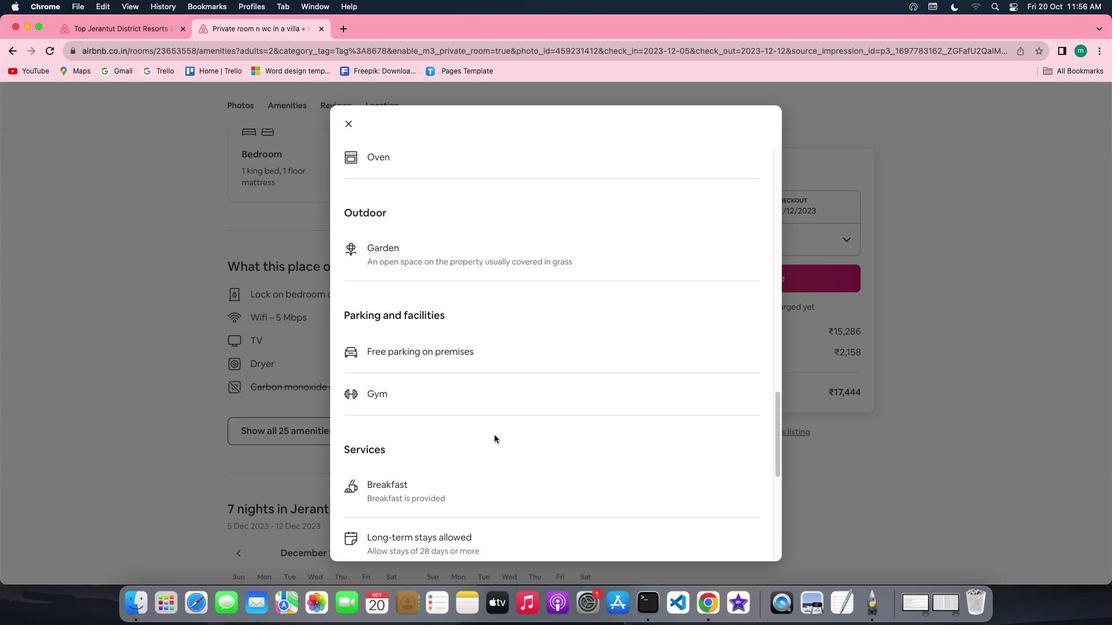 
Action: Mouse scrolled (494, 435) with delta (0, 0)
Screenshot: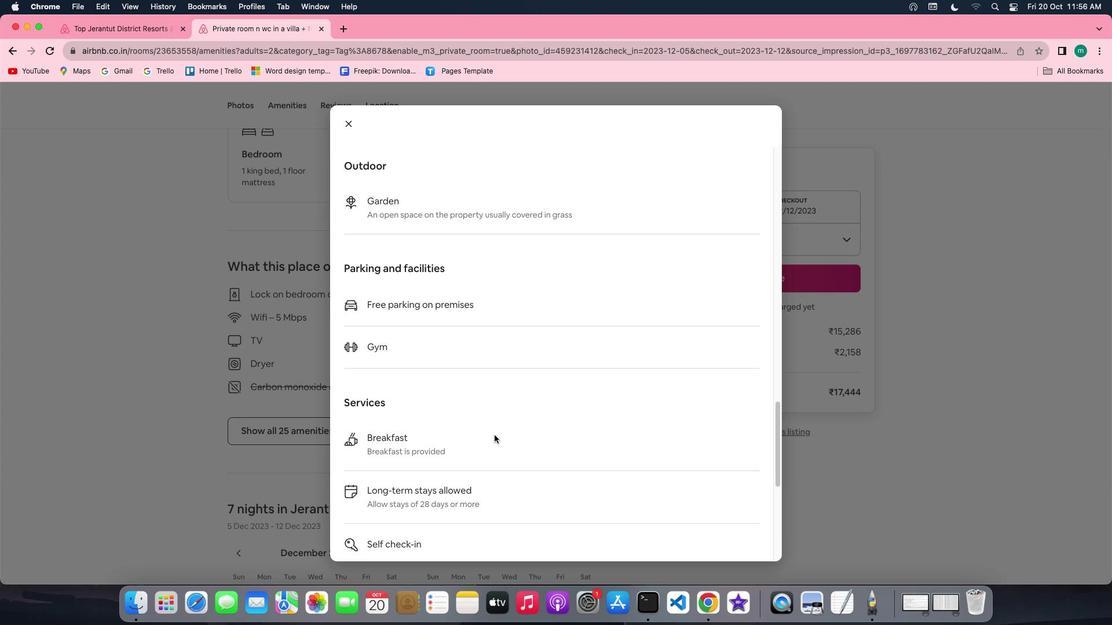 
Action: Mouse scrolled (494, 435) with delta (0, 0)
Screenshot: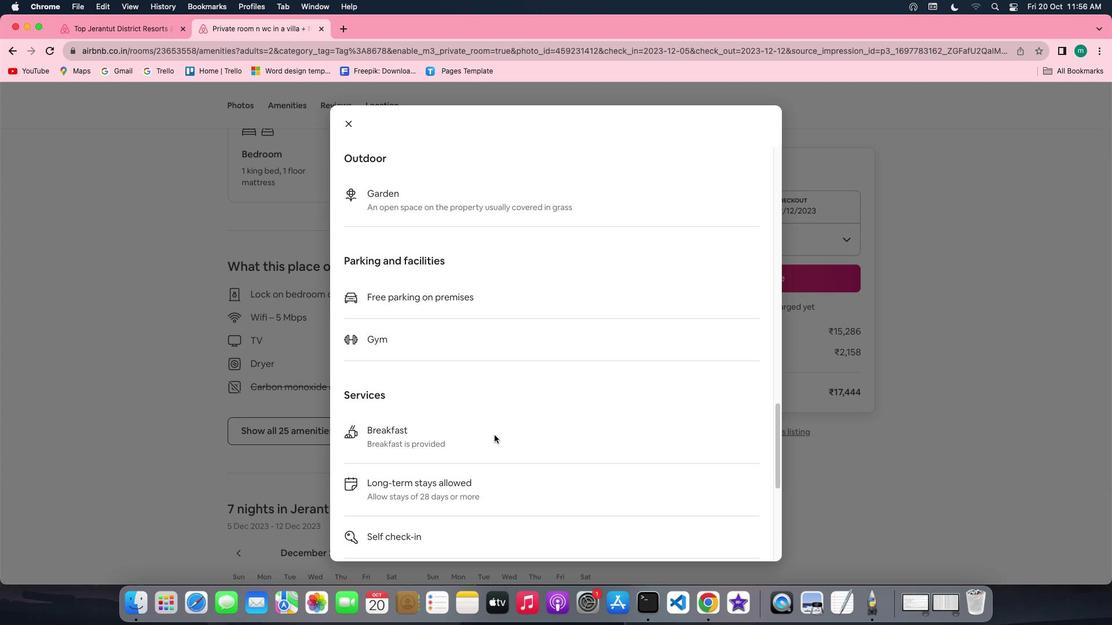 
Action: Mouse scrolled (494, 435) with delta (0, -1)
Screenshot: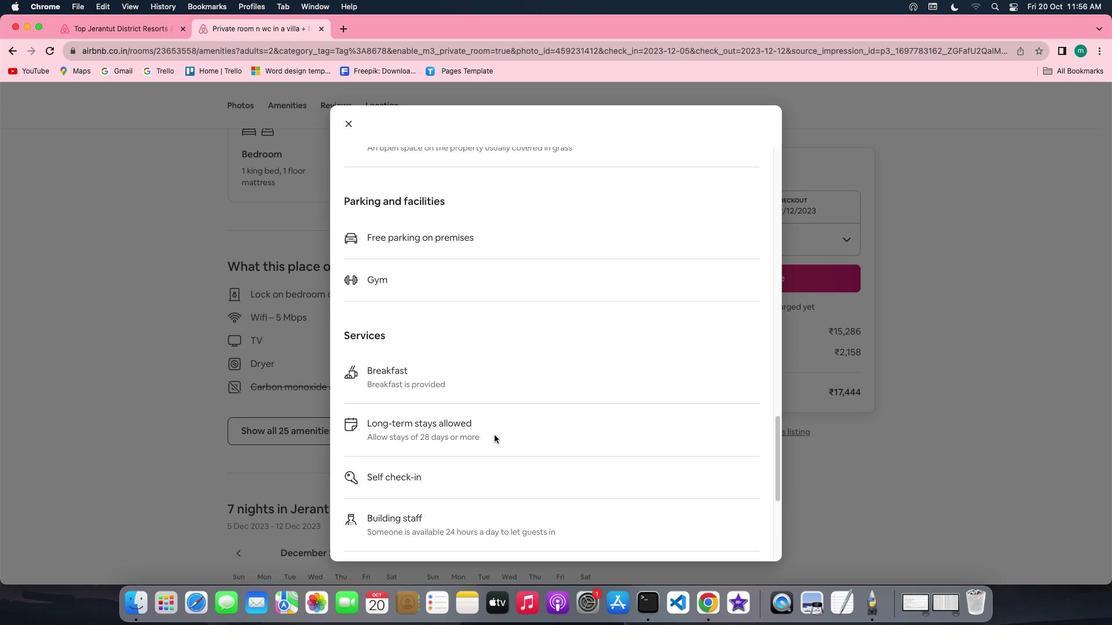 
Action: Mouse scrolled (494, 435) with delta (0, -2)
Screenshot: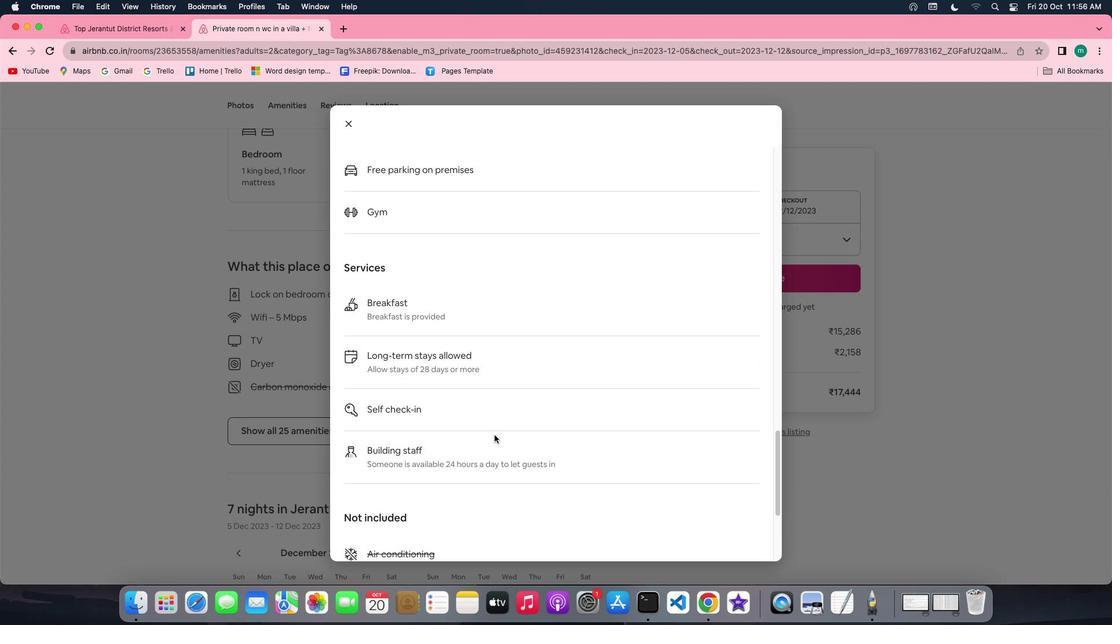 
Action: Mouse scrolled (494, 435) with delta (0, -2)
Screenshot: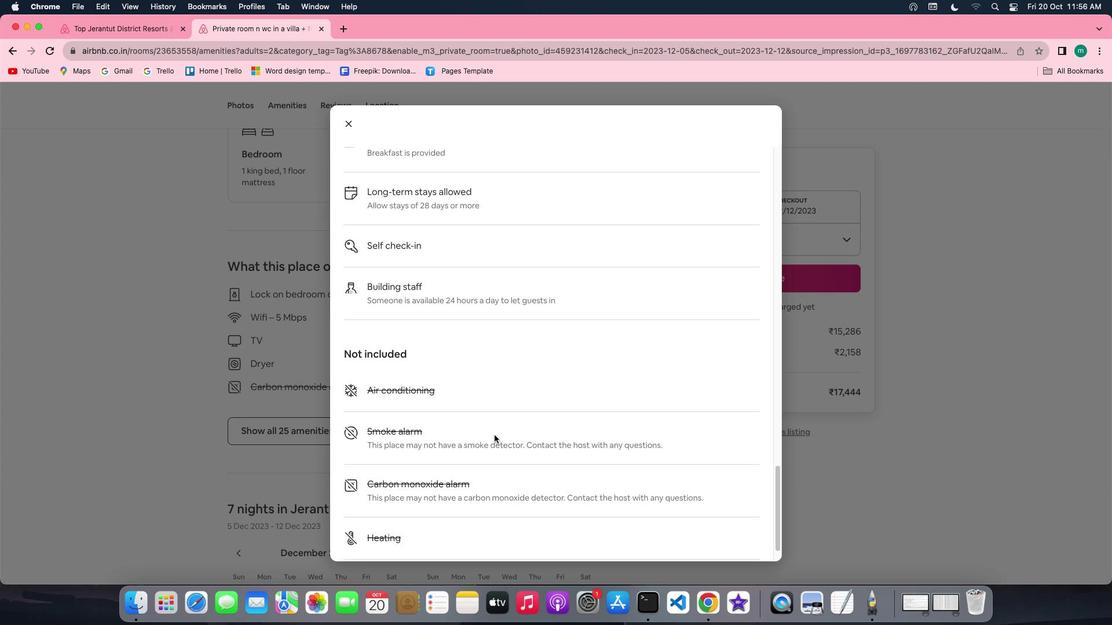 
Action: Mouse scrolled (494, 435) with delta (0, 0)
Screenshot: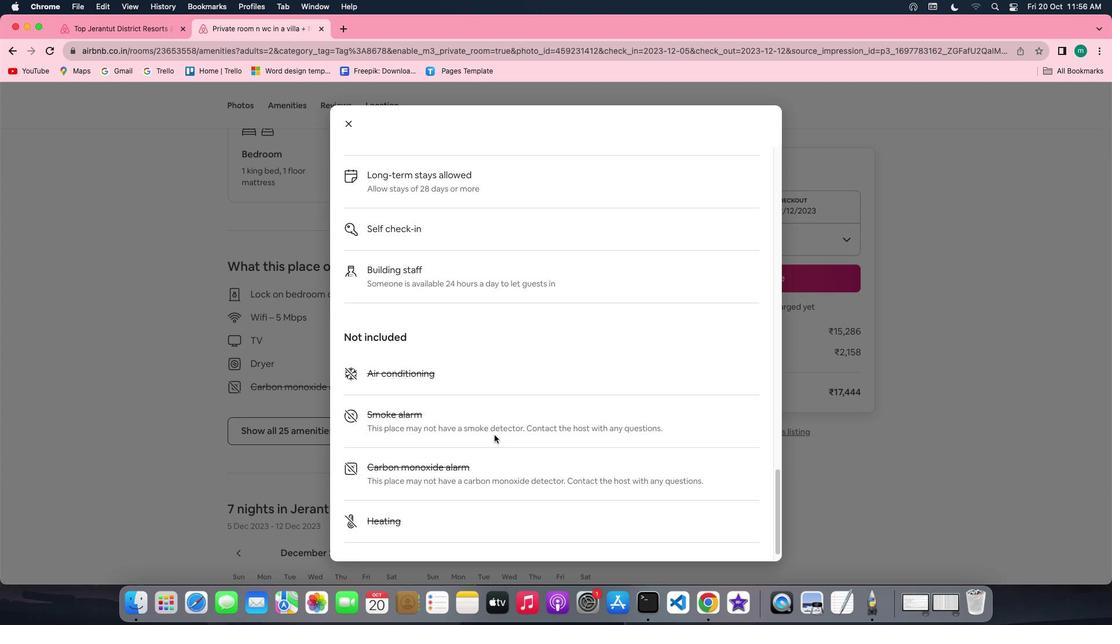 
Action: Mouse scrolled (494, 435) with delta (0, 0)
Screenshot: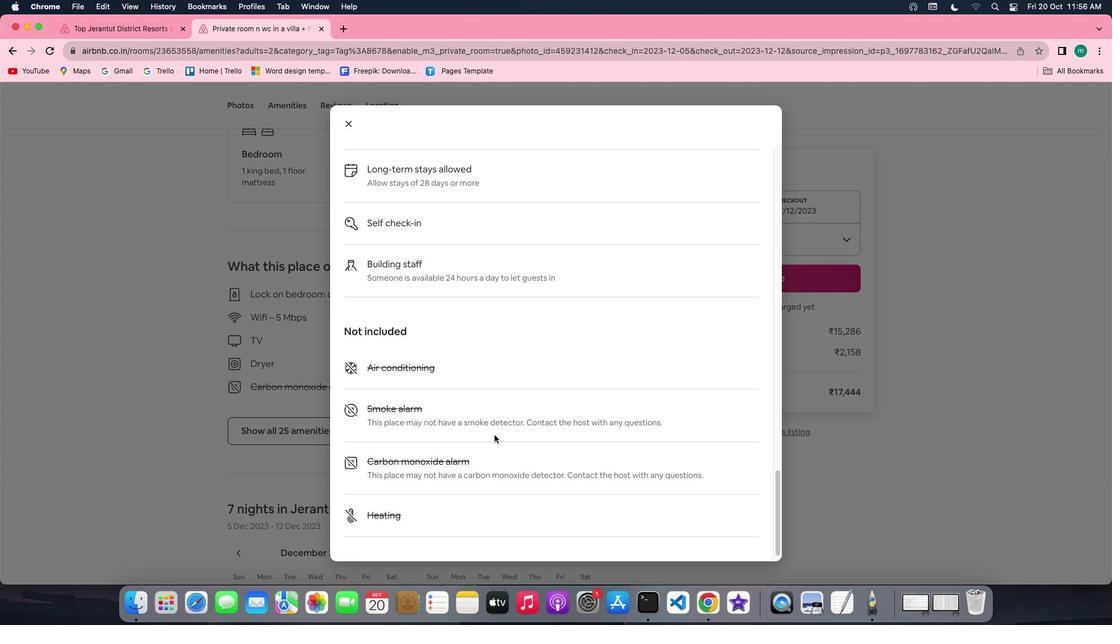 
Action: Mouse scrolled (494, 435) with delta (0, -1)
Screenshot: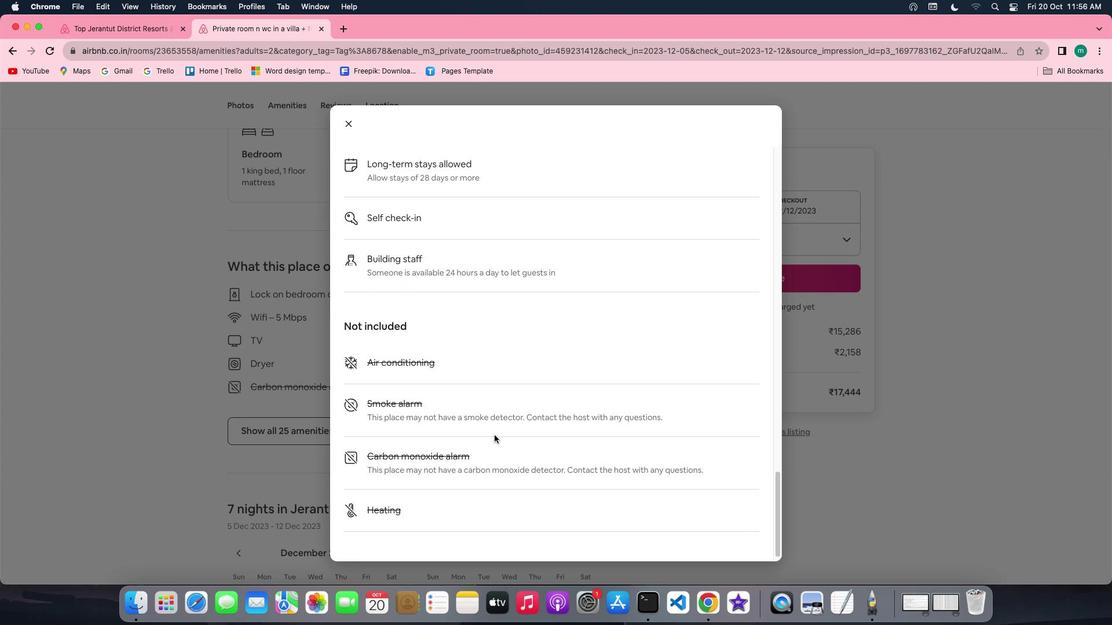
Action: Mouse scrolled (494, 435) with delta (0, -2)
Screenshot: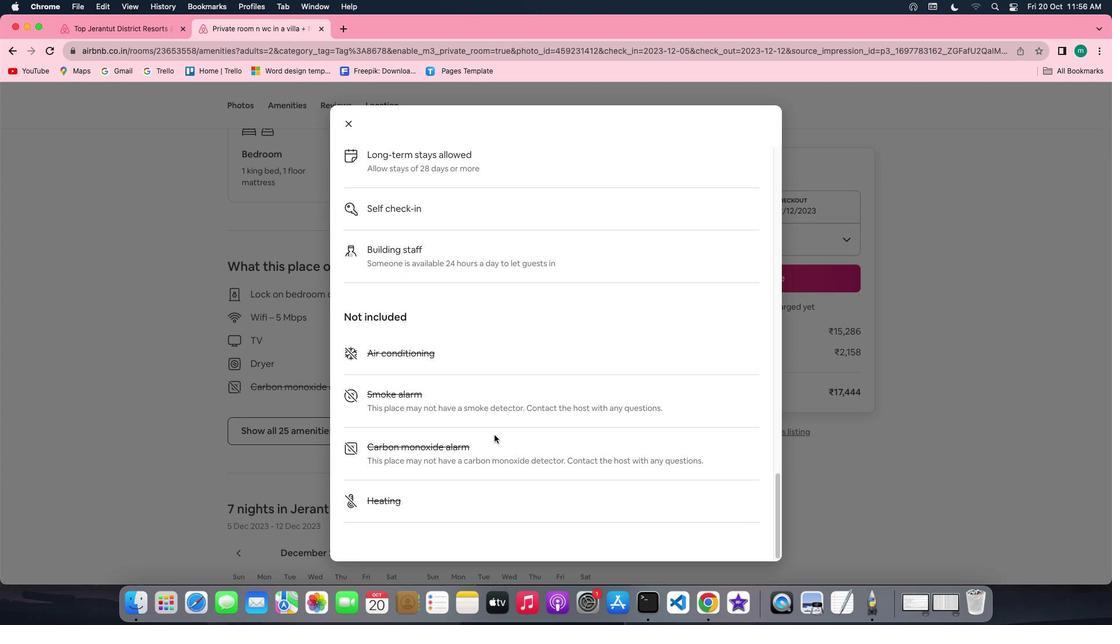 
Action: Mouse scrolled (494, 435) with delta (0, 0)
Screenshot: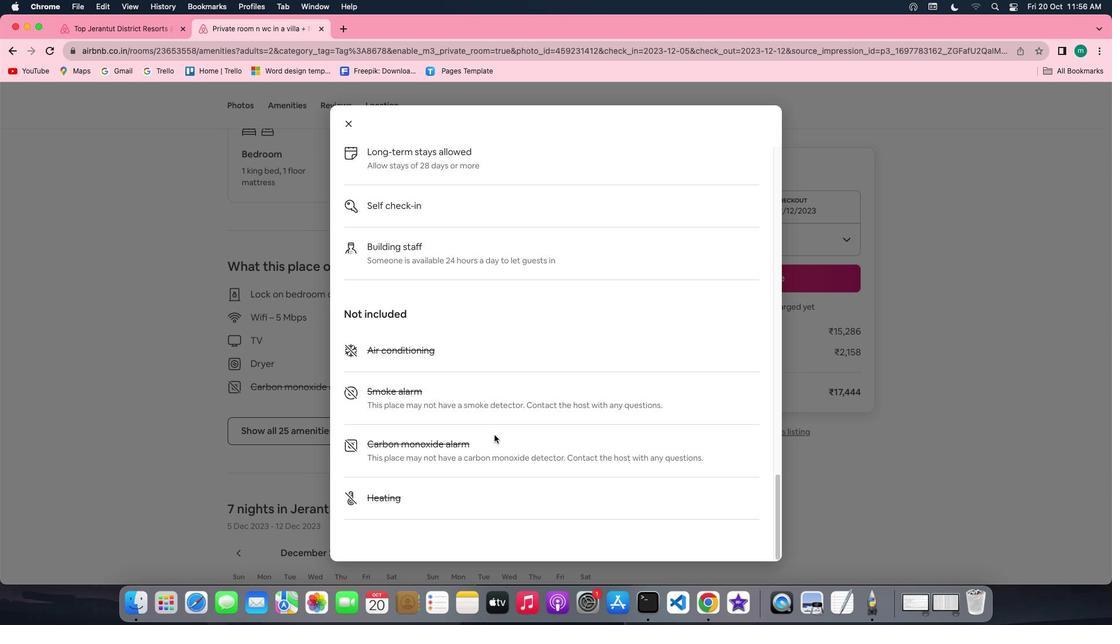 
Action: Mouse scrolled (494, 435) with delta (0, 0)
Screenshot: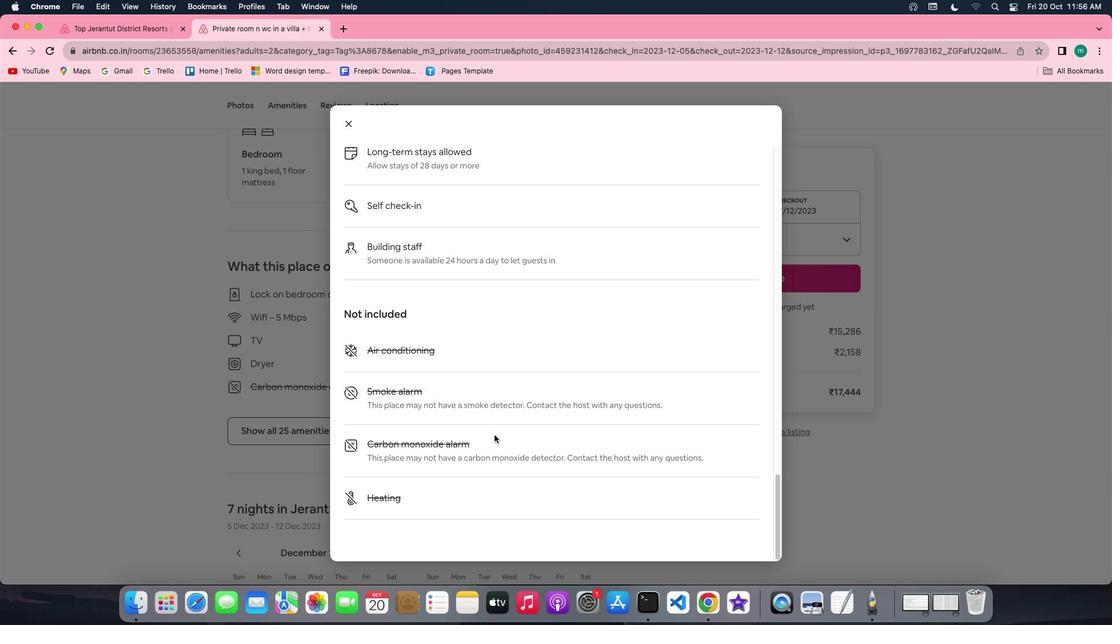 
Action: Mouse scrolled (494, 435) with delta (0, -1)
Screenshot: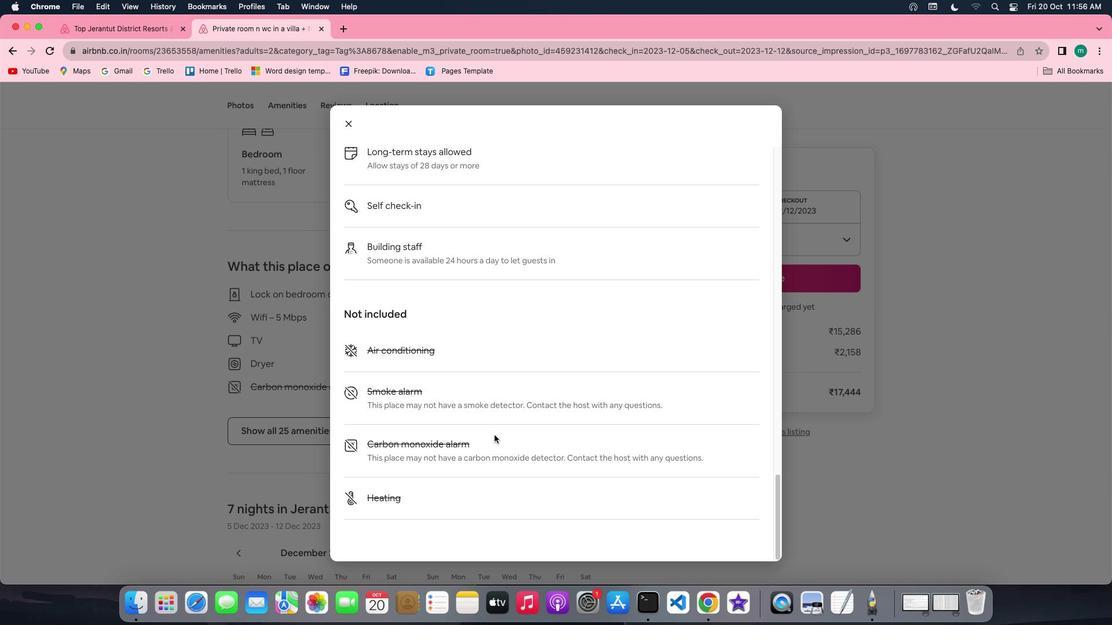 
Action: Mouse scrolled (494, 435) with delta (0, -2)
Screenshot: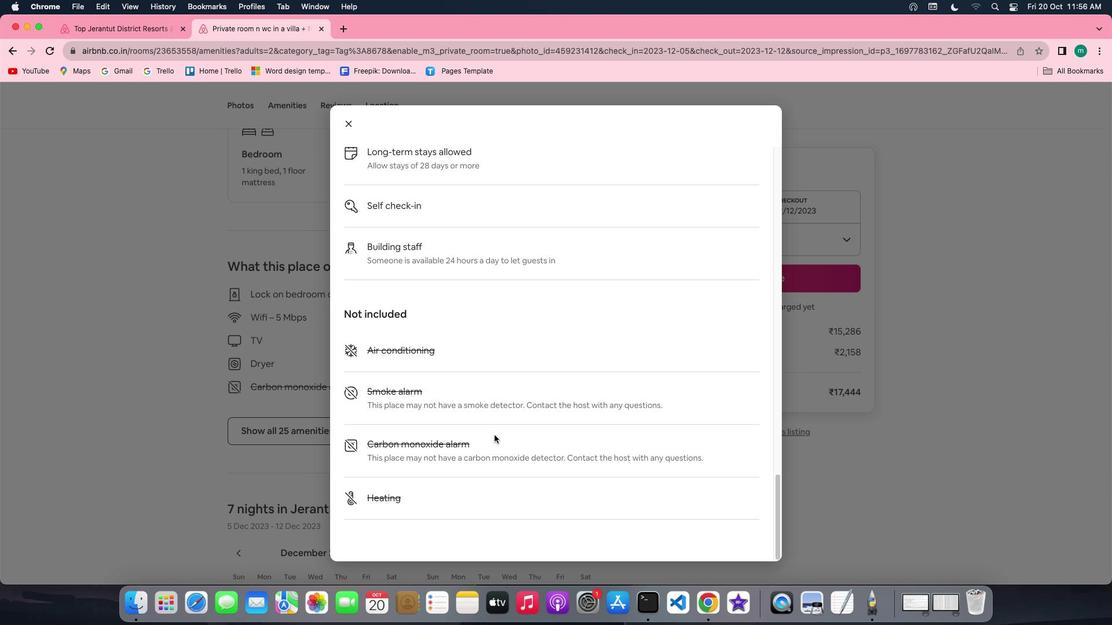 
Action: Mouse scrolled (494, 435) with delta (0, -2)
Screenshot: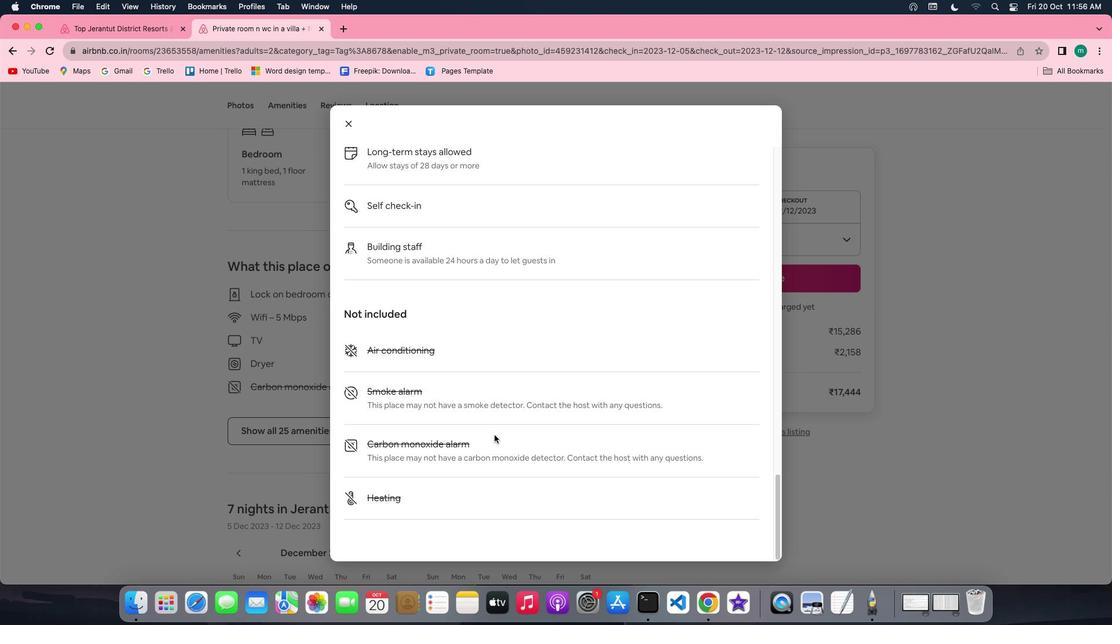 
Action: Mouse moved to (354, 128)
Screenshot: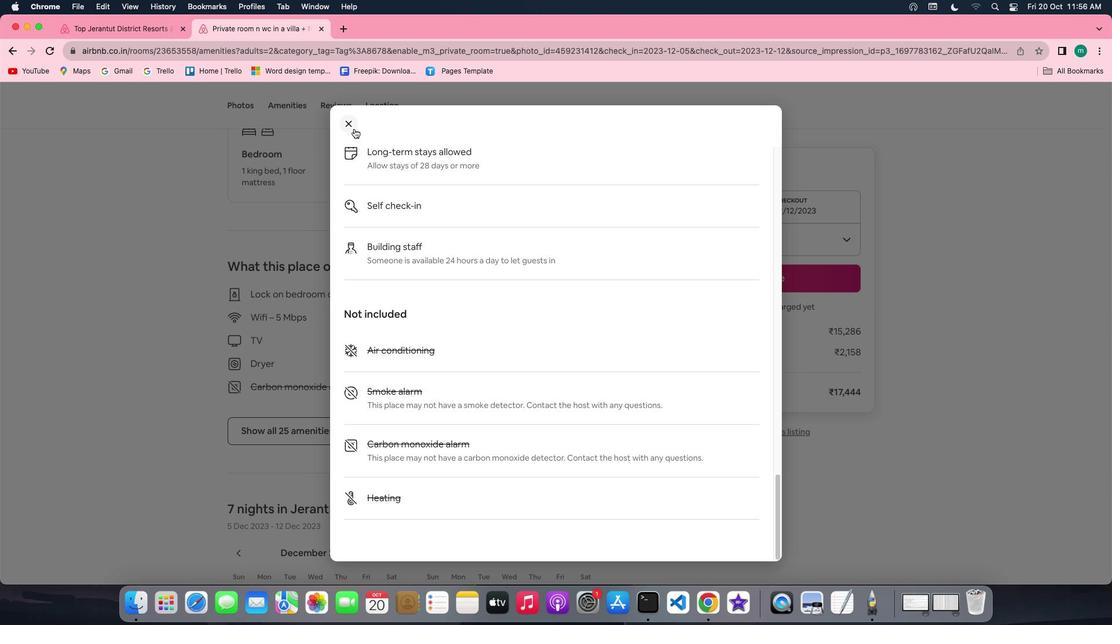 
Action: Mouse pressed left at (354, 128)
Screenshot: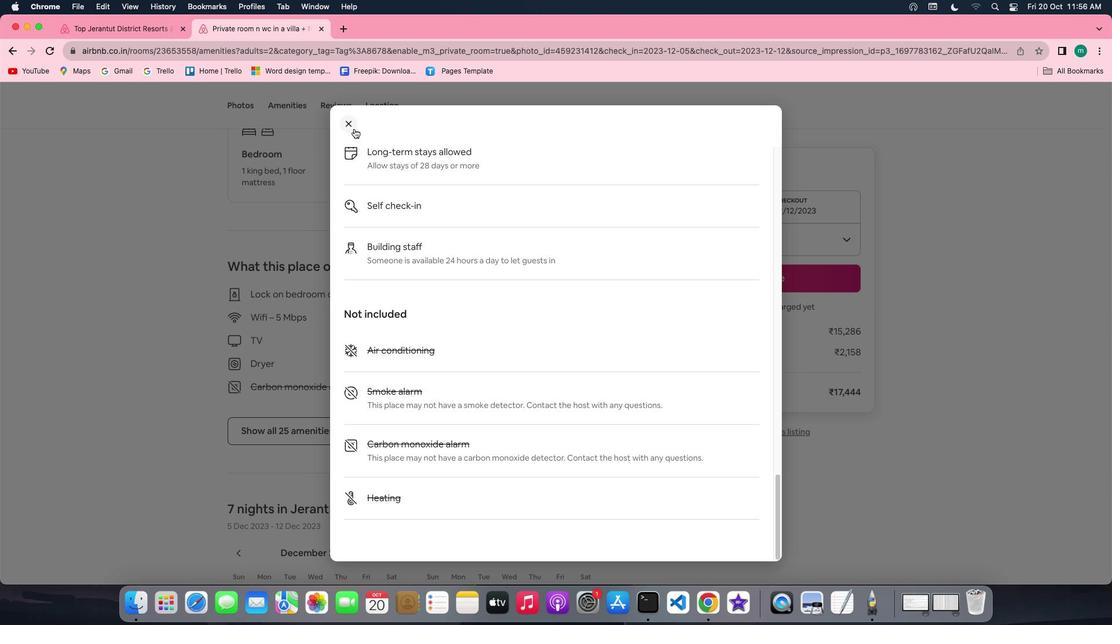 
Action: Mouse moved to (435, 404)
Screenshot: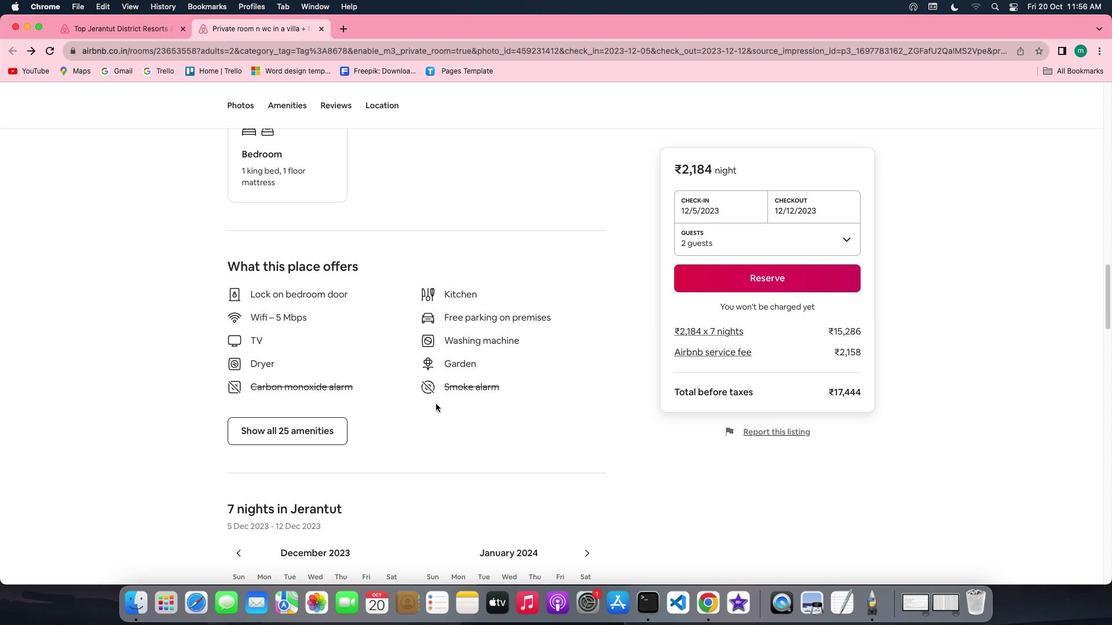 
Action: Mouse scrolled (435, 404) with delta (0, 0)
Screenshot: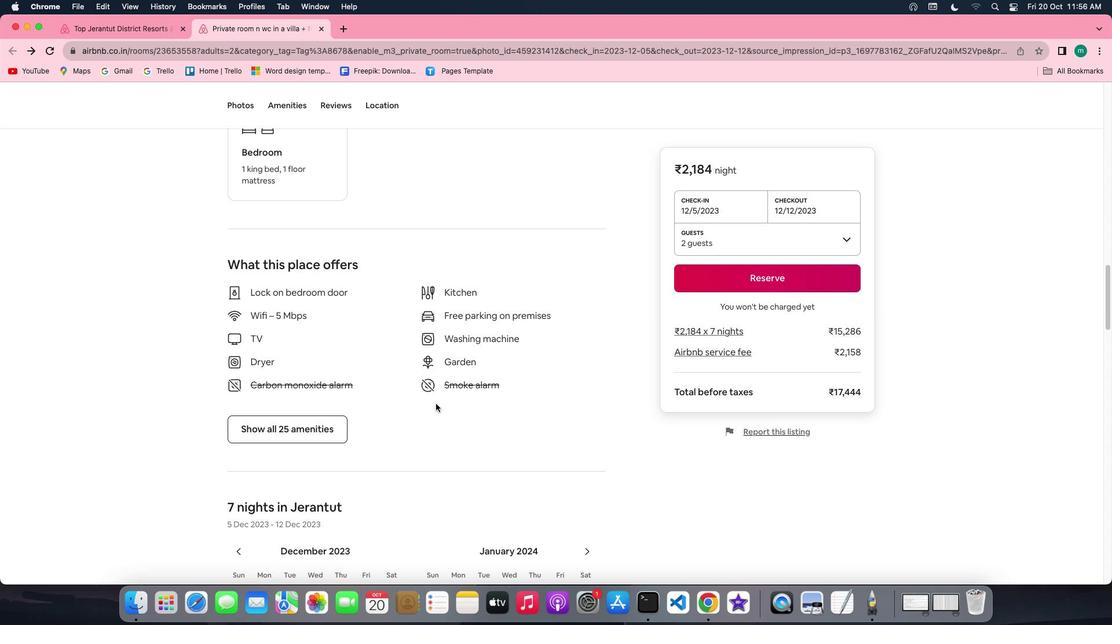
Action: Mouse scrolled (435, 404) with delta (0, 0)
Screenshot: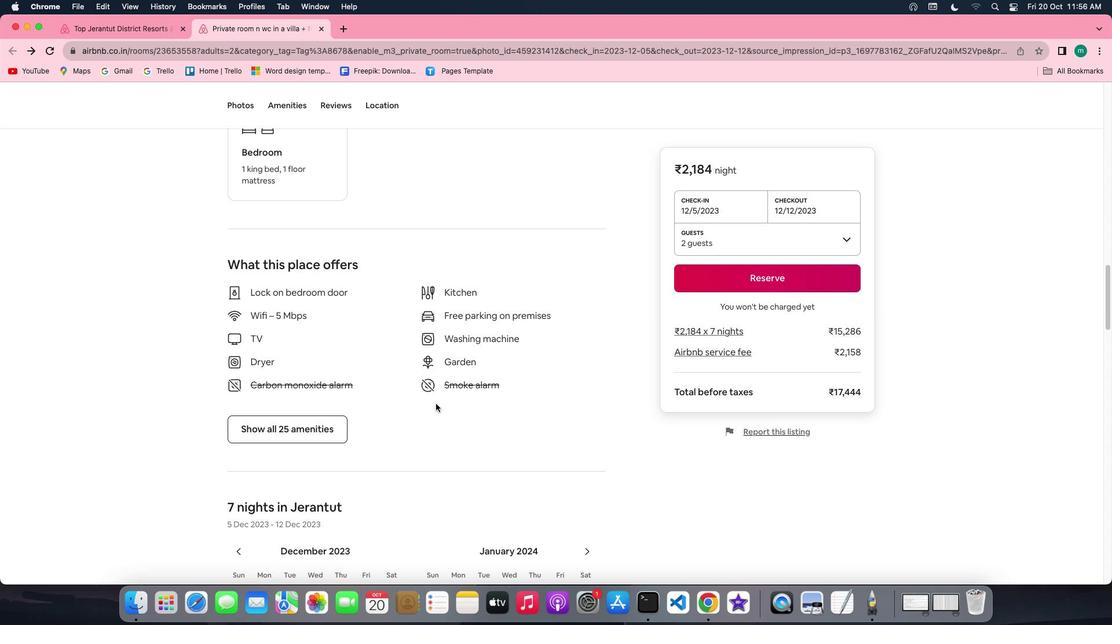 
Action: Mouse scrolled (435, 404) with delta (0, -1)
Screenshot: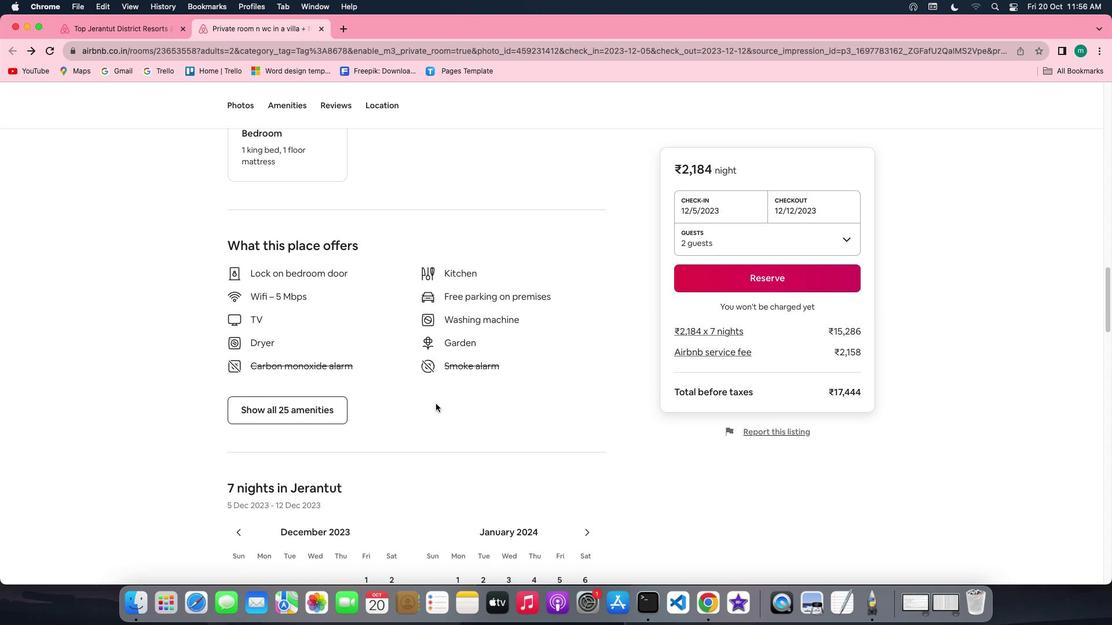
Action: Mouse scrolled (435, 404) with delta (0, -2)
Screenshot: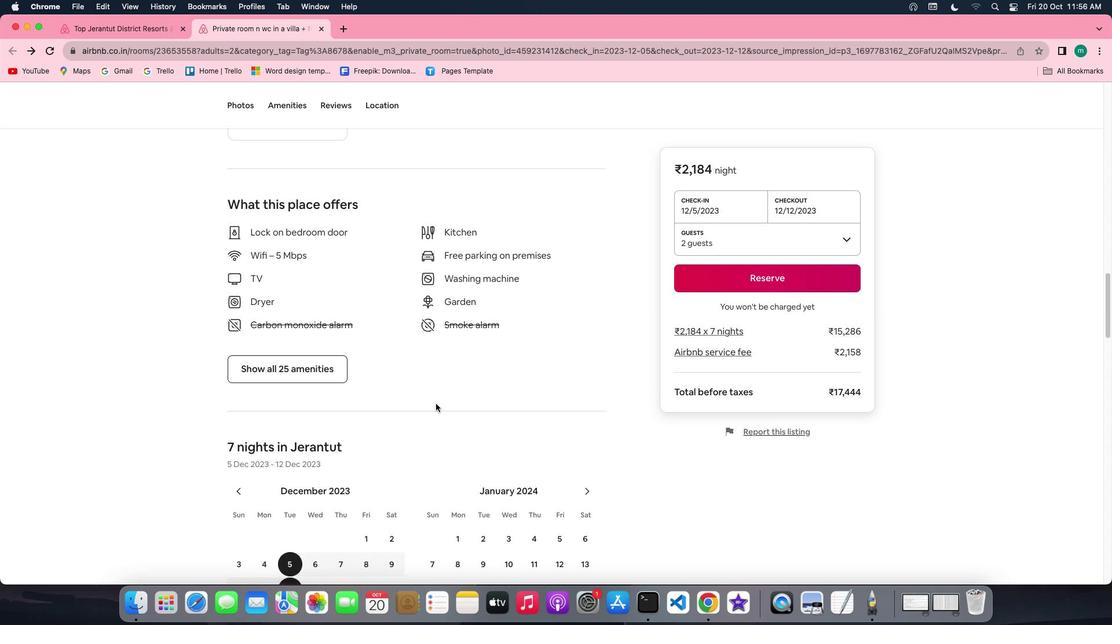 
Action: Mouse moved to (435, 404)
Screenshot: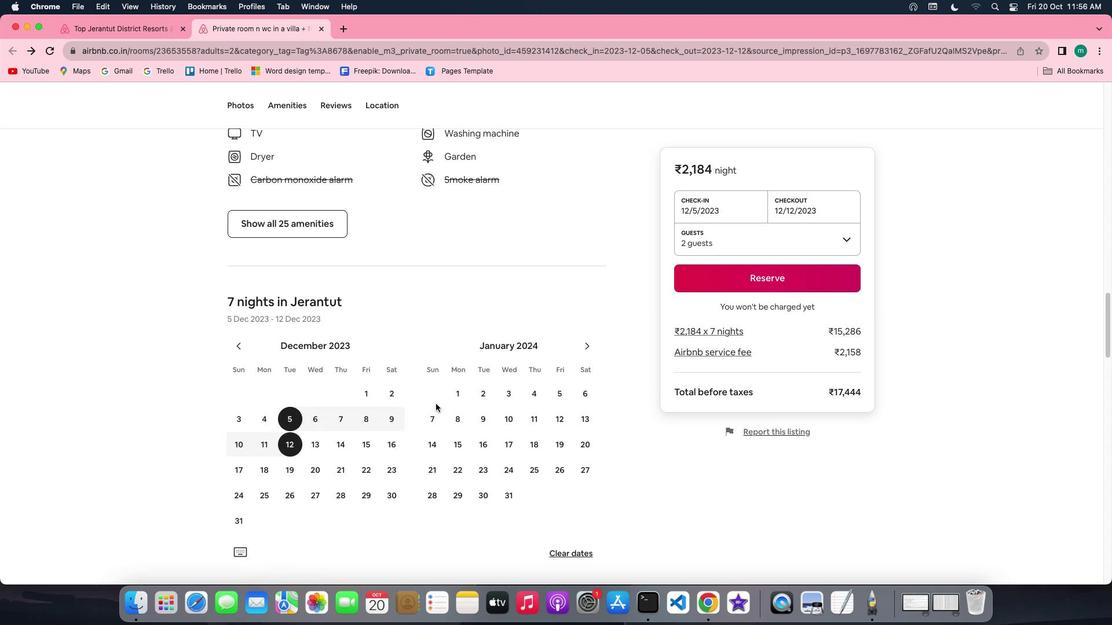 
Action: Mouse scrolled (435, 404) with delta (0, 0)
Screenshot: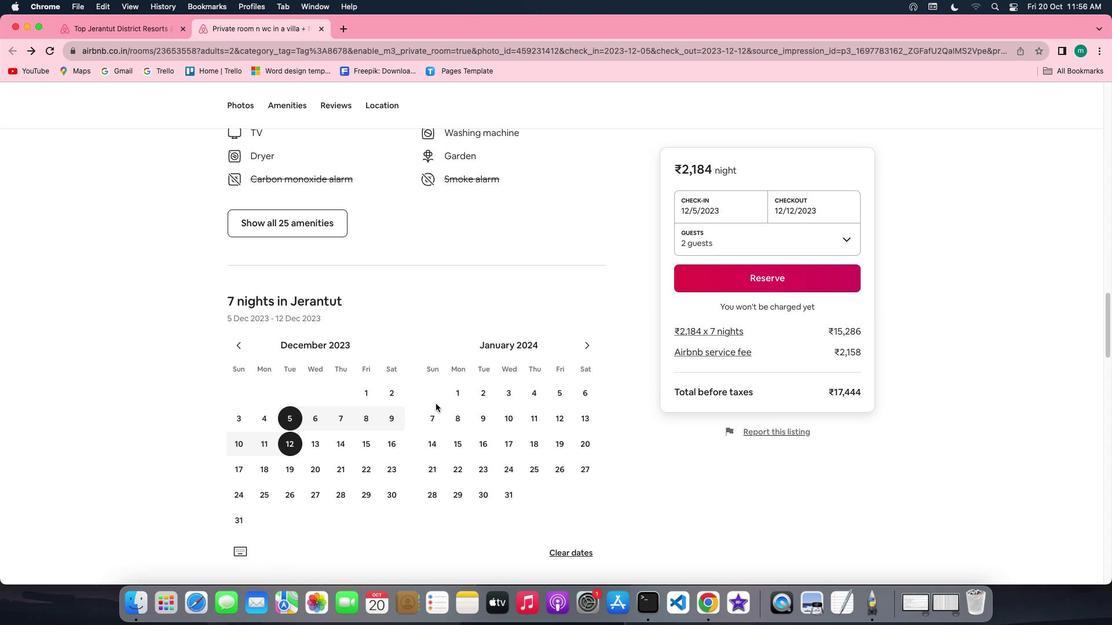 
Action: Mouse scrolled (435, 404) with delta (0, 0)
Screenshot: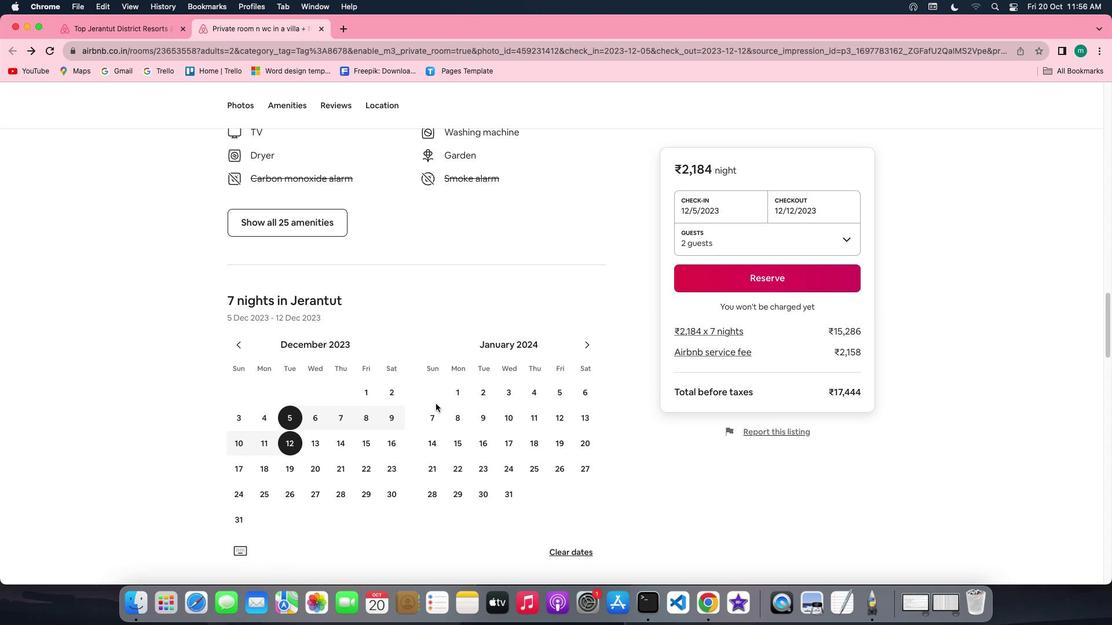 
Action: Mouse scrolled (435, 404) with delta (0, -1)
Screenshot: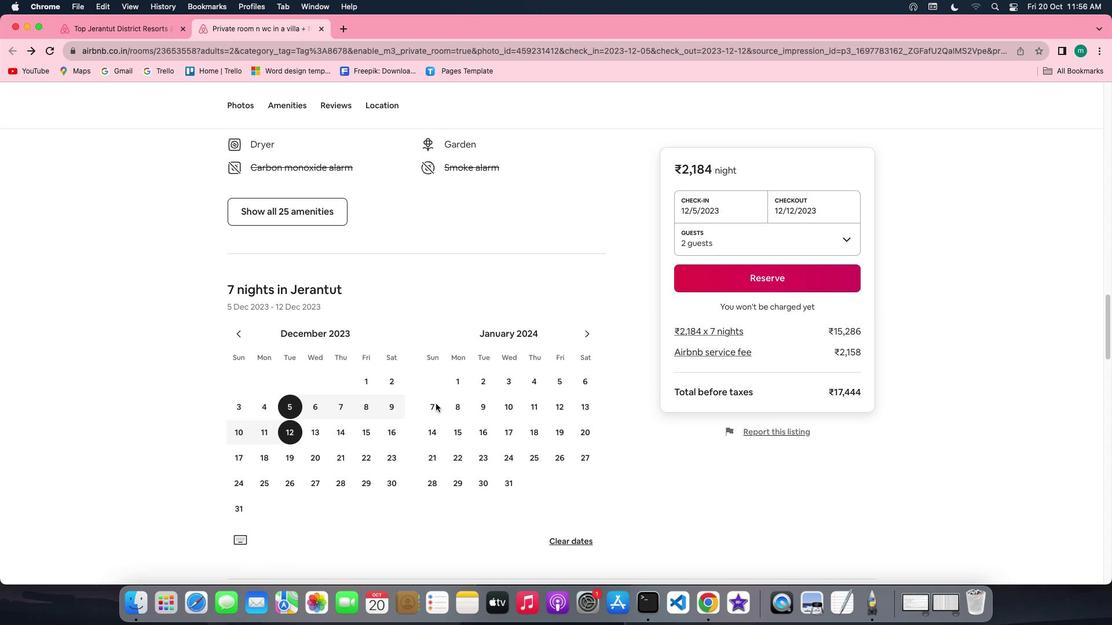 
Action: Mouse scrolled (435, 404) with delta (0, -2)
Screenshot: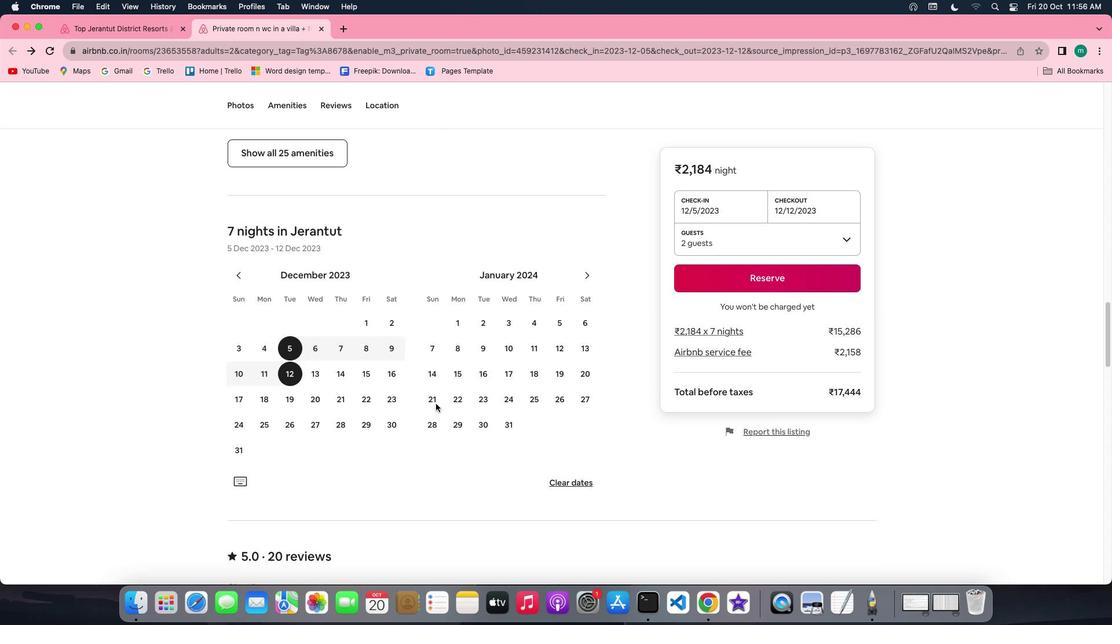
Action: Mouse scrolled (435, 404) with delta (0, -2)
Screenshot: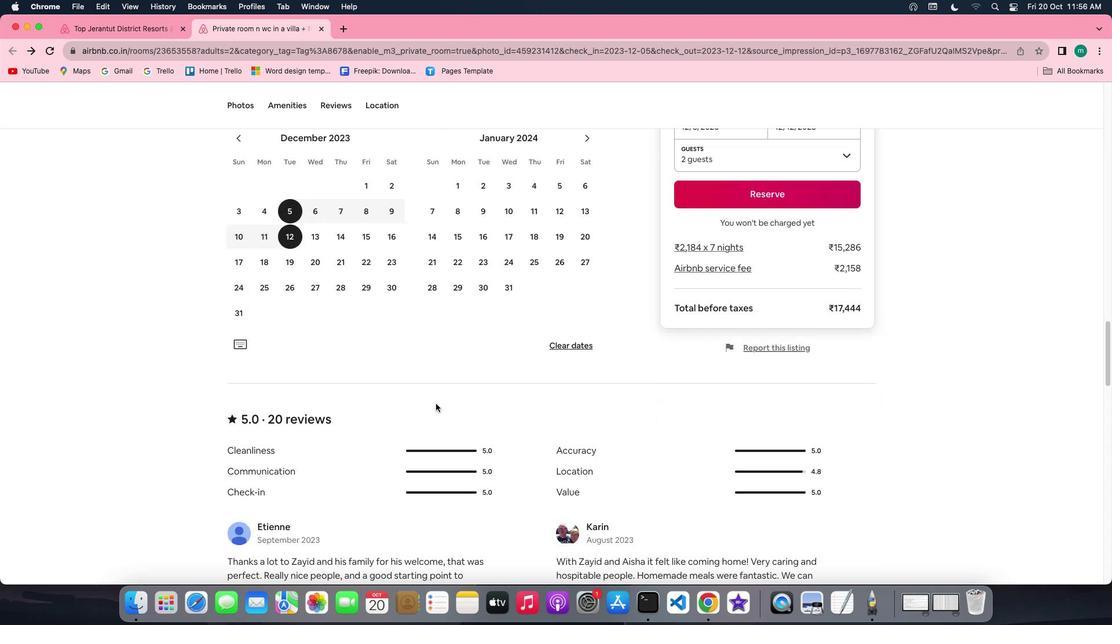
Action: Mouse scrolled (435, 404) with delta (0, 0)
Screenshot: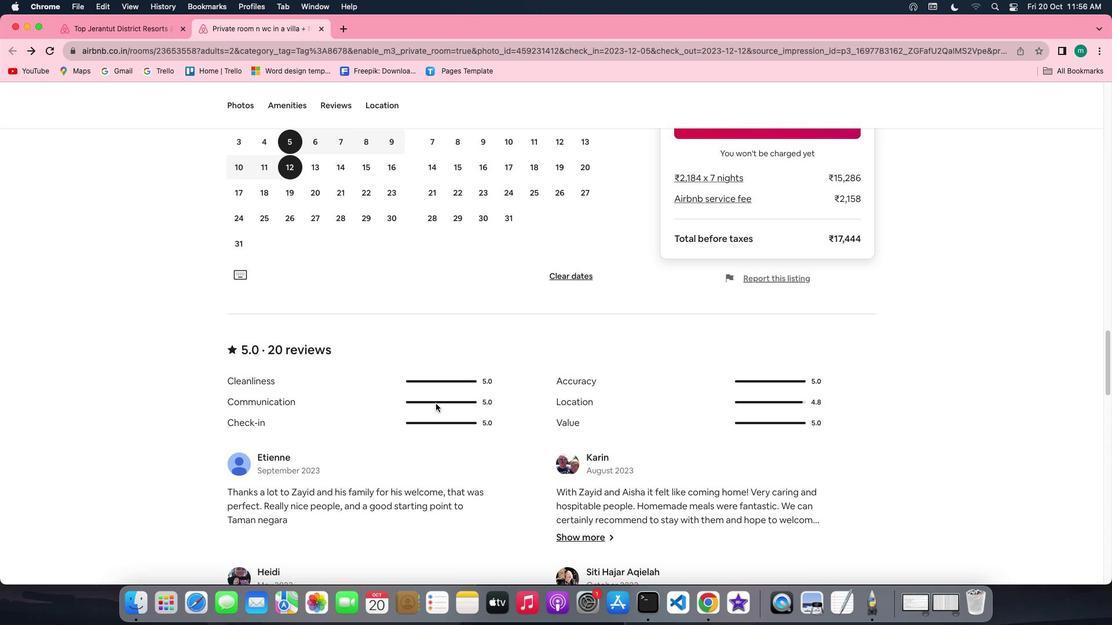 
Action: Mouse scrolled (435, 404) with delta (0, 0)
Screenshot: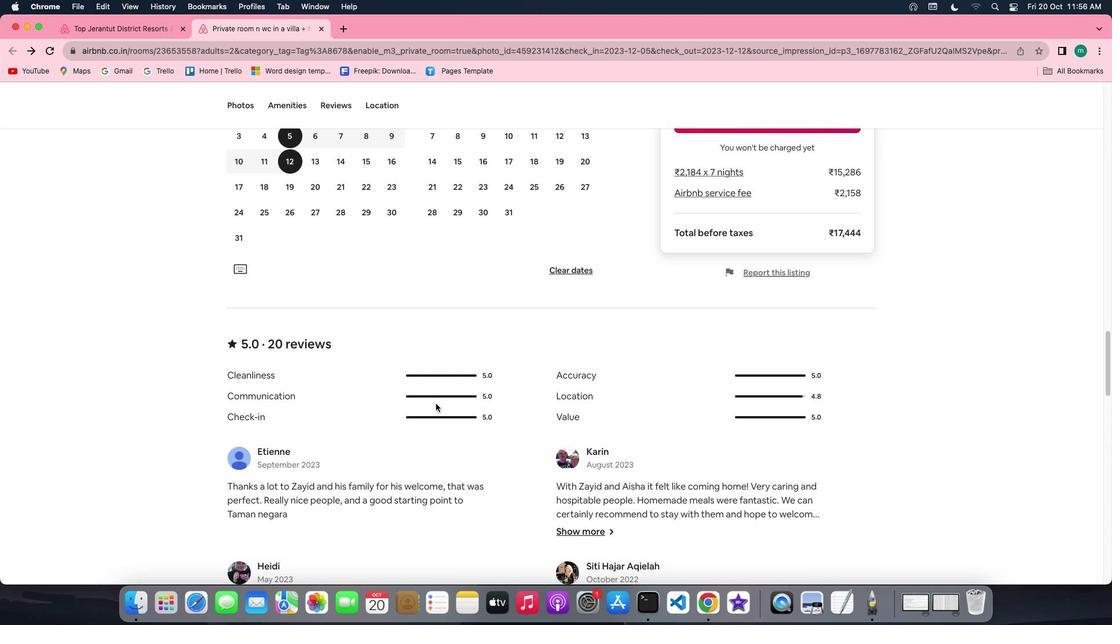 
Action: Mouse scrolled (435, 404) with delta (0, -1)
Screenshot: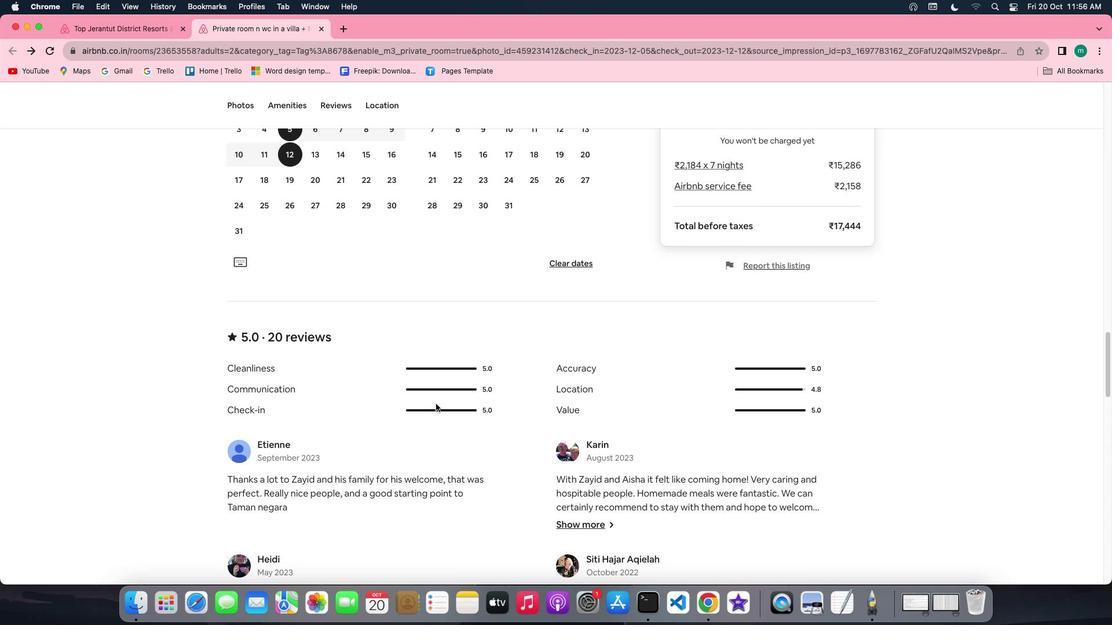 
Action: Mouse scrolled (435, 404) with delta (0, -2)
Screenshot: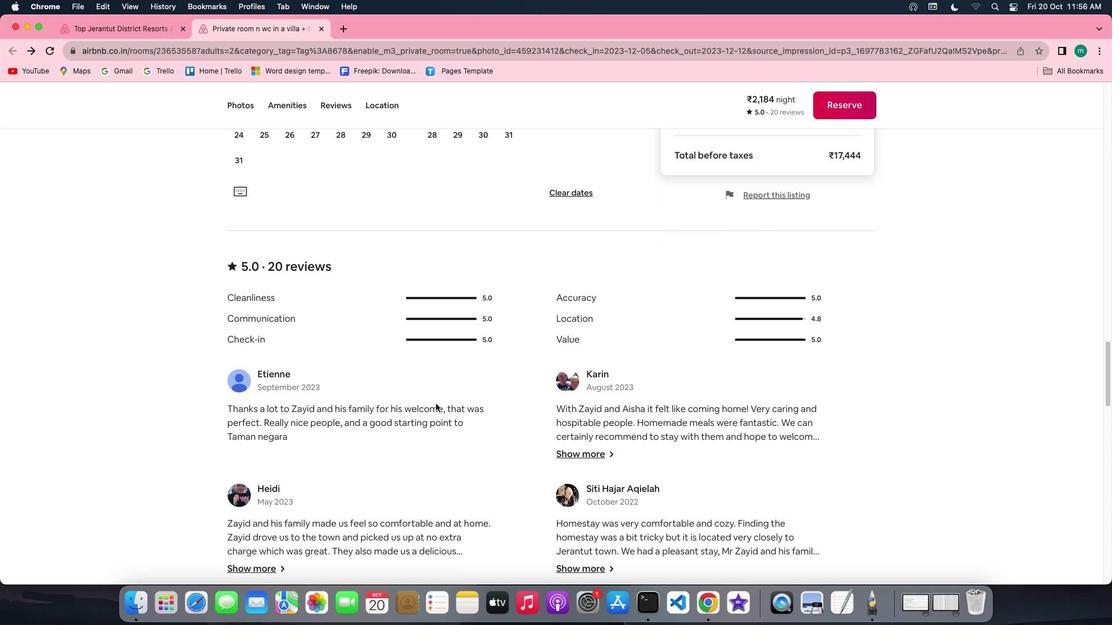 
Action: Mouse scrolled (435, 404) with delta (0, -2)
Screenshot: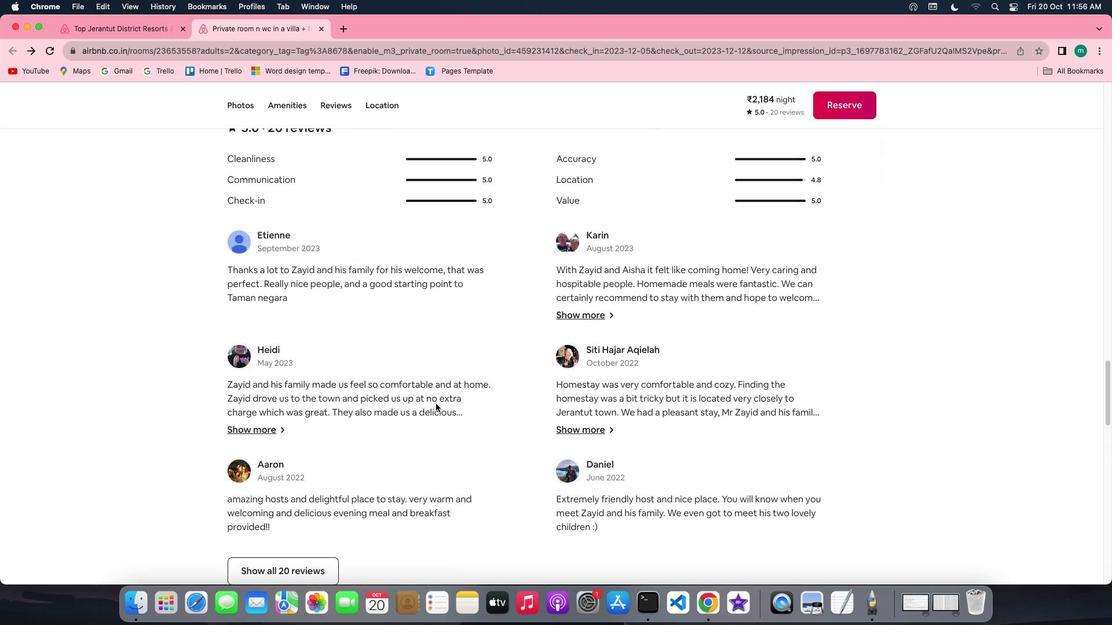 
Action: Mouse scrolled (435, 404) with delta (0, 0)
Screenshot: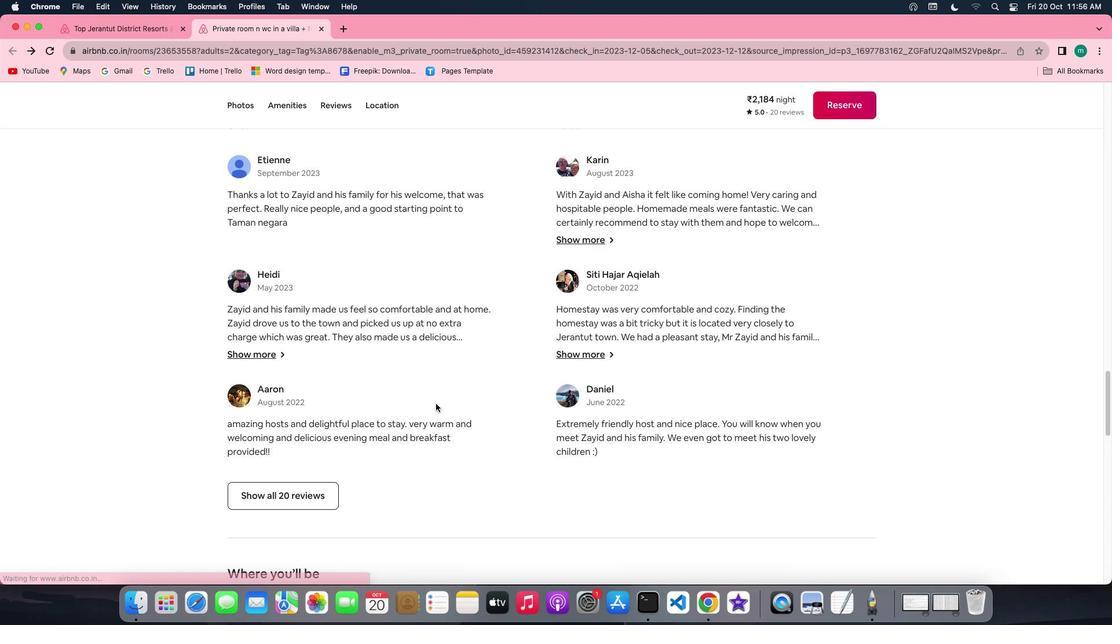 
Action: Mouse scrolled (435, 404) with delta (0, 0)
Screenshot: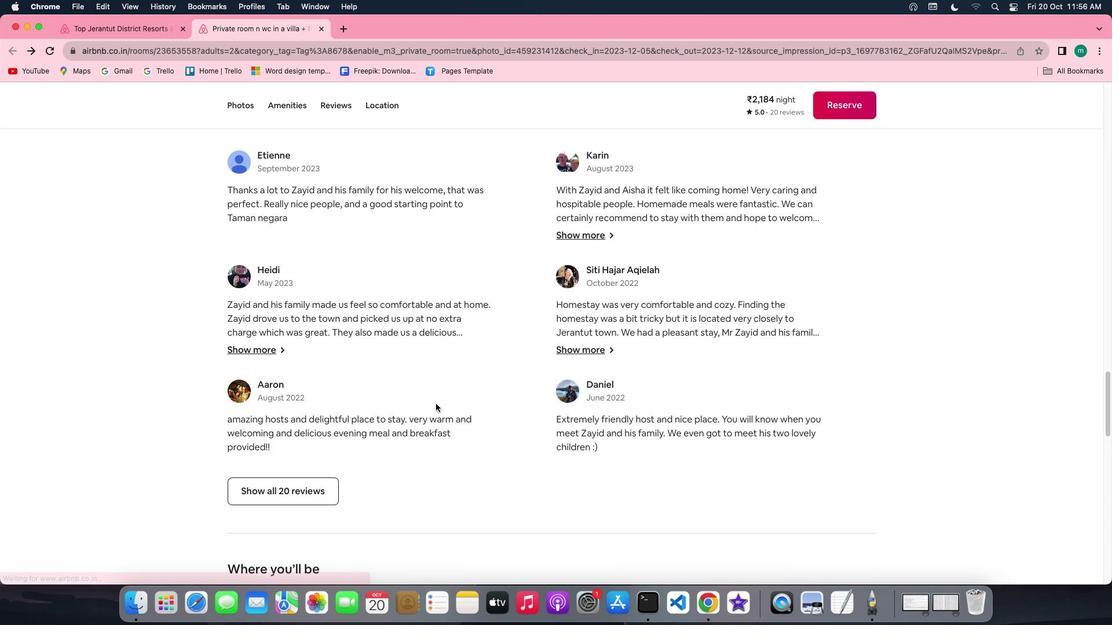 
Action: Mouse scrolled (435, 404) with delta (0, -1)
Screenshot: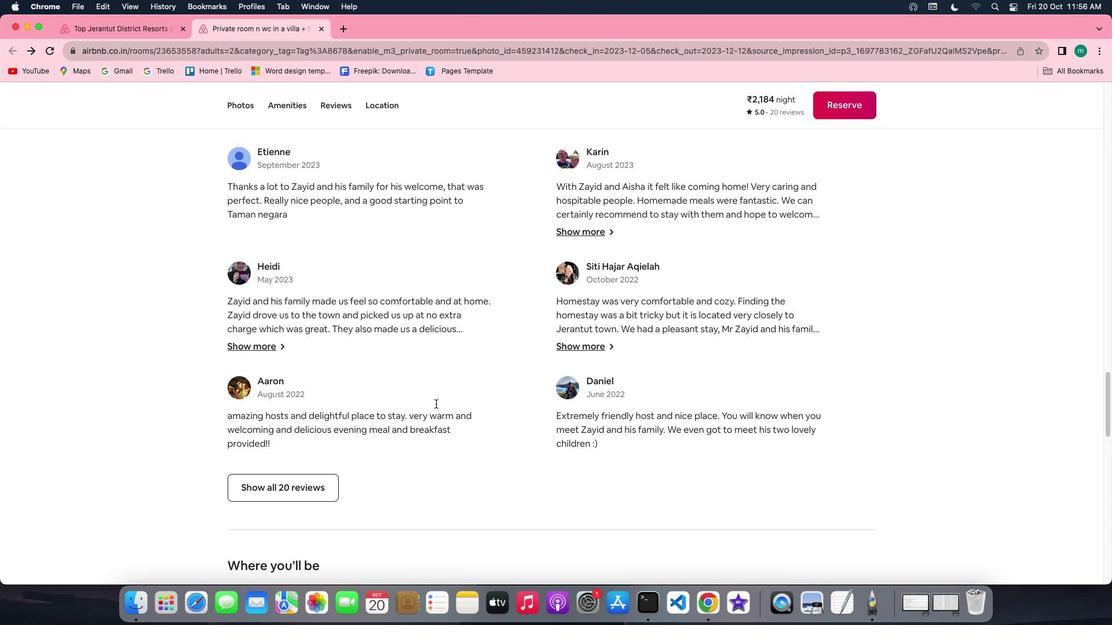 
Action: Mouse scrolled (435, 404) with delta (0, -1)
Screenshot: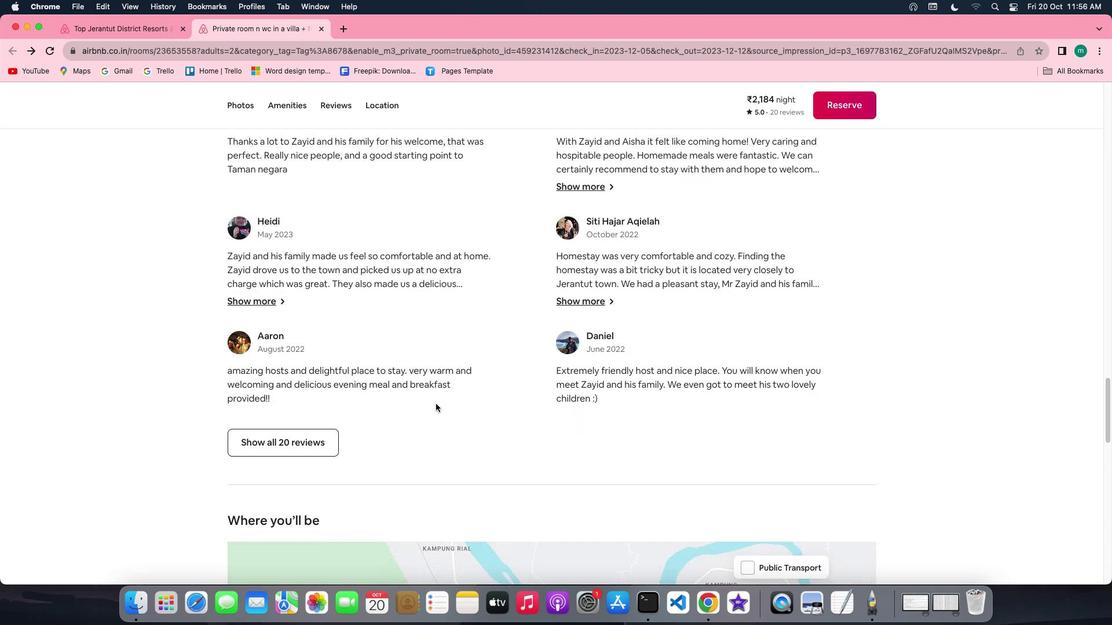 
Action: Mouse moved to (310, 350)
Screenshot: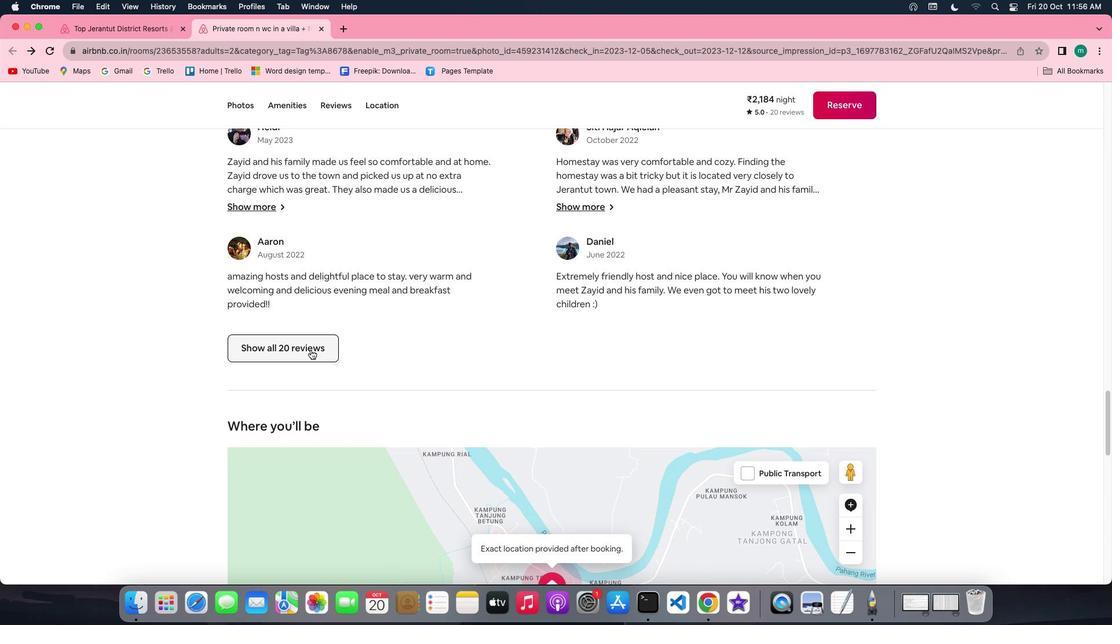 
Action: Mouse pressed left at (310, 350)
Screenshot: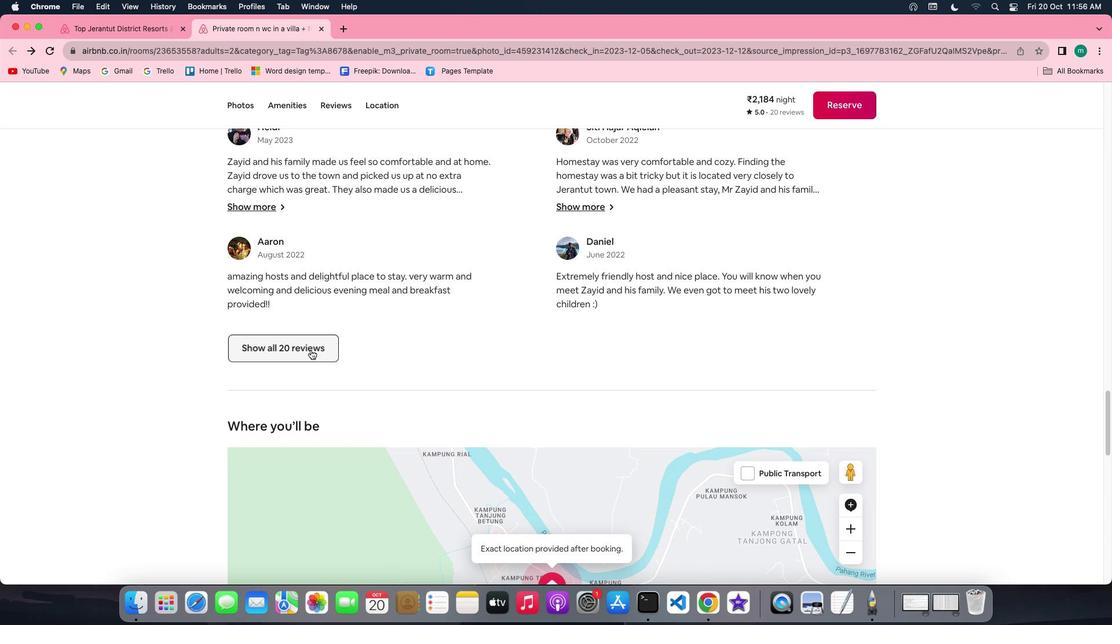 
Action: Mouse moved to (679, 452)
Screenshot: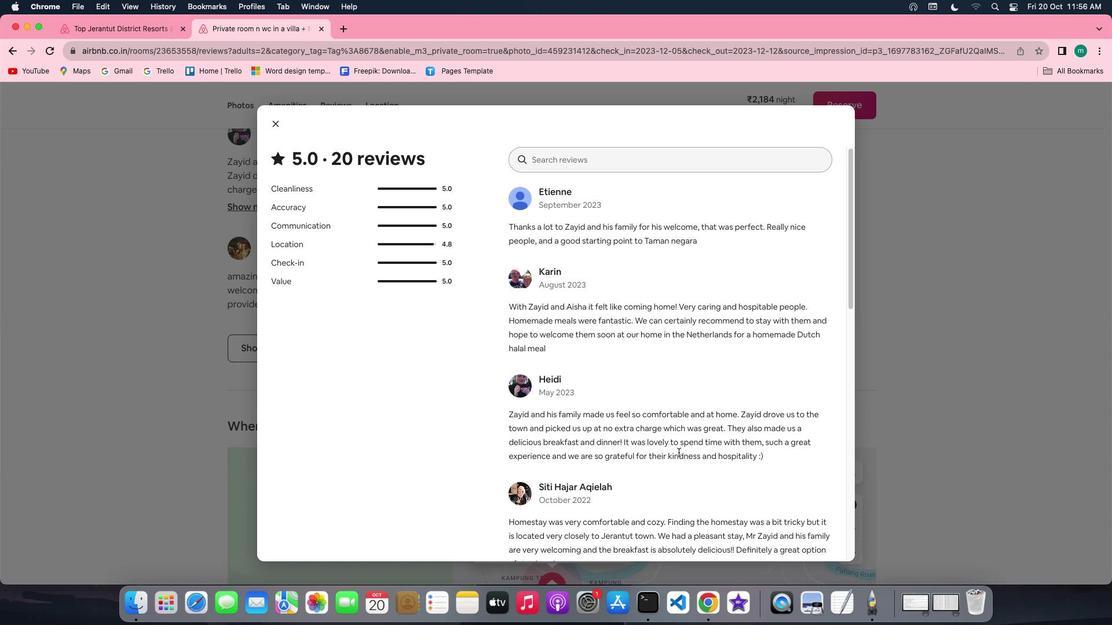 
Action: Mouse scrolled (679, 452) with delta (0, 0)
Screenshot: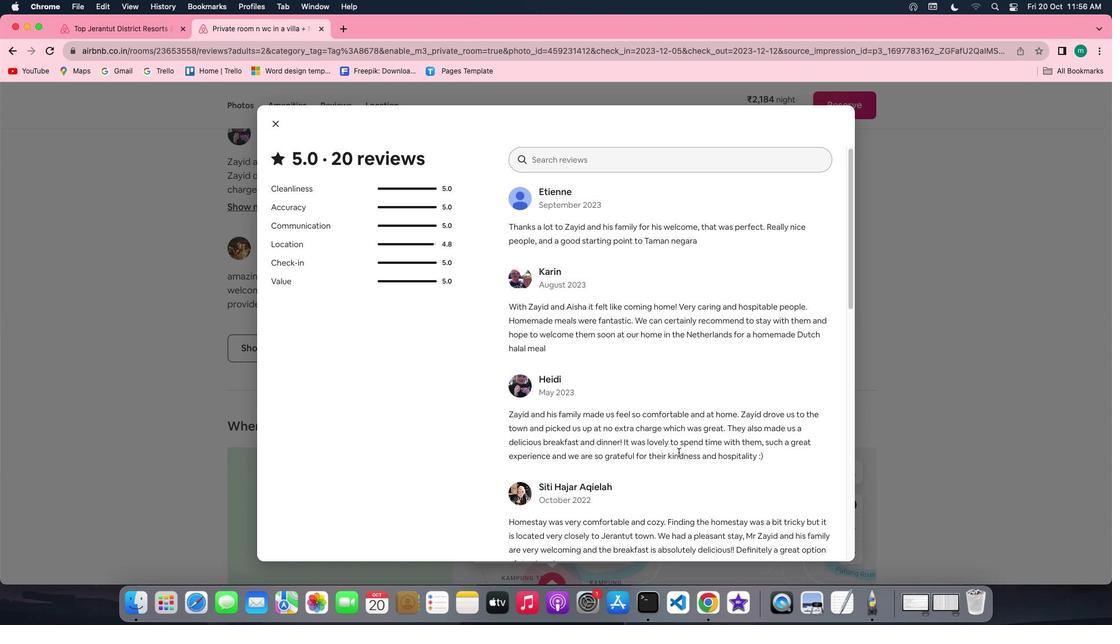 
Action: Mouse scrolled (679, 452) with delta (0, 0)
Screenshot: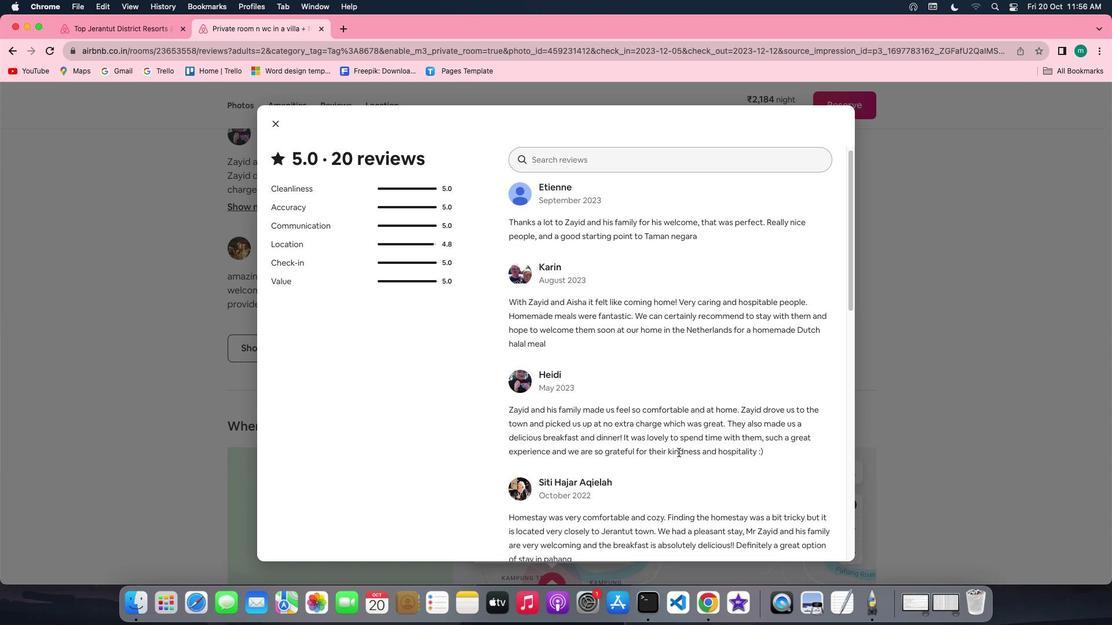 
Action: Mouse scrolled (679, 452) with delta (0, -1)
Screenshot: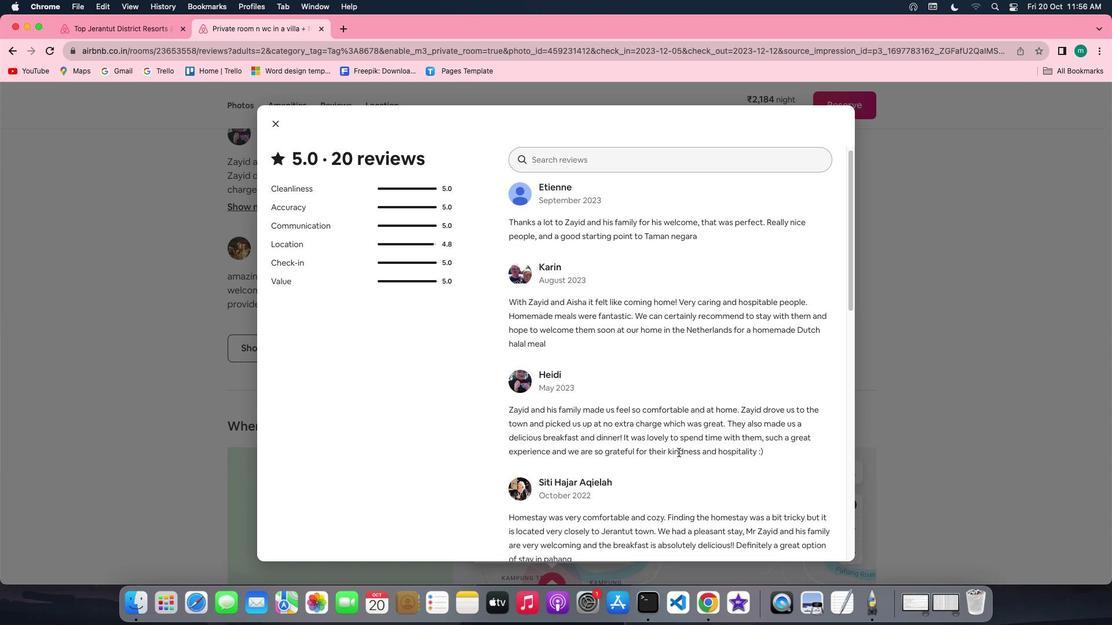 
Action: Mouse scrolled (679, 452) with delta (0, -2)
Screenshot: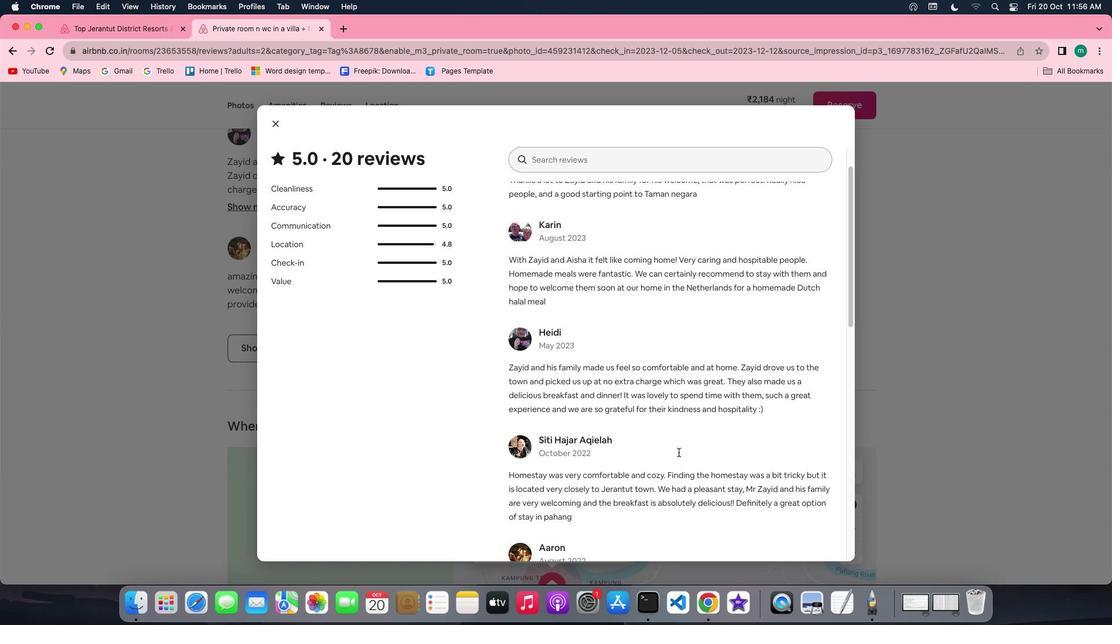 
Action: Mouse scrolled (679, 452) with delta (0, 0)
Screenshot: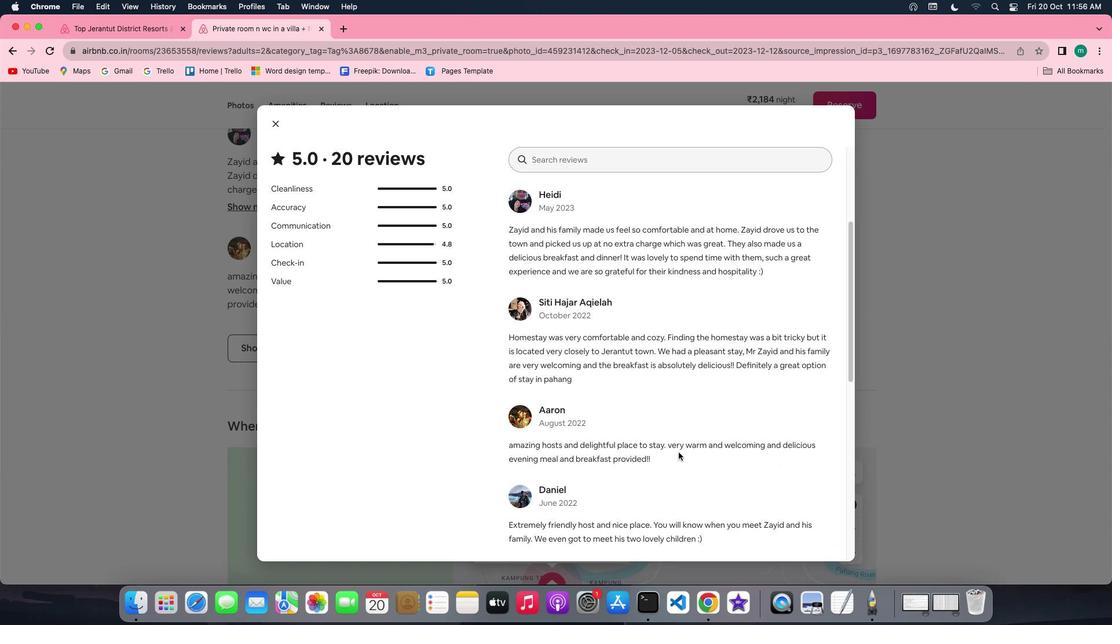 
Action: Mouse scrolled (679, 452) with delta (0, 0)
Screenshot: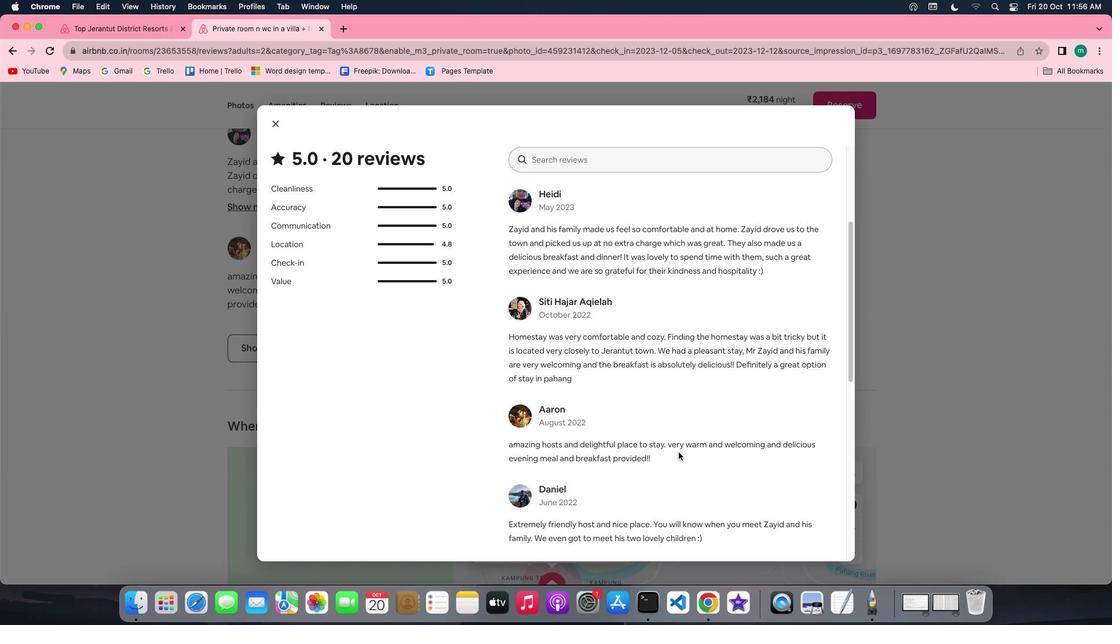
Action: Mouse scrolled (679, 452) with delta (0, 0)
Screenshot: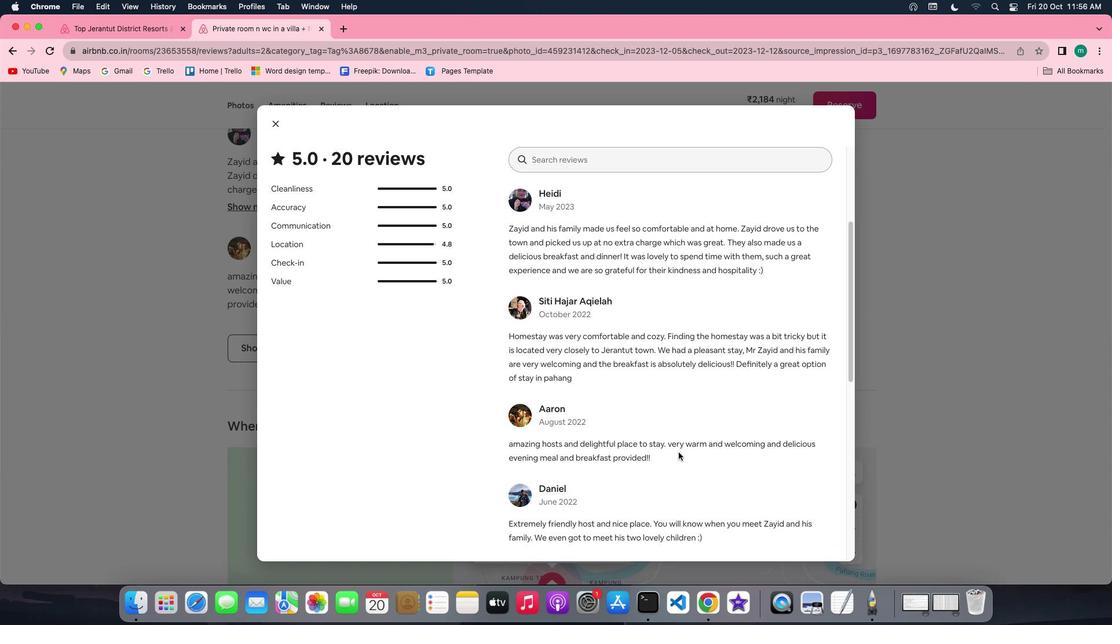 
Action: Mouse scrolled (679, 452) with delta (0, -1)
Screenshot: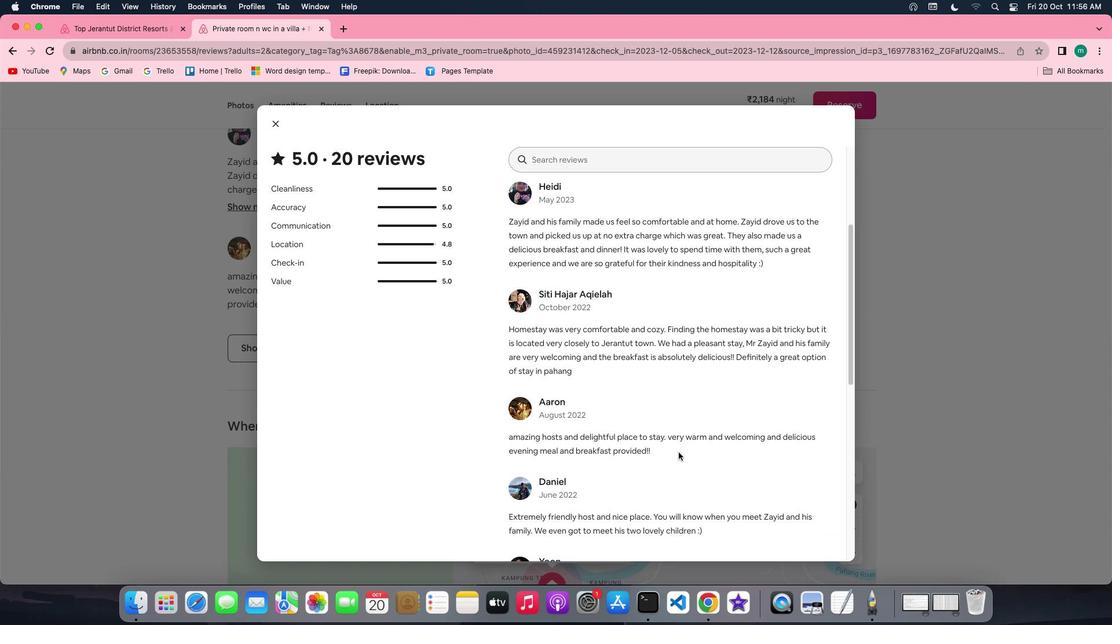 
Action: Mouse scrolled (679, 452) with delta (0, -2)
Screenshot: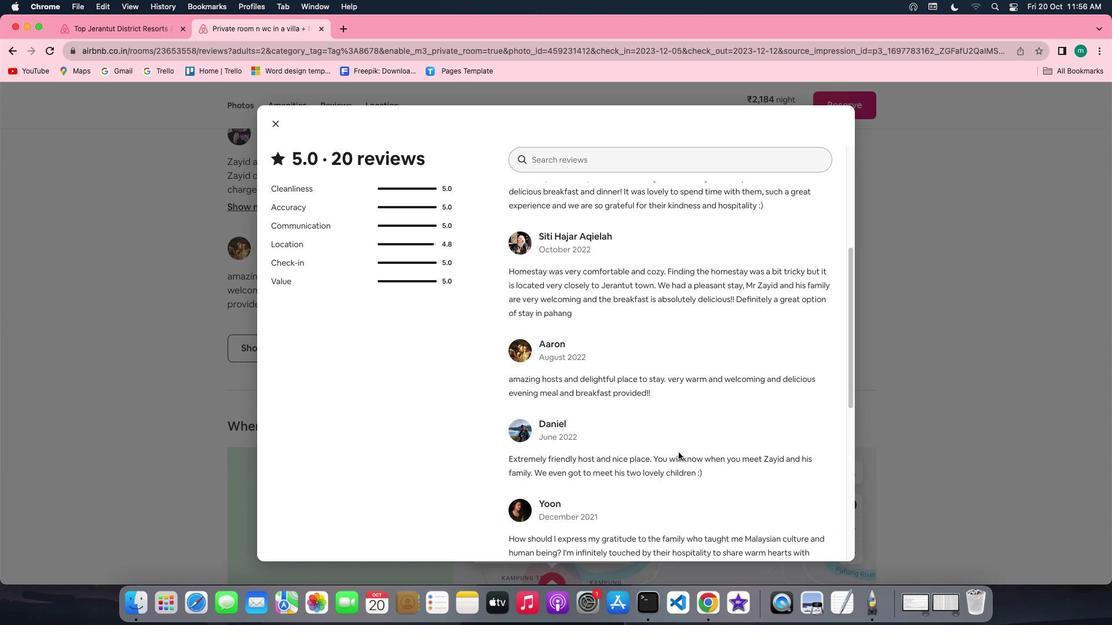 
Action: Mouse scrolled (679, 452) with delta (0, -1)
Screenshot: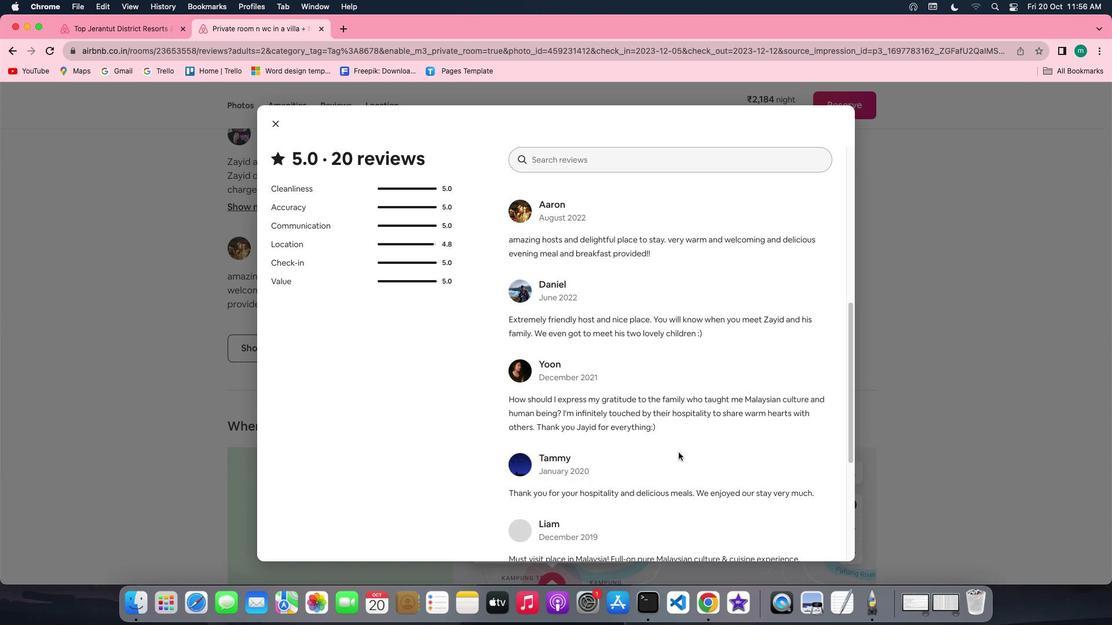 
Action: Mouse scrolled (679, 452) with delta (0, 0)
Screenshot: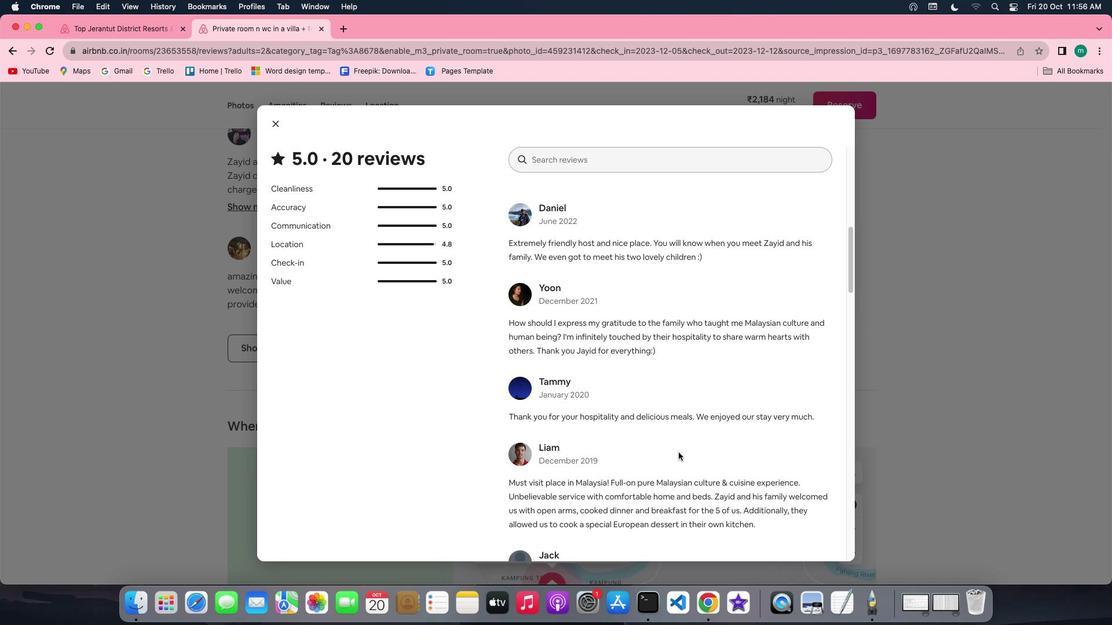 
Action: Mouse scrolled (679, 452) with delta (0, 0)
Screenshot: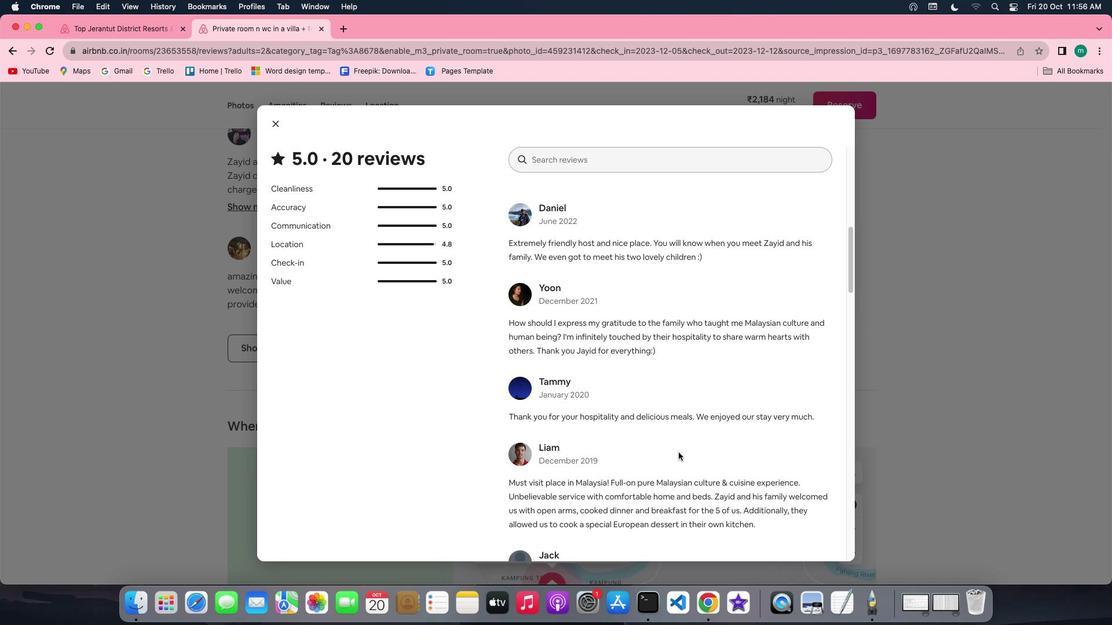 
Action: Mouse scrolled (679, 452) with delta (0, -1)
Screenshot: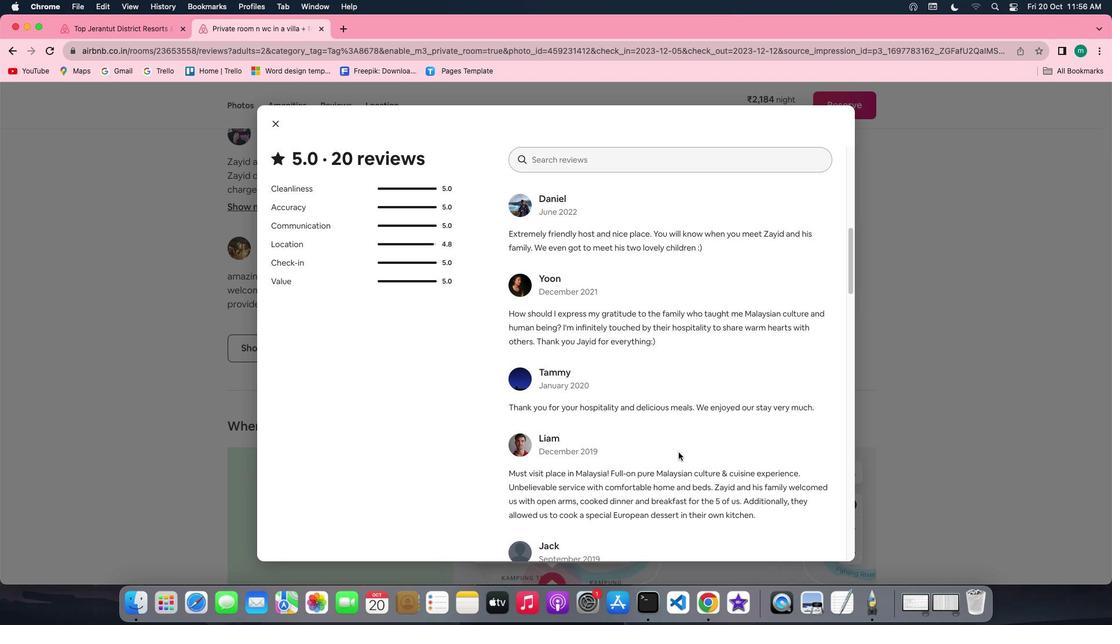 
Action: Mouse scrolled (679, 452) with delta (0, -1)
Screenshot: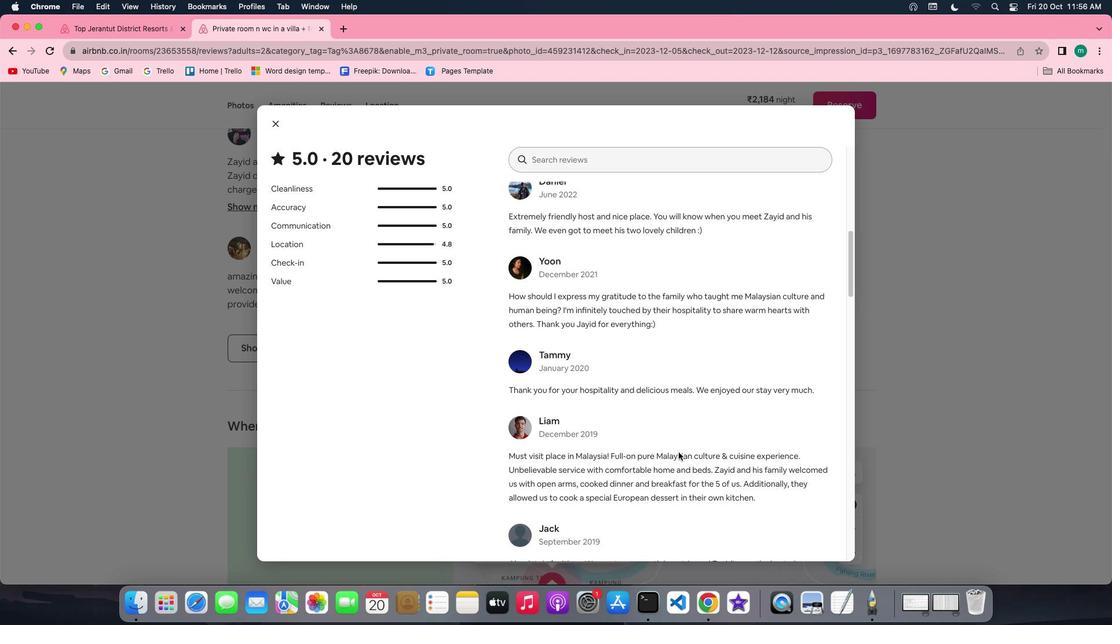
Action: Mouse scrolled (679, 452) with delta (0, -2)
Screenshot: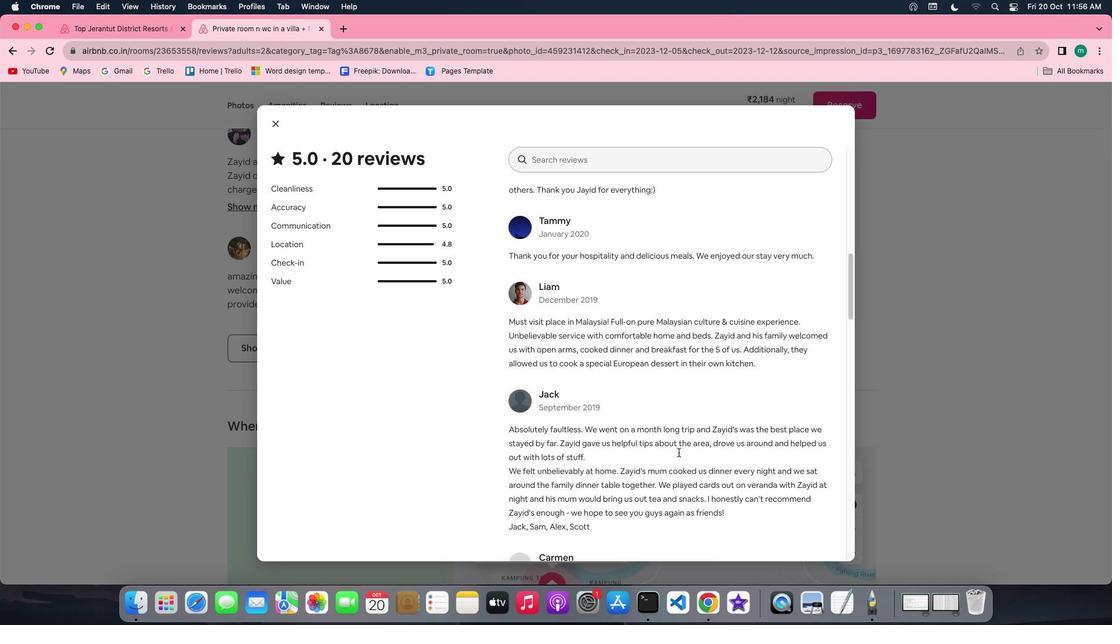 
Action: Mouse scrolled (679, 452) with delta (0, 0)
Screenshot: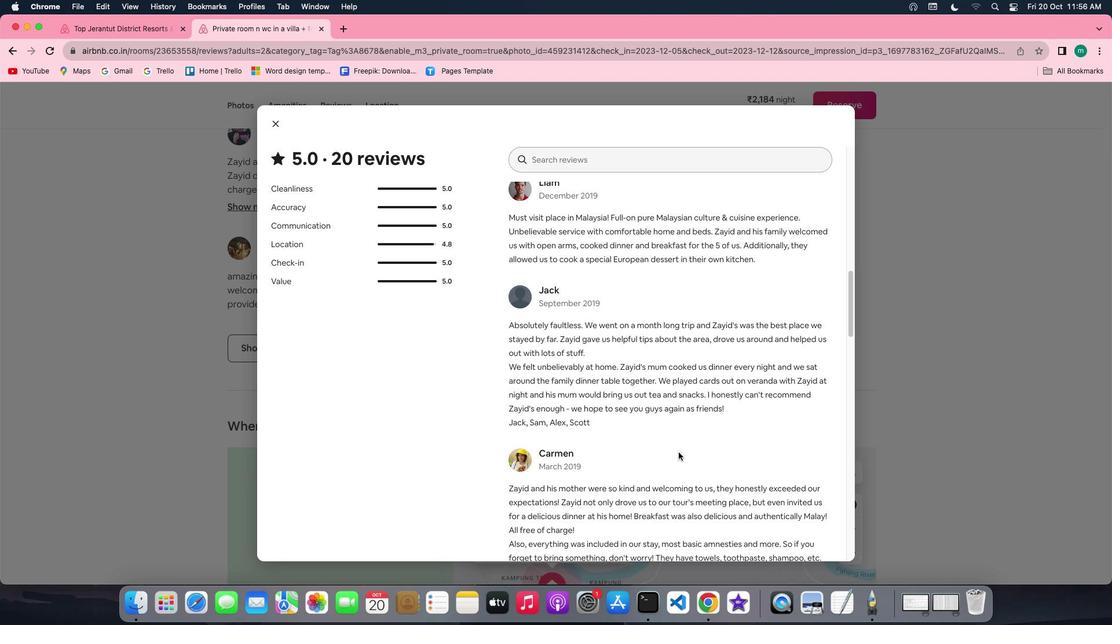
Action: Mouse scrolled (679, 452) with delta (0, 0)
